 Task: Research Airbnb accommodation in Yaizu, Japan from 5th December, 2023 to 12th December, 2023 for 2 adults.  With 1  bedroom having 1 bed and 1 bathroom. Property type can be hotel. Amenities needed are: washing machine. Look for 5 properties as per requirement.
Action: Mouse moved to (428, 67)
Screenshot: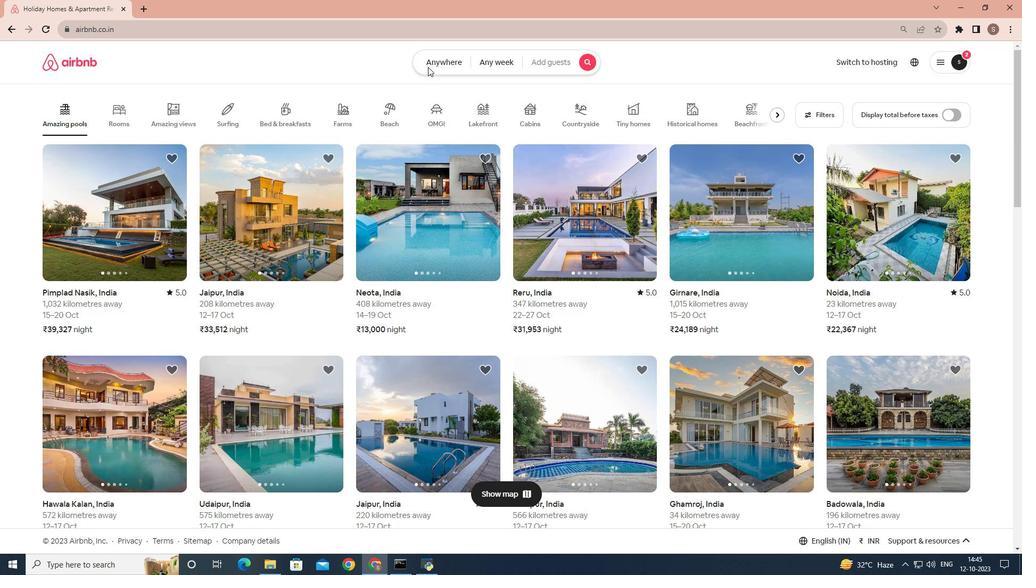 
Action: Mouse pressed left at (428, 67)
Screenshot: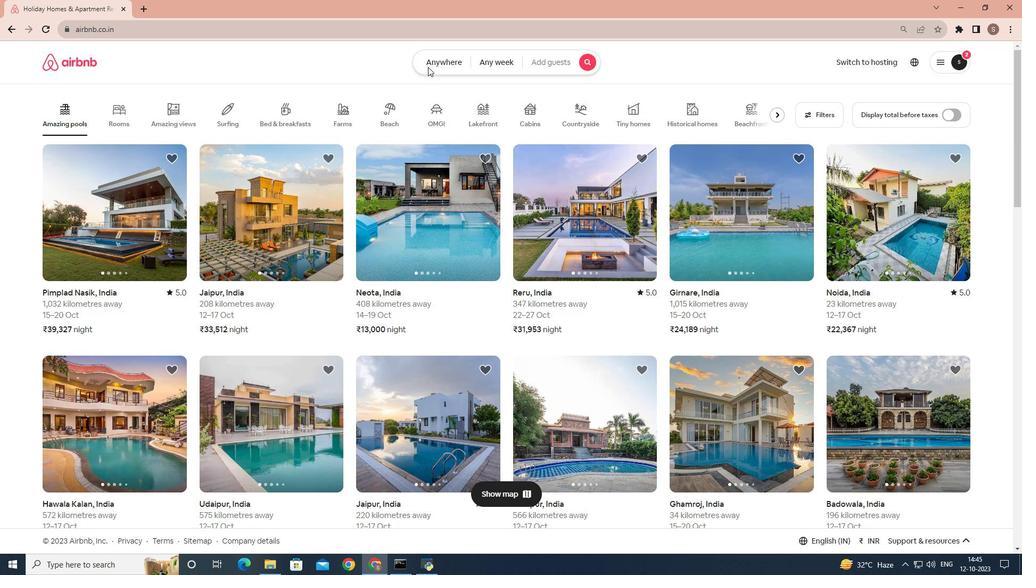 
Action: Mouse moved to (371, 104)
Screenshot: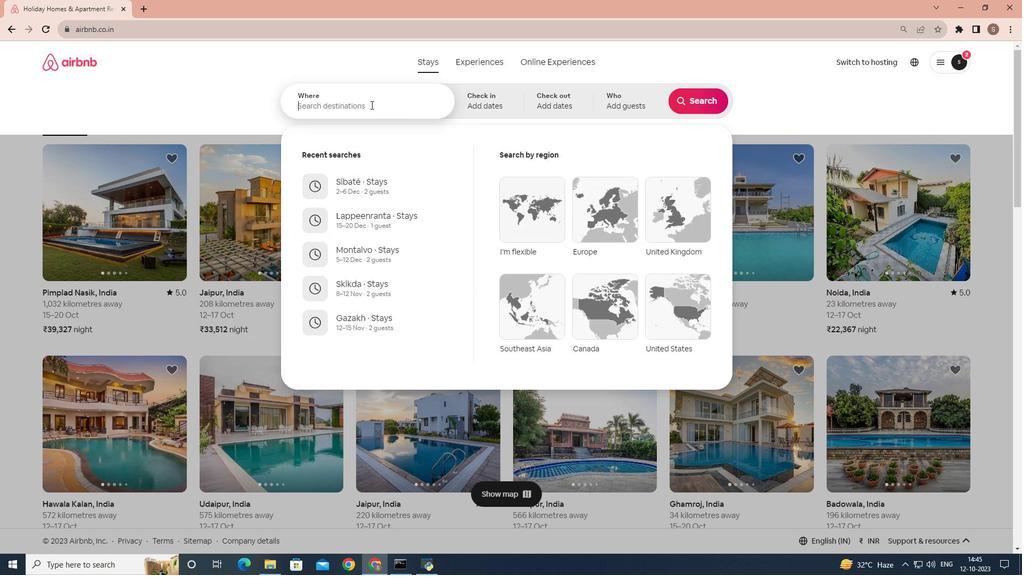 
Action: Mouse pressed left at (371, 104)
Screenshot: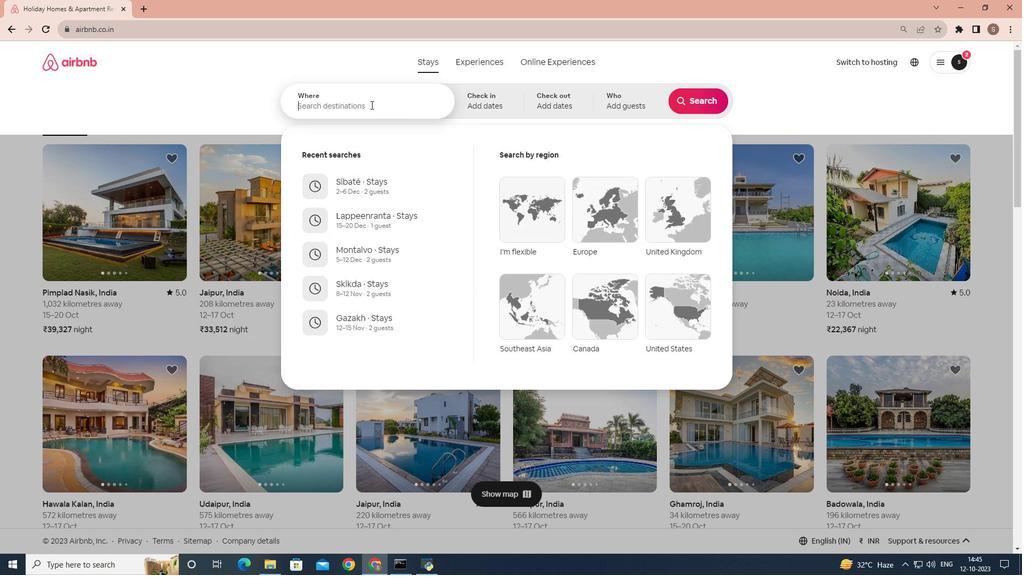 
Action: Key pressed <Key.shift>Yaizu,<Key.space><Key.shift>Japan
Screenshot: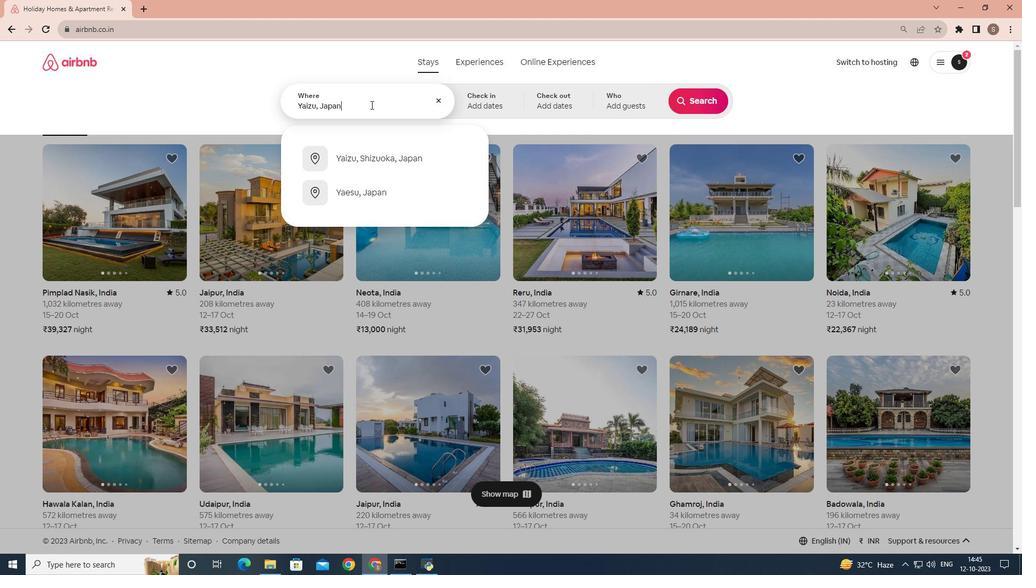 
Action: Mouse moved to (499, 102)
Screenshot: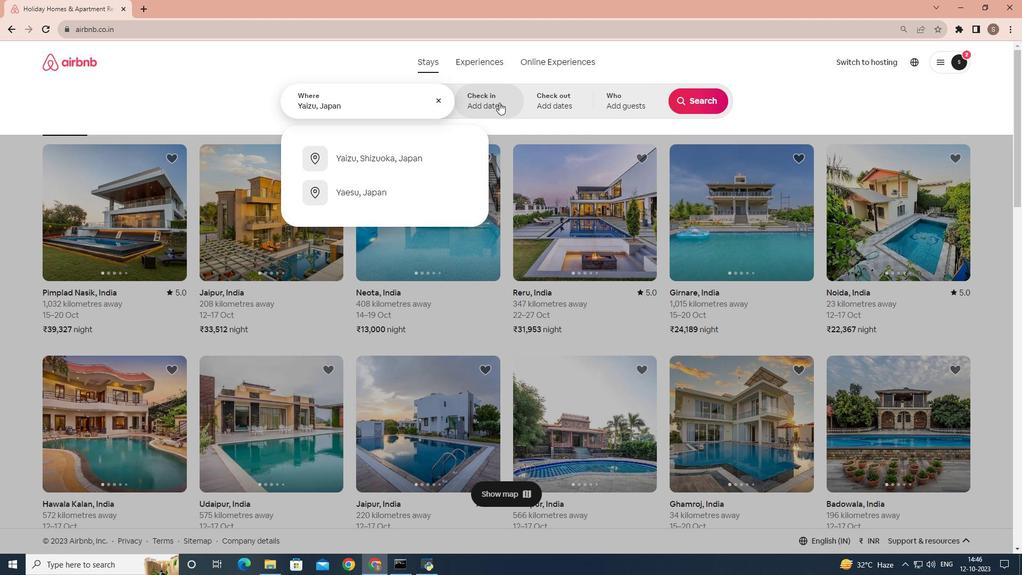 
Action: Mouse pressed left at (499, 102)
Screenshot: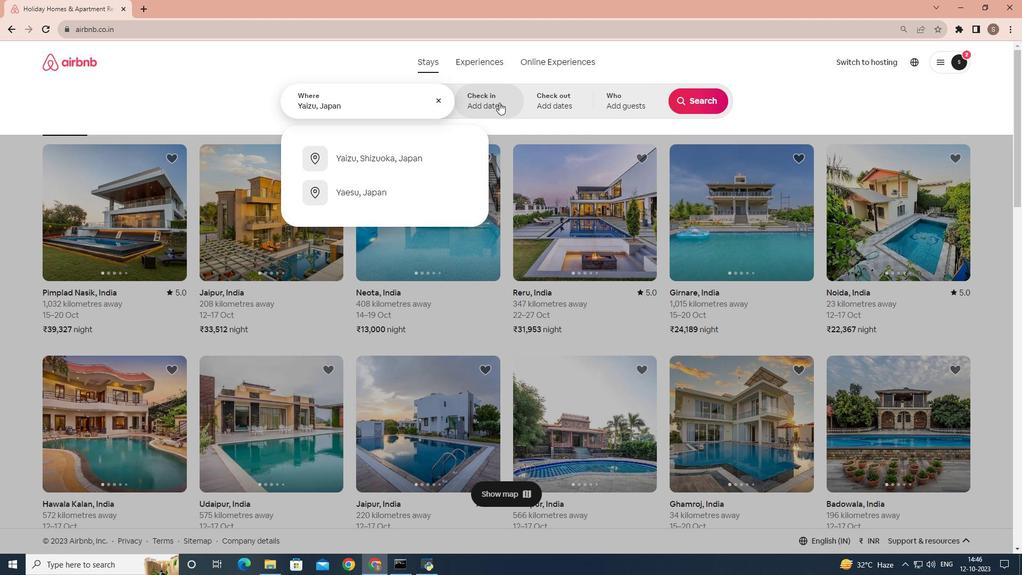 
Action: Mouse moved to (697, 187)
Screenshot: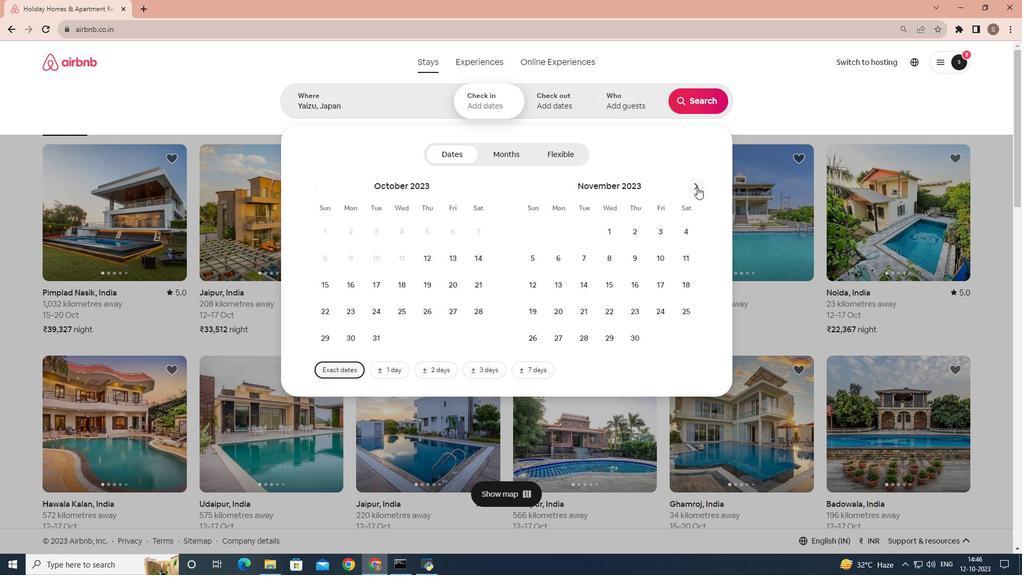 
Action: Mouse pressed left at (697, 187)
Screenshot: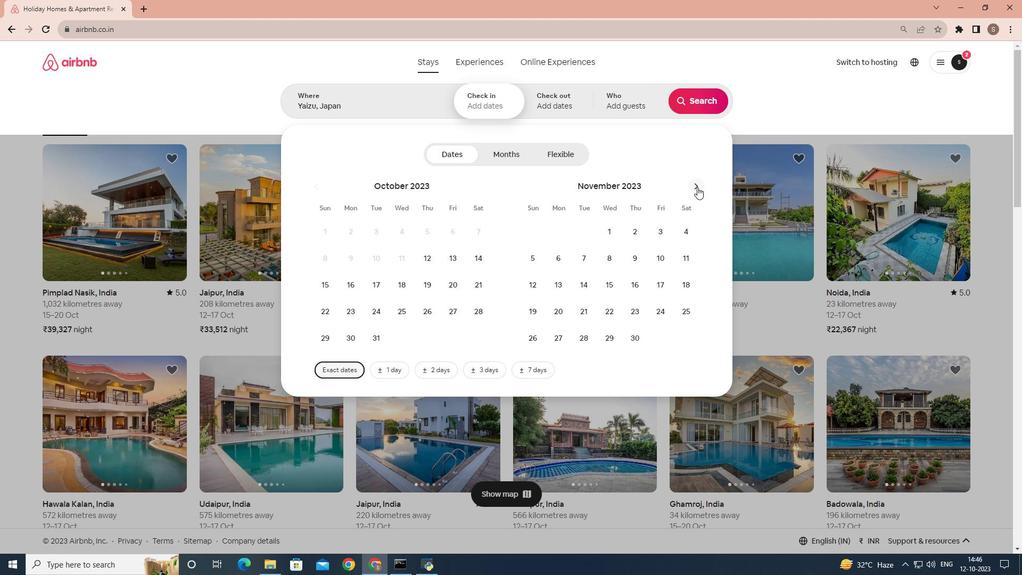 
Action: Mouse moved to (584, 258)
Screenshot: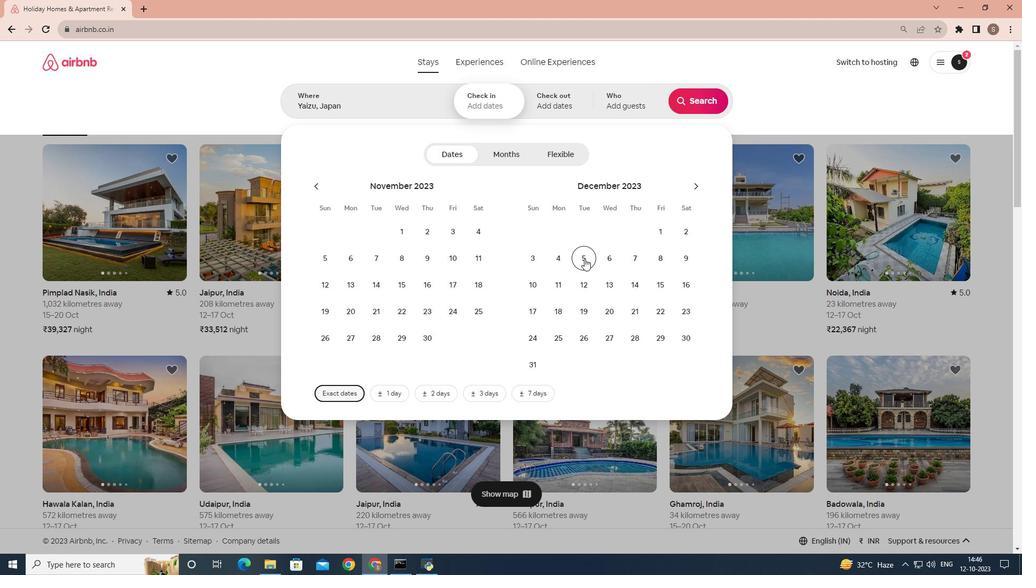 
Action: Mouse pressed left at (584, 258)
Screenshot: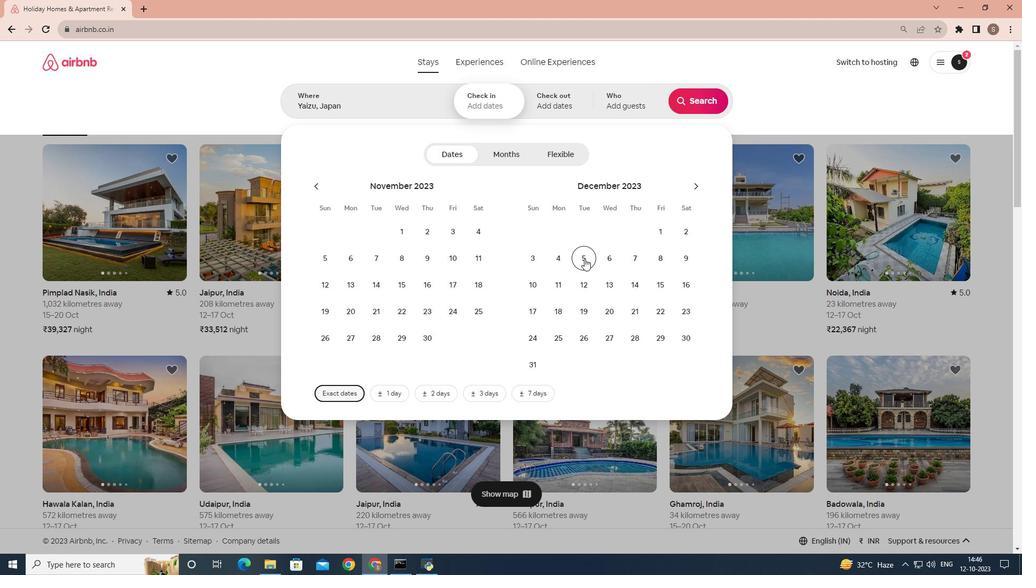 
Action: Mouse moved to (584, 279)
Screenshot: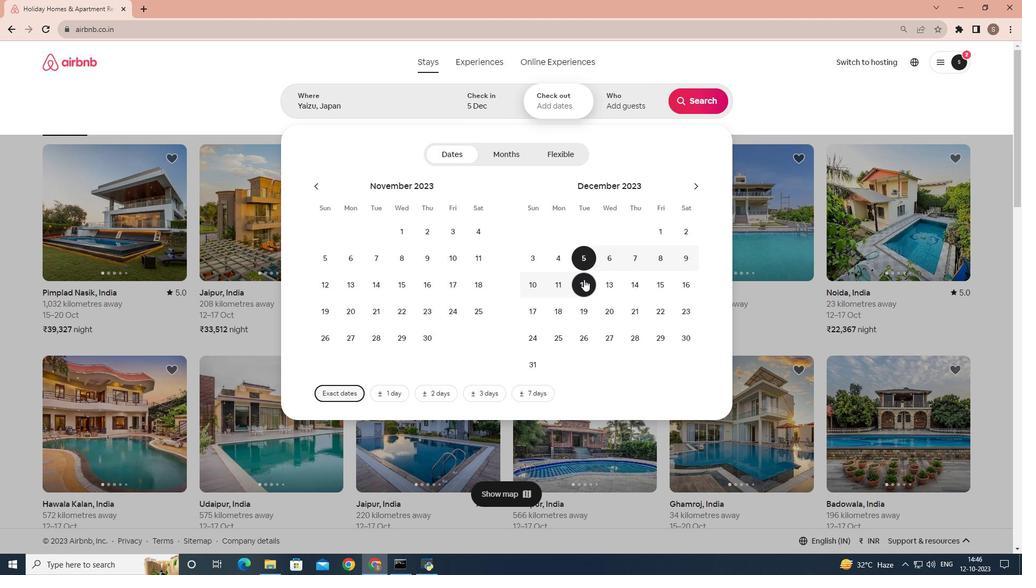 
Action: Mouse pressed left at (584, 279)
Screenshot: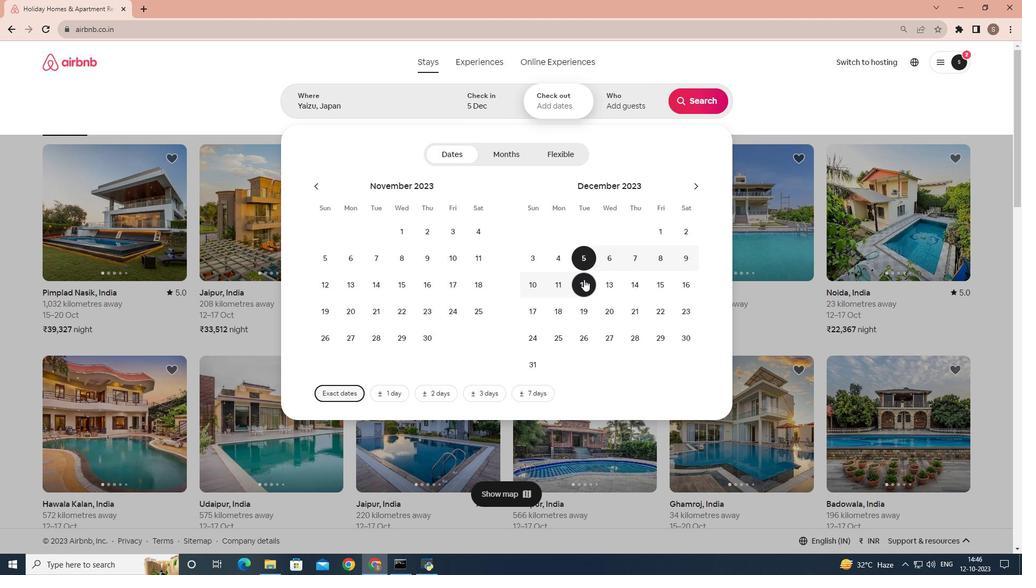 
Action: Mouse moved to (612, 103)
Screenshot: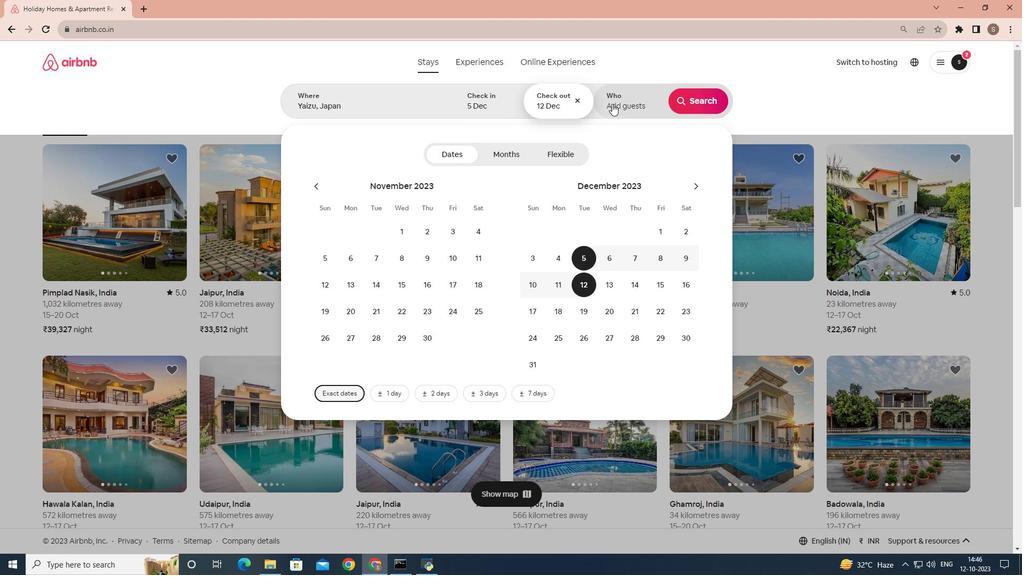 
Action: Mouse pressed left at (612, 103)
Screenshot: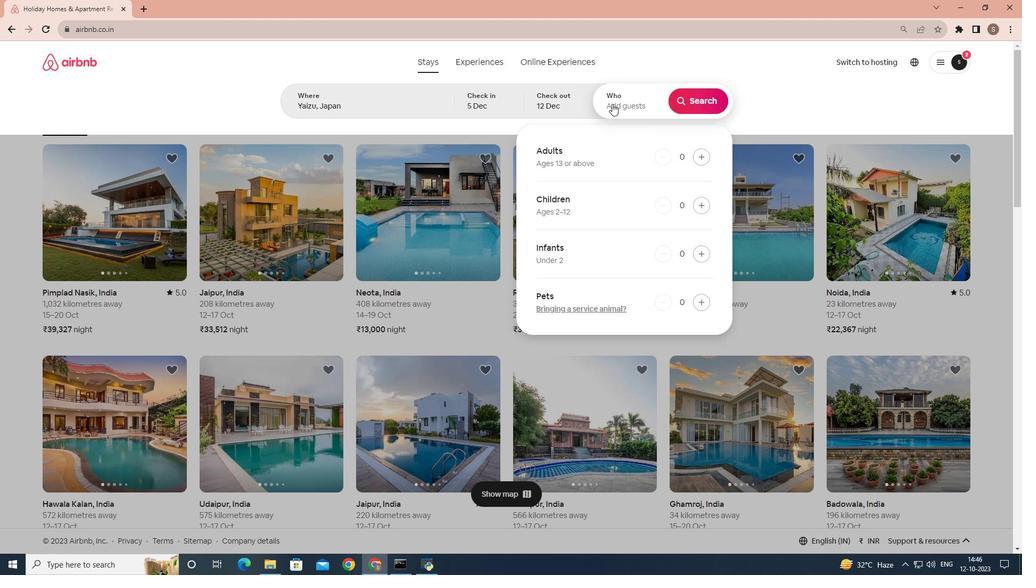 
Action: Mouse moved to (707, 156)
Screenshot: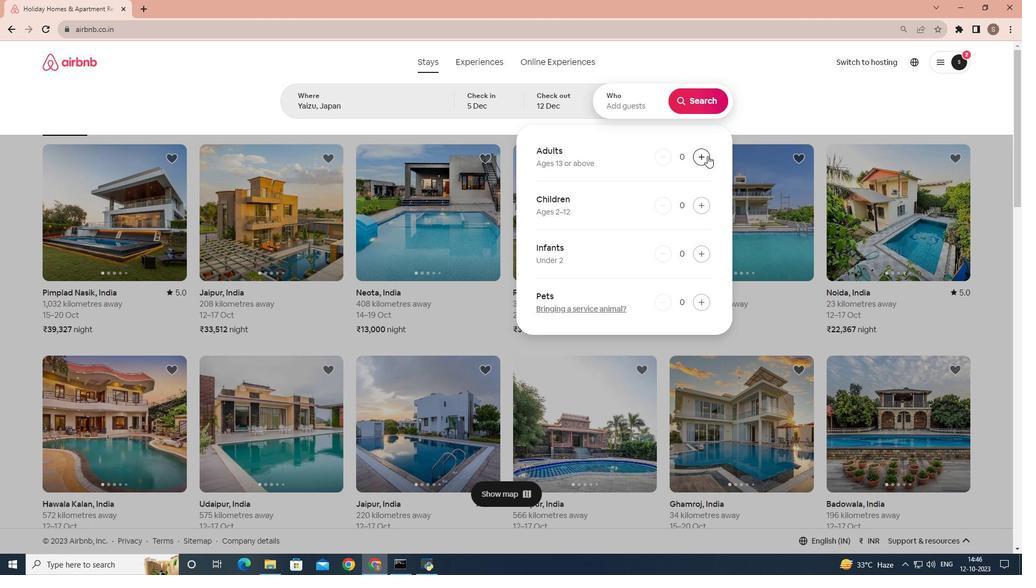 
Action: Mouse pressed left at (707, 156)
Screenshot: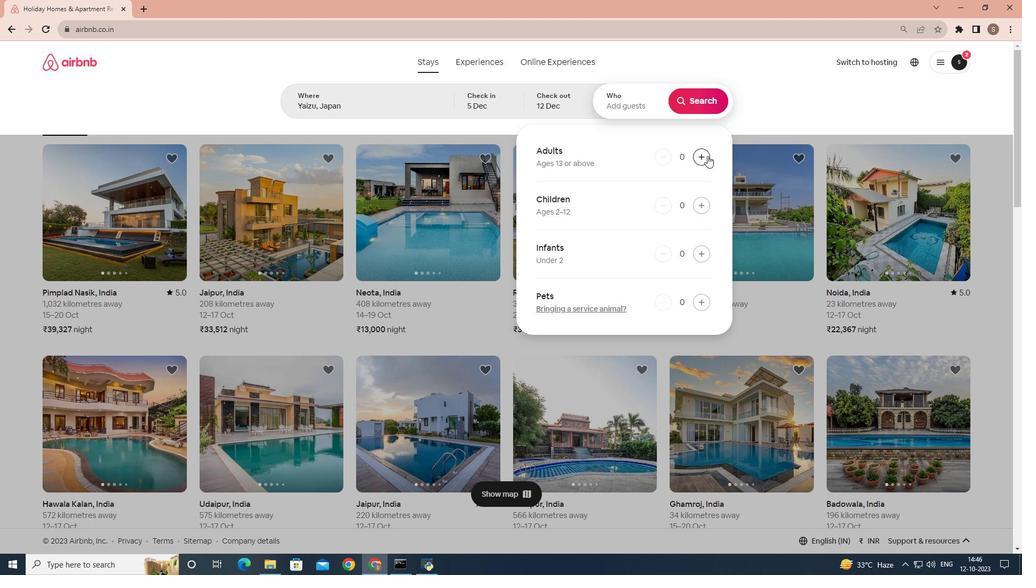 
Action: Mouse pressed left at (707, 156)
Screenshot: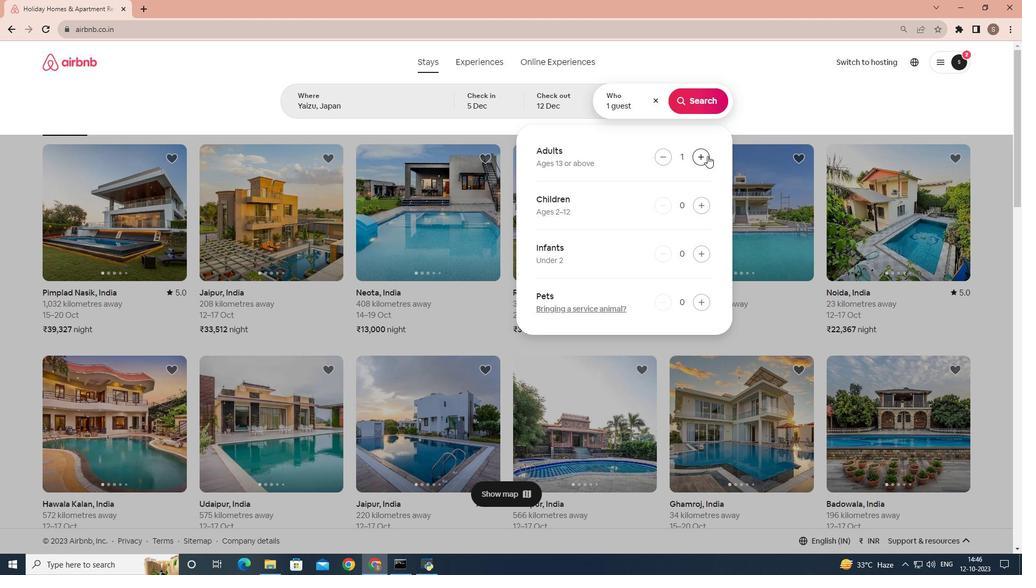 
Action: Mouse moved to (710, 89)
Screenshot: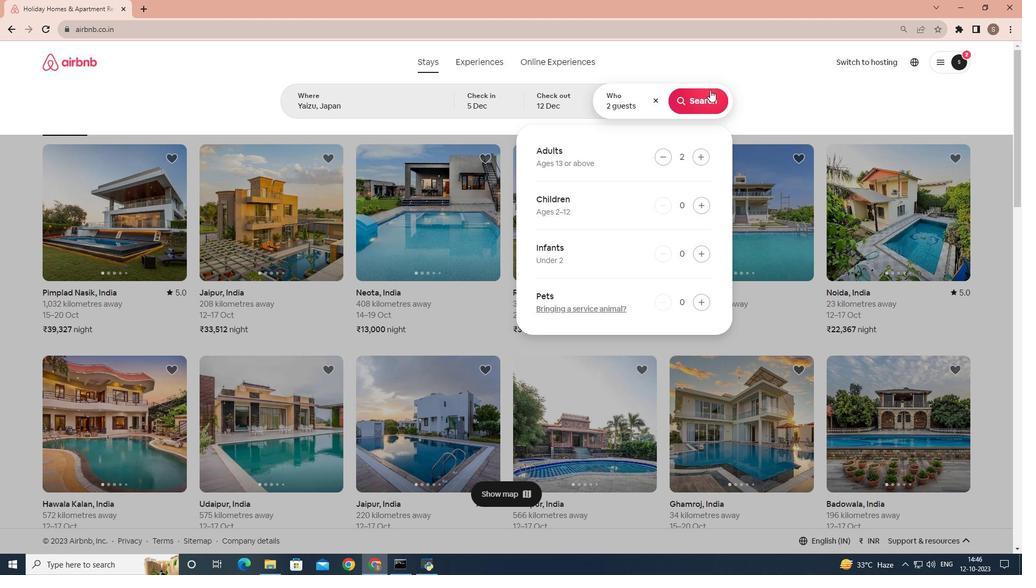 
Action: Mouse pressed left at (710, 89)
Screenshot: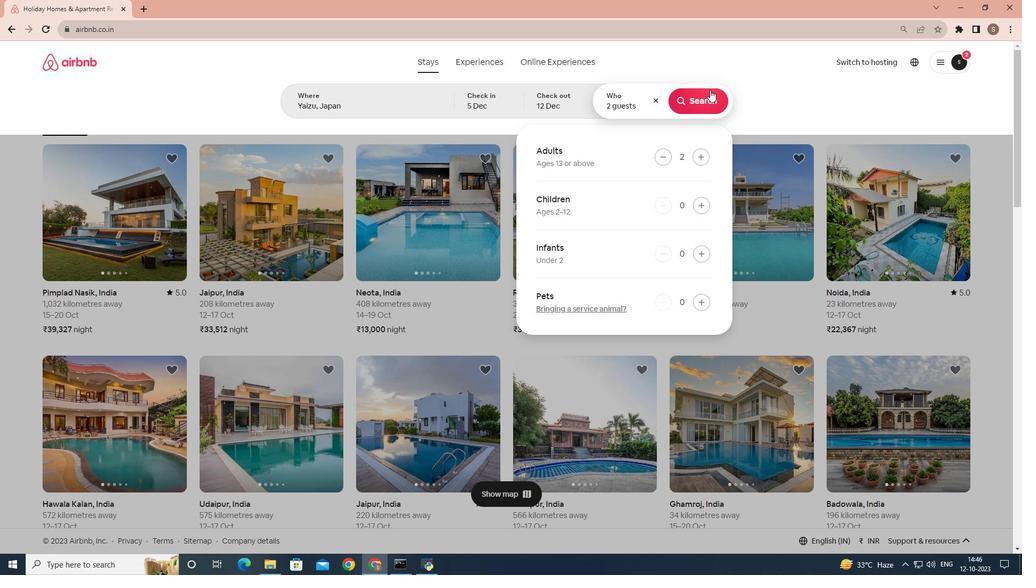 
Action: Mouse moved to (864, 101)
Screenshot: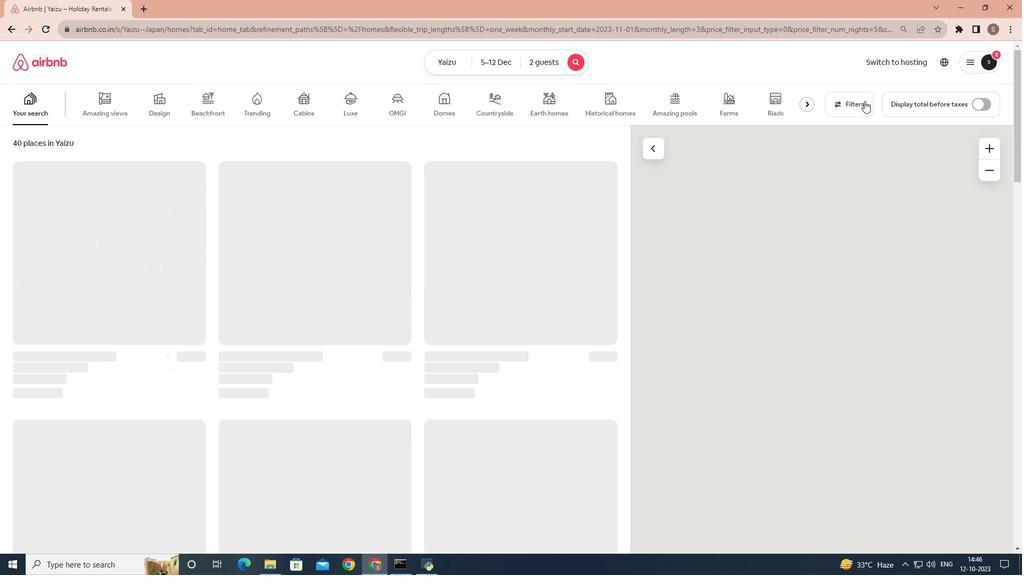 
Action: Mouse pressed left at (864, 101)
Screenshot: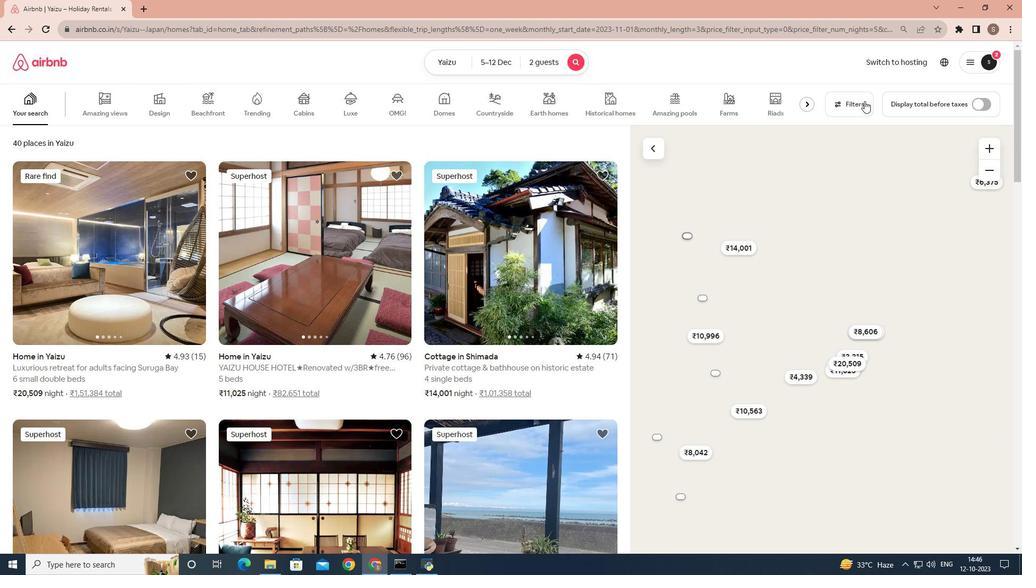 
Action: Mouse pressed left at (864, 101)
Screenshot: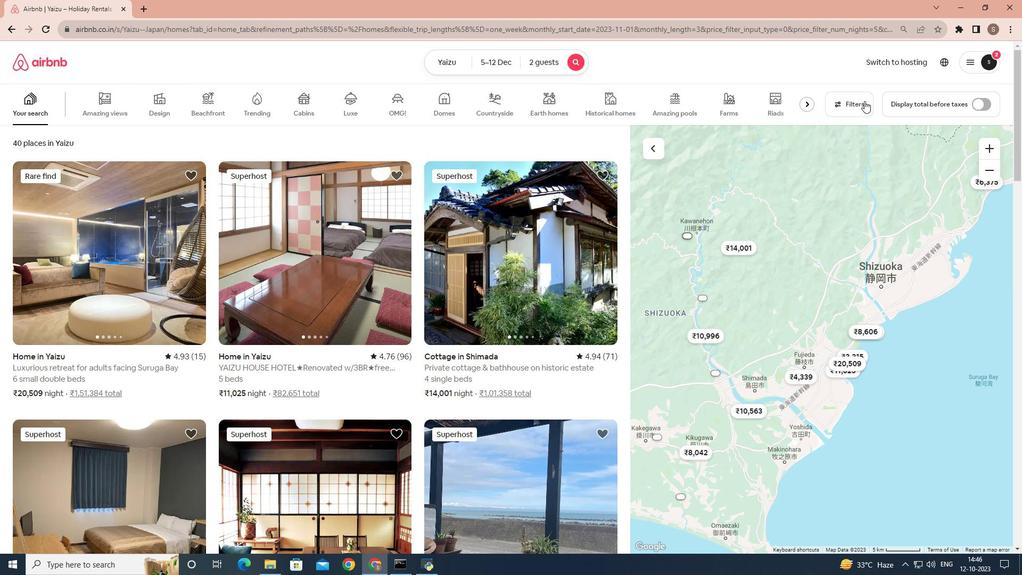 
Action: Mouse moved to (486, 432)
Screenshot: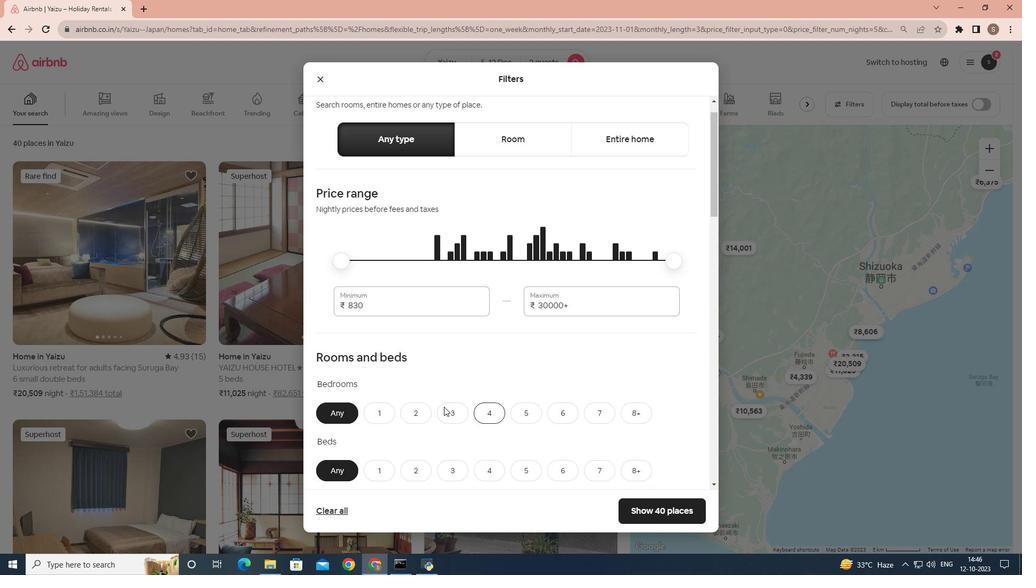 
Action: Mouse scrolled (486, 432) with delta (0, 0)
Screenshot: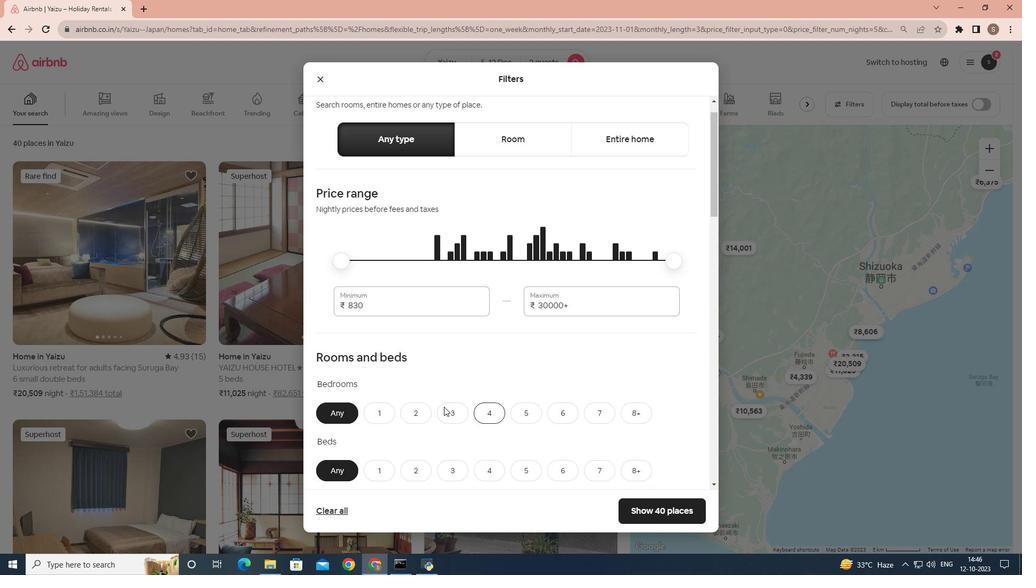 
Action: Mouse moved to (474, 429)
Screenshot: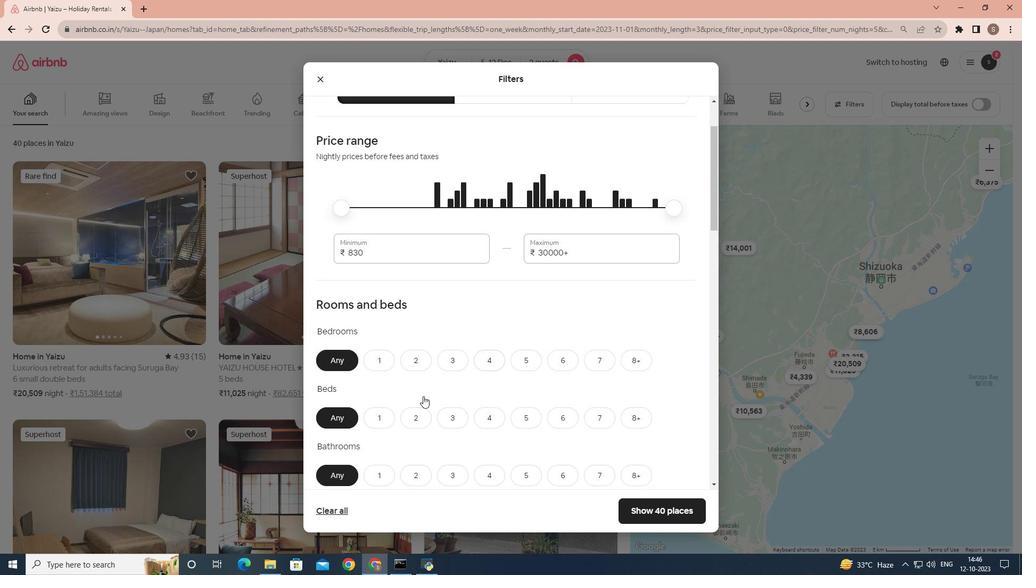 
Action: Mouse scrolled (474, 429) with delta (0, 0)
Screenshot: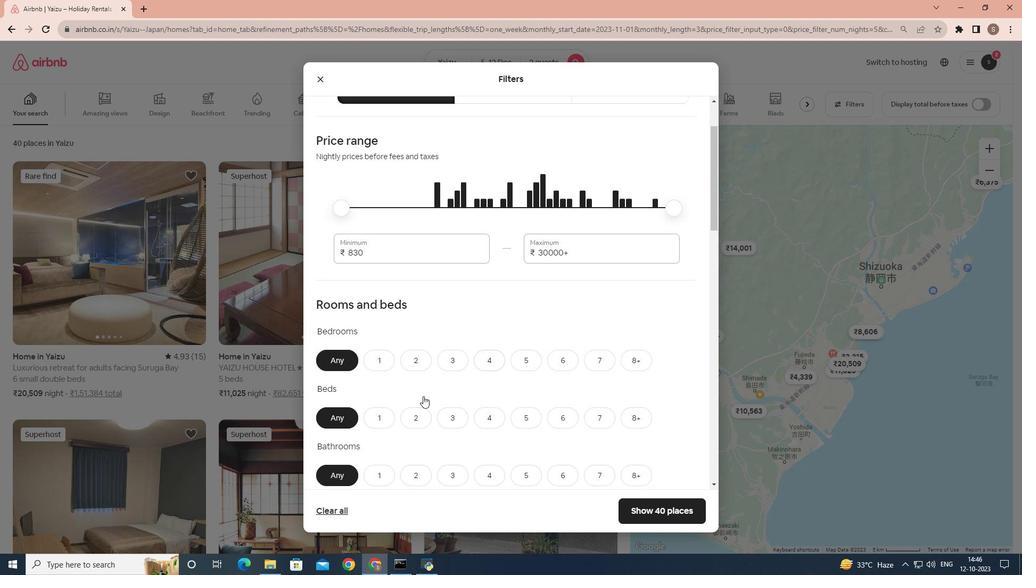 
Action: Mouse moved to (386, 340)
Screenshot: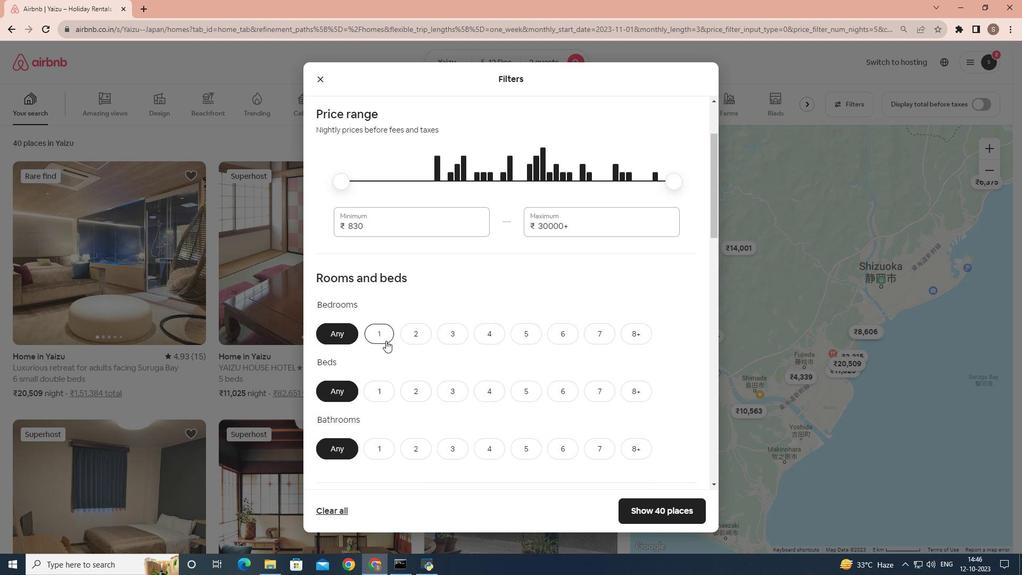 
Action: Mouse pressed left at (386, 340)
Screenshot: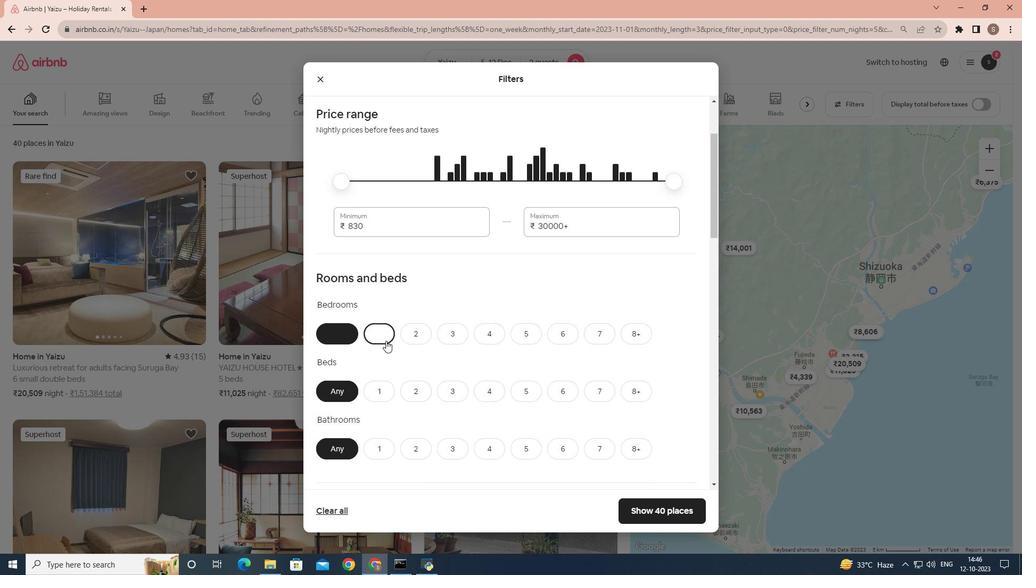 
Action: Mouse scrolled (386, 340) with delta (0, 0)
Screenshot: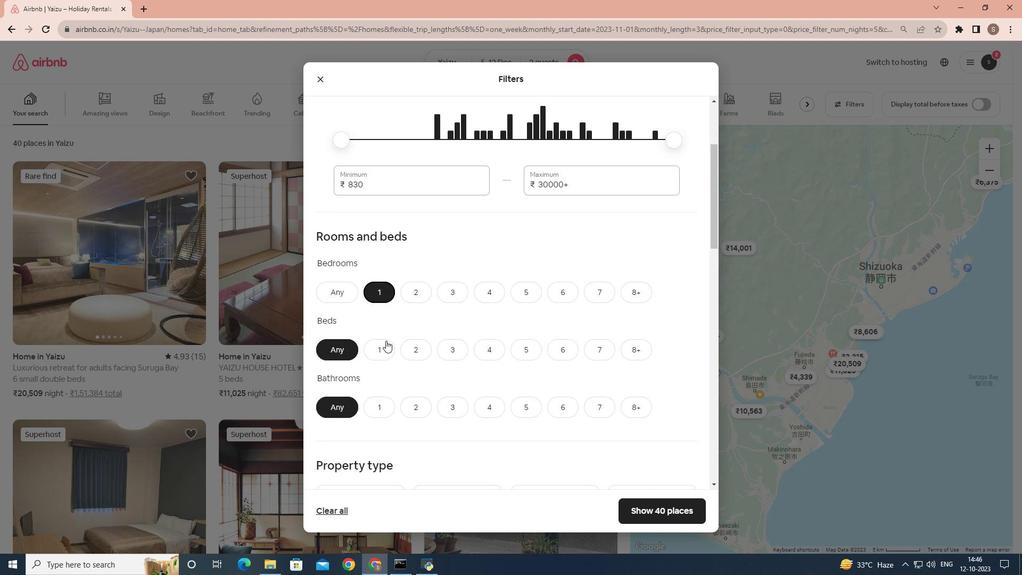 
Action: Mouse moved to (382, 338)
Screenshot: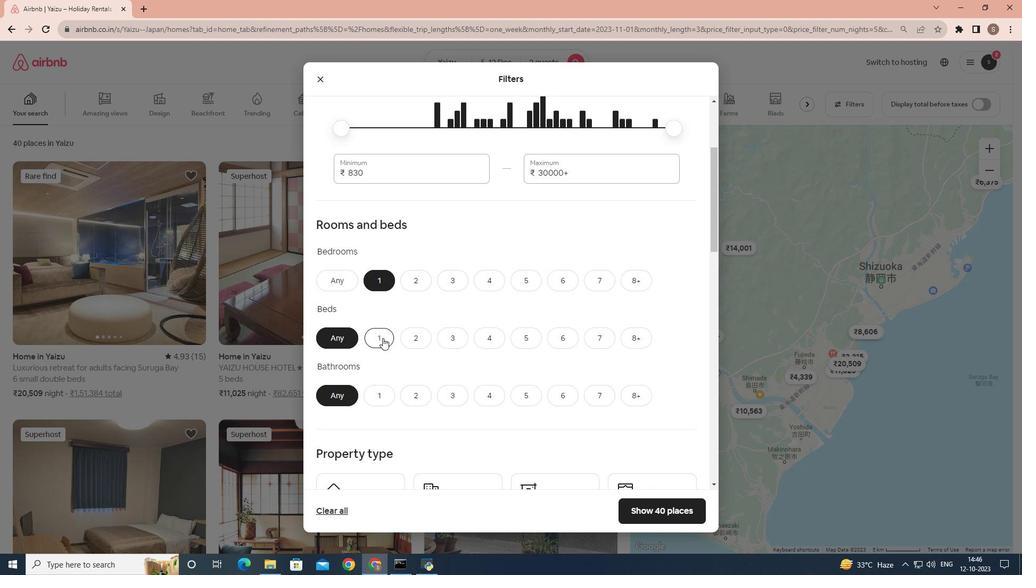 
Action: Mouse pressed left at (382, 338)
Screenshot: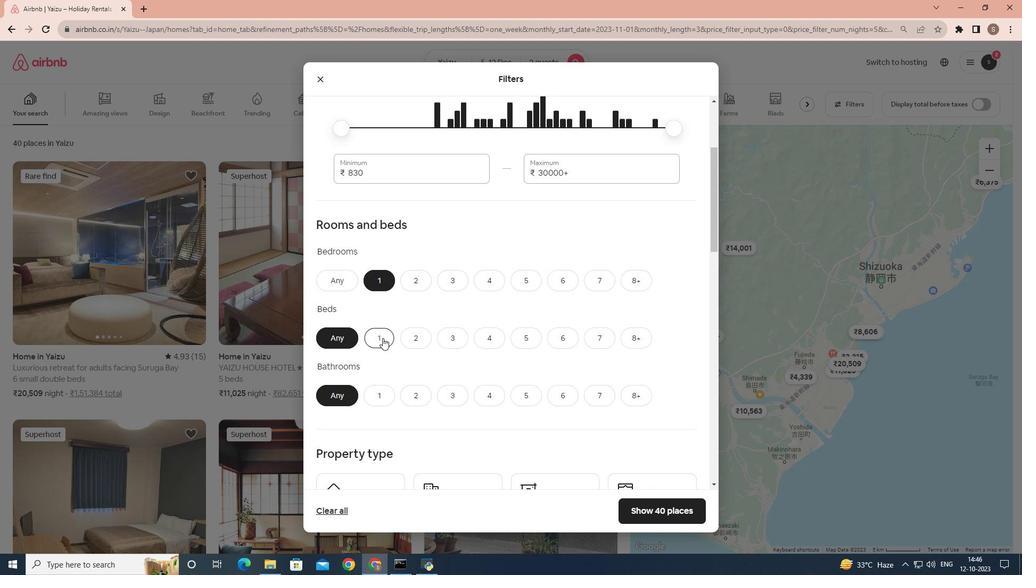 
Action: Mouse moved to (392, 333)
Screenshot: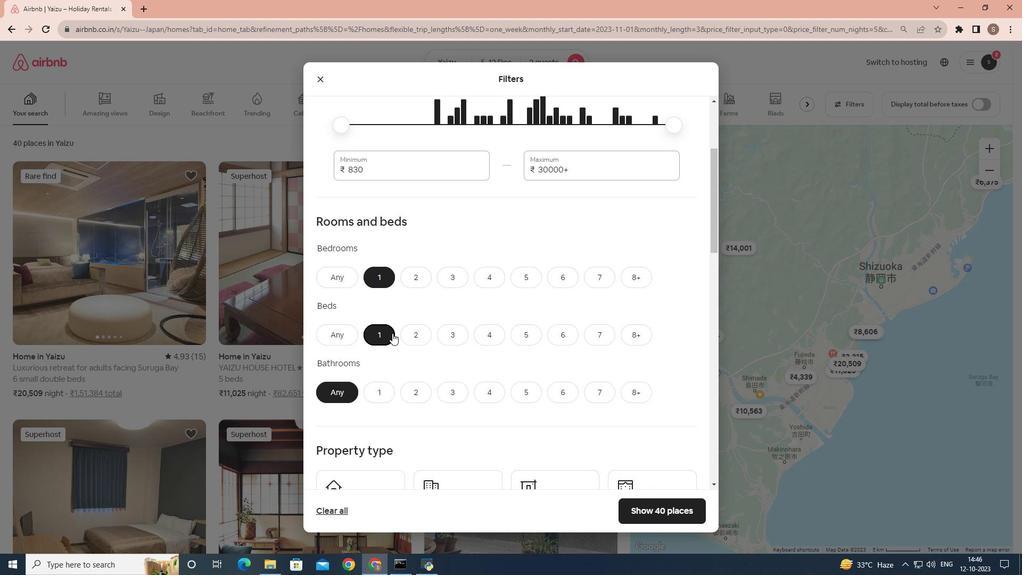 
Action: Mouse scrolled (392, 332) with delta (0, 0)
Screenshot: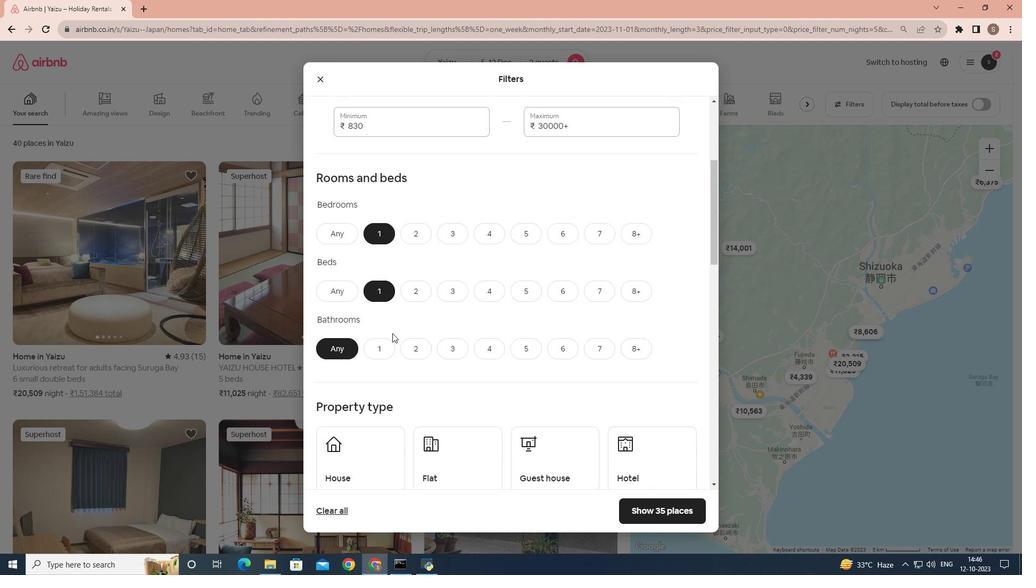 
Action: Mouse moved to (375, 349)
Screenshot: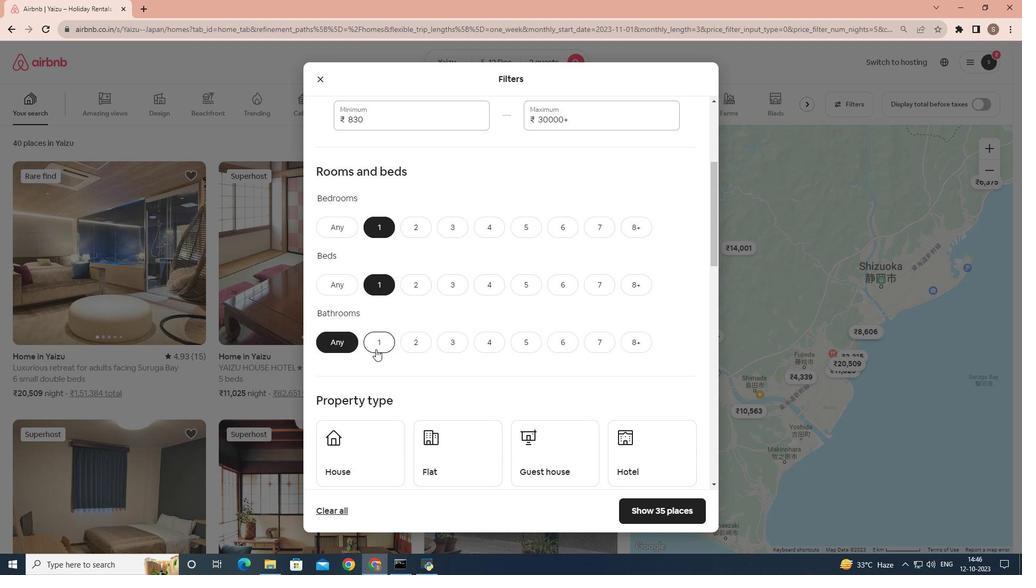 
Action: Mouse pressed left at (375, 349)
Screenshot: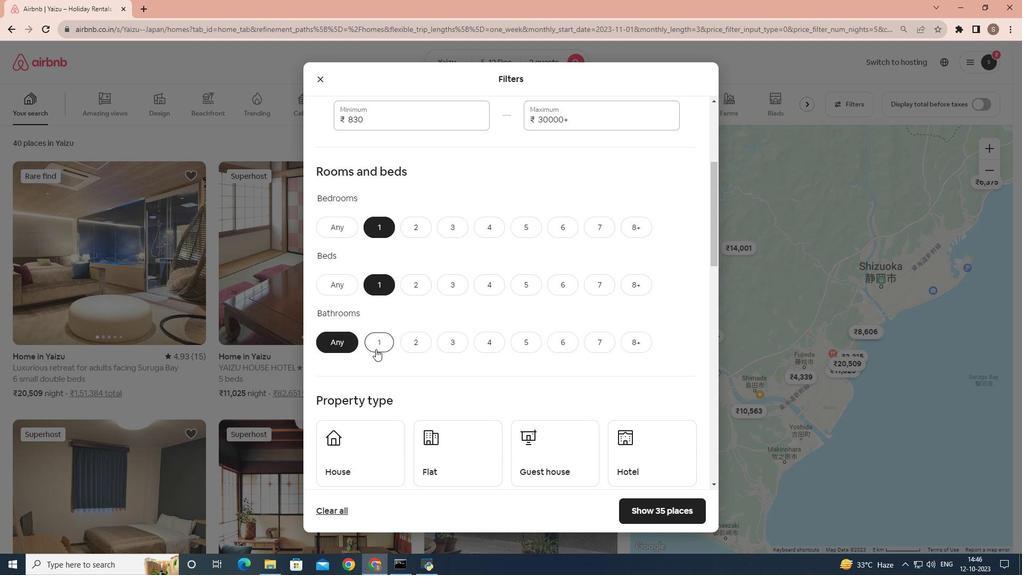 
Action: Mouse moved to (438, 340)
Screenshot: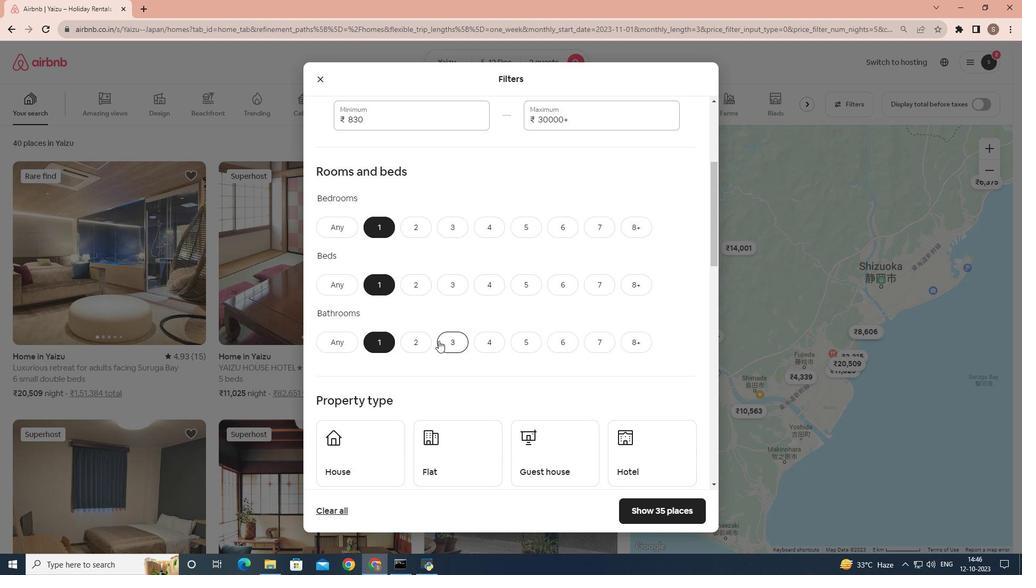 
Action: Mouse scrolled (438, 340) with delta (0, 0)
Screenshot: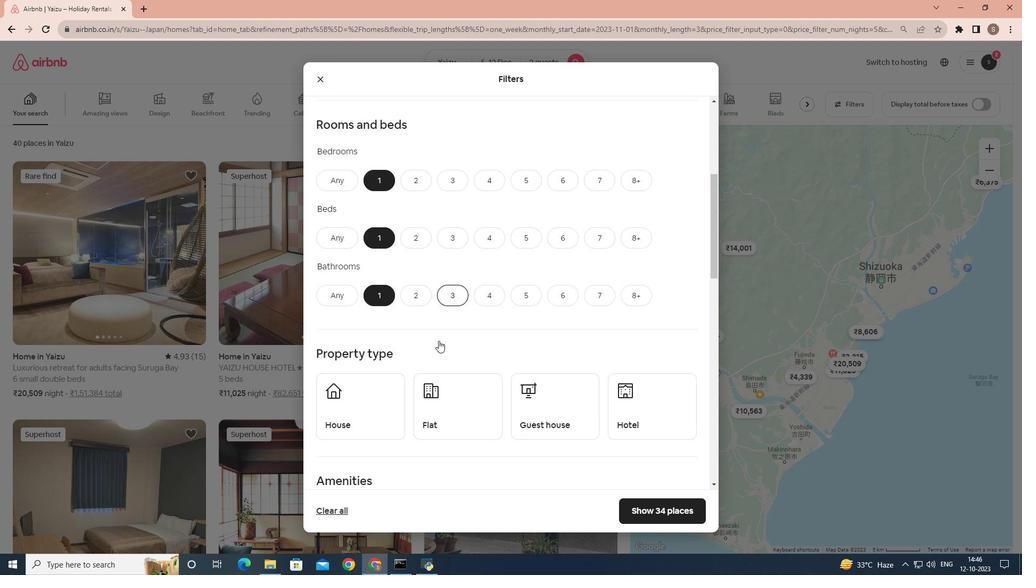 
Action: Mouse scrolled (438, 340) with delta (0, 0)
Screenshot: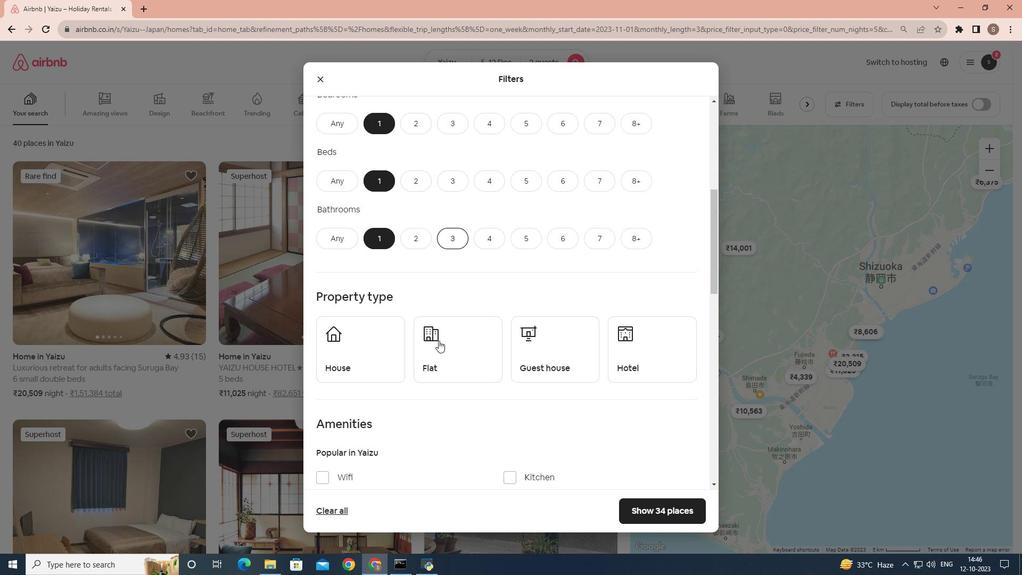 
Action: Mouse moved to (635, 348)
Screenshot: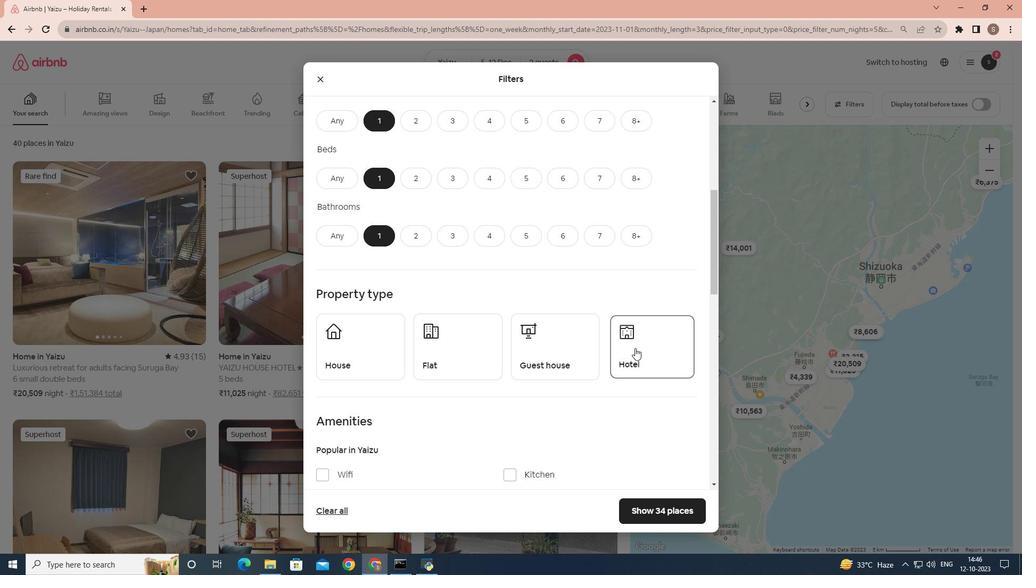 
Action: Mouse pressed left at (635, 348)
Screenshot: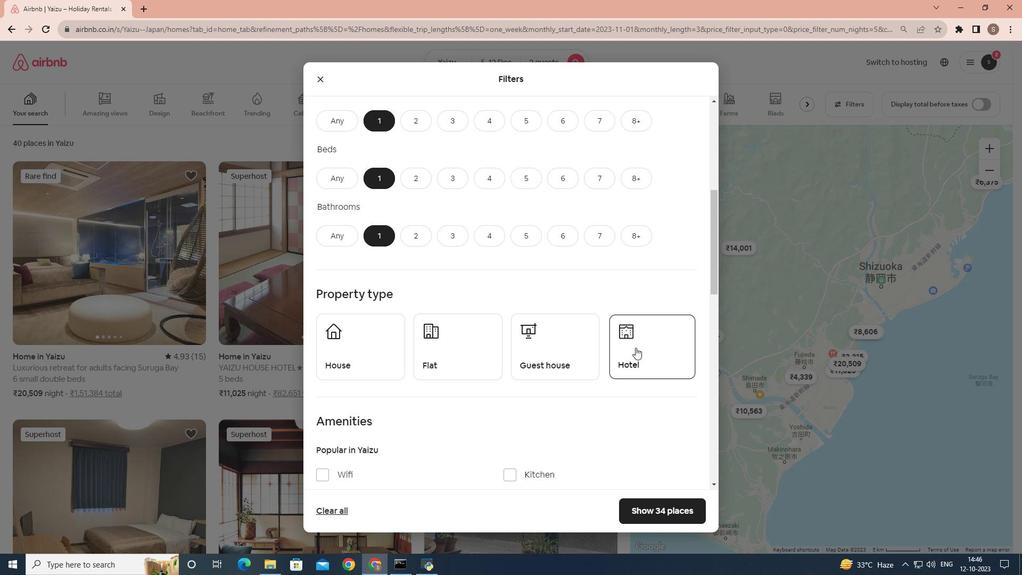 
Action: Mouse moved to (499, 344)
Screenshot: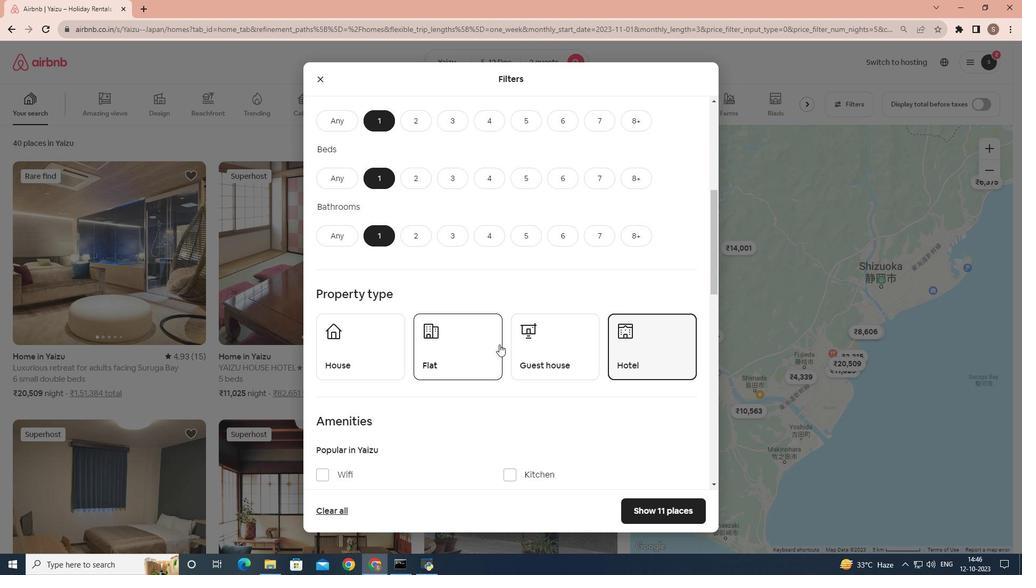 
Action: Mouse scrolled (499, 343) with delta (0, 0)
Screenshot: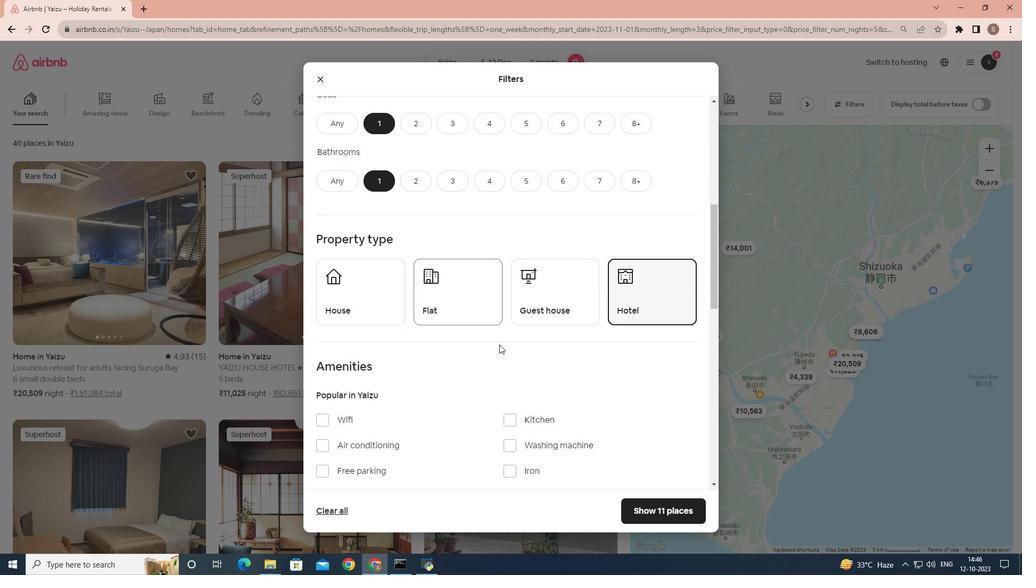 
Action: Mouse scrolled (499, 343) with delta (0, 0)
Screenshot: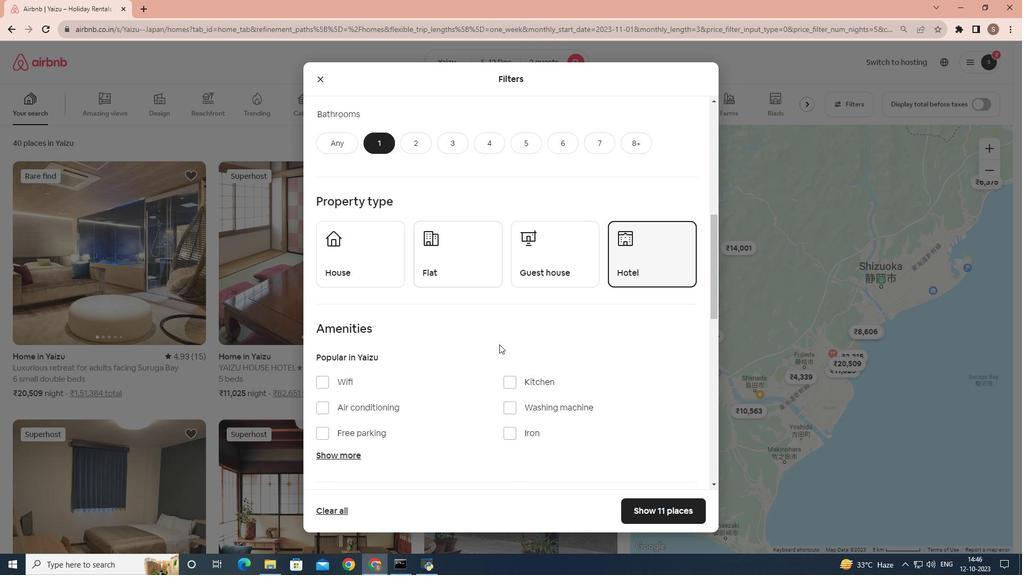 
Action: Mouse scrolled (499, 343) with delta (0, 0)
Screenshot: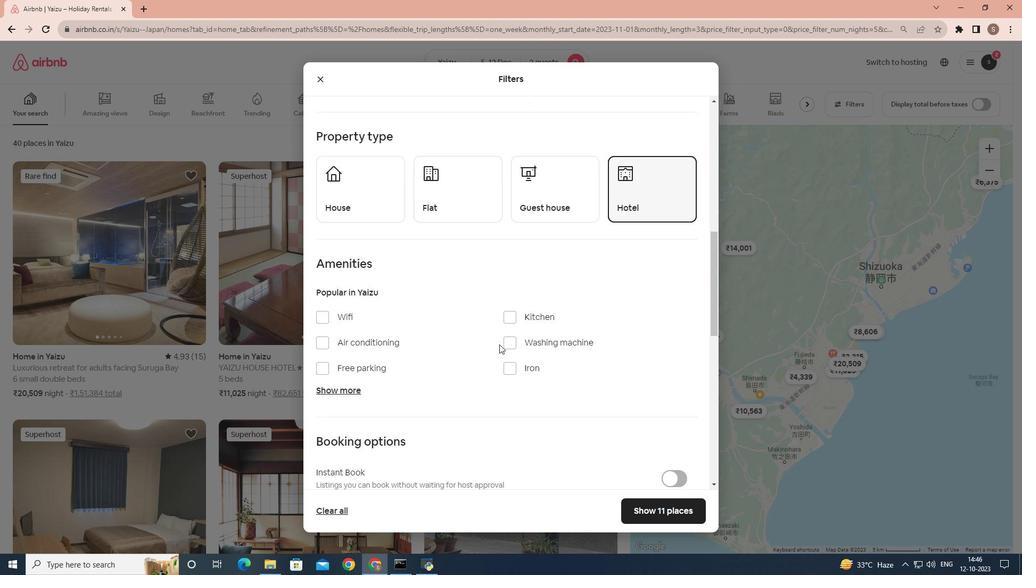 
Action: Mouse moved to (515, 338)
Screenshot: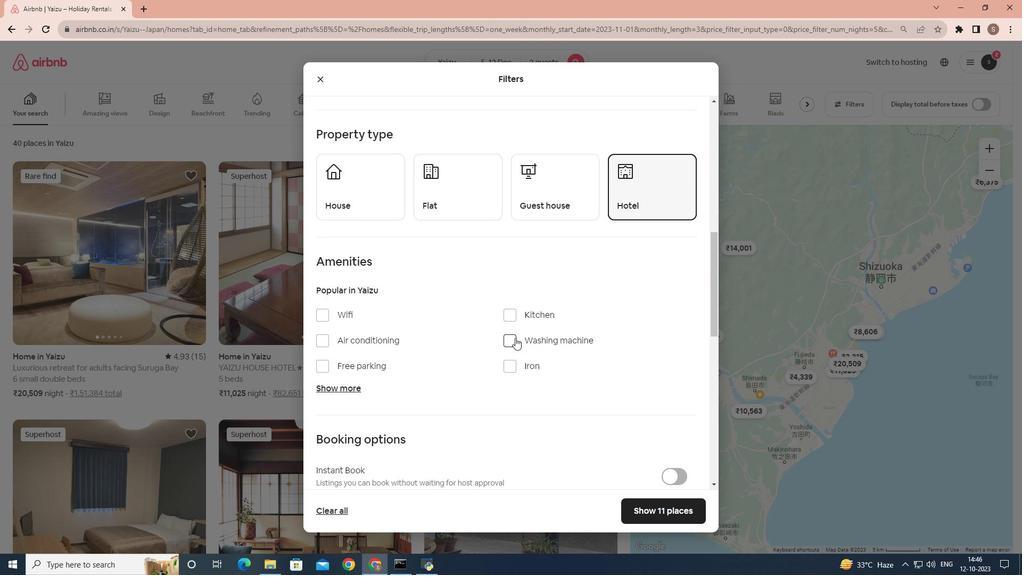 
Action: Mouse pressed left at (515, 338)
Screenshot: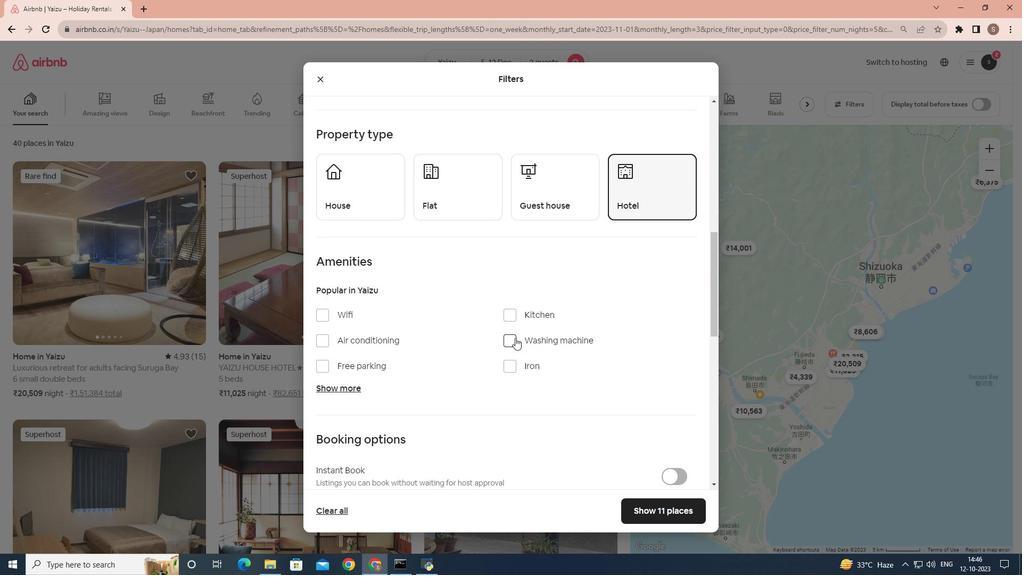 
Action: Mouse moved to (672, 508)
Screenshot: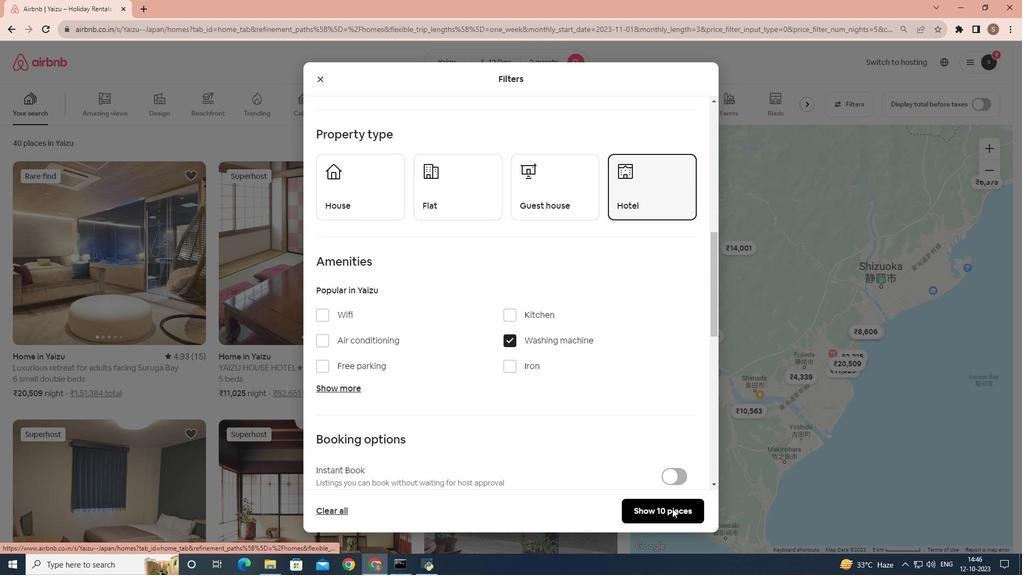 
Action: Mouse pressed left at (672, 508)
Screenshot: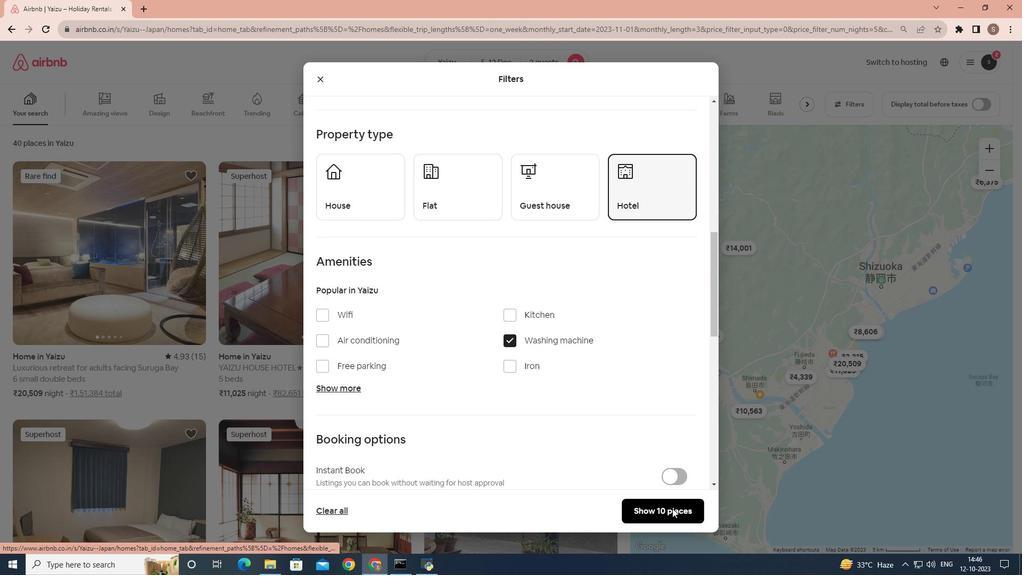 
Action: Mouse moved to (136, 307)
Screenshot: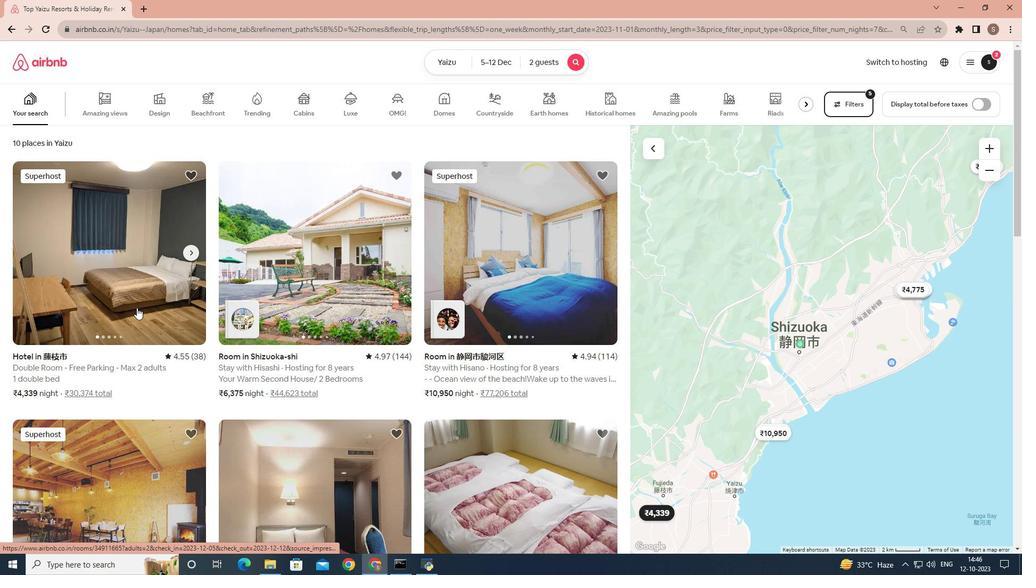 
Action: Mouse pressed left at (136, 307)
Screenshot: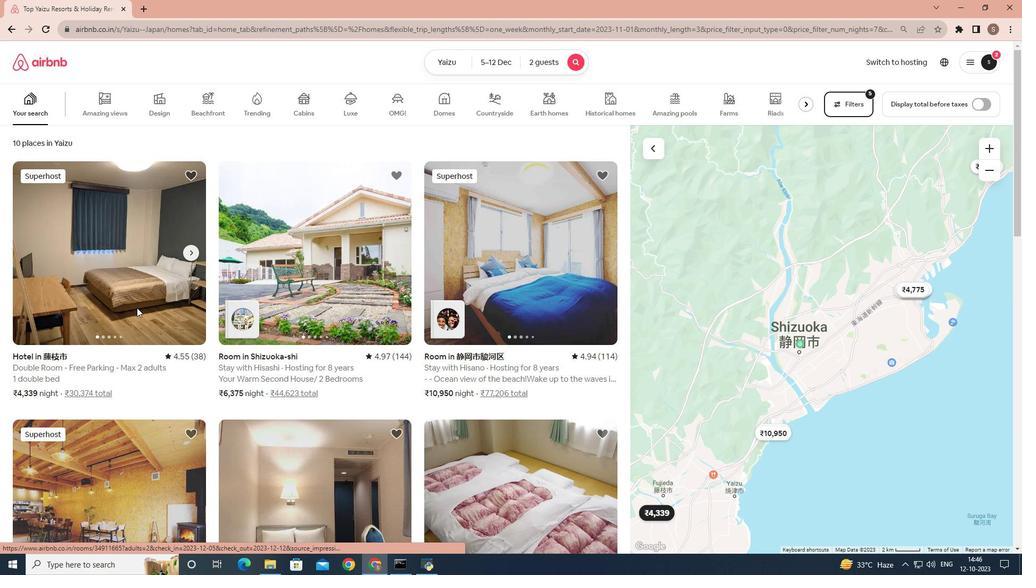 
Action: Mouse moved to (729, 391)
Screenshot: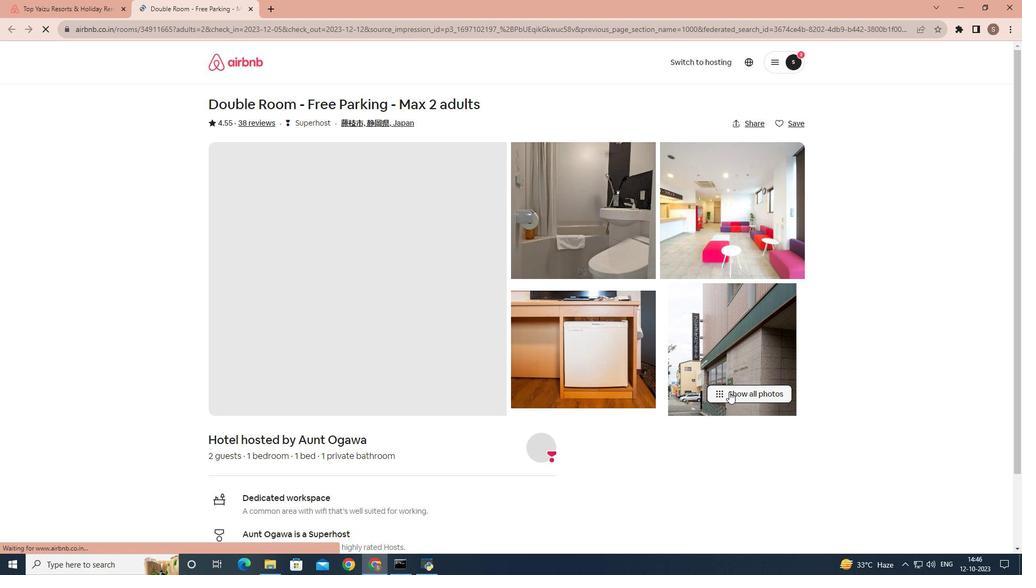 
Action: Mouse pressed left at (729, 391)
Screenshot: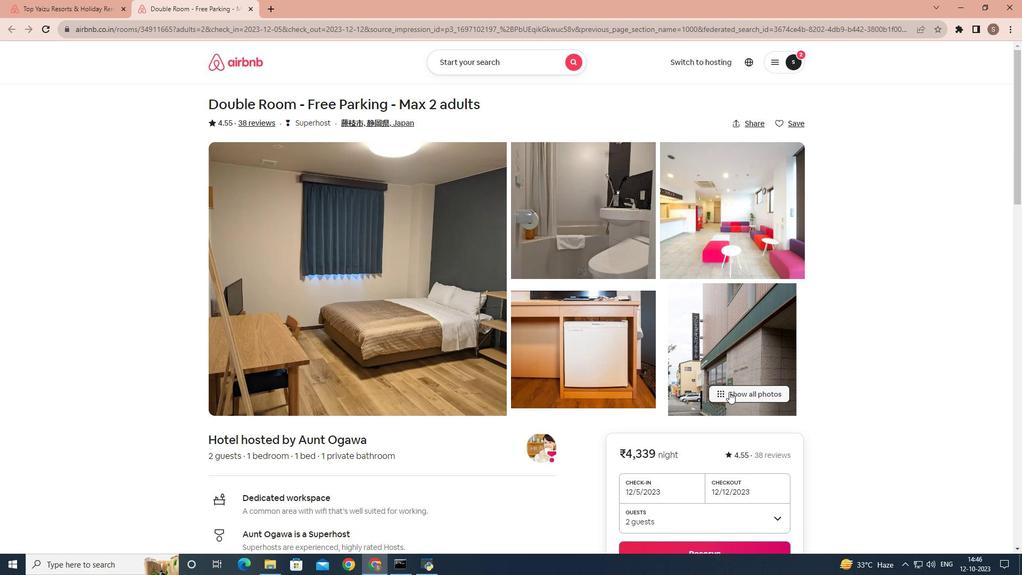 
Action: Mouse moved to (691, 353)
Screenshot: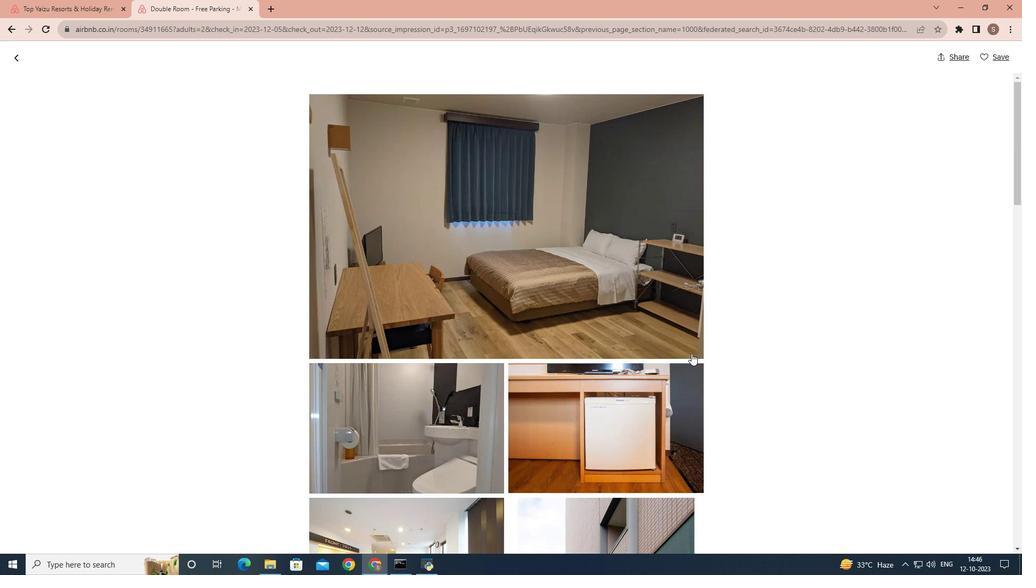 
Action: Mouse scrolled (691, 353) with delta (0, 0)
Screenshot: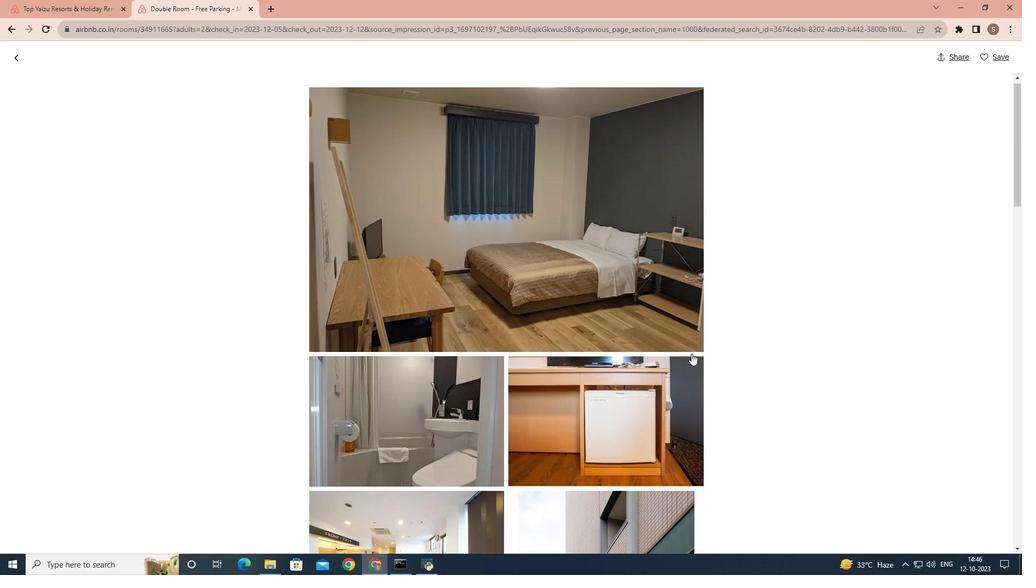 
Action: Mouse scrolled (691, 353) with delta (0, 0)
Screenshot: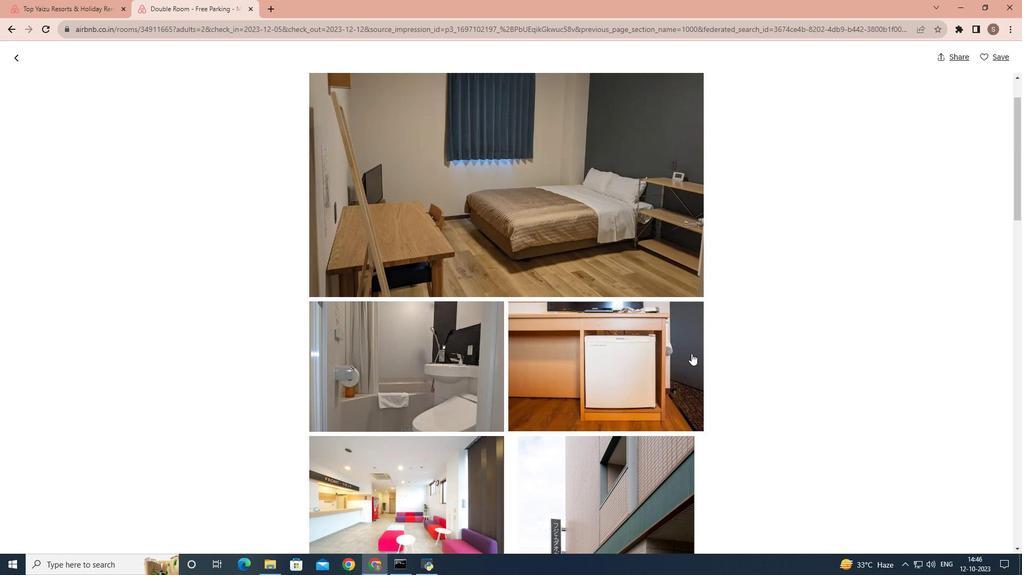 
Action: Mouse scrolled (691, 353) with delta (0, 0)
Screenshot: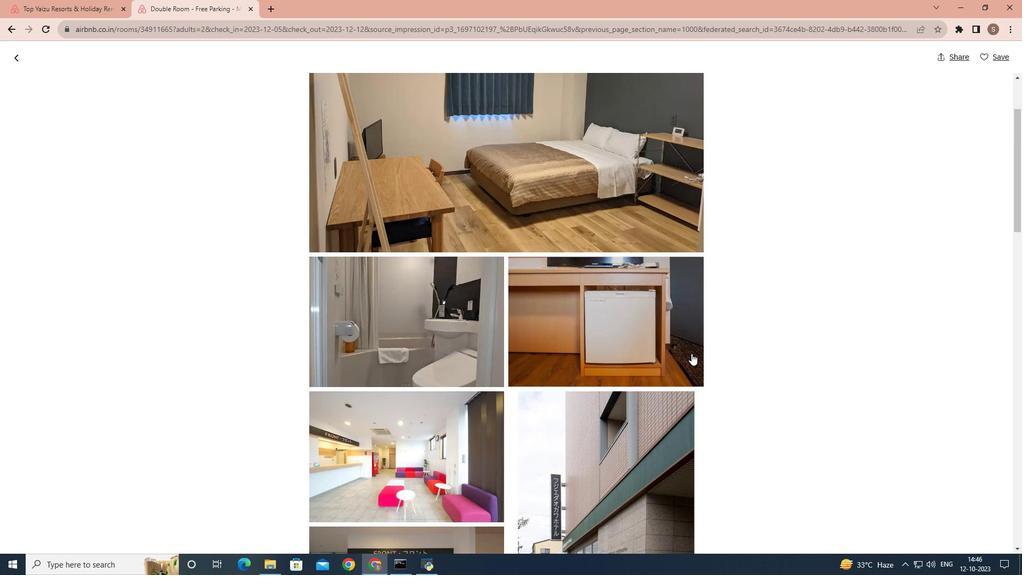 
Action: Mouse scrolled (691, 353) with delta (0, 0)
Screenshot: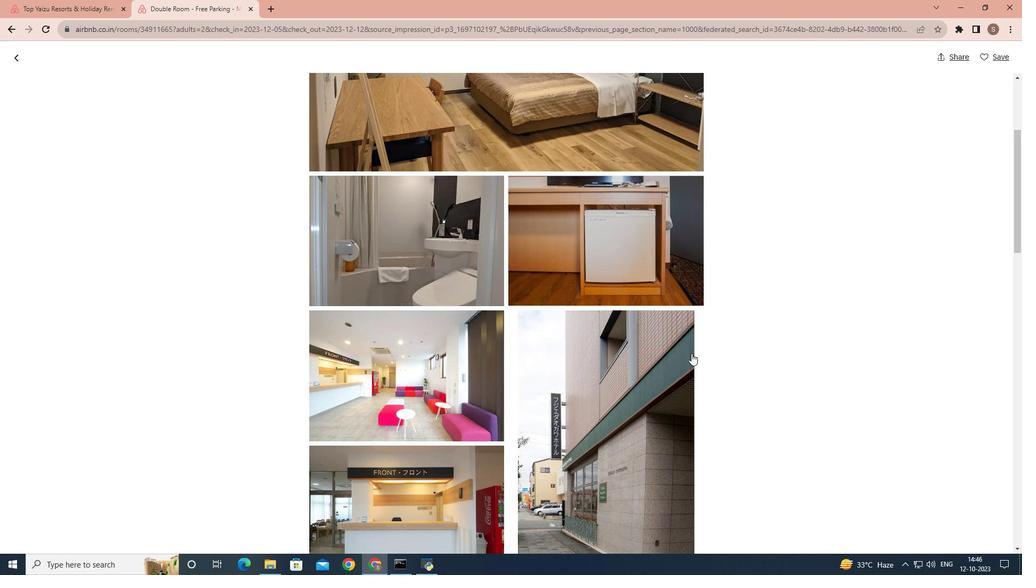 
Action: Mouse scrolled (691, 353) with delta (0, 0)
Screenshot: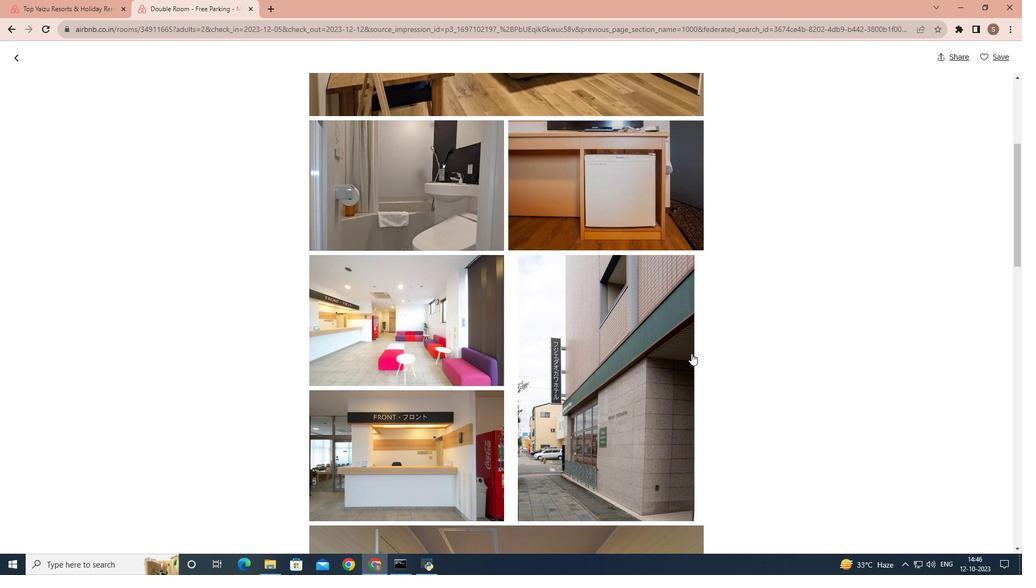 
Action: Mouse scrolled (691, 353) with delta (0, 0)
Screenshot: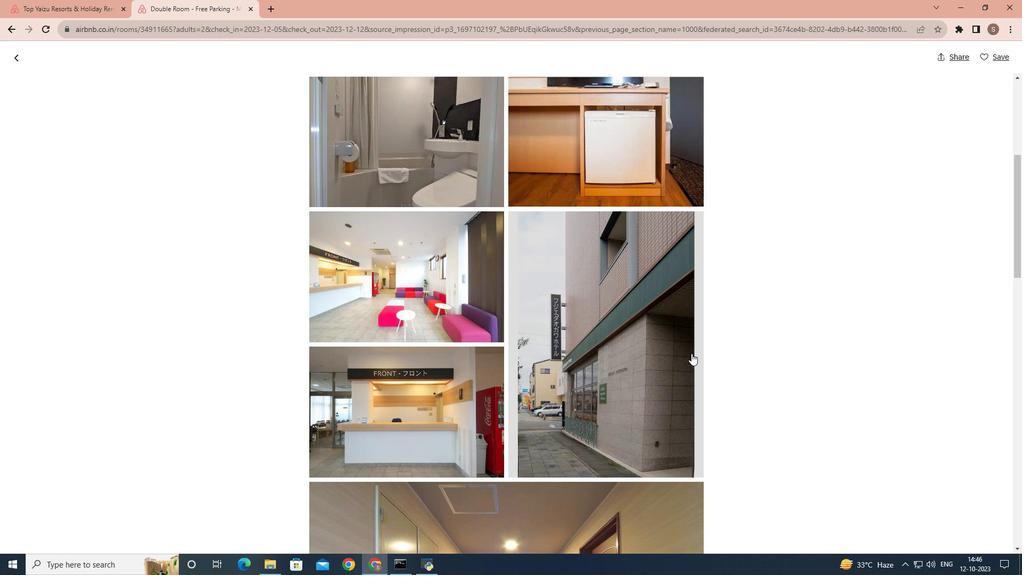 
Action: Mouse scrolled (691, 353) with delta (0, 0)
Screenshot: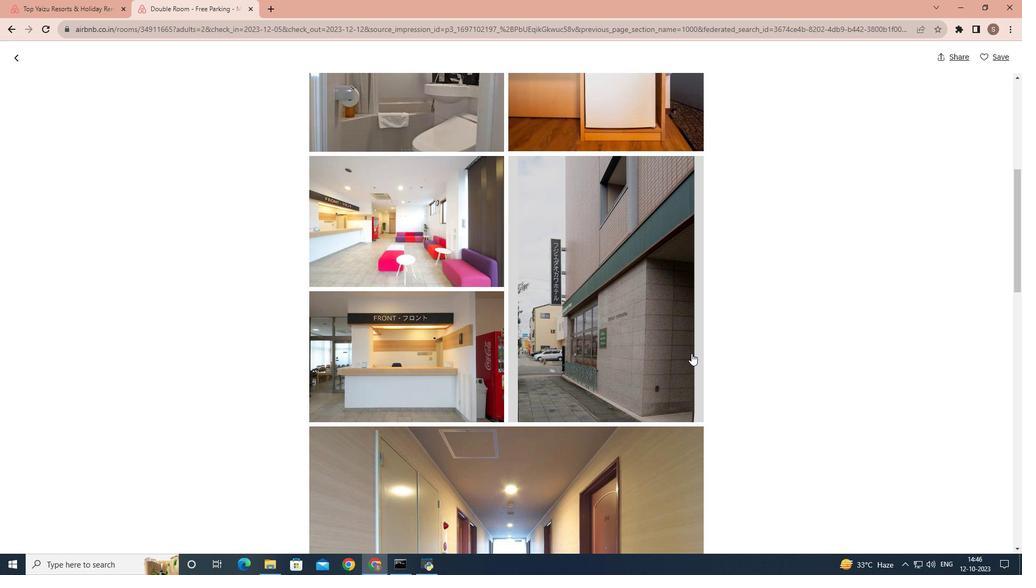 
Action: Mouse scrolled (691, 353) with delta (0, 0)
Screenshot: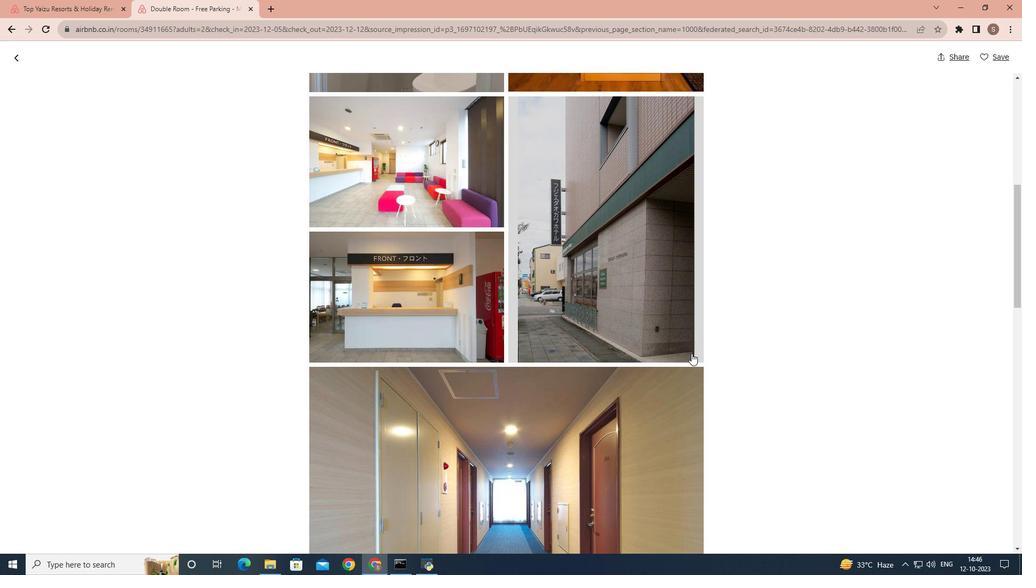 
Action: Mouse scrolled (691, 353) with delta (0, 0)
Screenshot: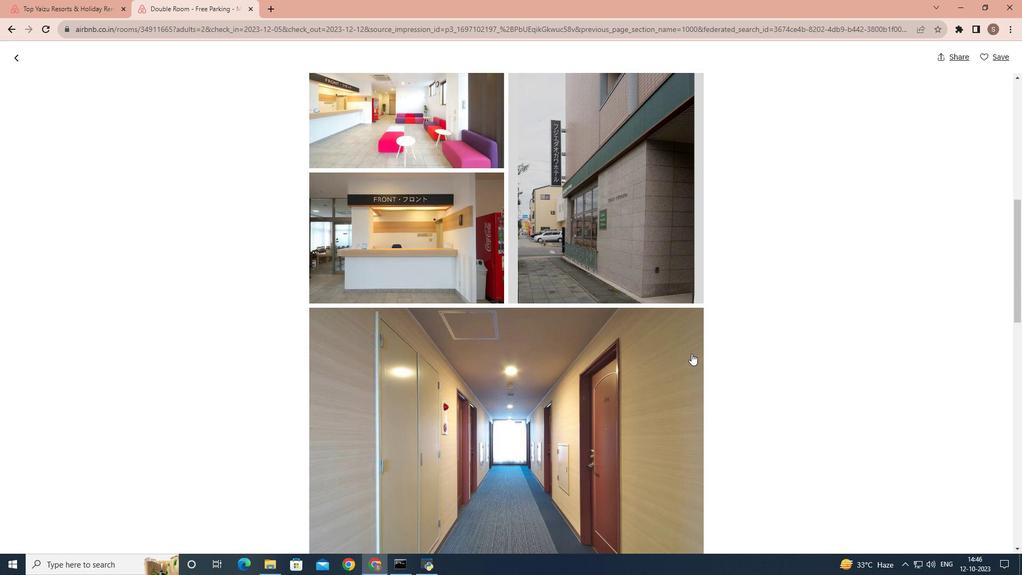 
Action: Mouse scrolled (691, 353) with delta (0, 0)
Screenshot: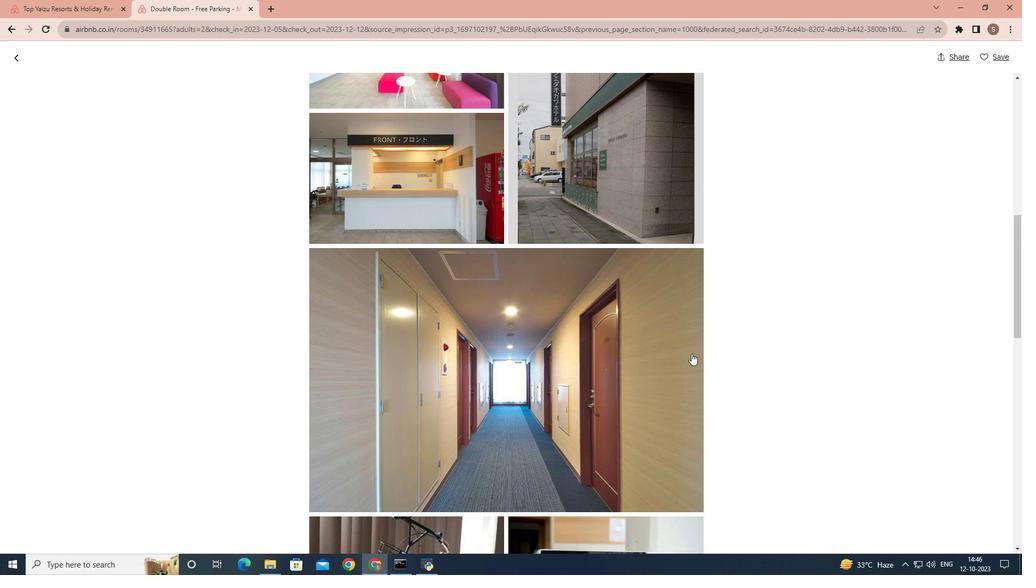 
Action: Mouse scrolled (691, 353) with delta (0, 0)
Screenshot: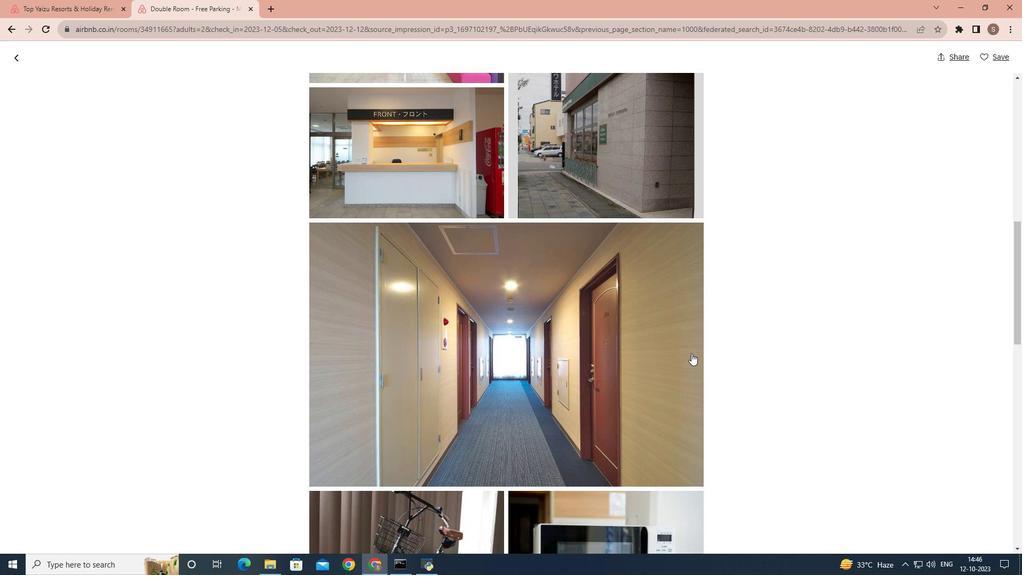 
Action: Mouse scrolled (691, 353) with delta (0, 0)
Screenshot: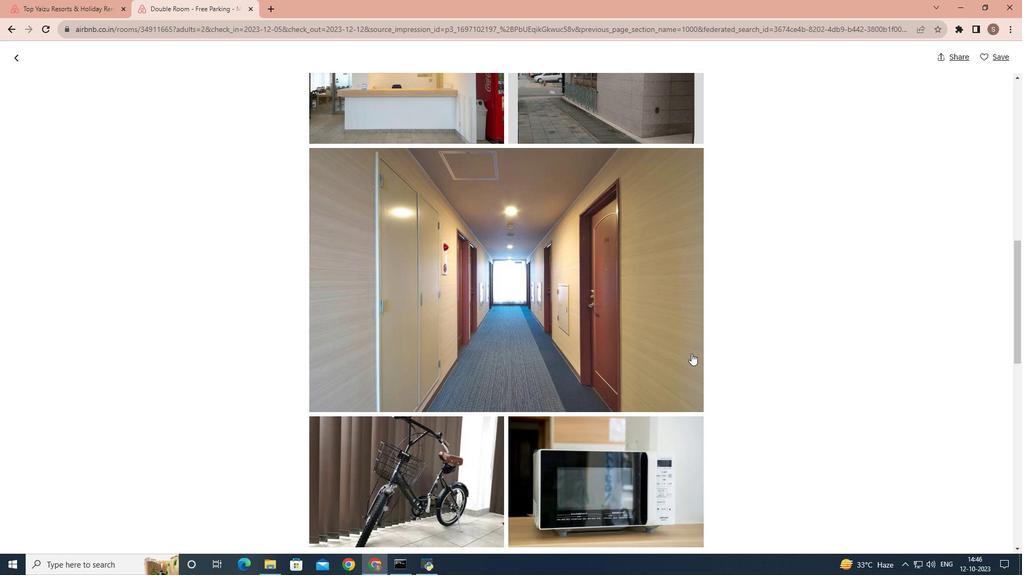 
Action: Mouse scrolled (691, 353) with delta (0, 0)
Screenshot: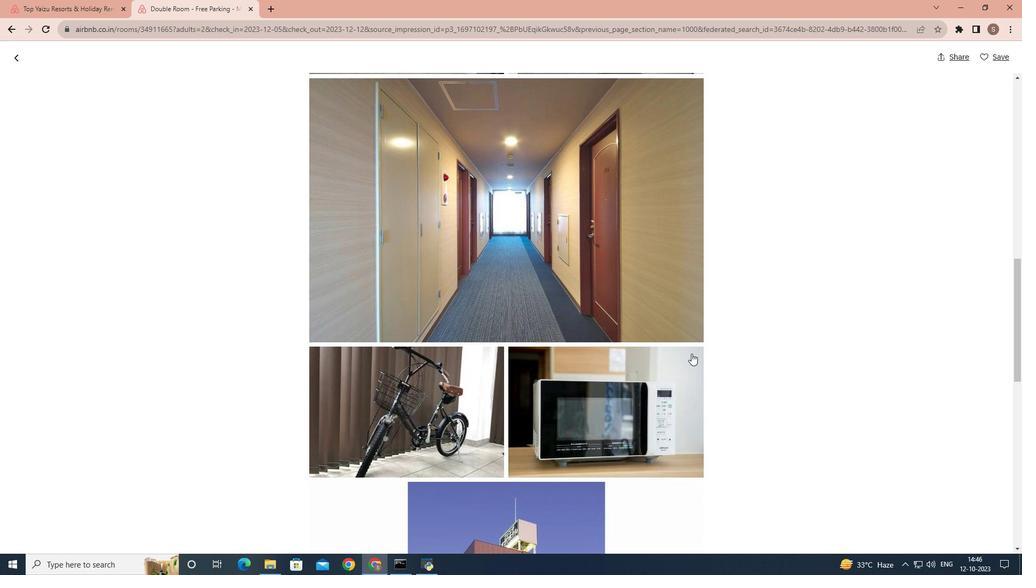 
Action: Mouse scrolled (691, 353) with delta (0, 0)
Screenshot: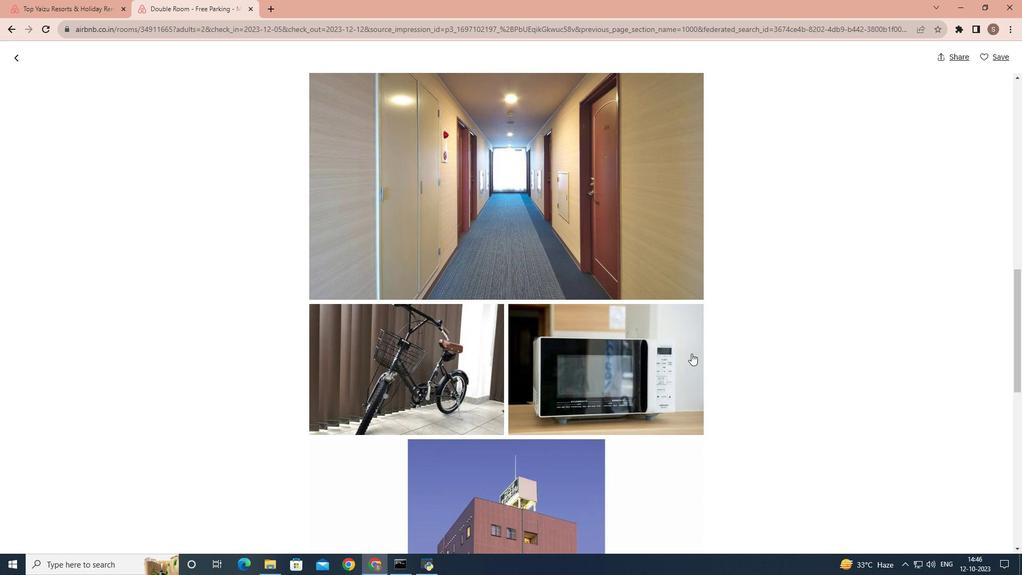 
Action: Mouse scrolled (691, 353) with delta (0, 0)
Screenshot: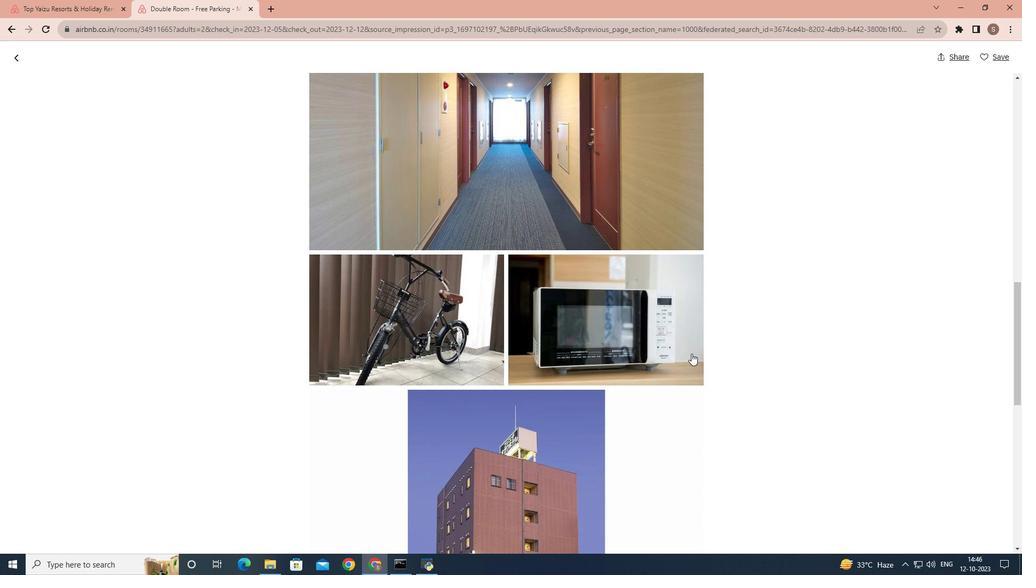 
Action: Mouse scrolled (691, 353) with delta (0, 0)
Screenshot: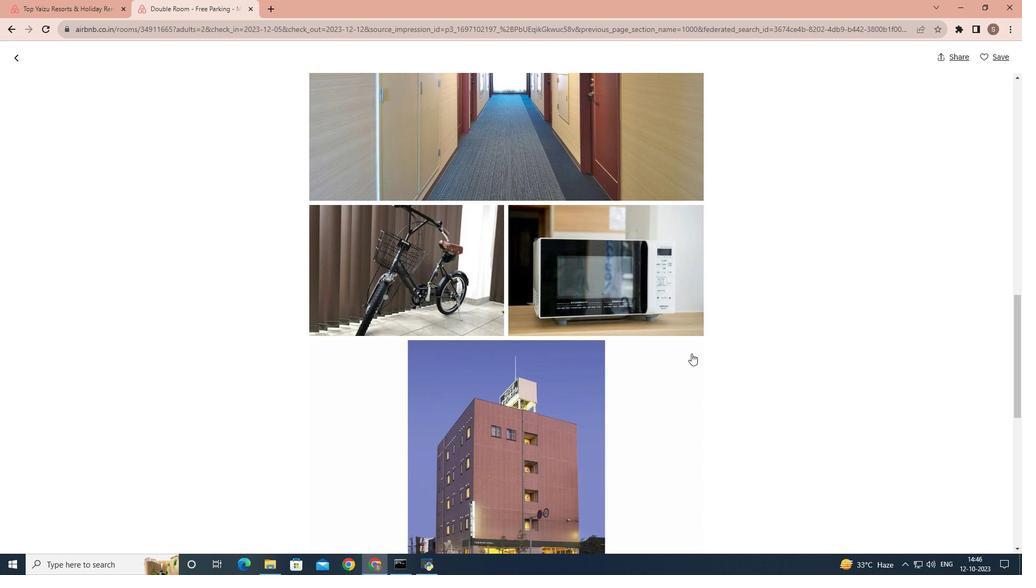 
Action: Mouse scrolled (691, 353) with delta (0, 0)
Screenshot: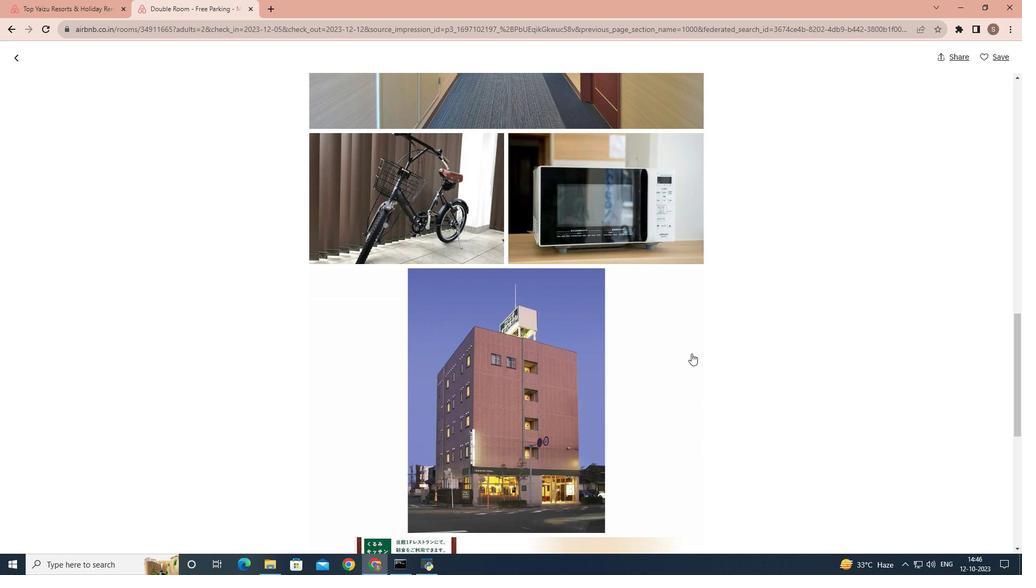 
Action: Mouse scrolled (691, 353) with delta (0, 0)
Screenshot: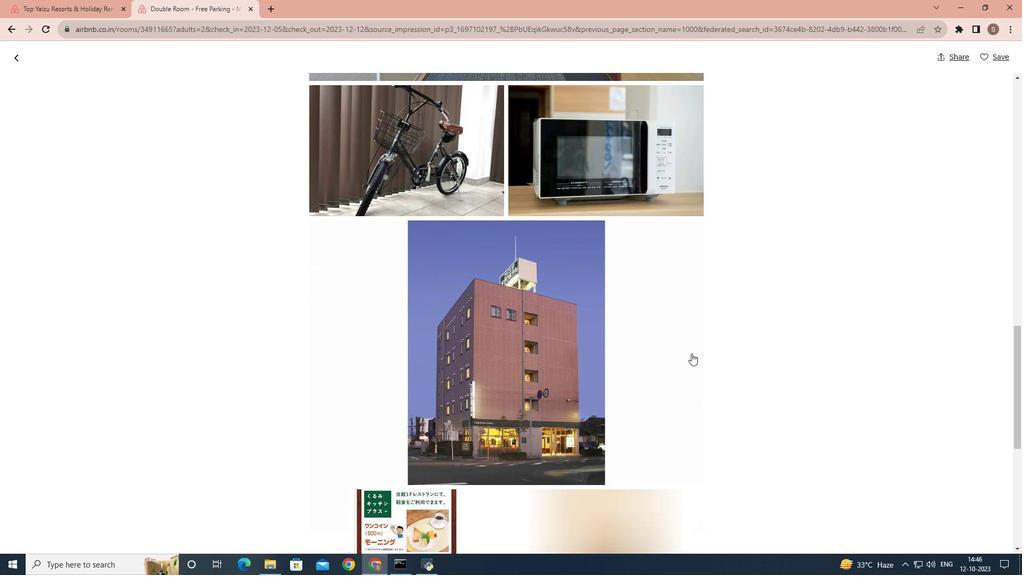 
Action: Mouse scrolled (691, 353) with delta (0, 0)
Screenshot: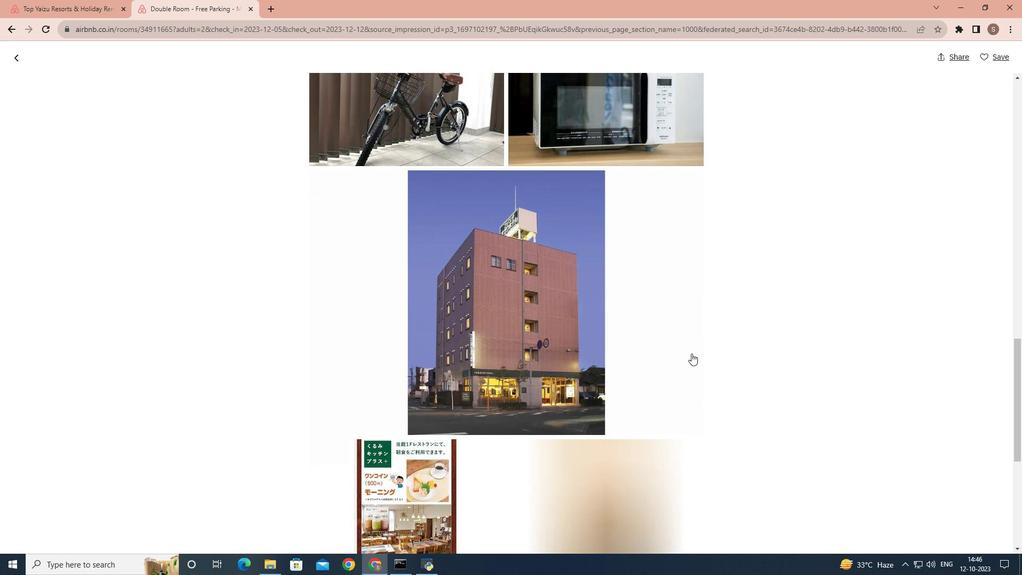 
Action: Mouse scrolled (691, 353) with delta (0, 0)
Screenshot: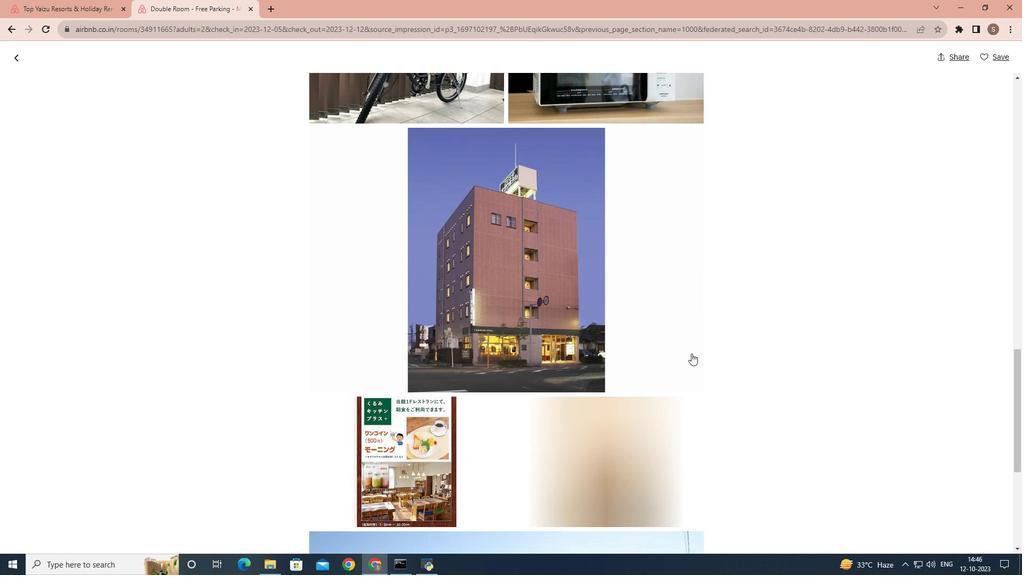 
Action: Mouse scrolled (691, 353) with delta (0, 0)
Screenshot: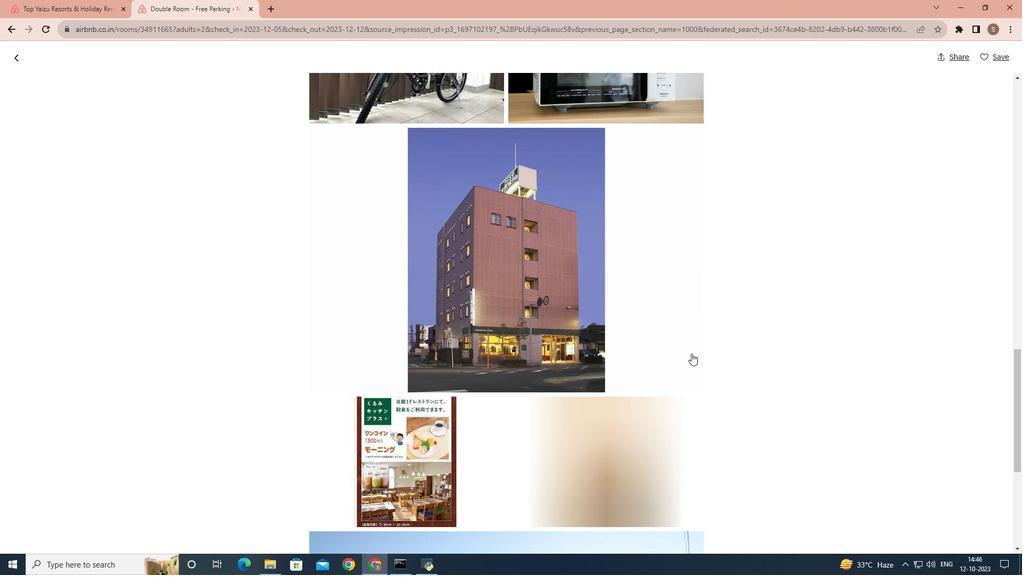 
Action: Mouse scrolled (691, 353) with delta (0, 0)
Screenshot: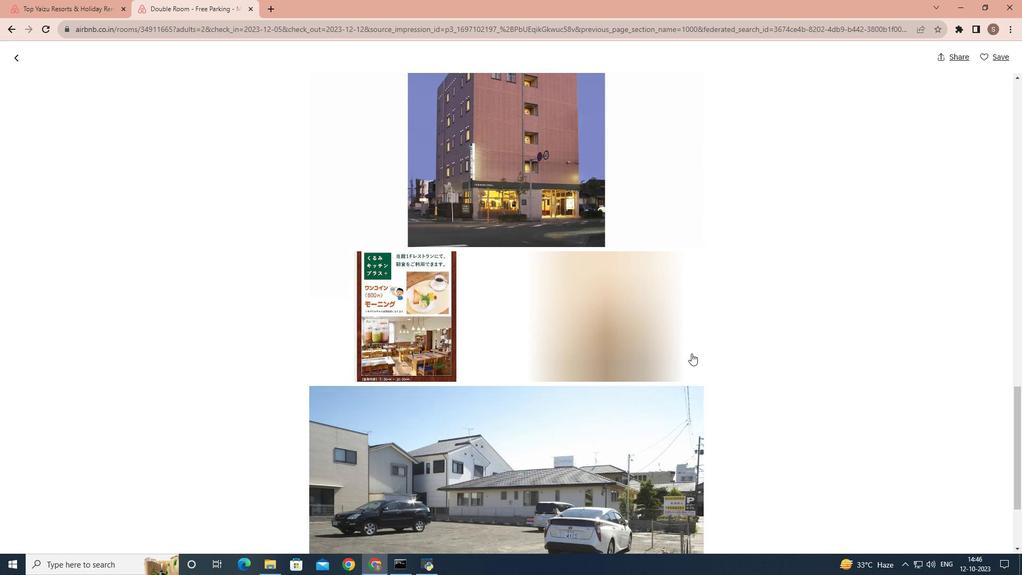 
Action: Mouse scrolled (691, 353) with delta (0, 0)
Screenshot: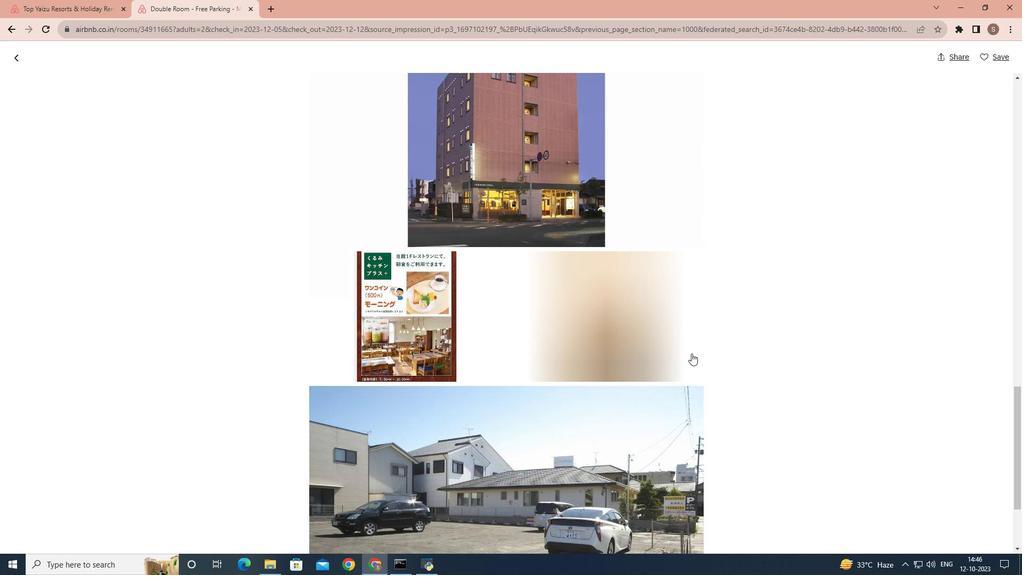
Action: Mouse scrolled (691, 353) with delta (0, 0)
Screenshot: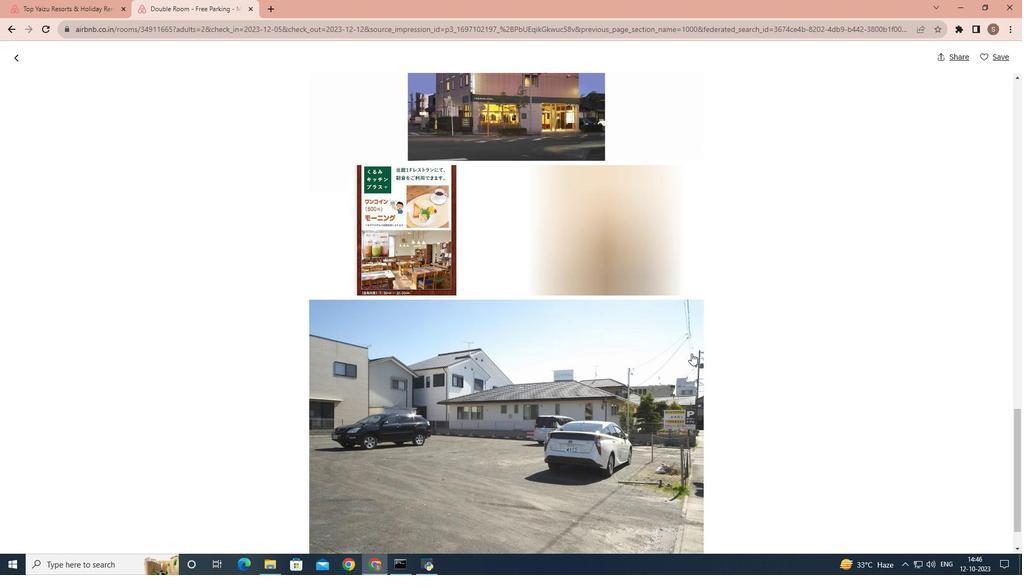 
Action: Mouse scrolled (691, 353) with delta (0, 0)
Screenshot: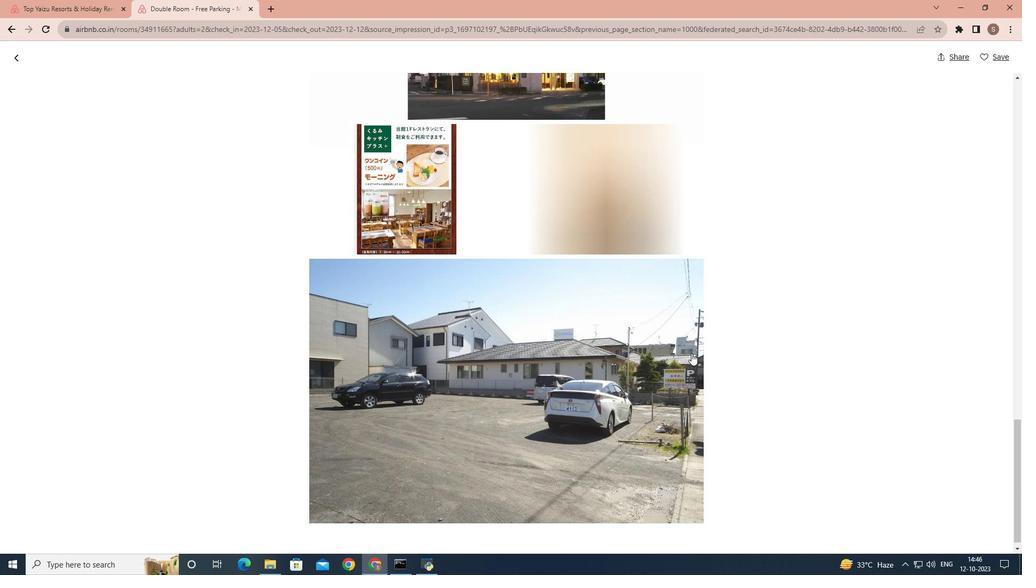 
Action: Mouse scrolled (691, 353) with delta (0, 0)
Screenshot: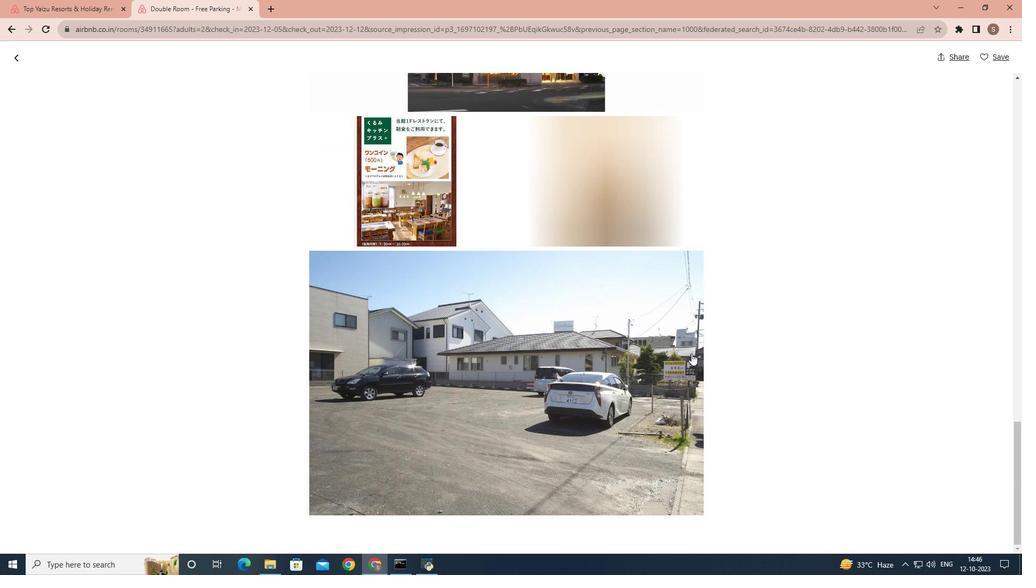 
Action: Mouse scrolled (691, 353) with delta (0, 0)
Screenshot: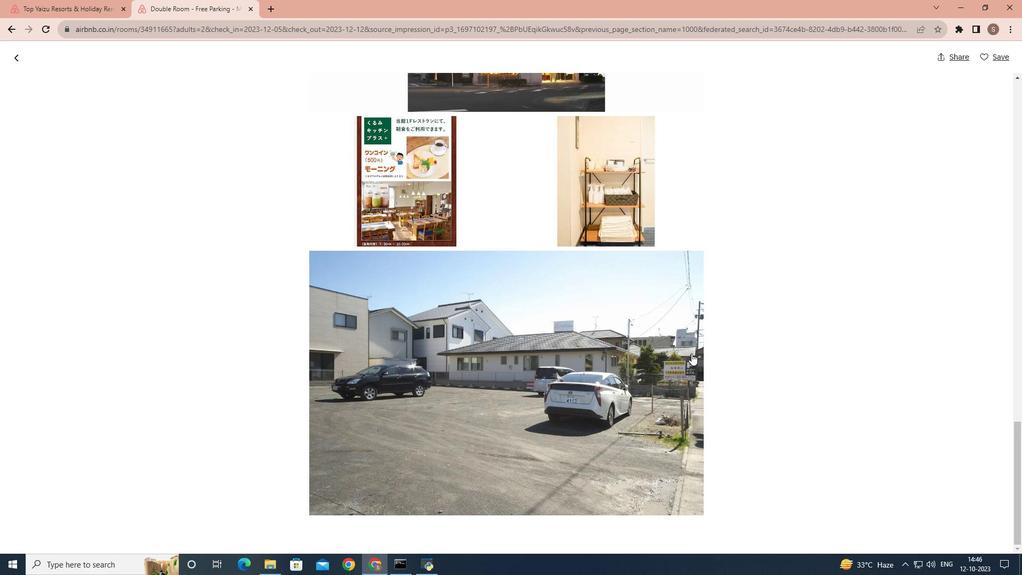 
Action: Mouse scrolled (691, 353) with delta (0, 0)
Screenshot: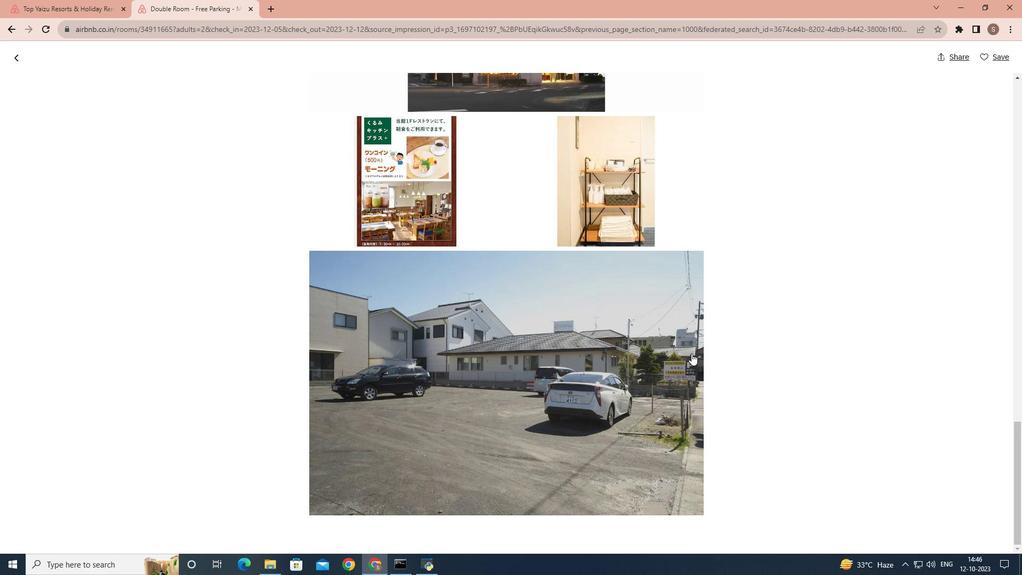 
Action: Mouse scrolled (691, 353) with delta (0, 0)
Screenshot: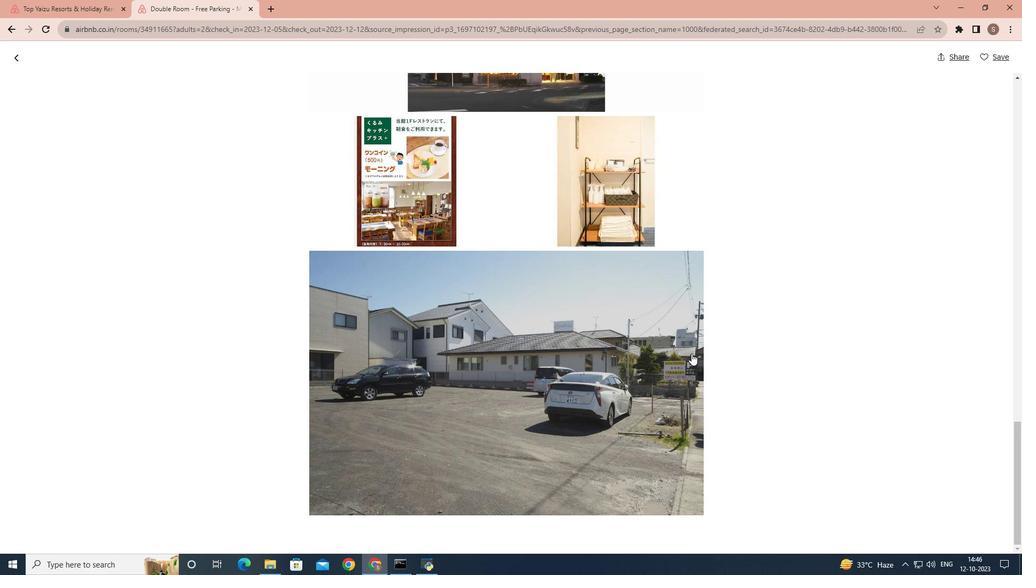 
Action: Mouse scrolled (691, 353) with delta (0, 0)
Screenshot: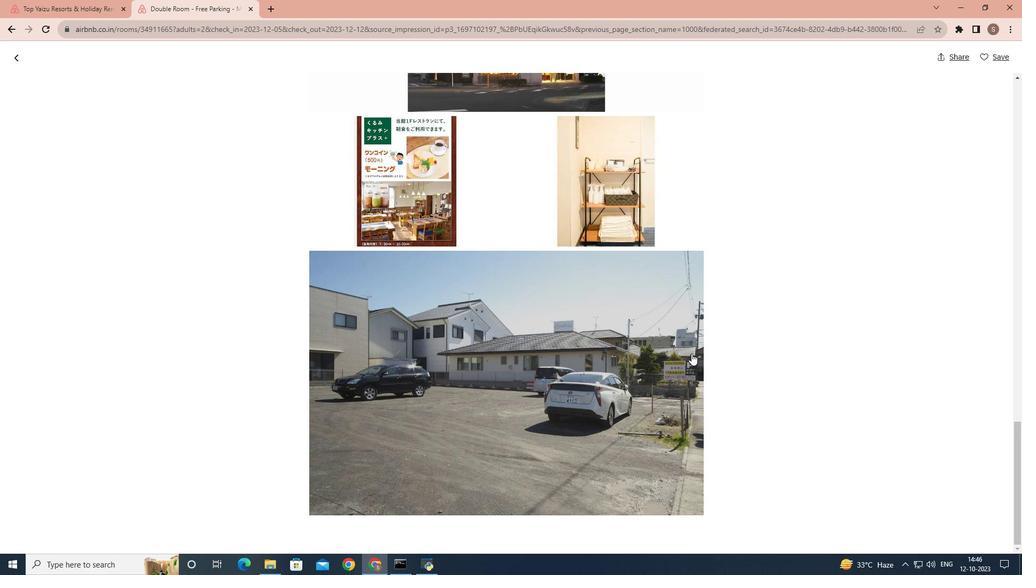 
Action: Mouse scrolled (691, 353) with delta (0, 0)
Screenshot: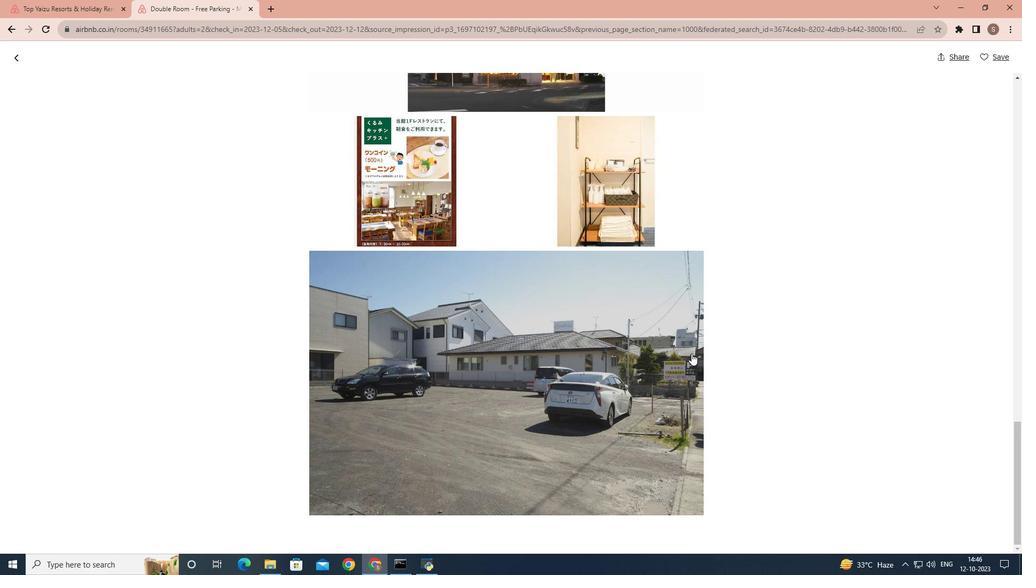
Action: Mouse scrolled (691, 353) with delta (0, 0)
Screenshot: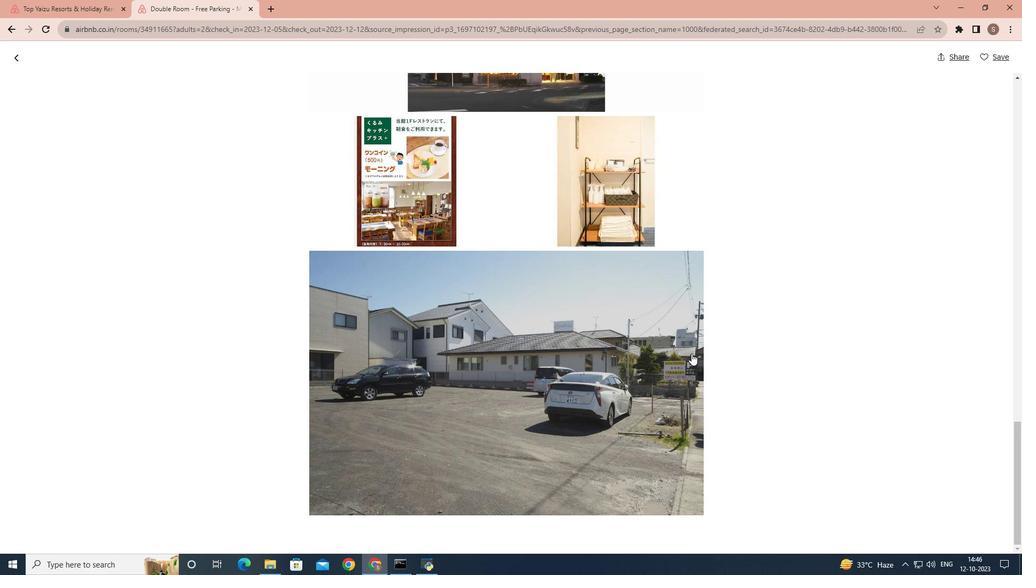 
Action: Mouse scrolled (691, 353) with delta (0, 0)
Screenshot: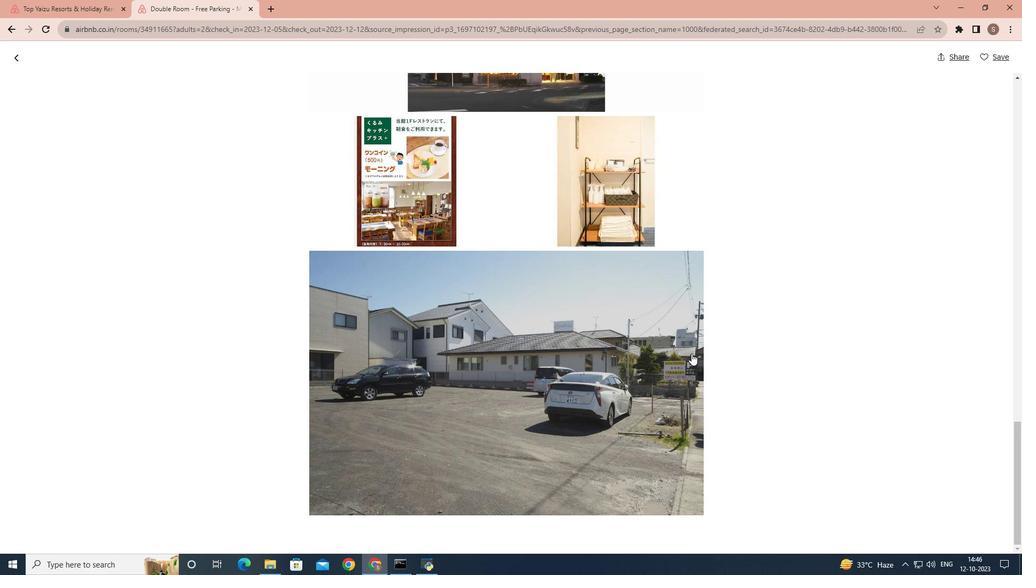 
Action: Mouse scrolled (691, 353) with delta (0, 0)
Screenshot: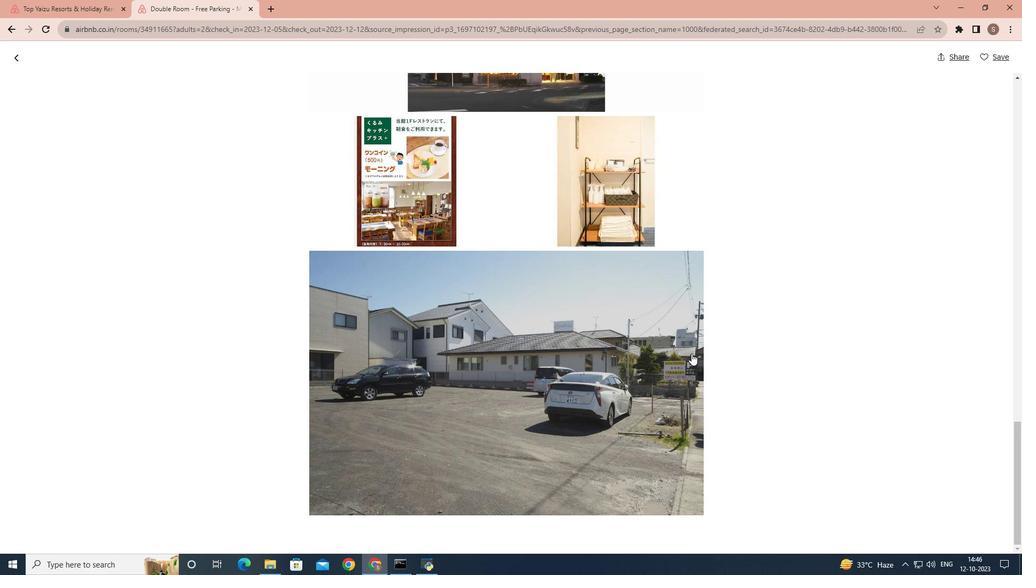 
Action: Mouse scrolled (691, 353) with delta (0, 0)
Screenshot: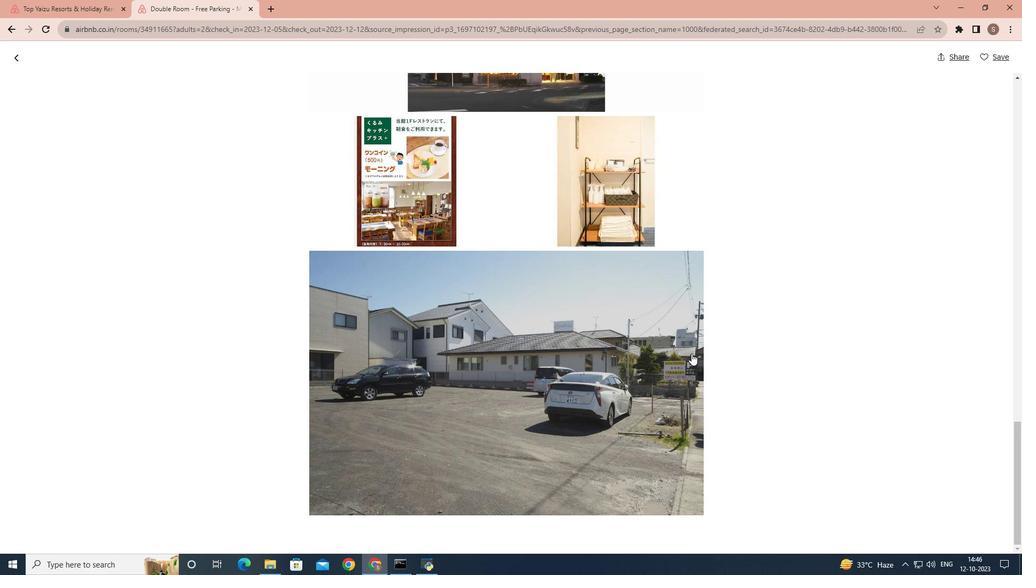 
Action: Mouse scrolled (691, 353) with delta (0, 0)
Screenshot: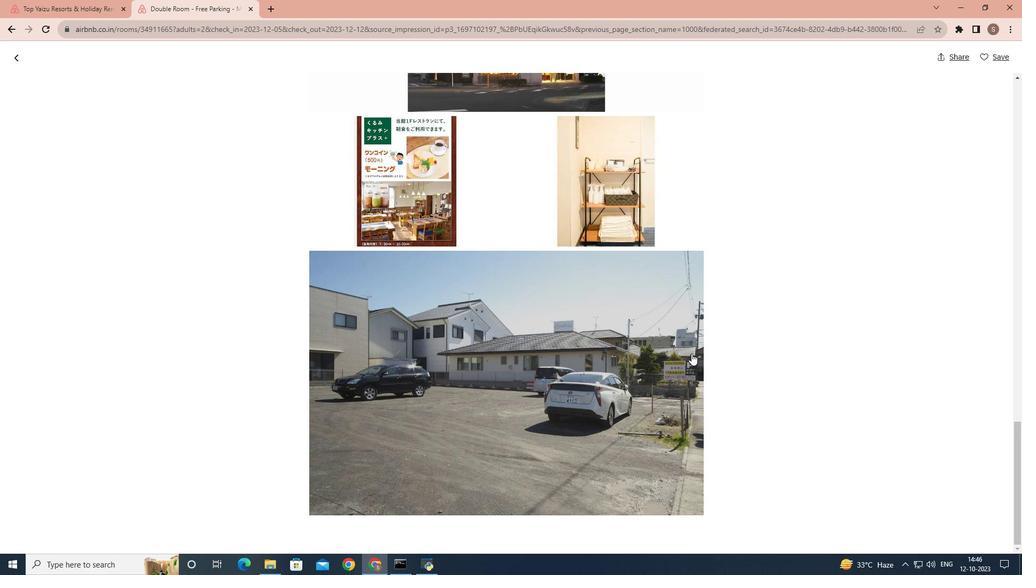 
Action: Mouse scrolled (691, 353) with delta (0, 0)
Screenshot: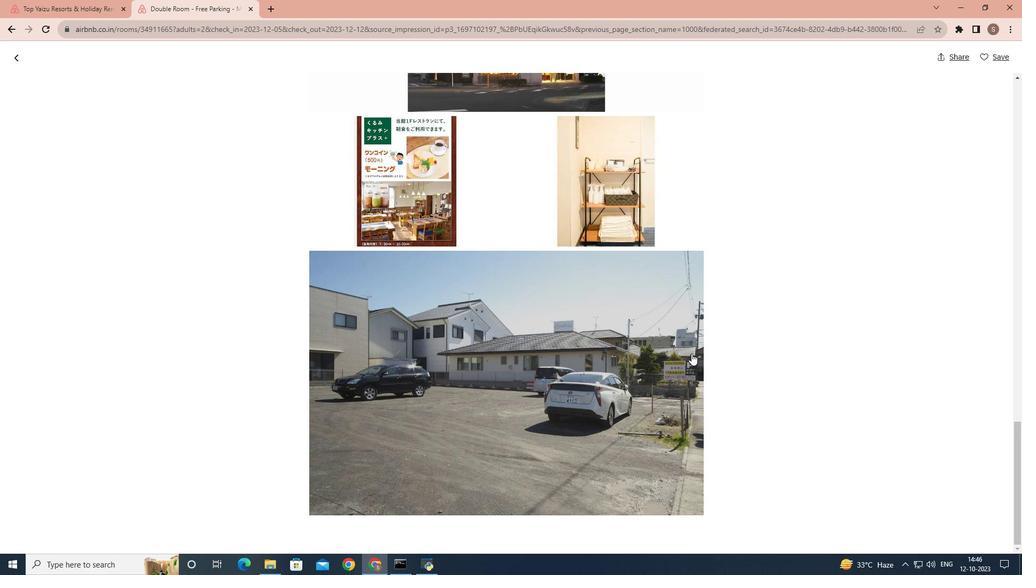 
Action: Mouse scrolled (691, 353) with delta (0, 0)
Screenshot: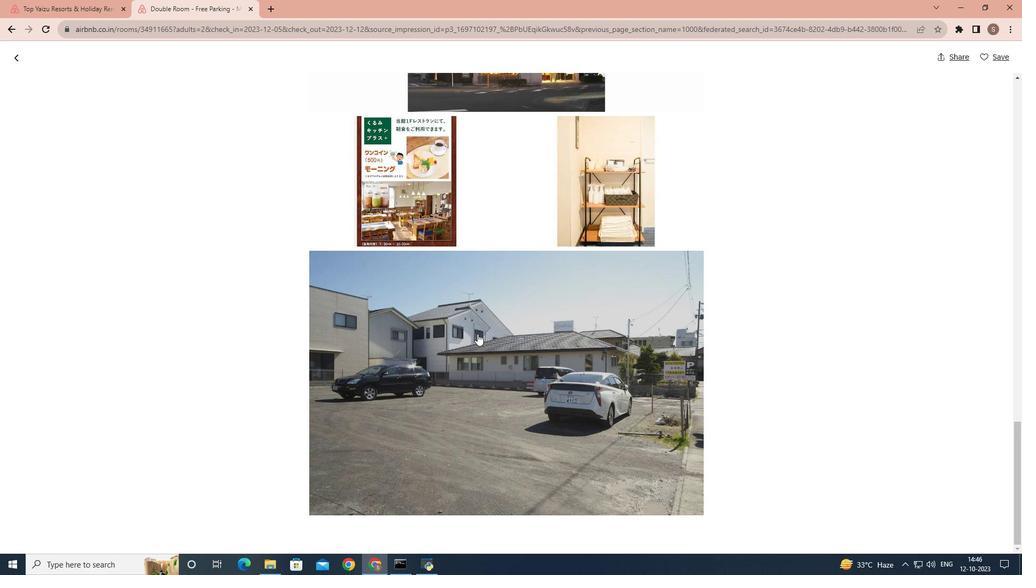 
Action: Mouse moved to (20, 53)
Screenshot: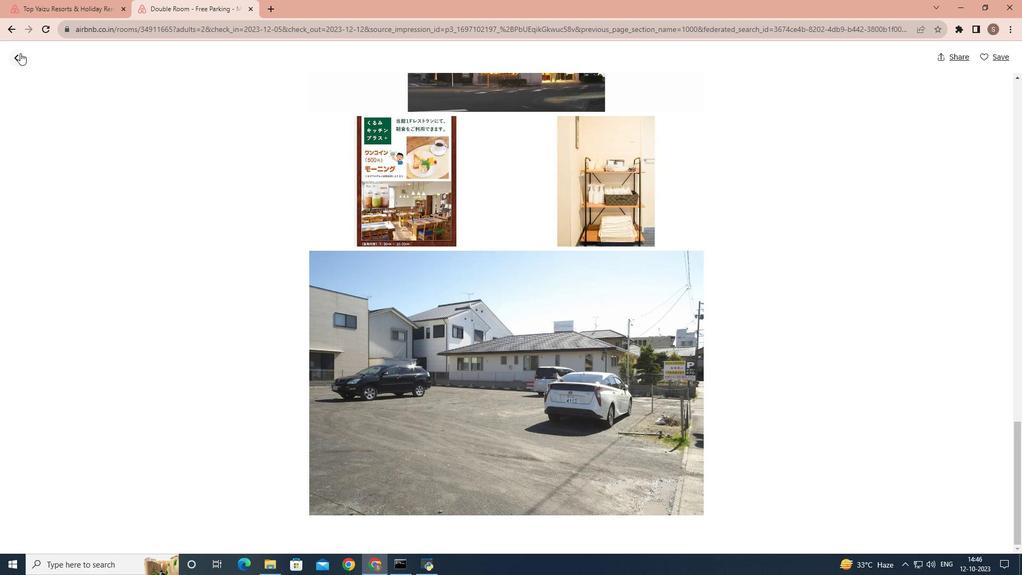 
Action: Mouse pressed left at (20, 53)
Screenshot: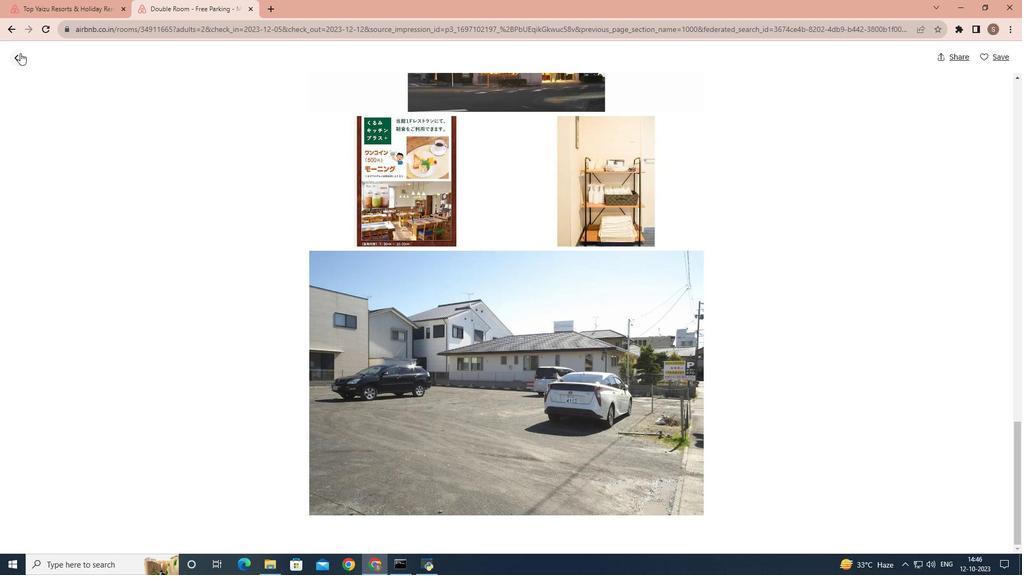 
Action: Mouse moved to (546, 332)
Screenshot: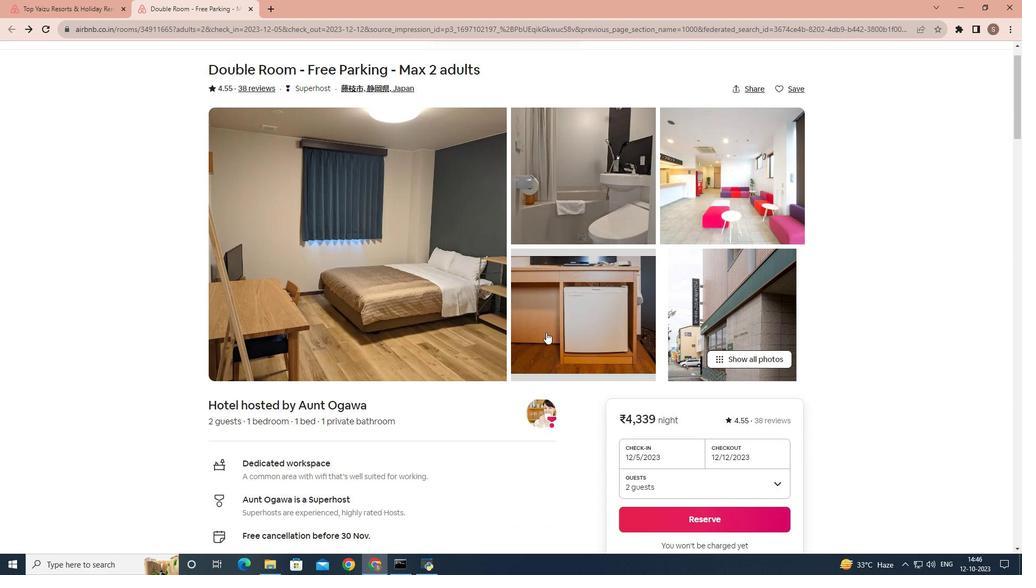 
Action: Mouse scrolled (546, 331) with delta (0, 0)
Screenshot: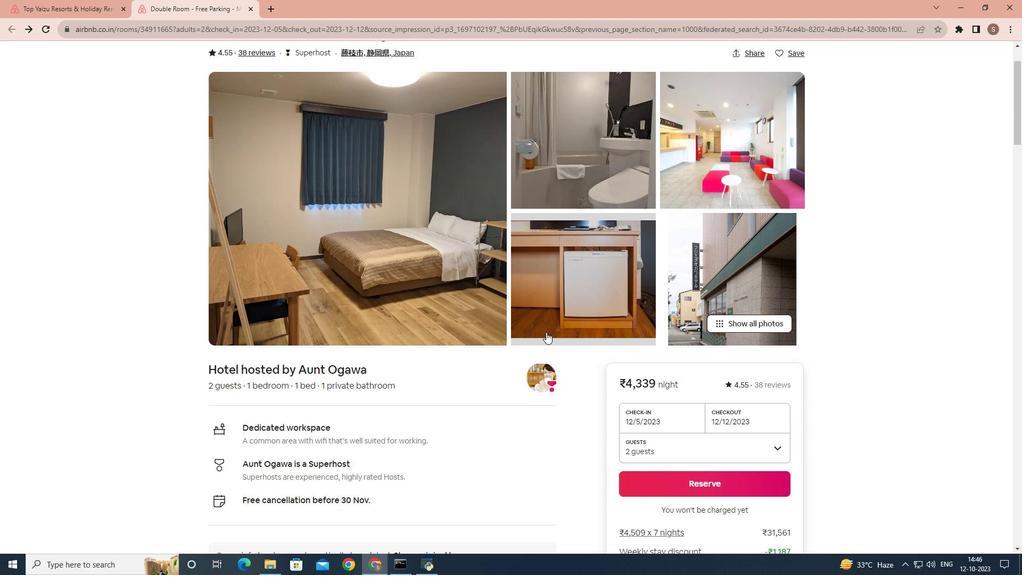 
Action: Mouse scrolled (546, 331) with delta (0, 0)
Screenshot: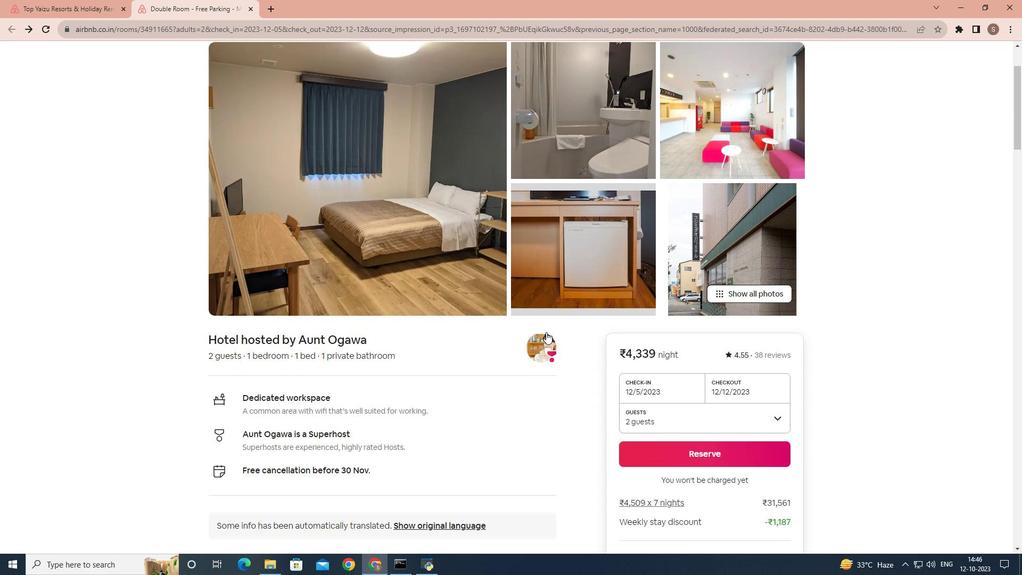 
Action: Mouse scrolled (546, 331) with delta (0, 0)
Screenshot: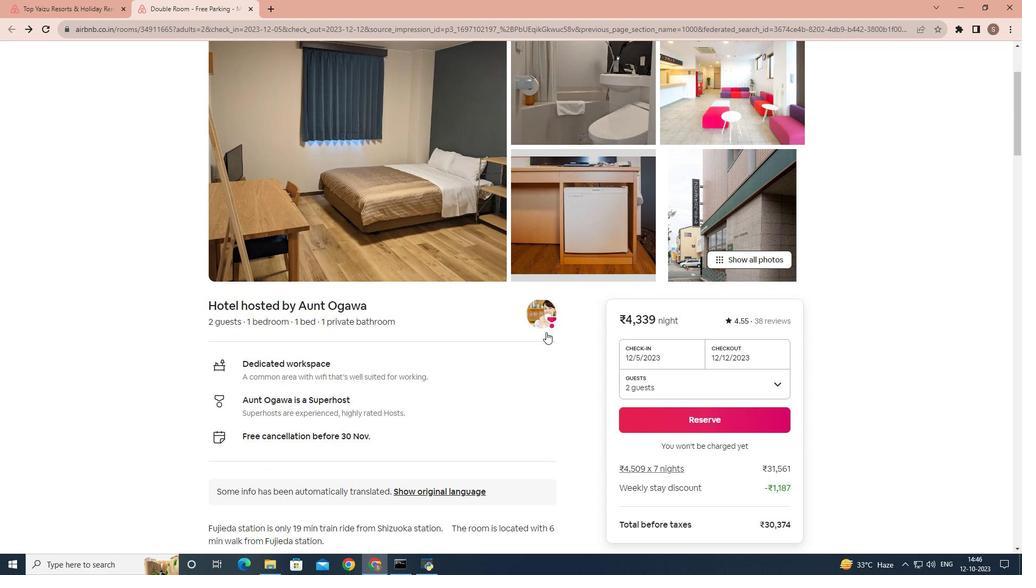 
Action: Mouse scrolled (546, 331) with delta (0, 0)
Screenshot: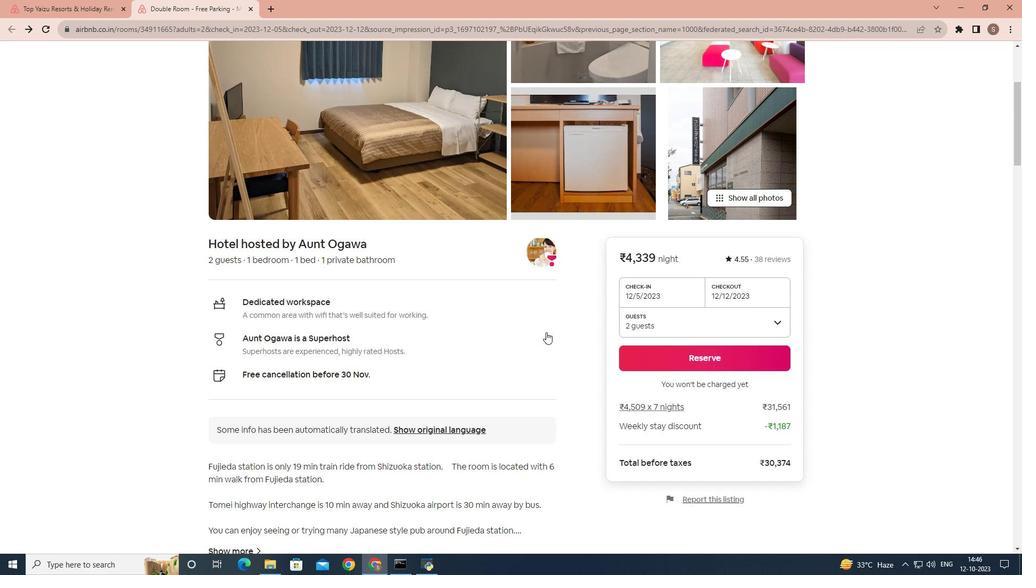 
Action: Mouse moved to (513, 345)
Screenshot: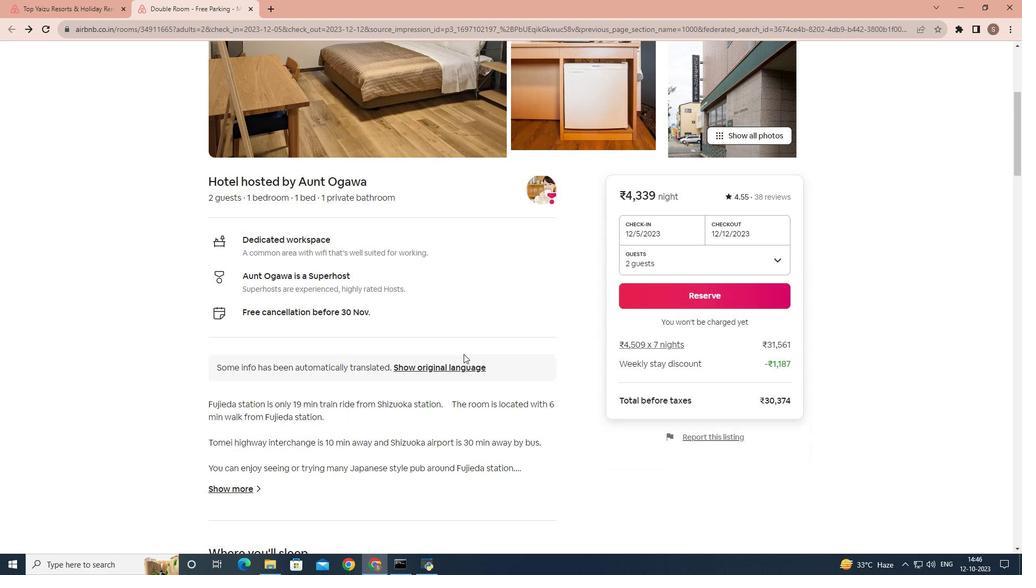 
Action: Mouse scrolled (513, 344) with delta (0, 0)
Screenshot: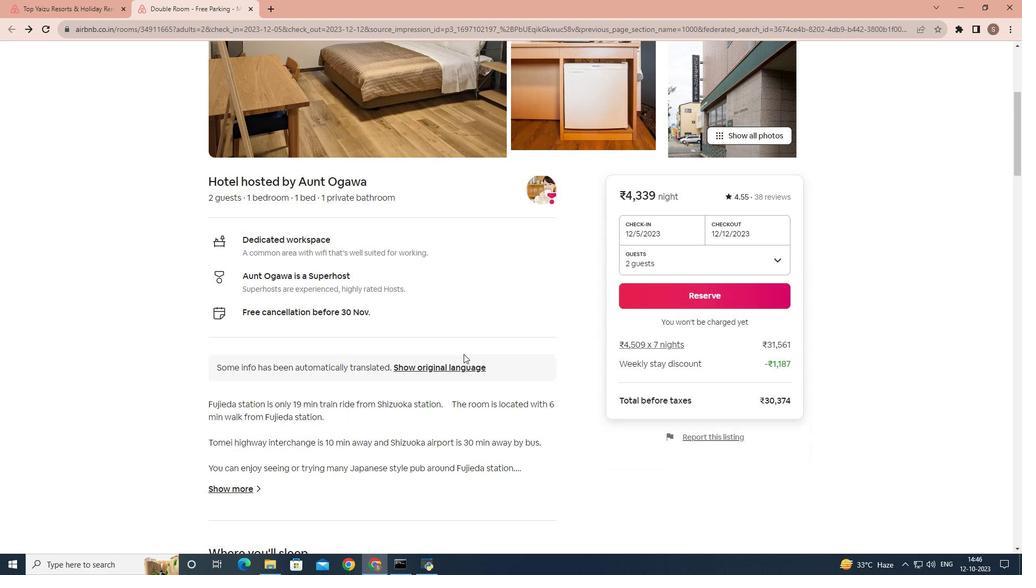 
Action: Mouse moved to (500, 349)
Screenshot: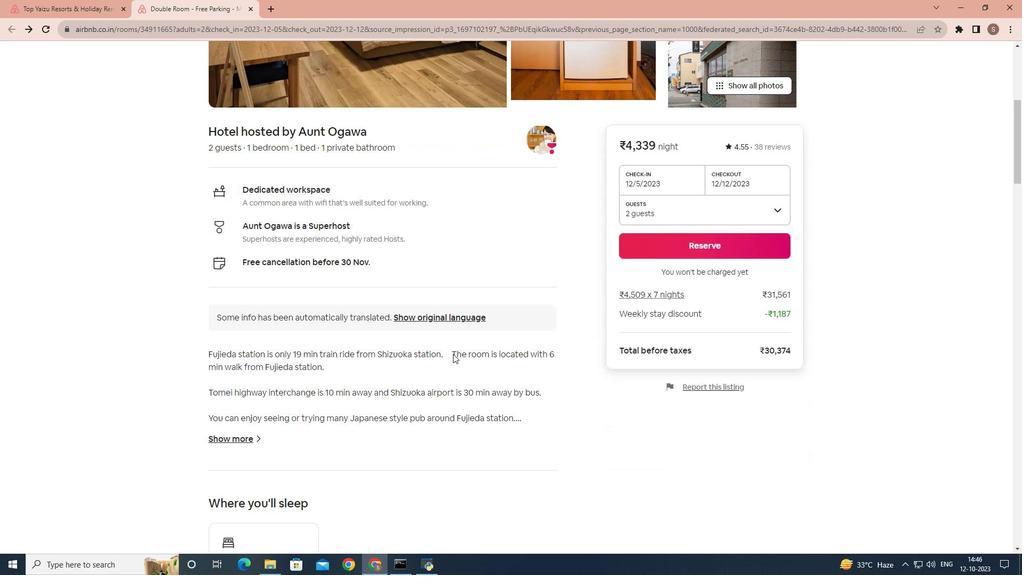 
Action: Mouse scrolled (500, 348) with delta (0, 0)
Screenshot: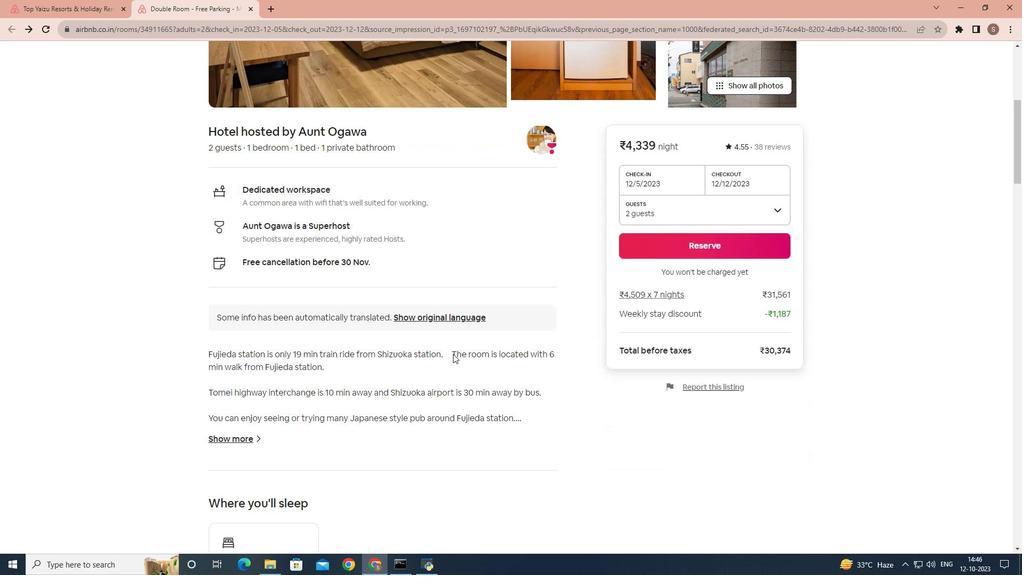 
Action: Mouse moved to (423, 356)
Screenshot: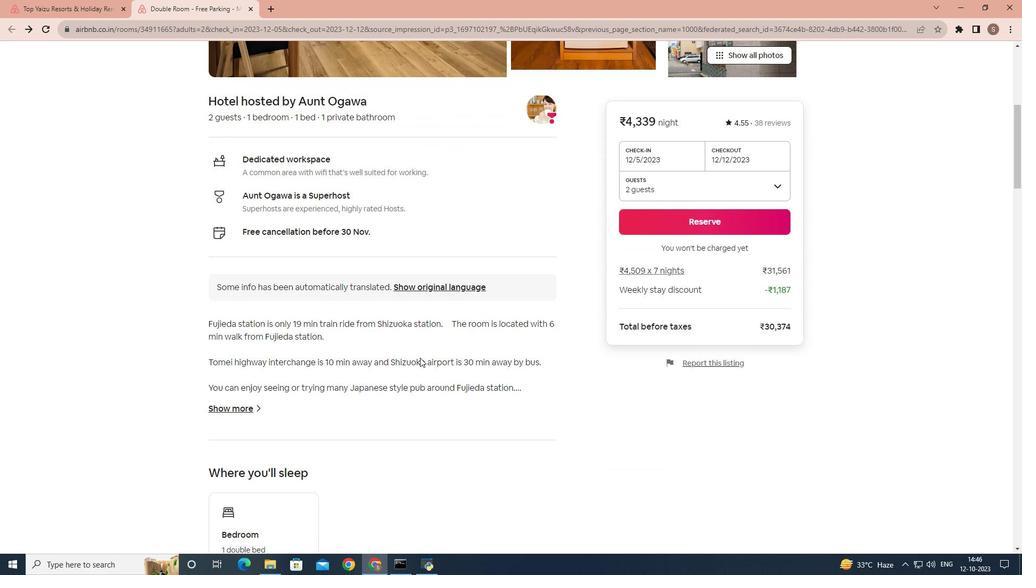 
Action: Mouse scrolled (423, 356) with delta (0, 0)
Screenshot: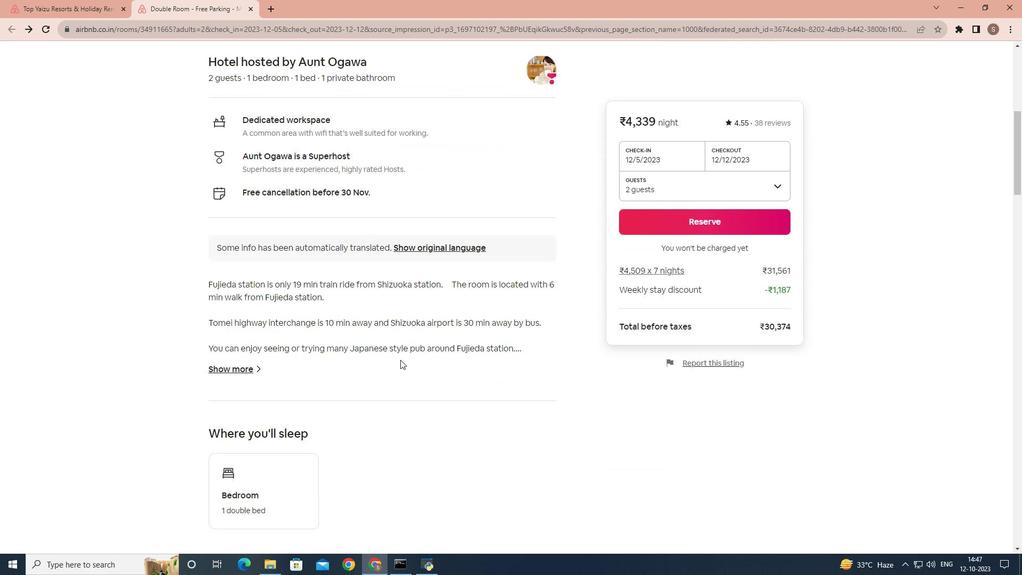 
Action: Mouse moved to (422, 357)
Screenshot: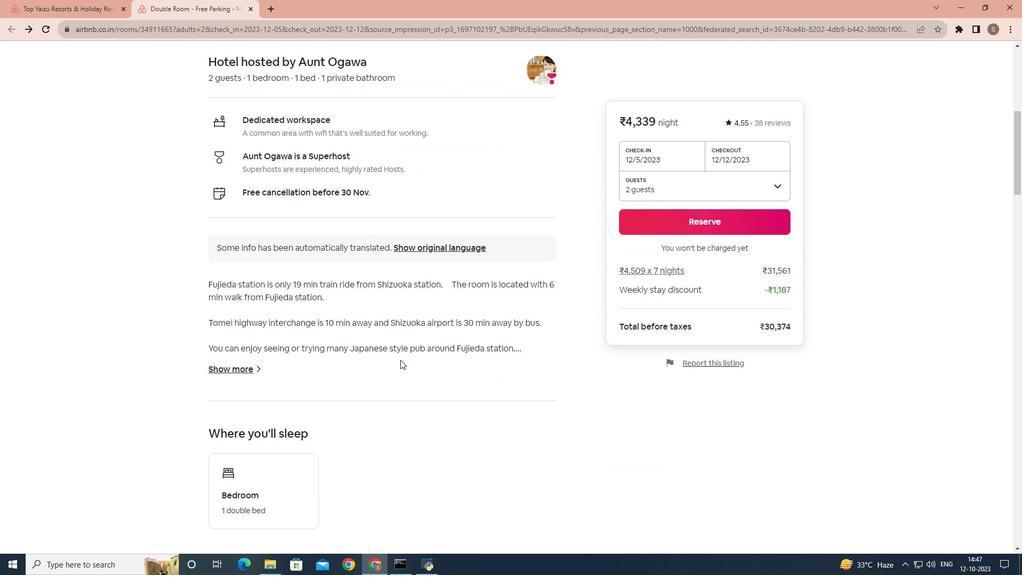 
Action: Mouse scrolled (422, 356) with delta (0, 0)
Screenshot: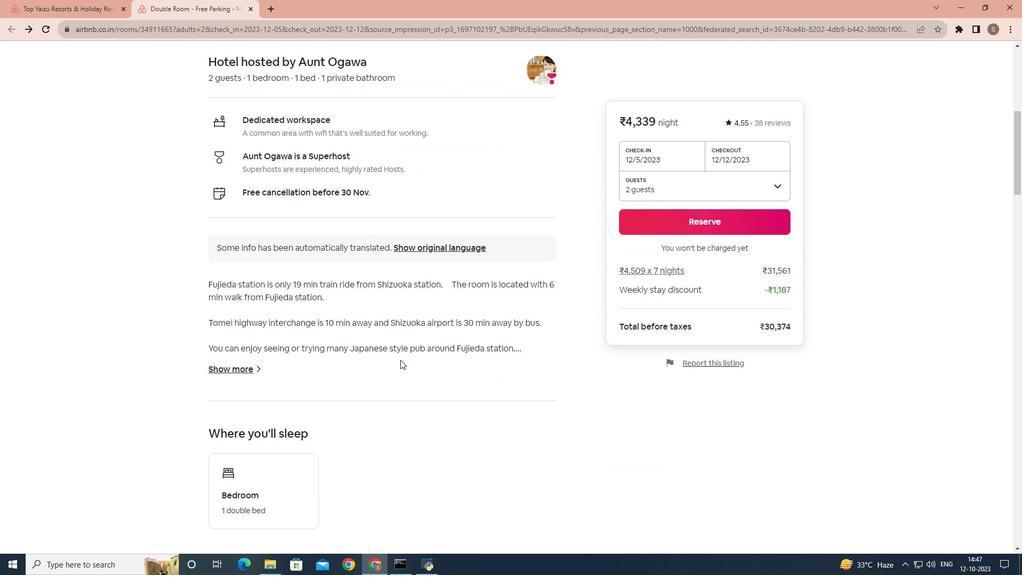 
Action: Mouse moved to (233, 323)
Screenshot: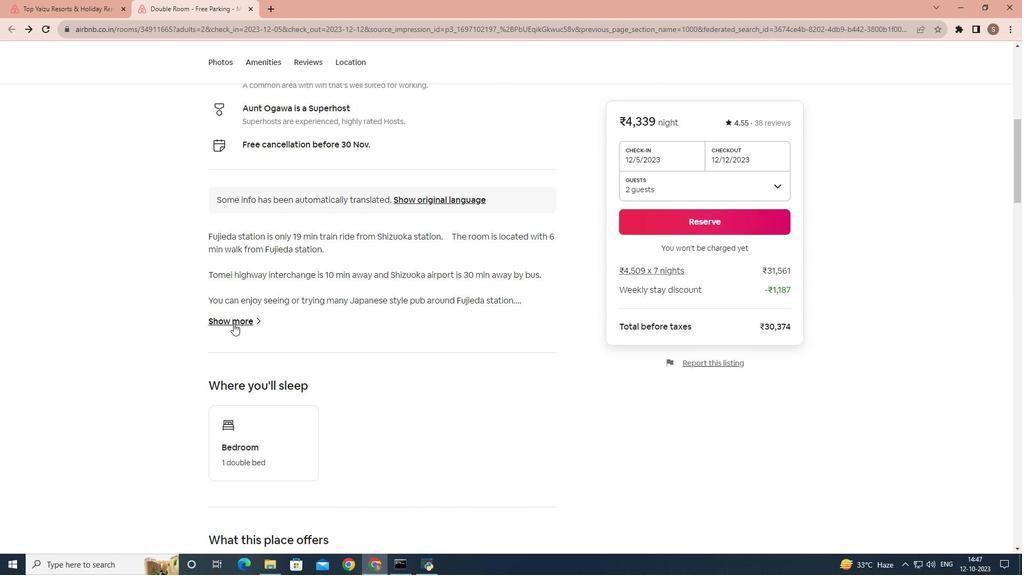 
Action: Mouse pressed left at (233, 323)
Screenshot: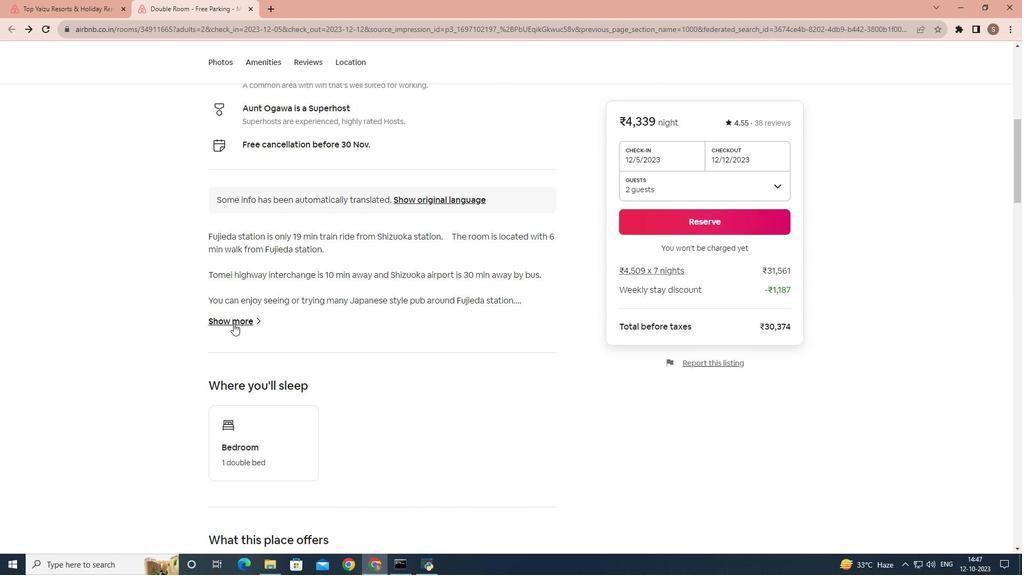 
Action: Mouse moved to (448, 349)
Screenshot: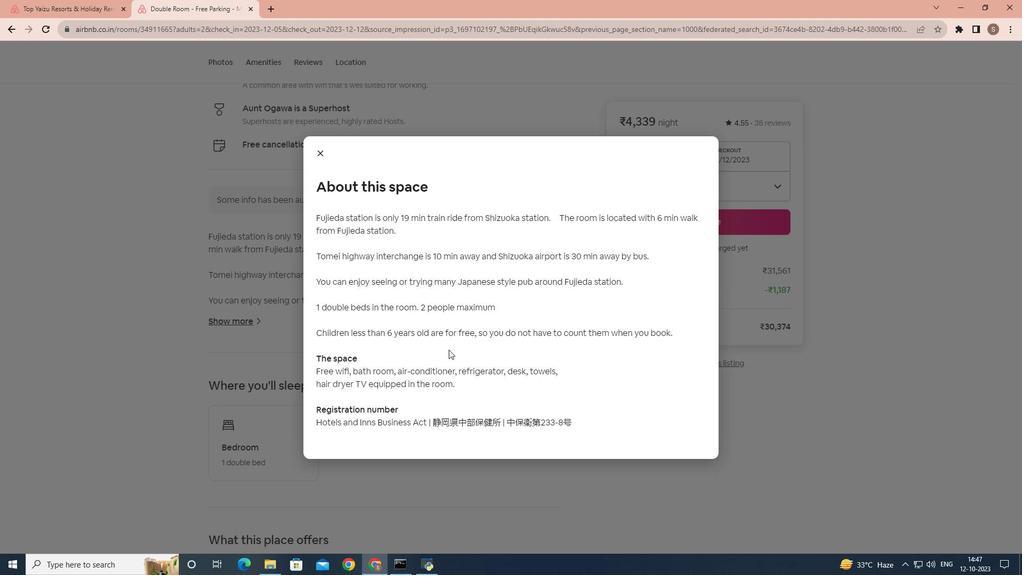
Action: Mouse scrolled (448, 349) with delta (0, 0)
Screenshot: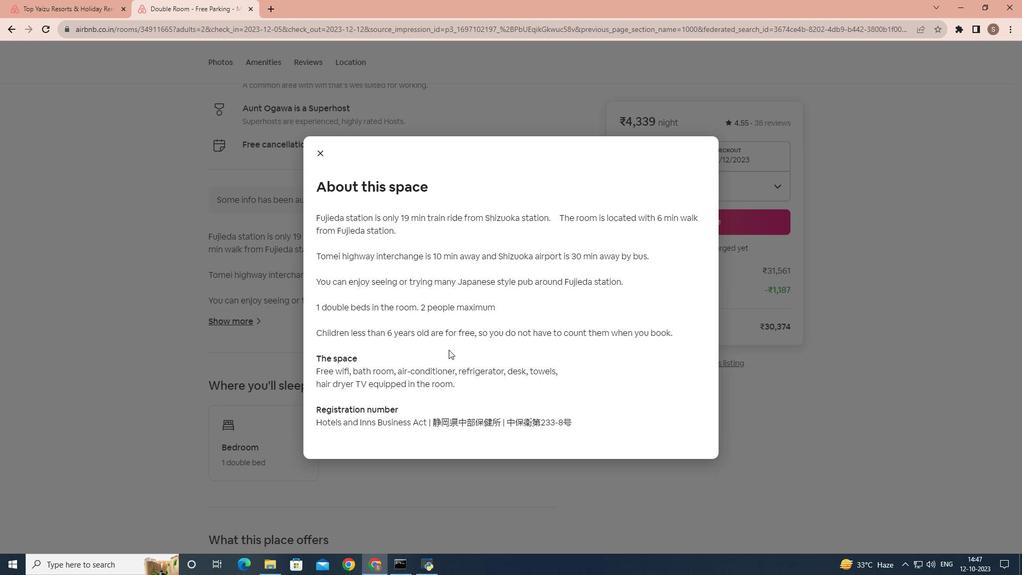 
Action: Mouse scrolled (448, 349) with delta (0, 0)
Screenshot: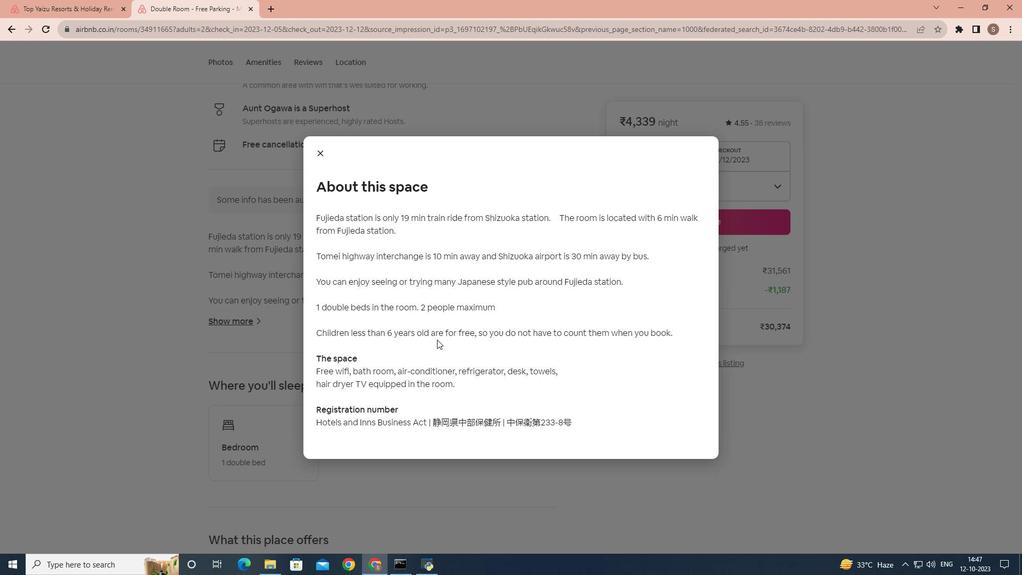 
Action: Mouse moved to (318, 154)
Screenshot: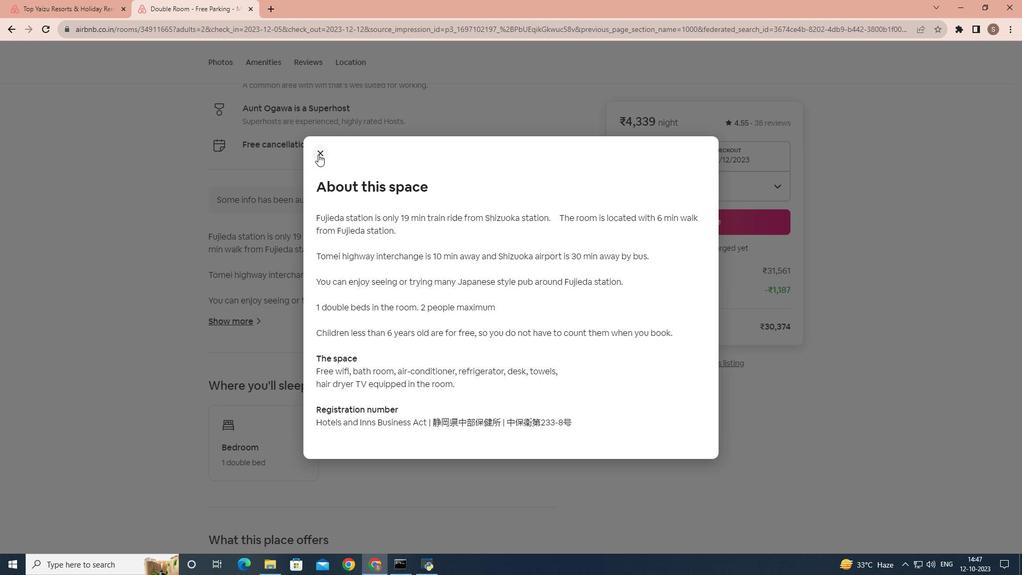 
Action: Mouse pressed left at (318, 154)
Screenshot: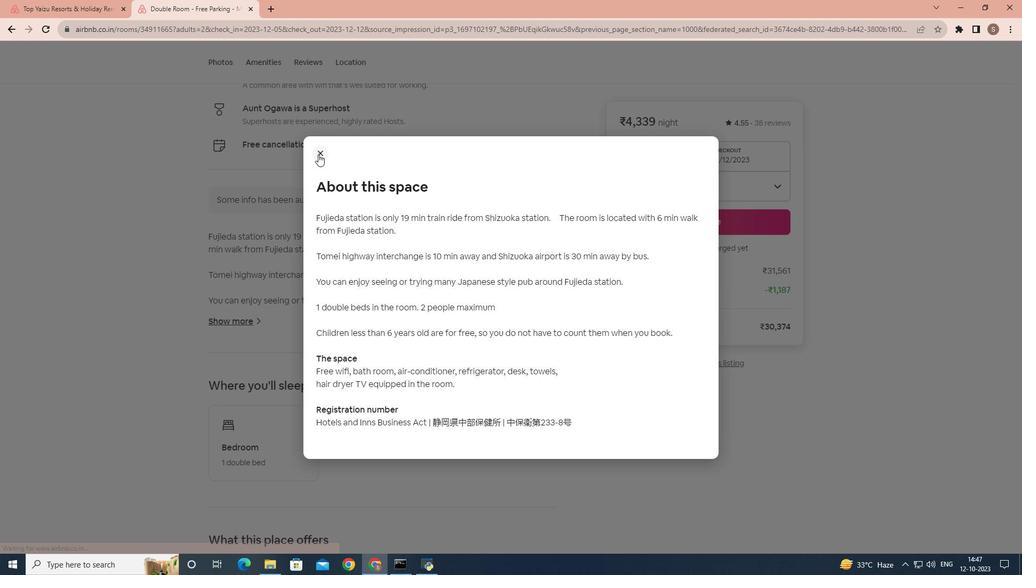 
Action: Mouse moved to (419, 408)
Screenshot: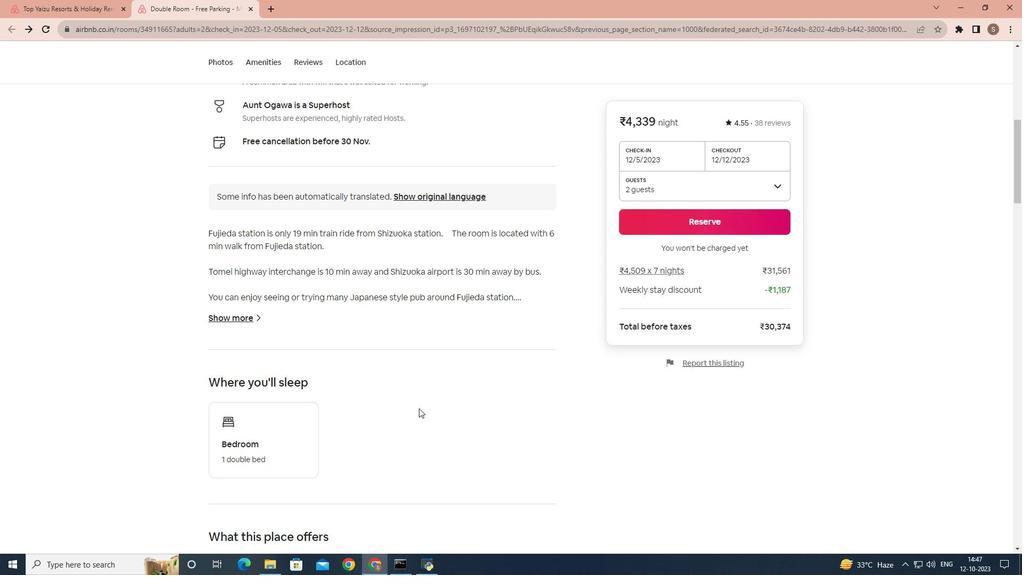 
Action: Mouse scrolled (419, 407) with delta (0, 0)
Screenshot: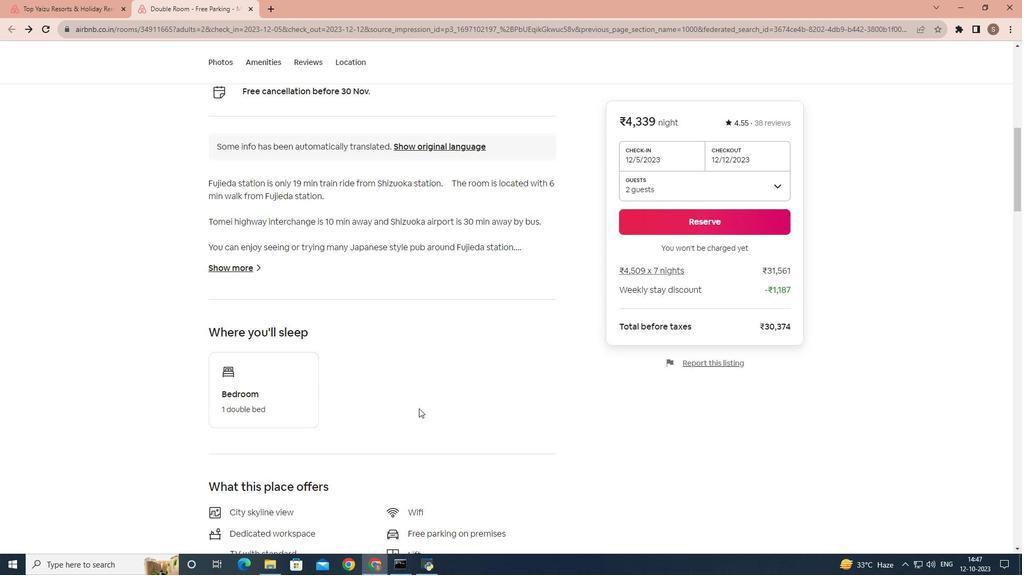 
Action: Mouse scrolled (419, 407) with delta (0, 0)
Screenshot: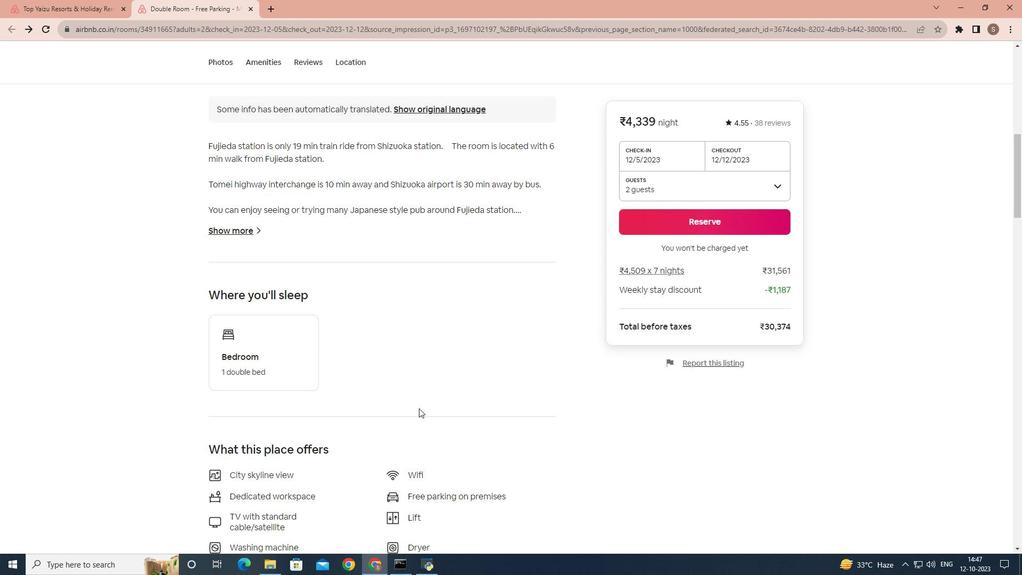 
Action: Mouse scrolled (419, 407) with delta (0, 0)
Screenshot: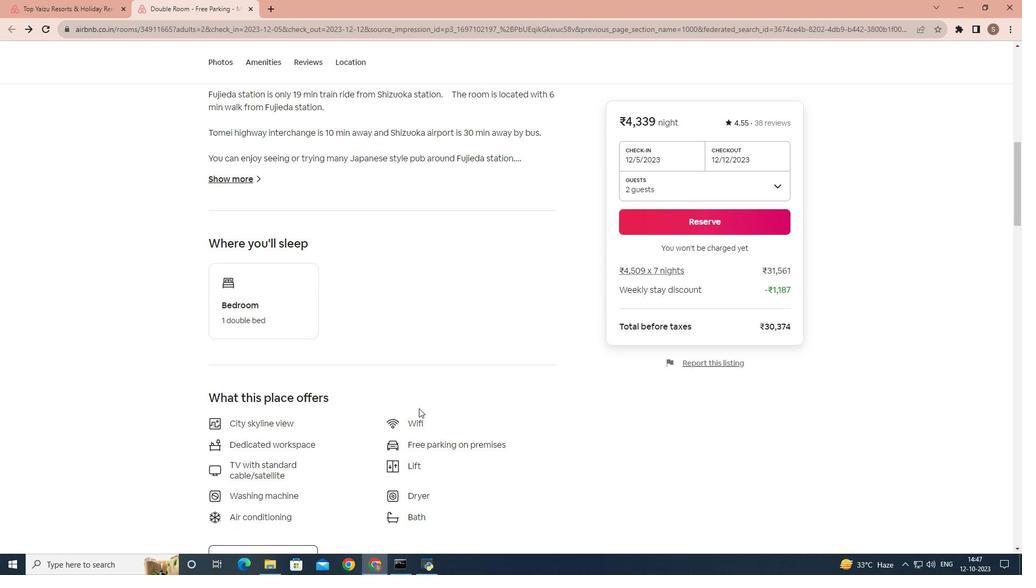 
Action: Mouse moved to (401, 414)
Screenshot: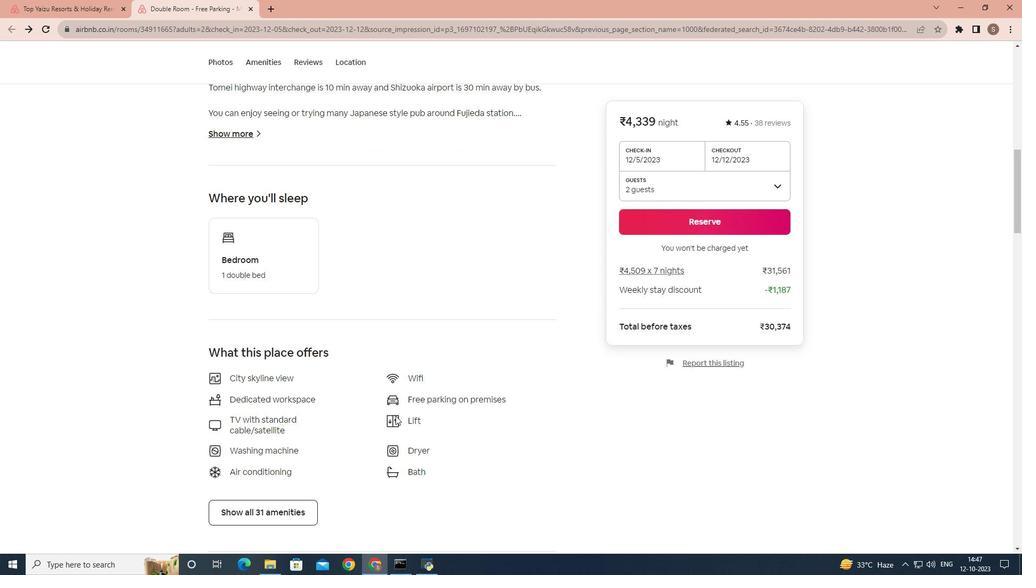 
Action: Mouse scrolled (401, 414) with delta (0, 0)
Screenshot: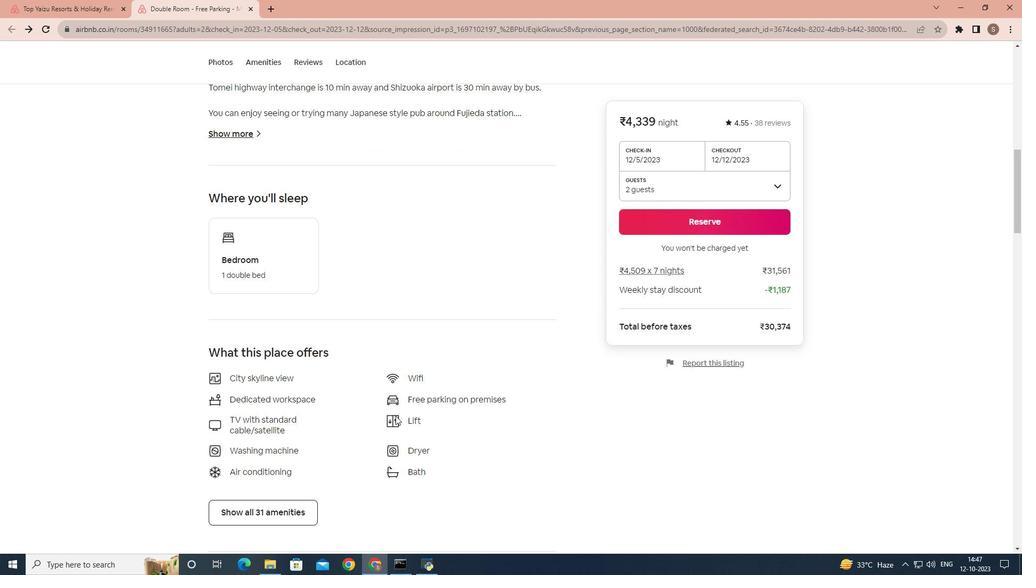 
Action: Mouse moved to (400, 414)
Screenshot: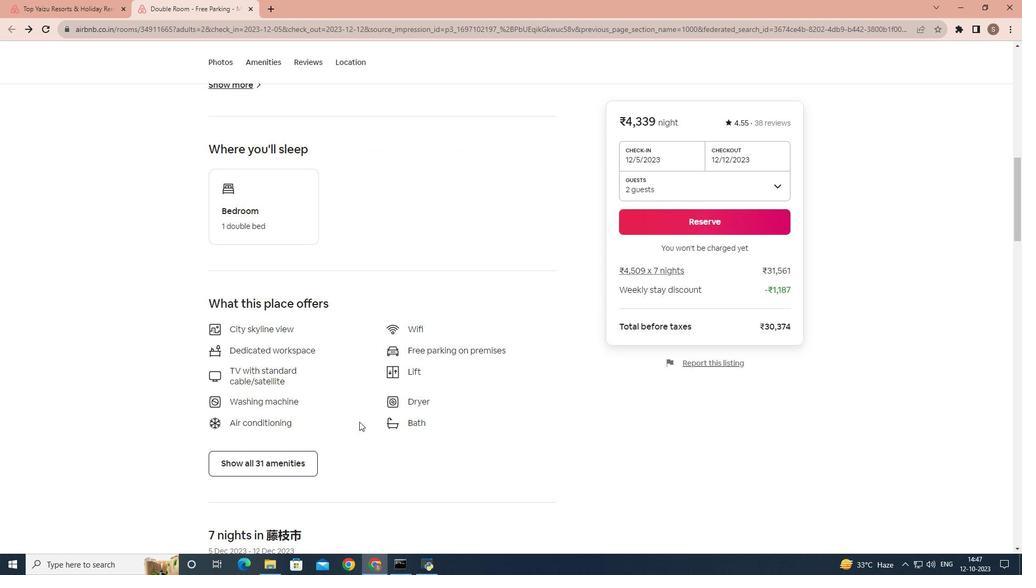 
Action: Mouse scrolled (400, 414) with delta (0, 0)
Screenshot: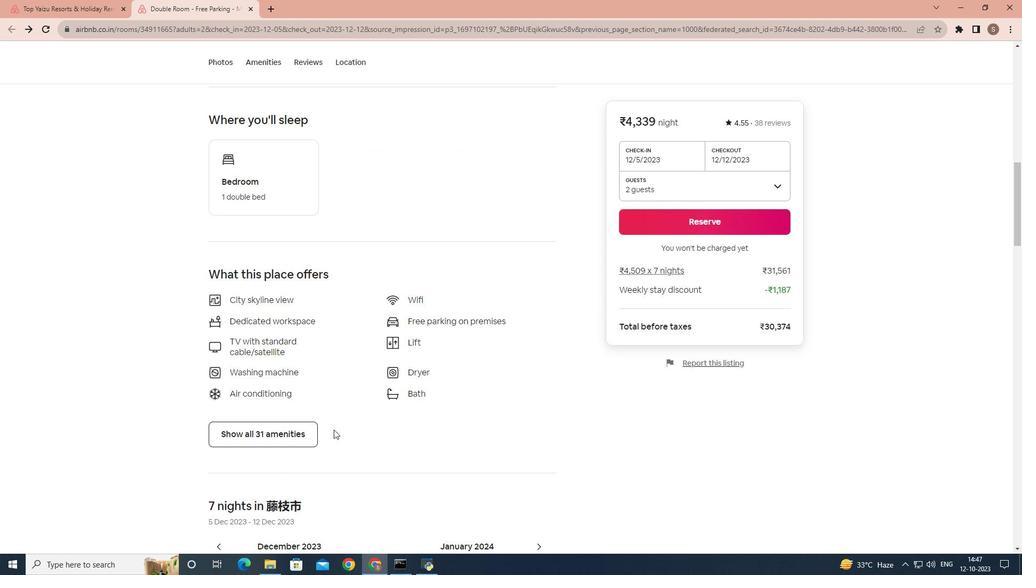 
Action: Mouse moved to (304, 430)
Screenshot: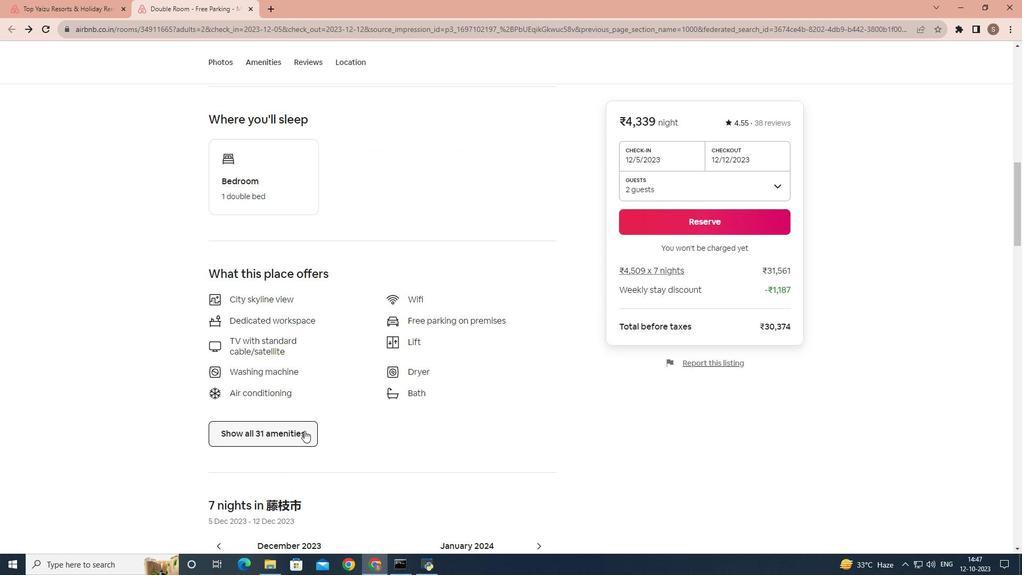 
Action: Mouse pressed left at (304, 430)
Screenshot: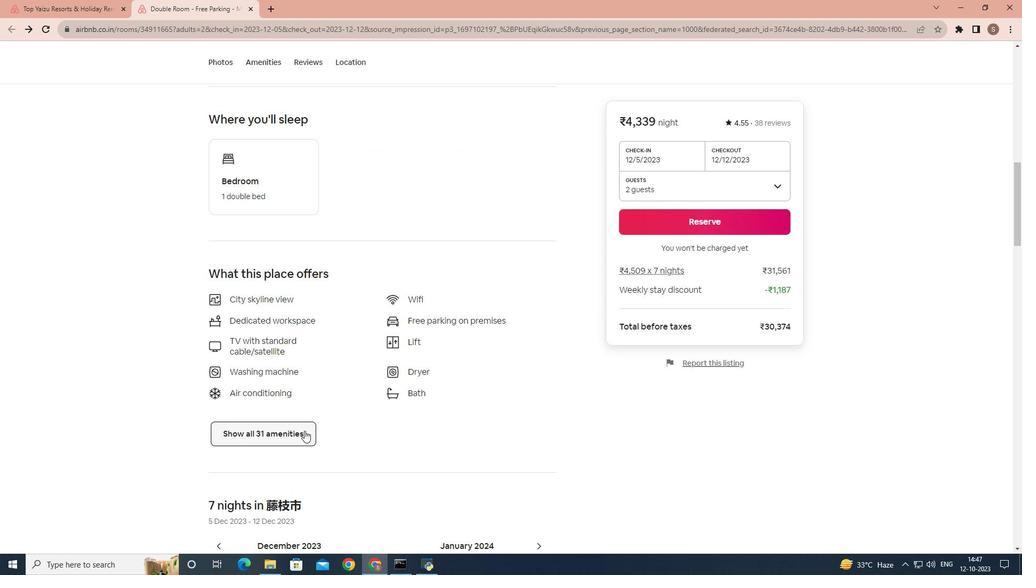 
Action: Mouse moved to (466, 403)
Screenshot: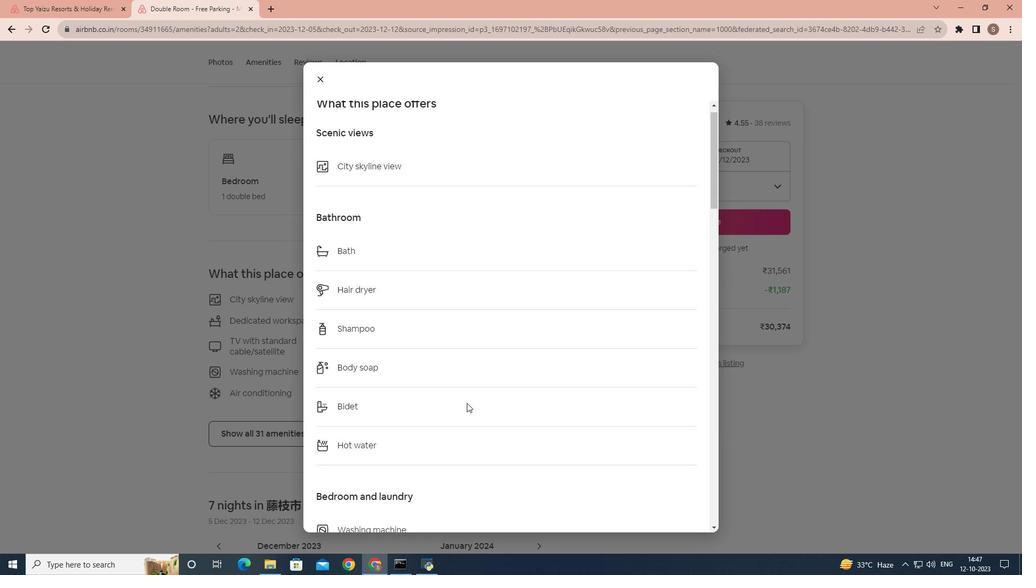 
Action: Mouse scrolled (466, 402) with delta (0, 0)
Screenshot: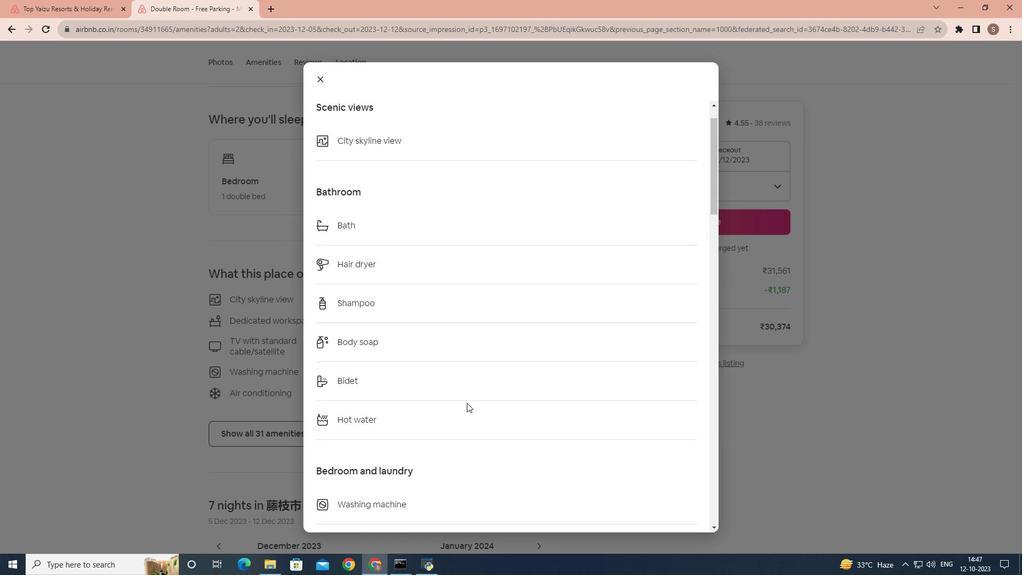 
Action: Mouse scrolled (466, 402) with delta (0, 0)
Screenshot: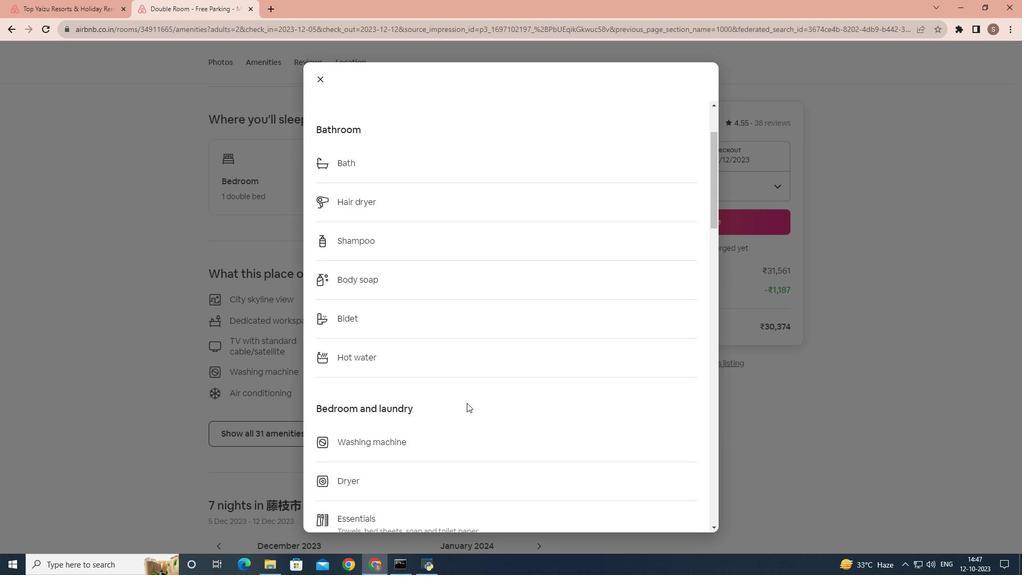 
Action: Mouse scrolled (466, 402) with delta (0, 0)
Screenshot: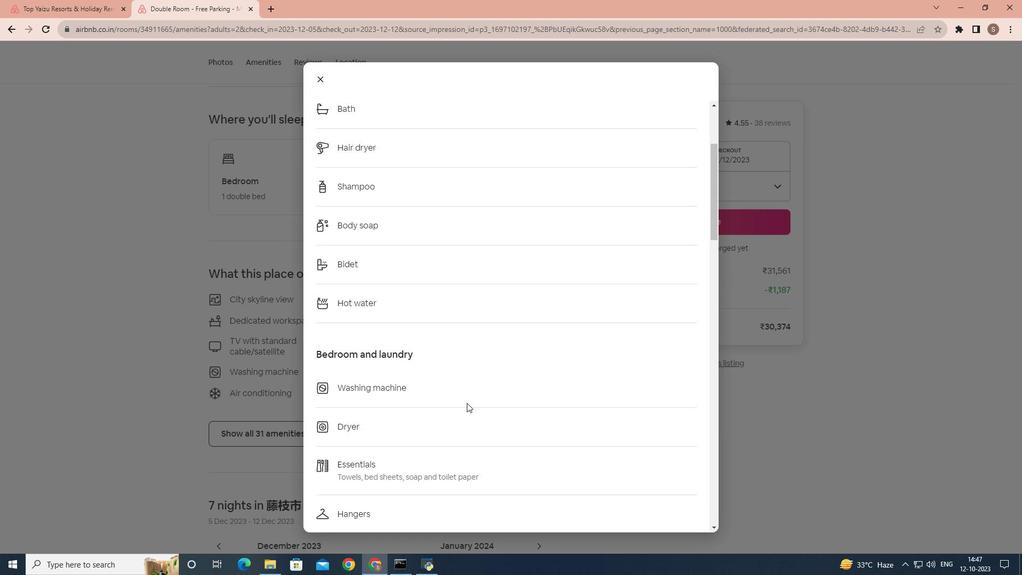 
Action: Mouse scrolled (466, 402) with delta (0, 0)
Screenshot: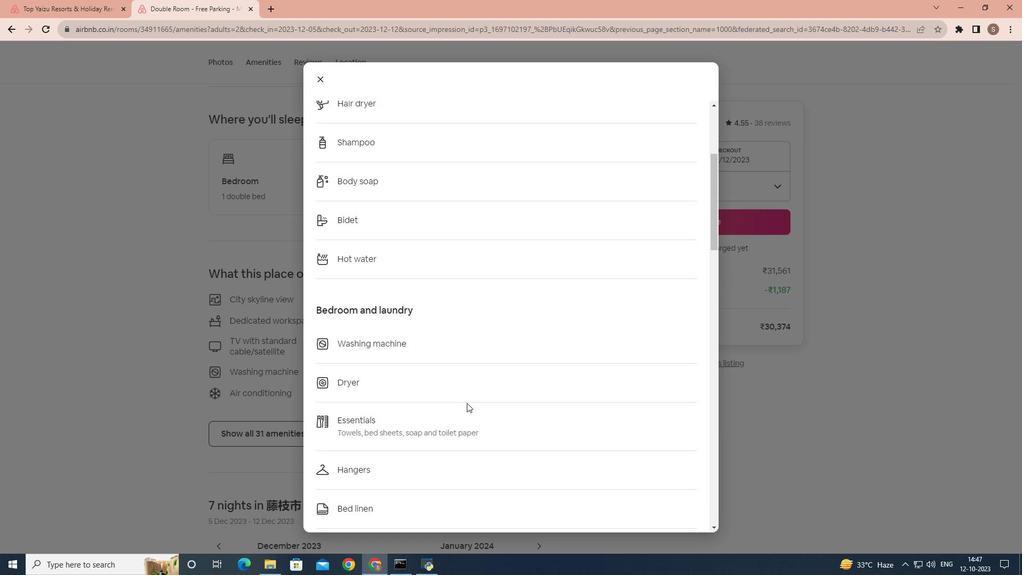 
Action: Mouse scrolled (466, 402) with delta (0, 0)
Screenshot: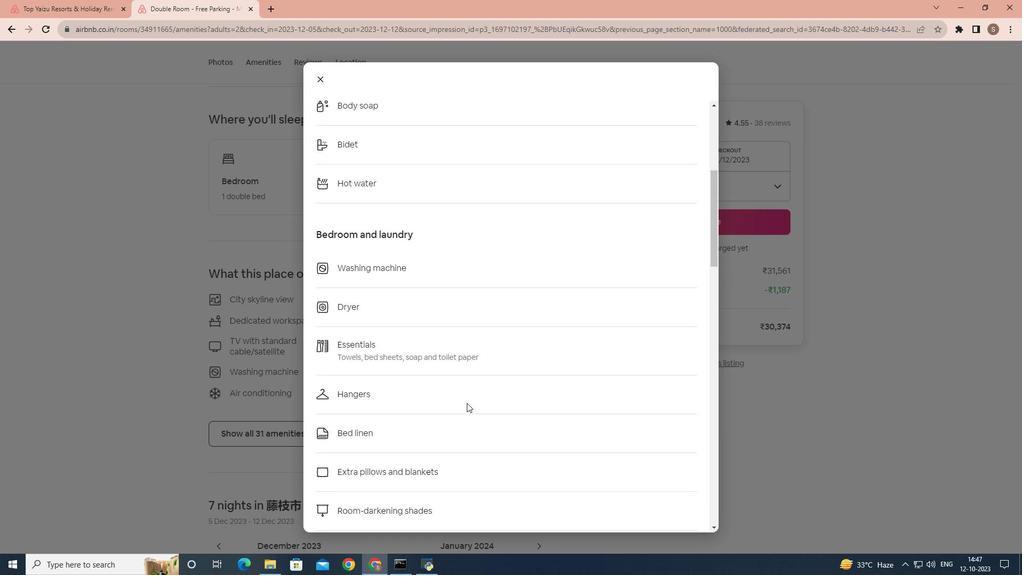 
Action: Mouse scrolled (466, 402) with delta (0, 0)
Screenshot: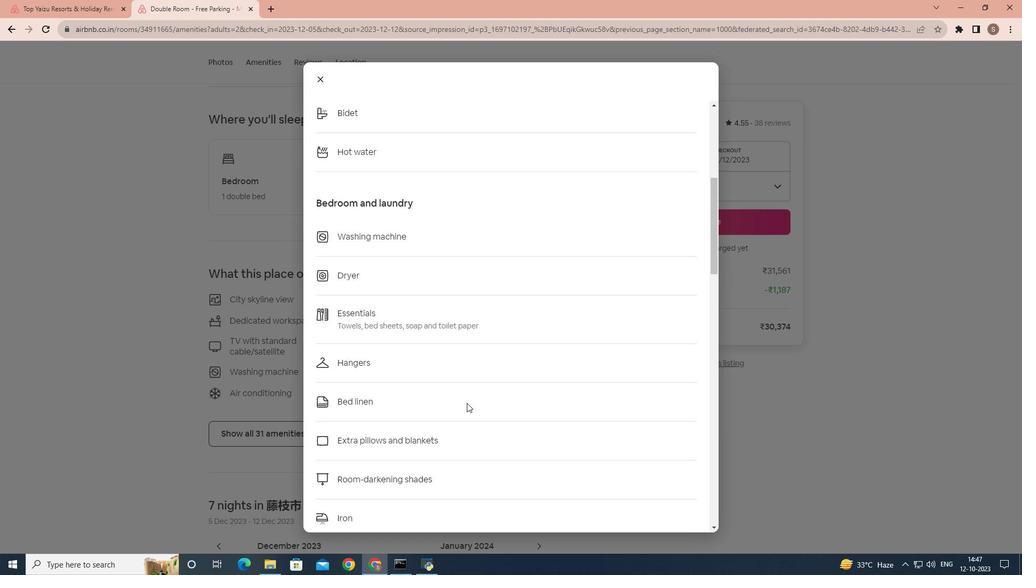 
Action: Mouse scrolled (466, 402) with delta (0, 0)
Screenshot: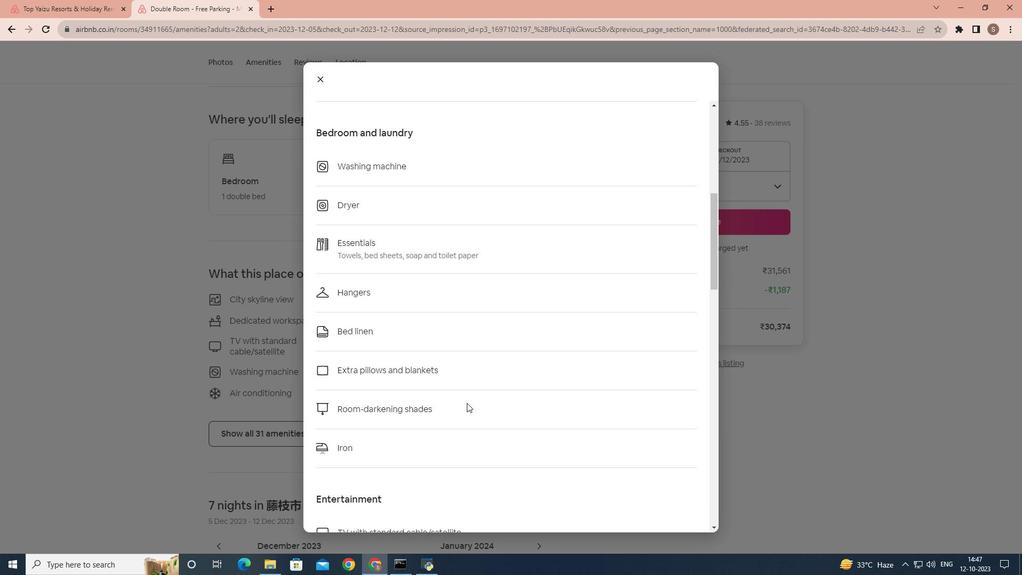 
Action: Mouse scrolled (466, 402) with delta (0, 0)
Screenshot: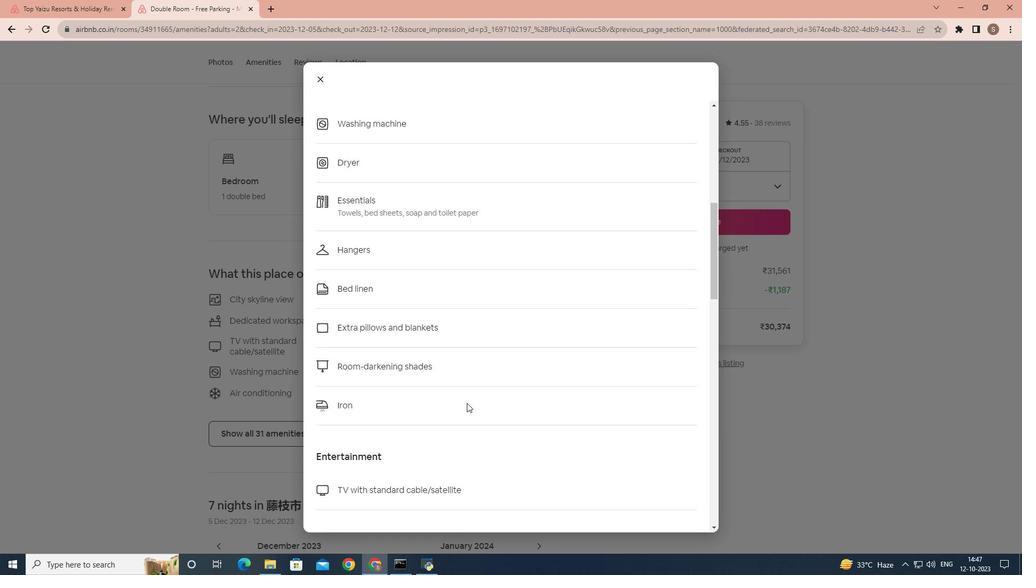 
Action: Mouse scrolled (466, 402) with delta (0, 0)
Screenshot: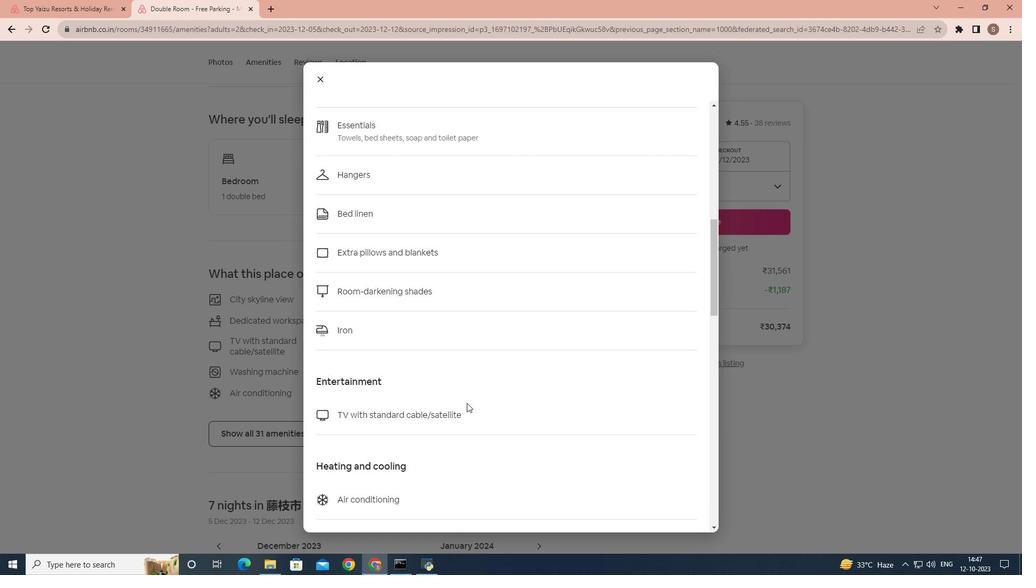 
Action: Mouse scrolled (466, 402) with delta (0, 0)
Screenshot: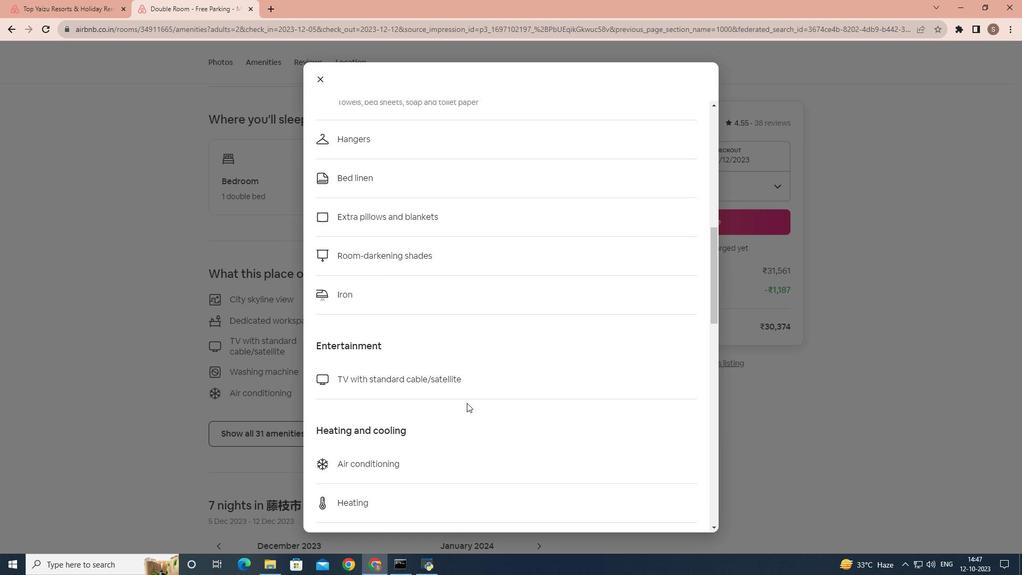 
Action: Mouse scrolled (466, 402) with delta (0, 0)
Screenshot: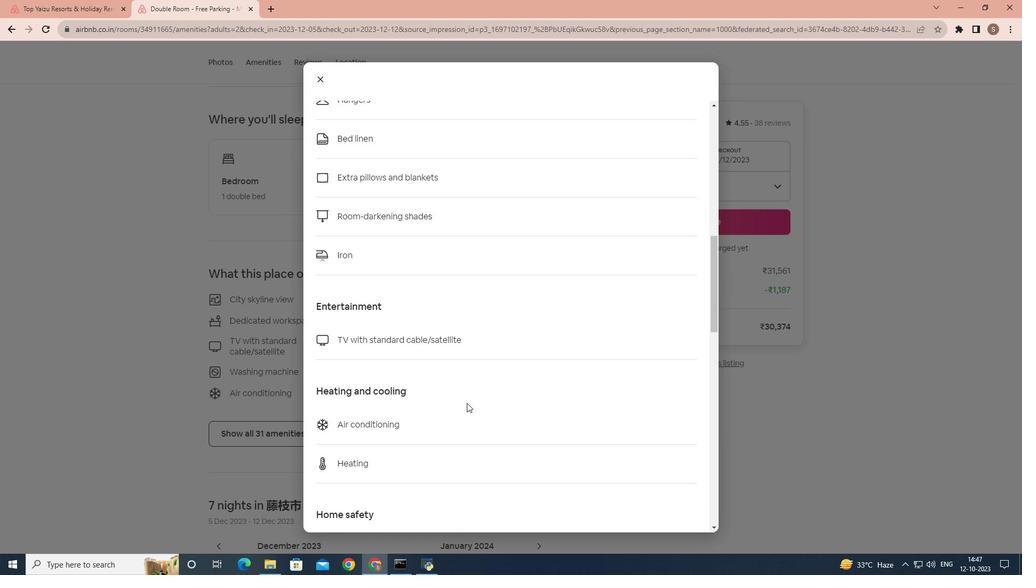 
Action: Mouse scrolled (466, 402) with delta (0, 0)
Screenshot: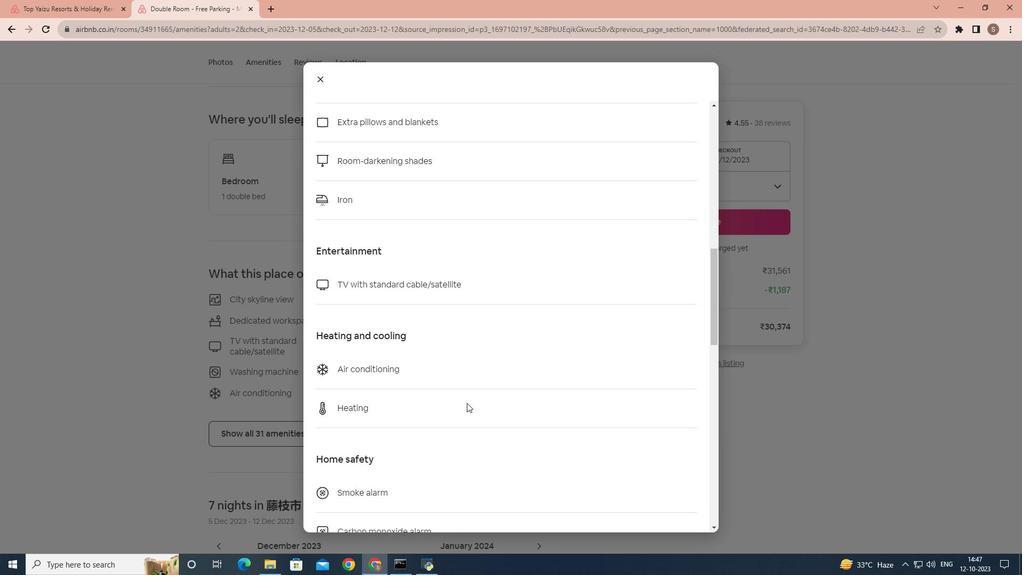 
Action: Mouse scrolled (466, 402) with delta (0, 0)
Screenshot: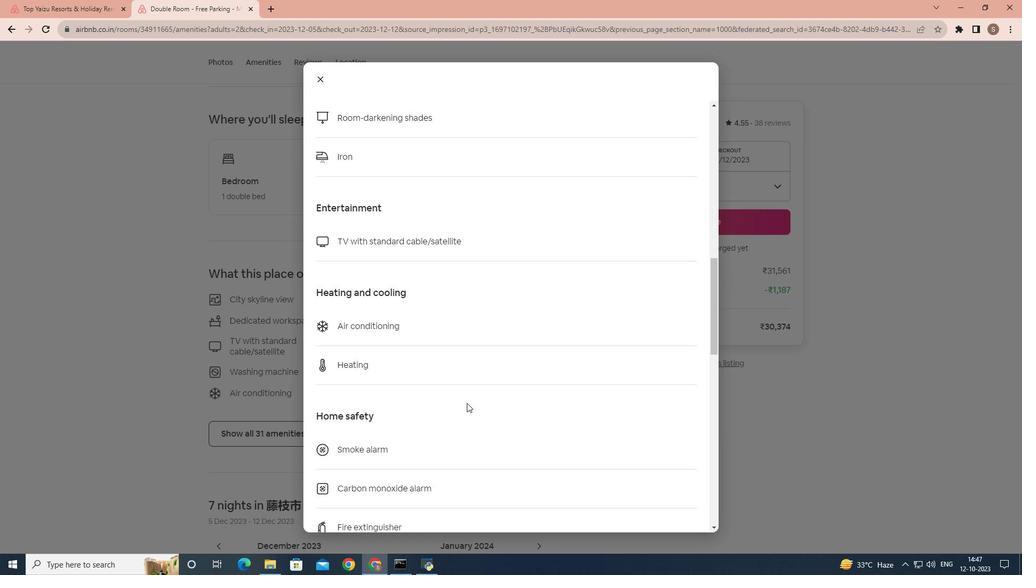 
Action: Mouse scrolled (466, 402) with delta (0, 0)
Screenshot: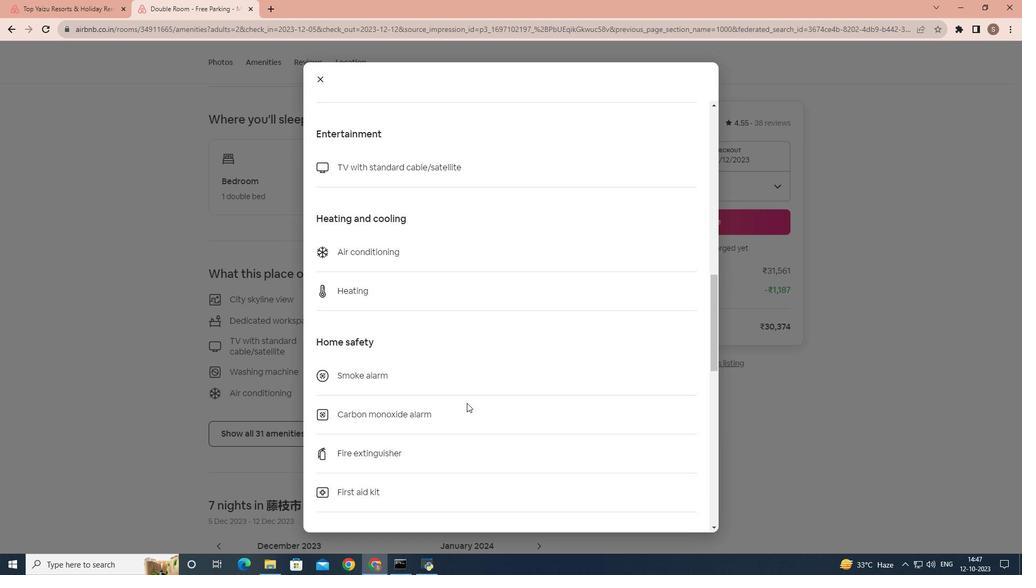 
Action: Mouse scrolled (466, 402) with delta (0, 0)
Screenshot: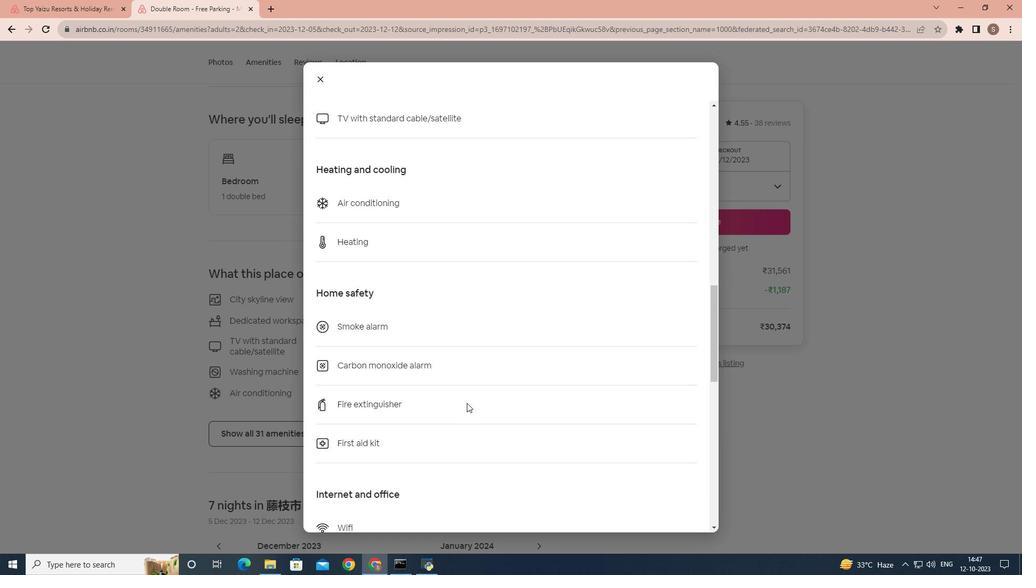 
Action: Mouse scrolled (466, 402) with delta (0, 0)
Screenshot: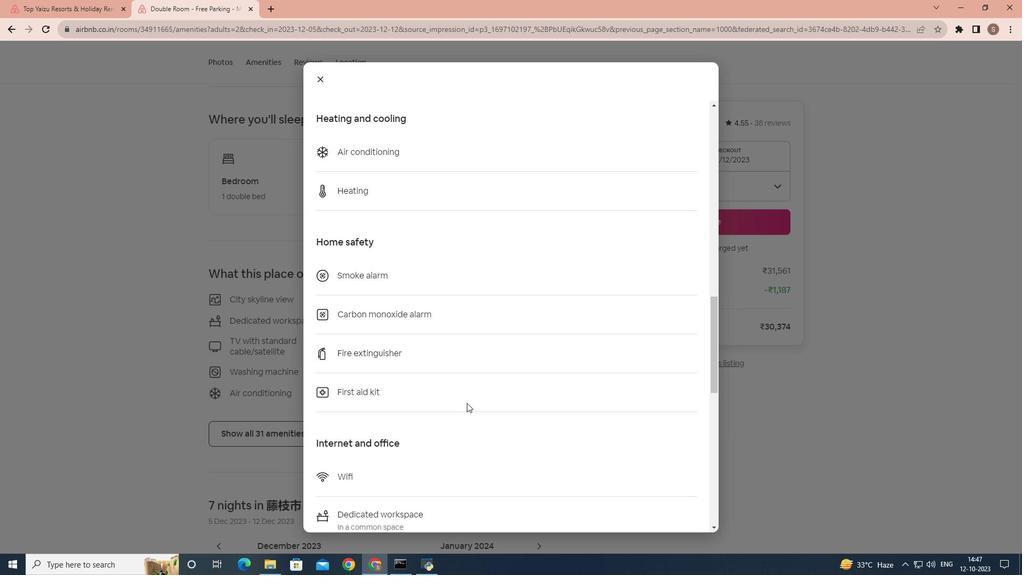 
Action: Mouse scrolled (466, 402) with delta (0, 0)
Screenshot: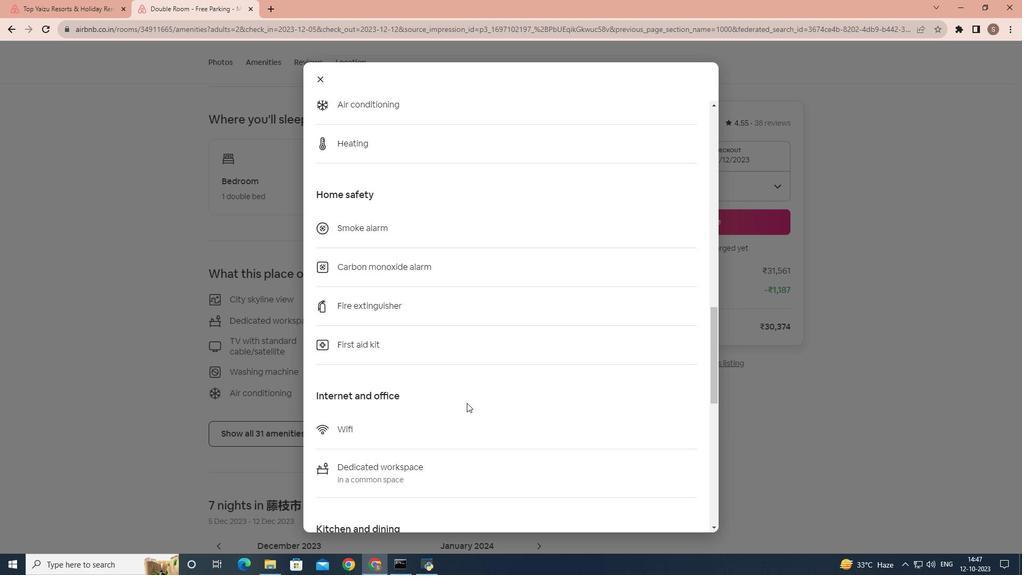 
Action: Mouse scrolled (466, 402) with delta (0, 0)
Screenshot: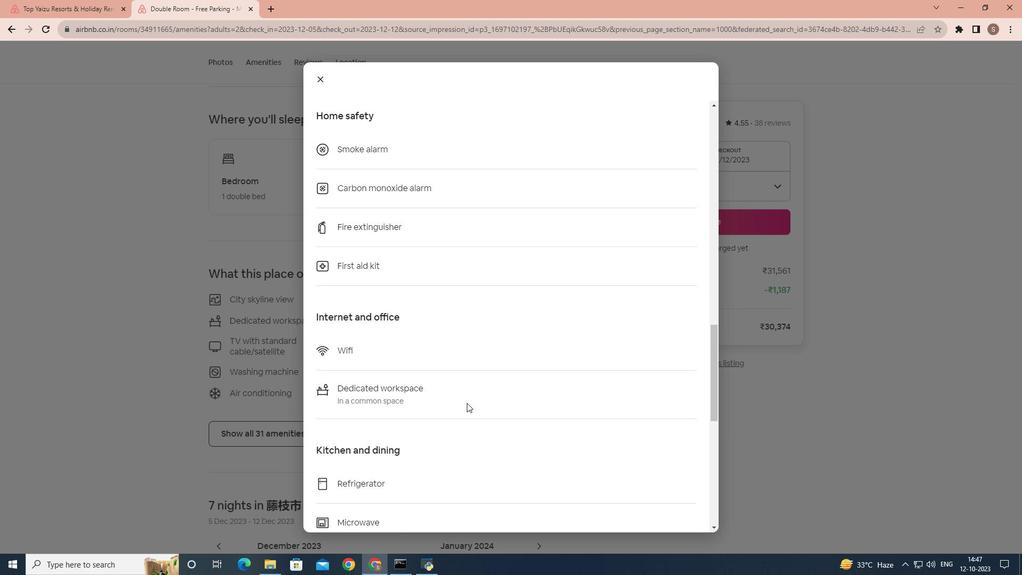 
Action: Mouse scrolled (466, 402) with delta (0, 0)
Screenshot: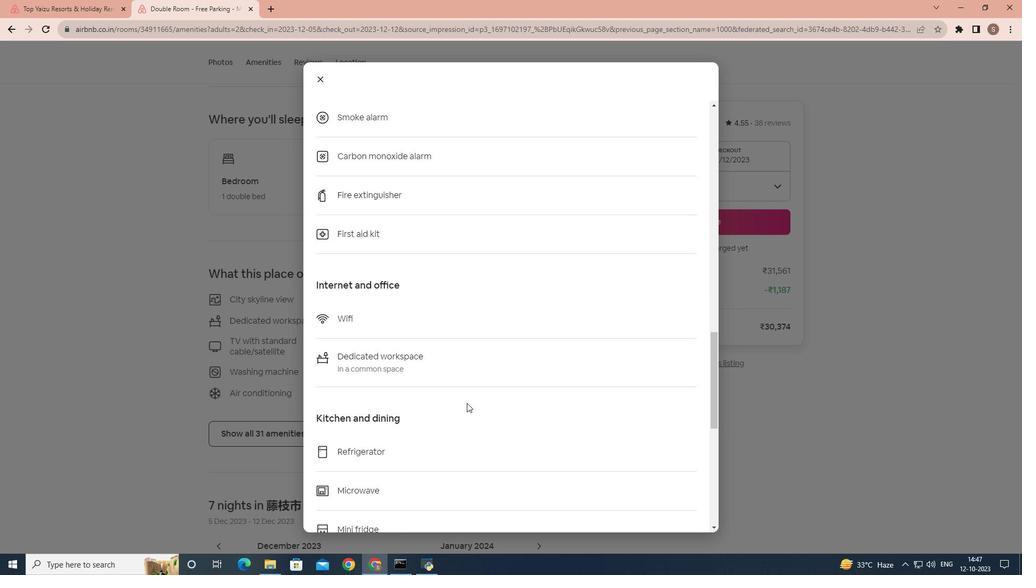 
Action: Mouse scrolled (466, 402) with delta (0, 0)
Screenshot: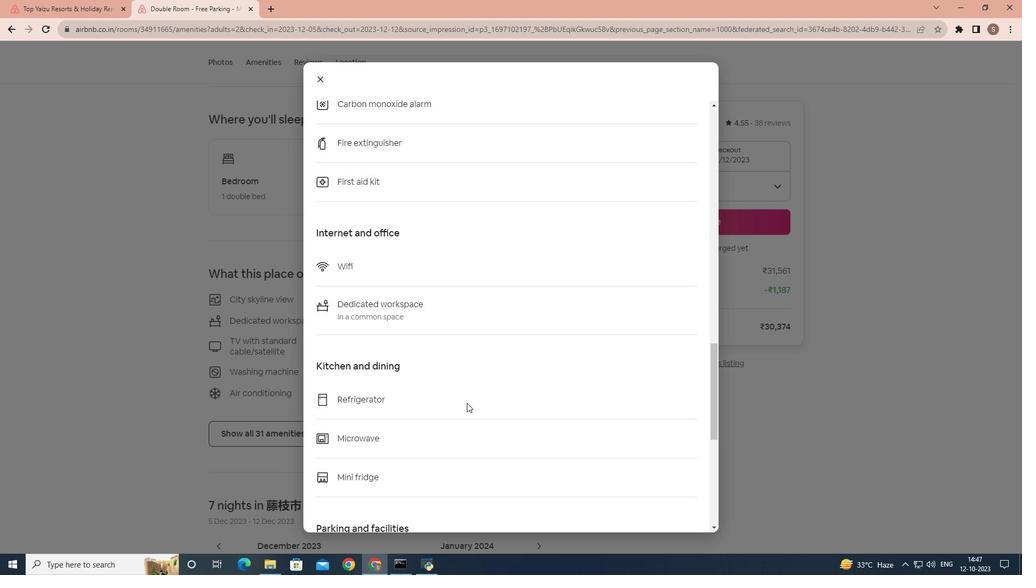 
Action: Mouse scrolled (466, 402) with delta (0, 0)
Screenshot: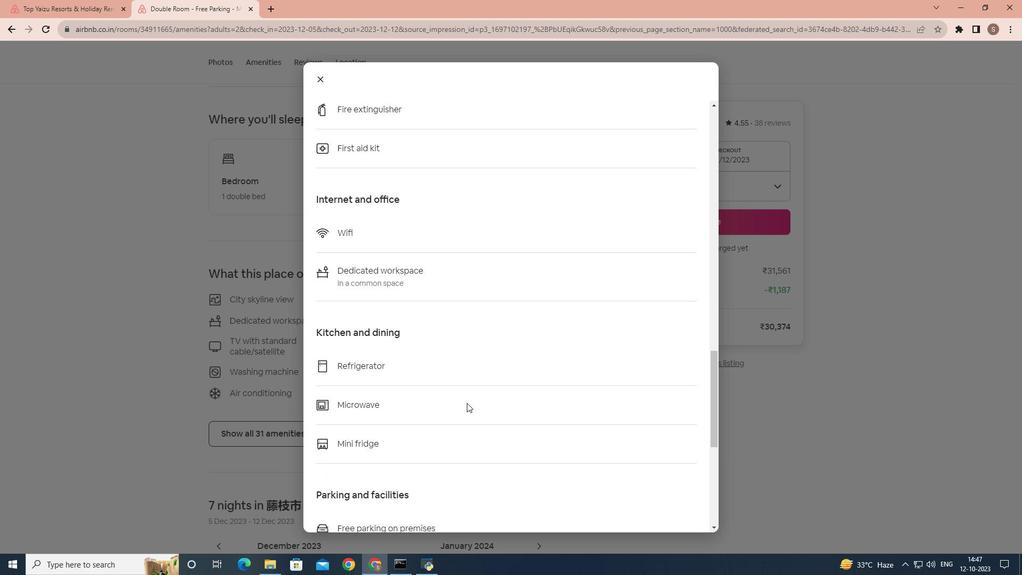 
Action: Mouse scrolled (466, 402) with delta (0, 0)
Screenshot: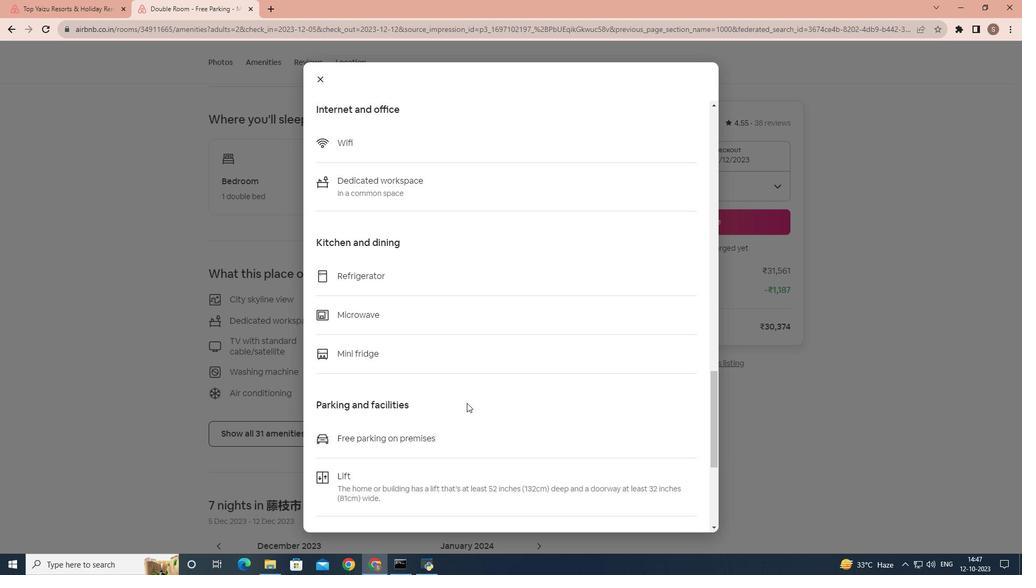 
Action: Mouse scrolled (466, 402) with delta (0, 0)
Screenshot: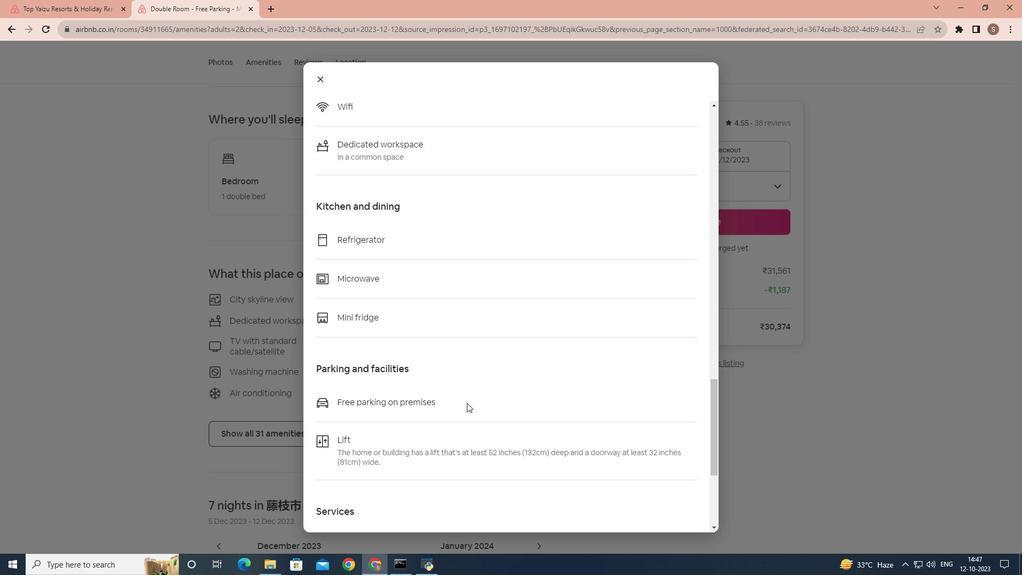 
Action: Mouse scrolled (466, 402) with delta (0, 0)
Screenshot: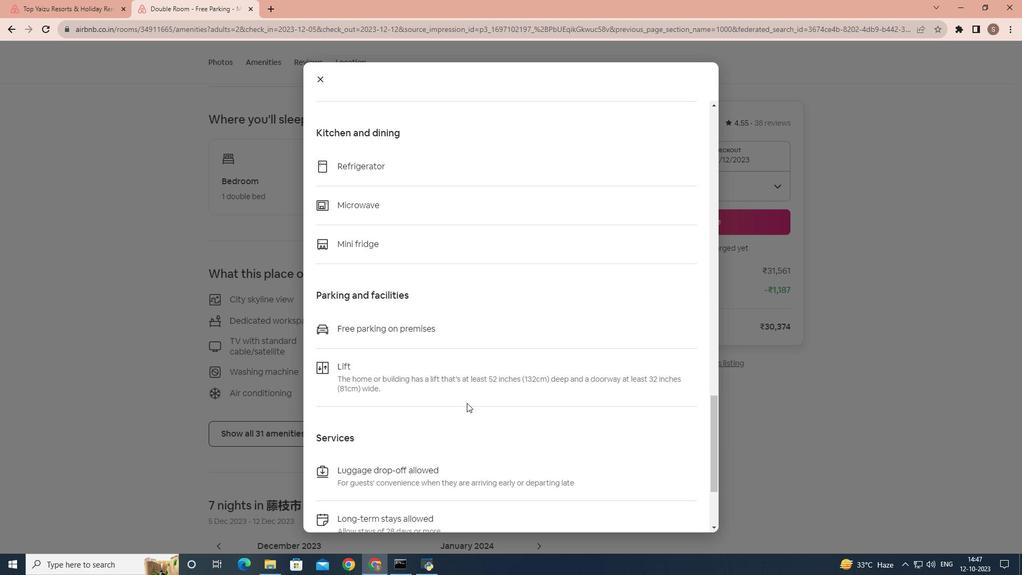 
Action: Mouse scrolled (466, 402) with delta (0, 0)
Screenshot: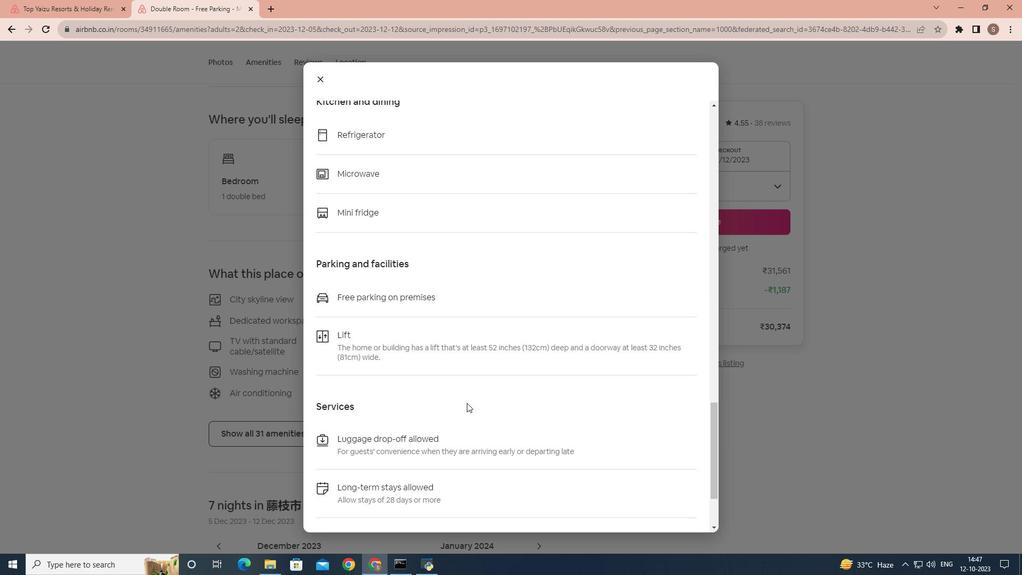 
Action: Mouse scrolled (466, 402) with delta (0, 0)
Screenshot: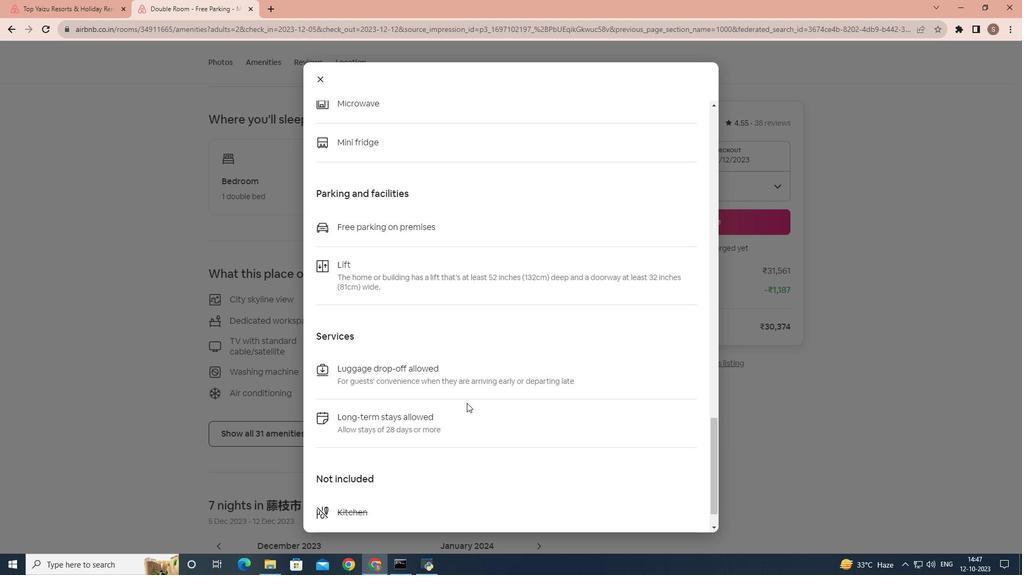 
Action: Mouse scrolled (466, 402) with delta (0, 0)
Screenshot: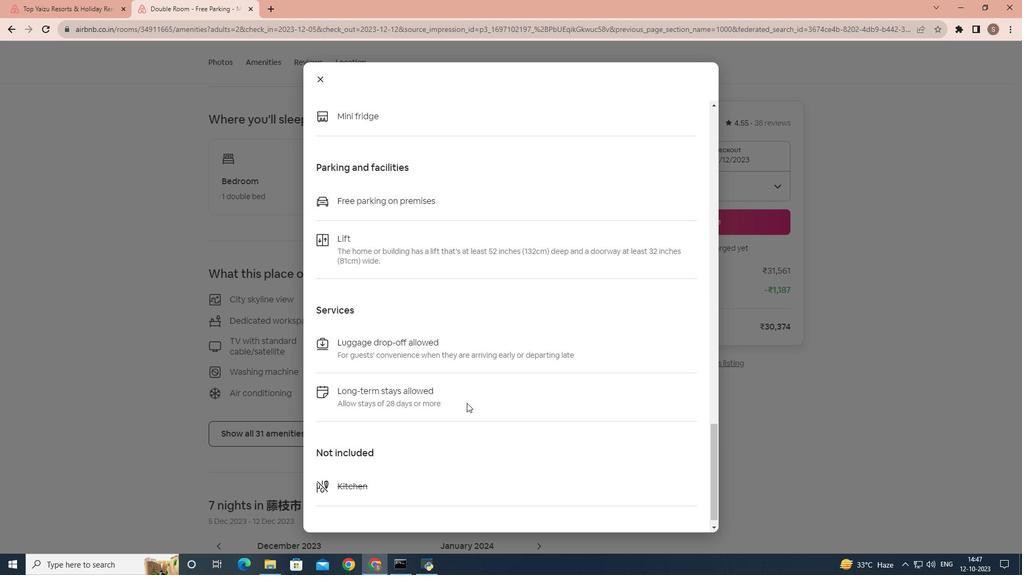
Action: Mouse scrolled (466, 402) with delta (0, 0)
Screenshot: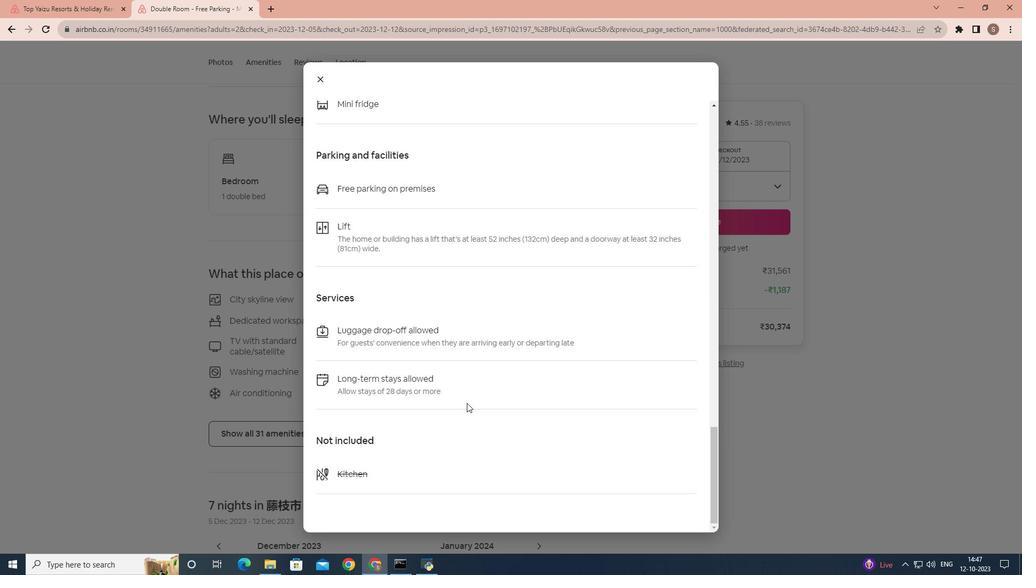 
Action: Mouse scrolled (466, 402) with delta (0, 0)
Screenshot: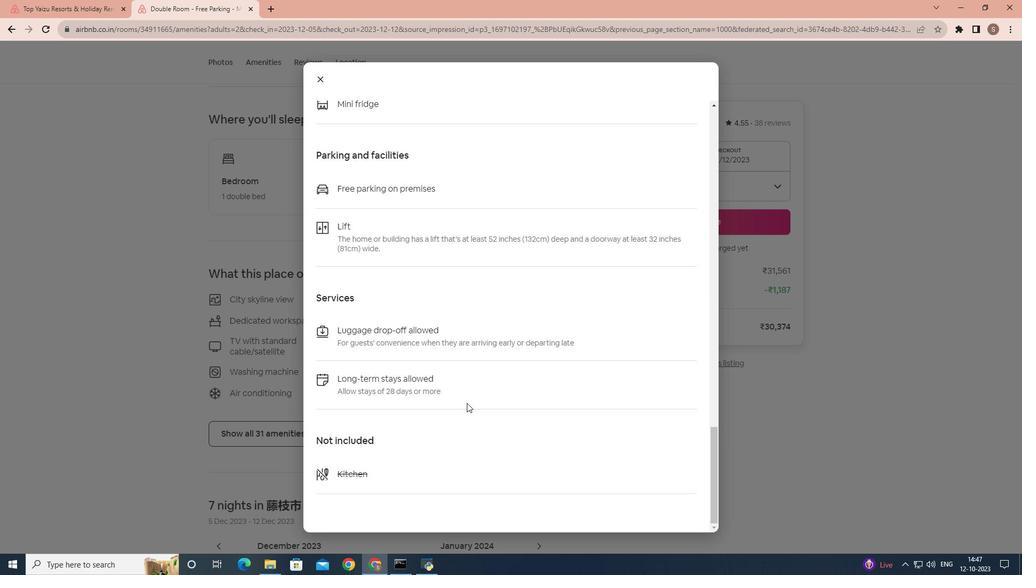 
Action: Mouse scrolled (466, 402) with delta (0, 0)
Screenshot: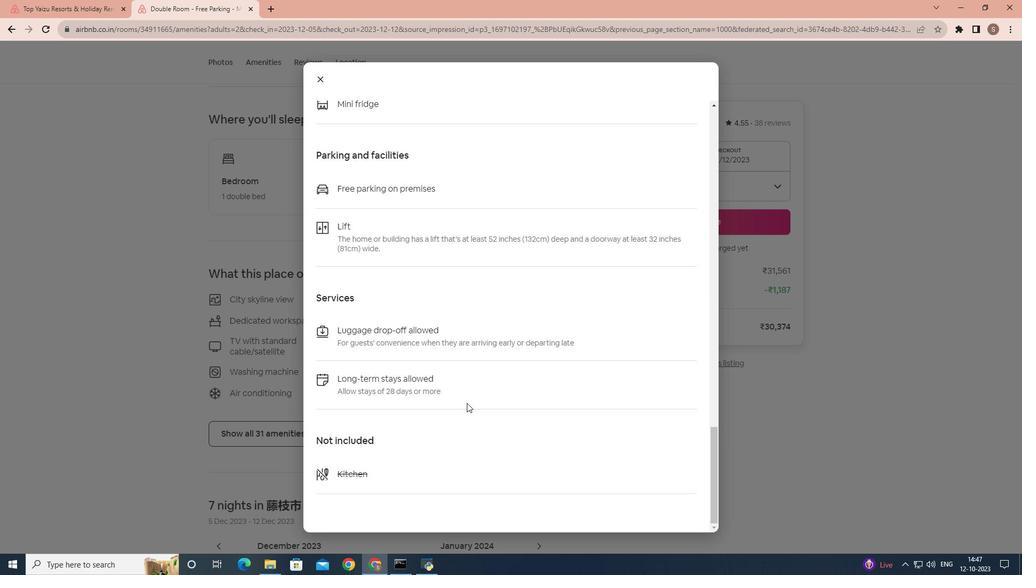 
Action: Mouse scrolled (466, 402) with delta (0, 0)
Screenshot: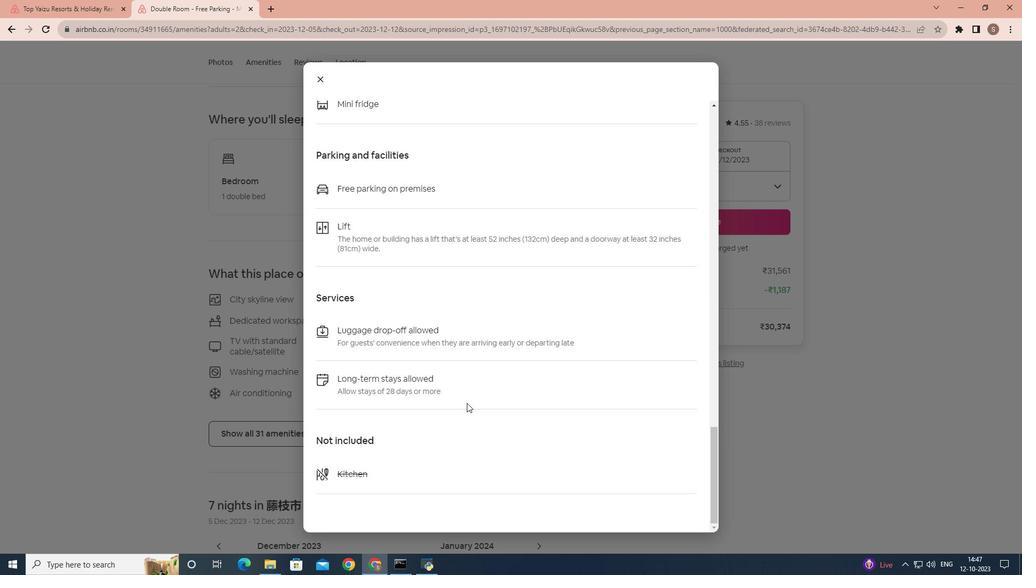 
Action: Mouse scrolled (466, 402) with delta (0, 0)
Screenshot: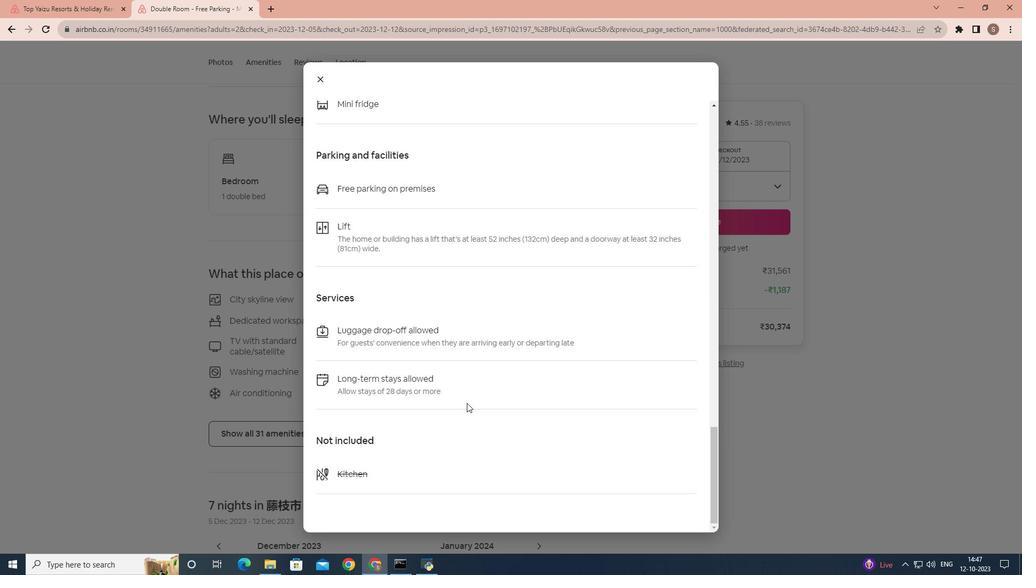 
Action: Mouse scrolled (466, 402) with delta (0, 0)
Screenshot: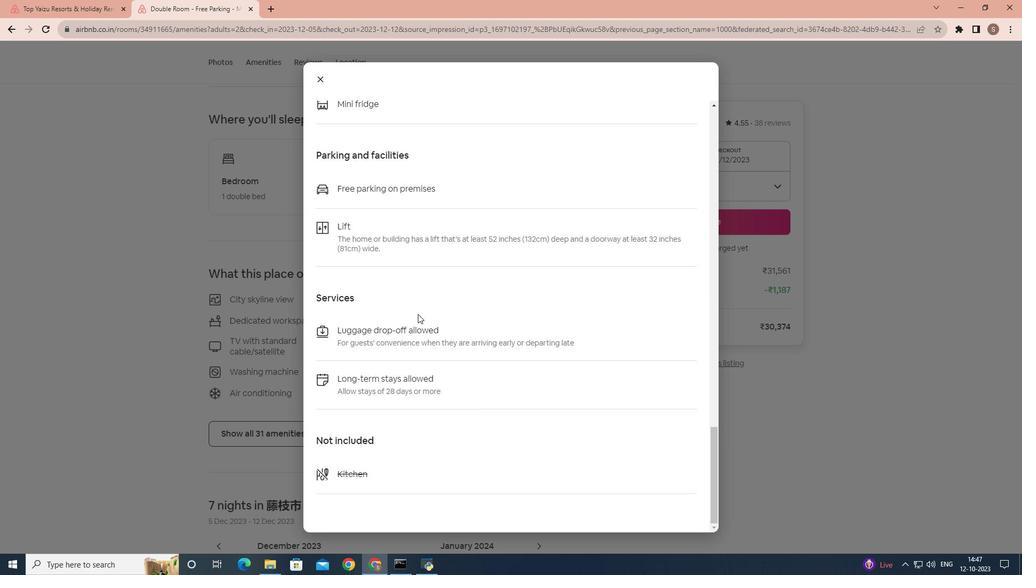 
Action: Mouse moved to (324, 76)
Screenshot: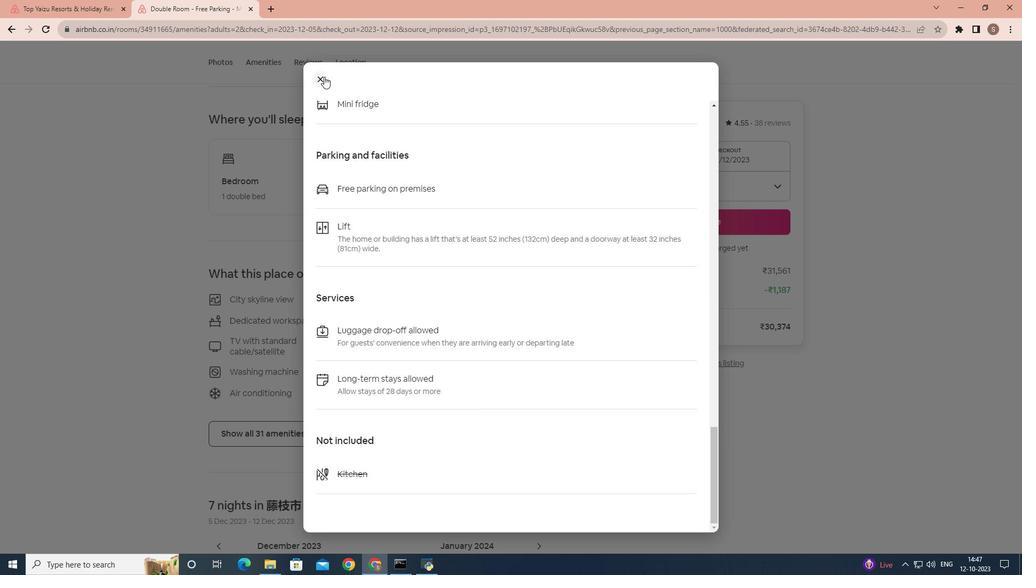 
Action: Mouse pressed left at (324, 76)
Screenshot: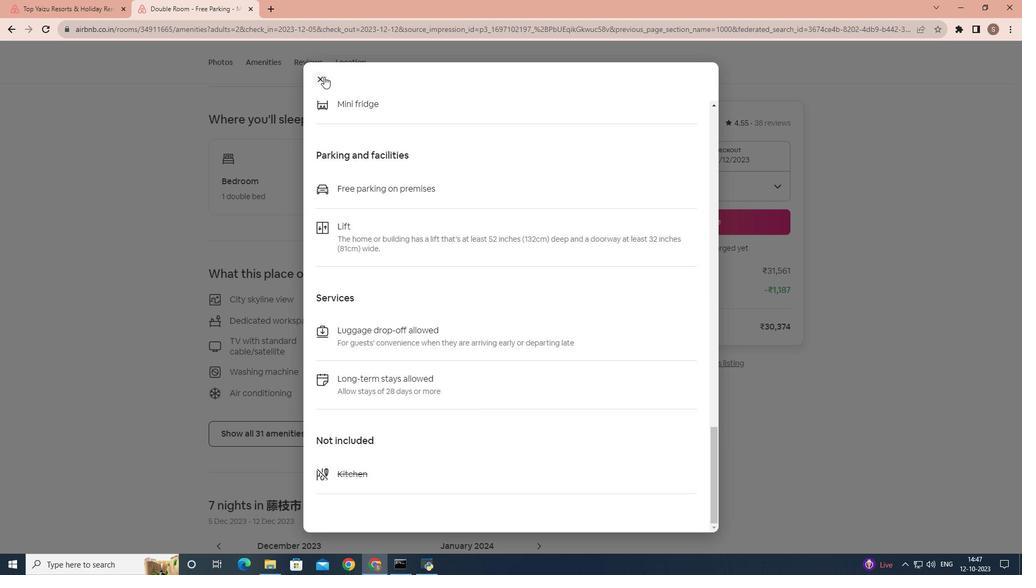 
Action: Mouse moved to (411, 323)
Screenshot: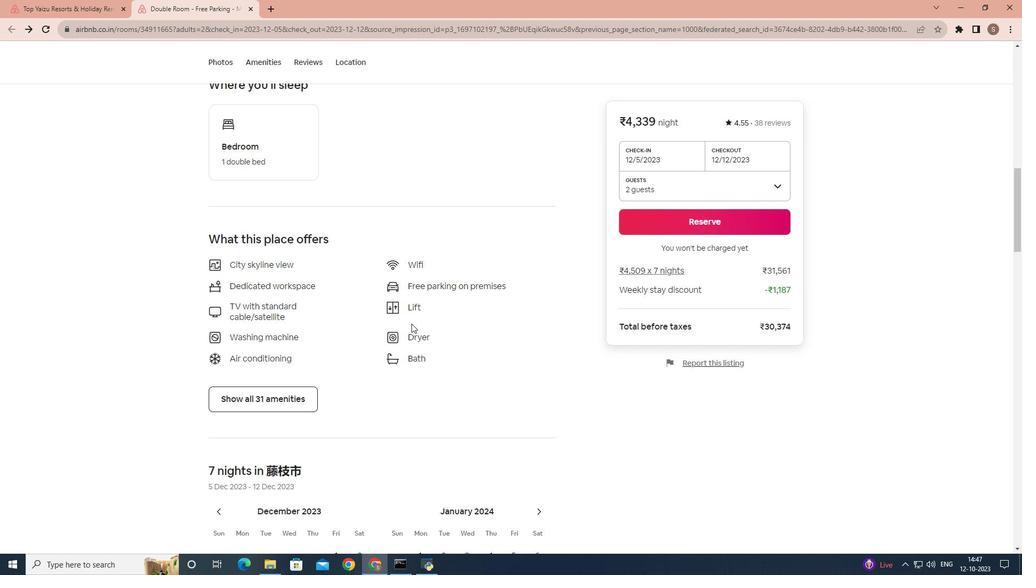 
Action: Mouse scrolled (411, 323) with delta (0, 0)
Screenshot: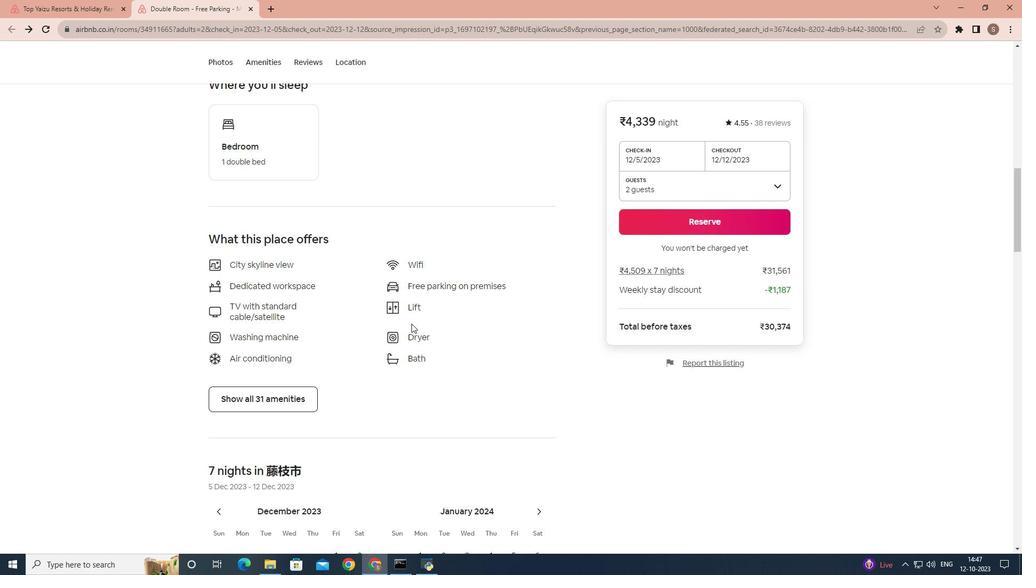 
Action: Mouse scrolled (411, 323) with delta (0, 0)
Screenshot: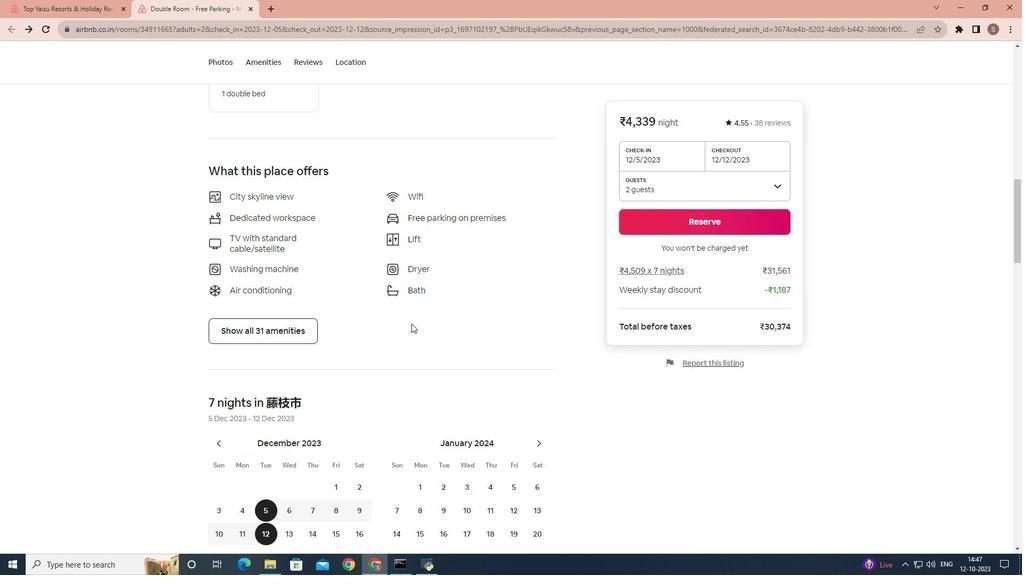 
Action: Mouse scrolled (411, 323) with delta (0, 0)
Screenshot: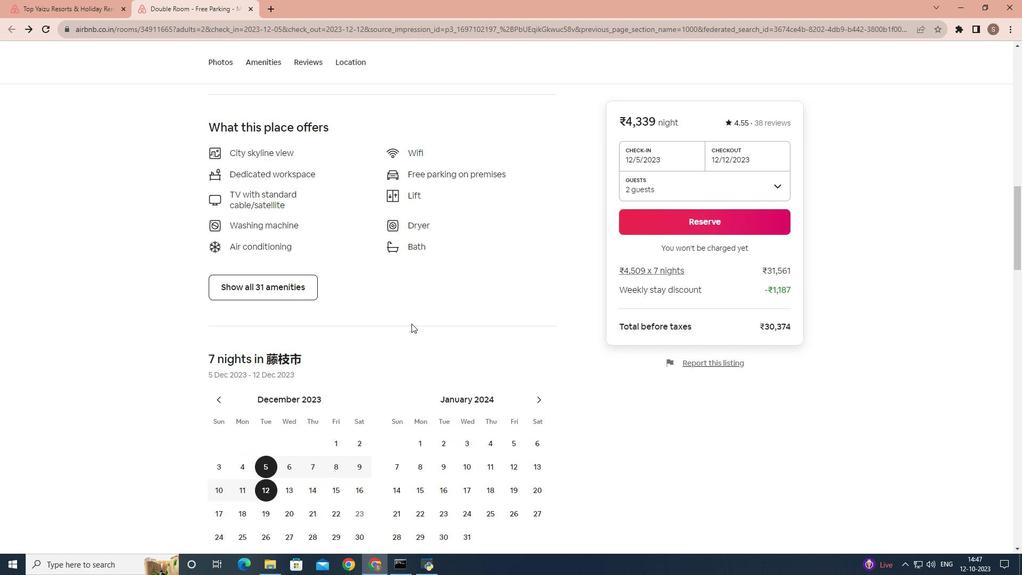 
Action: Mouse scrolled (411, 323) with delta (0, 0)
Screenshot: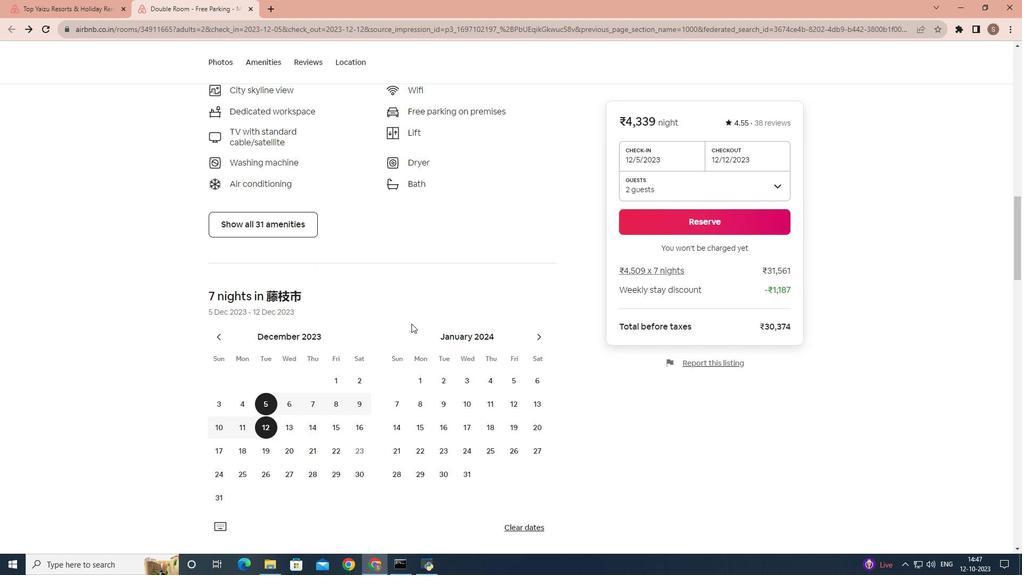 
Action: Mouse scrolled (411, 323) with delta (0, 0)
Screenshot: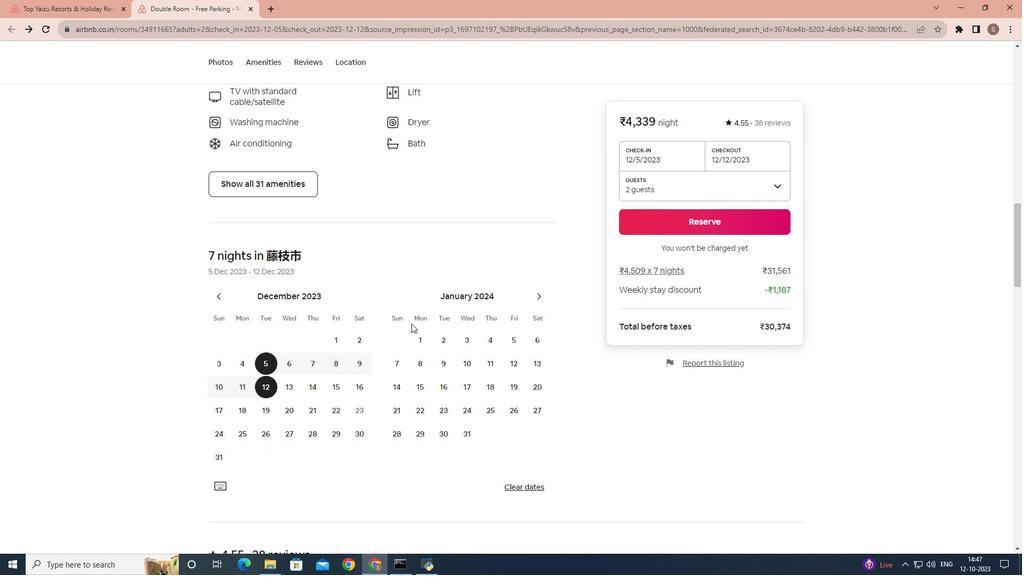 
Action: Mouse scrolled (411, 323) with delta (0, 0)
Screenshot: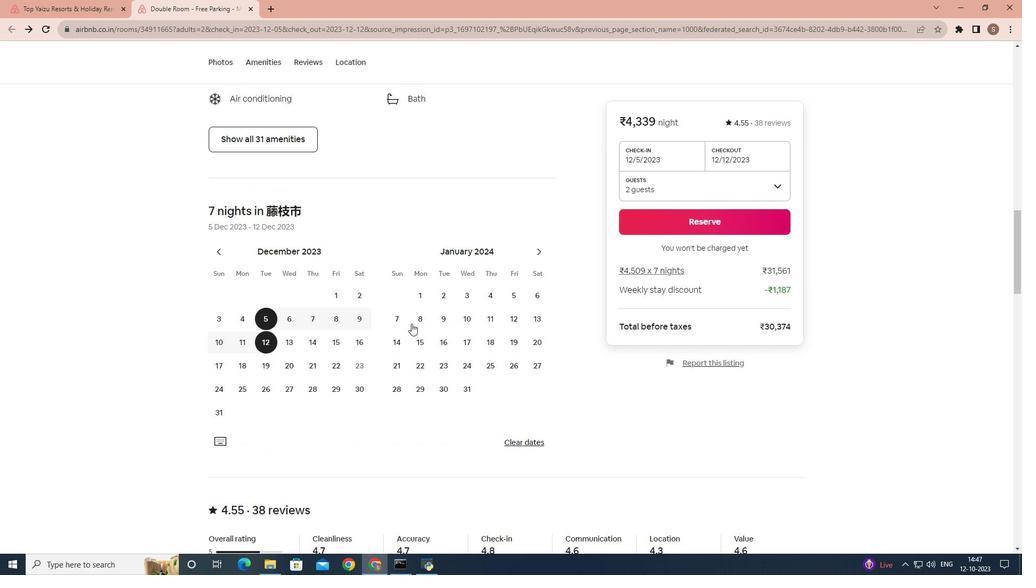 
Action: Mouse scrolled (411, 323) with delta (0, 0)
Screenshot: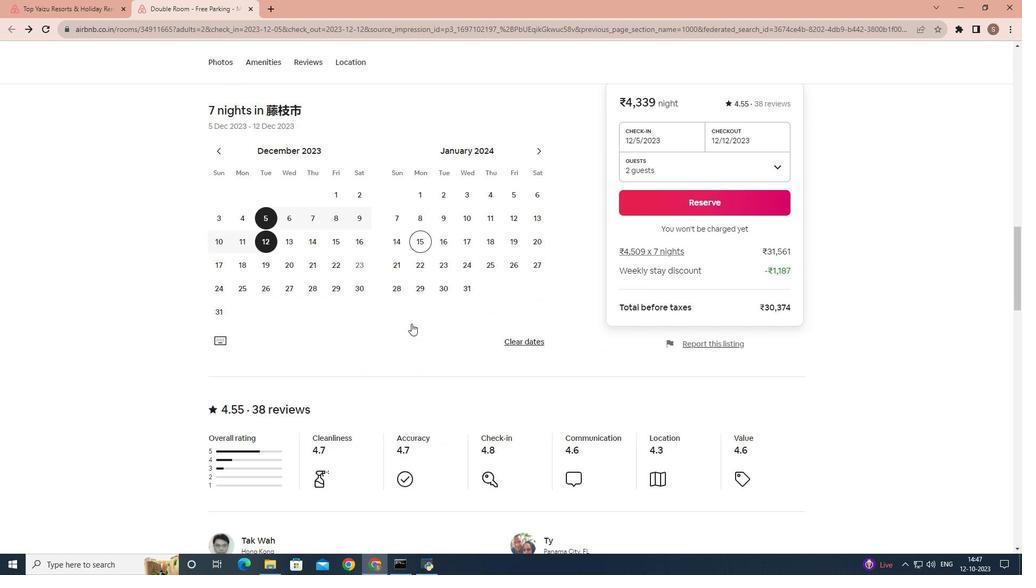 
Action: Mouse scrolled (411, 323) with delta (0, 0)
Screenshot: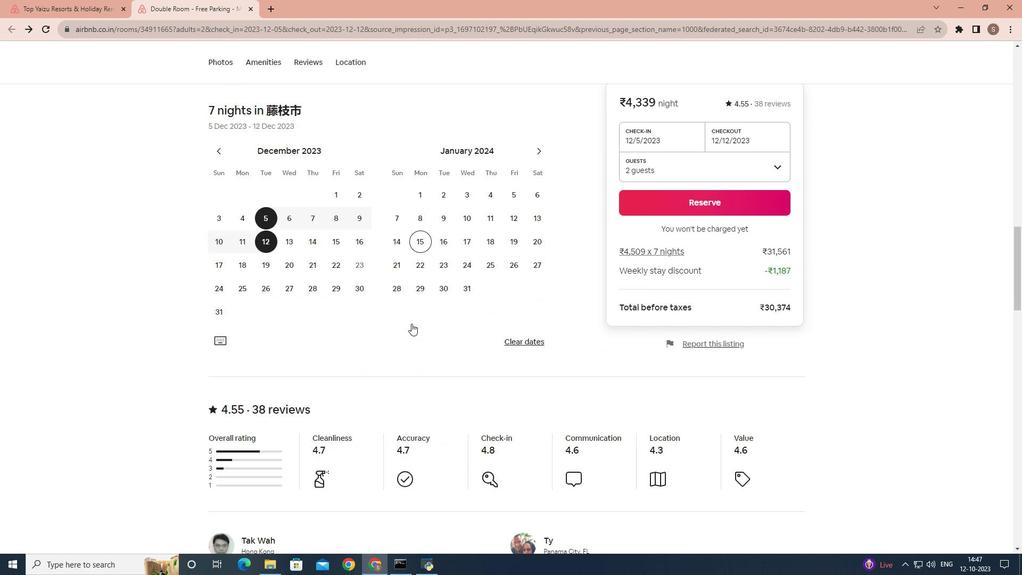 
Action: Mouse scrolled (411, 323) with delta (0, 0)
Screenshot: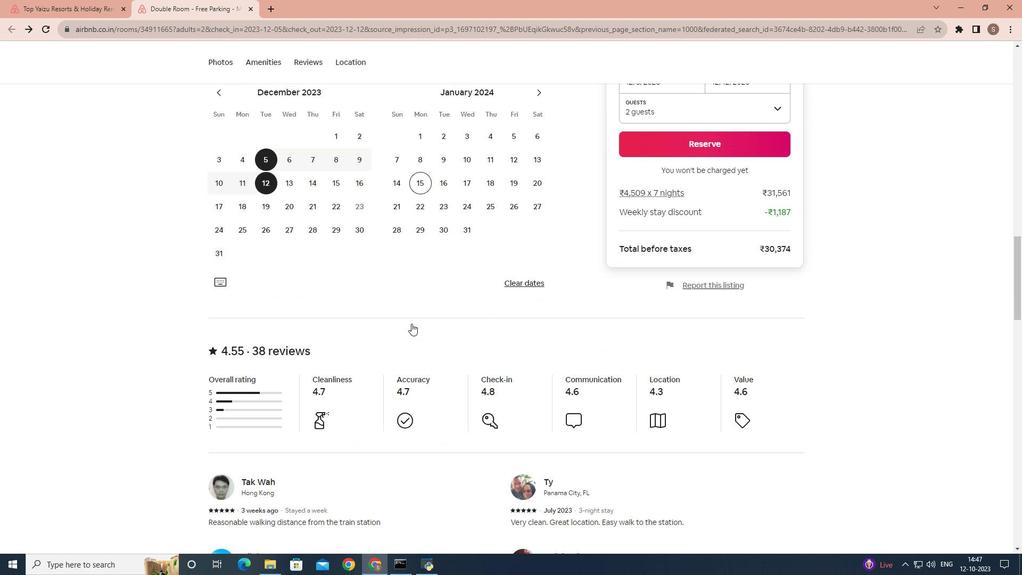 
Action: Mouse scrolled (411, 323) with delta (0, 0)
Screenshot: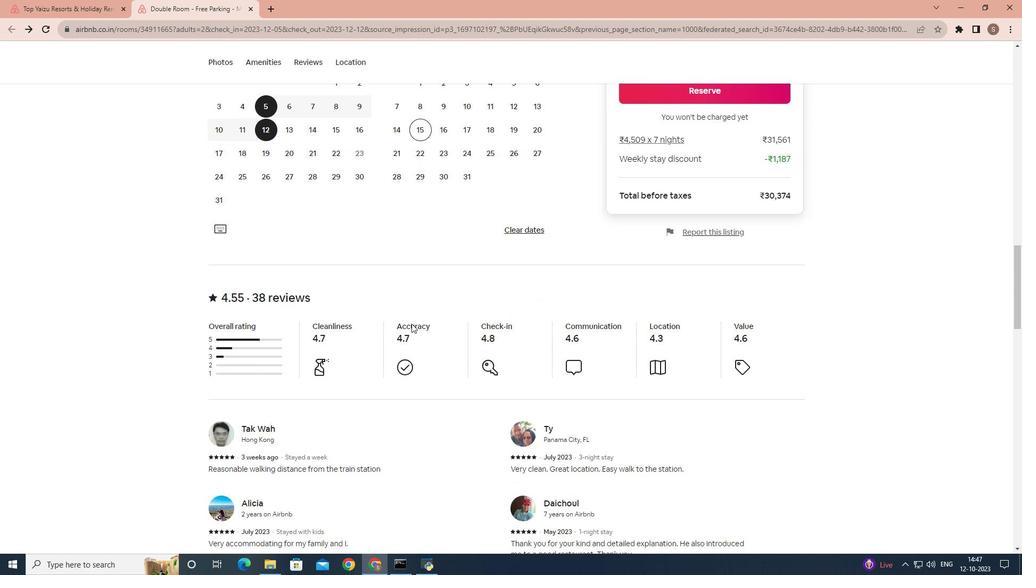 
Action: Mouse scrolled (411, 323) with delta (0, 0)
Screenshot: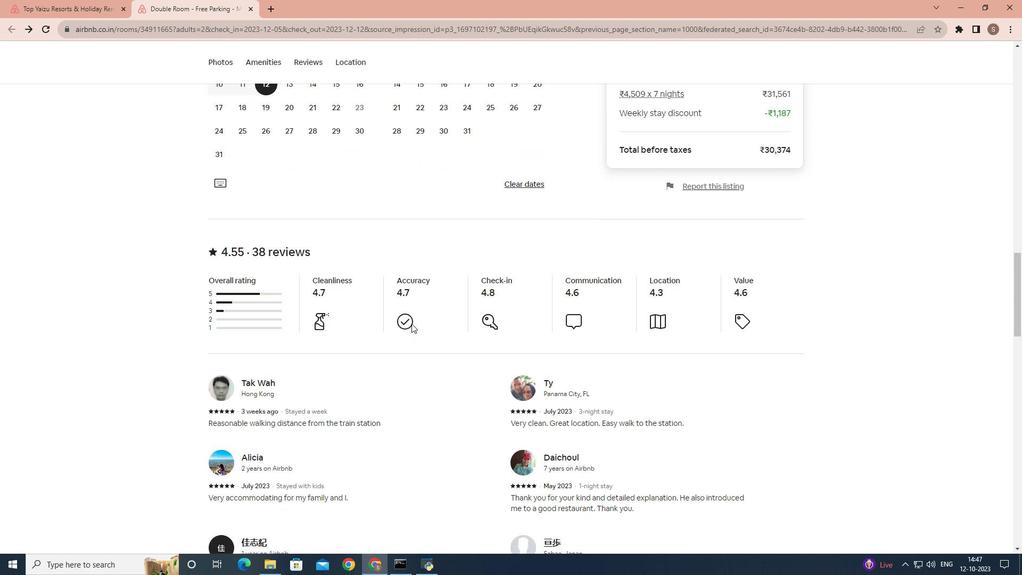 
Action: Mouse scrolled (411, 323) with delta (0, 0)
Screenshot: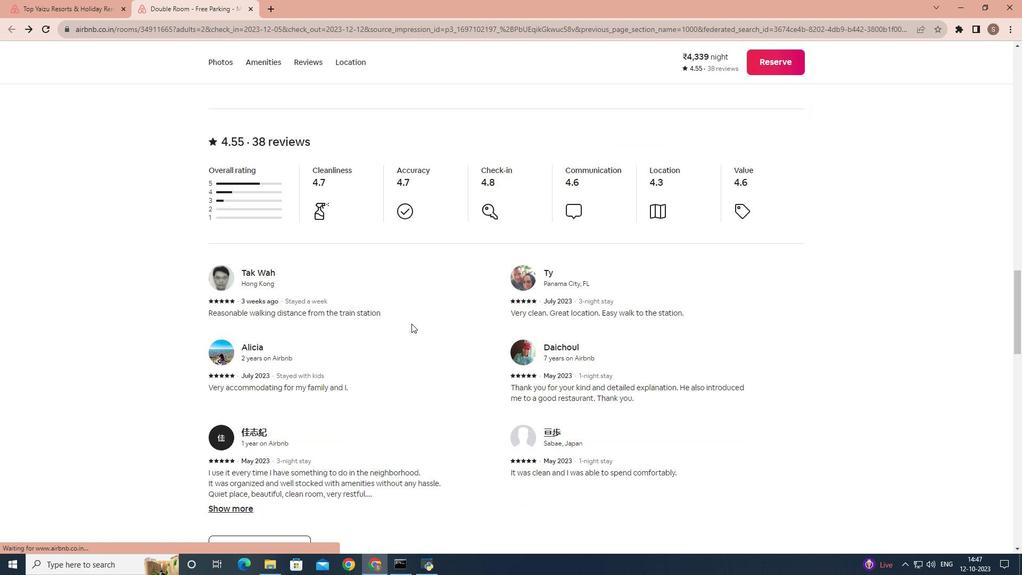 
Action: Mouse scrolled (411, 323) with delta (0, 0)
Screenshot: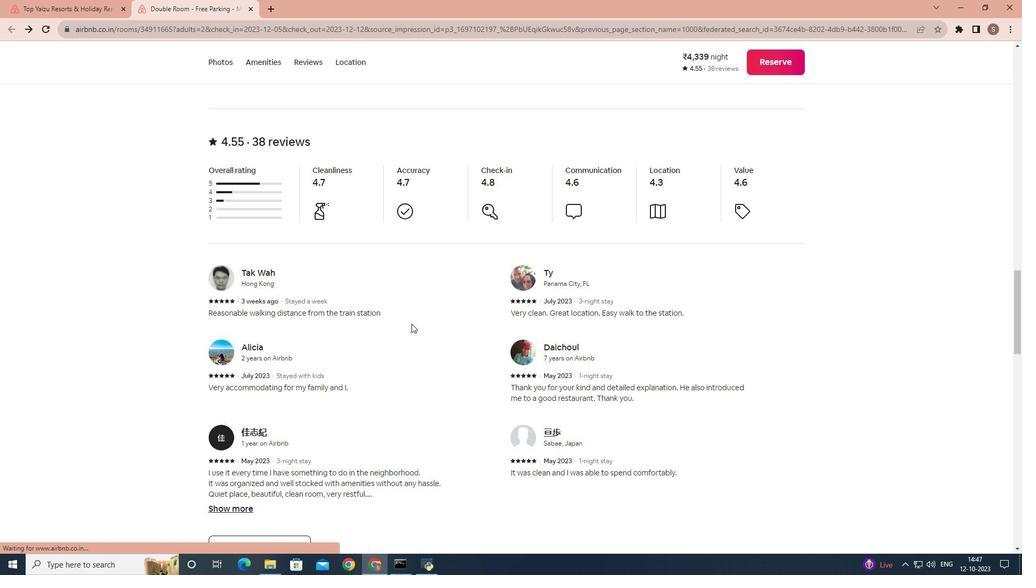 
Action: Mouse scrolled (411, 323) with delta (0, 0)
Screenshot: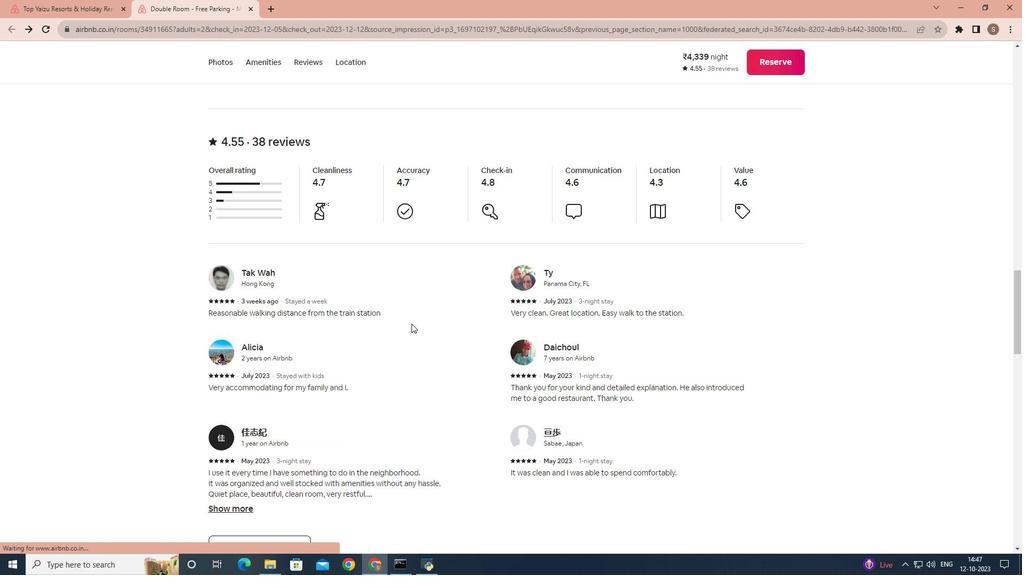 
Action: Mouse scrolled (411, 323) with delta (0, 0)
Screenshot: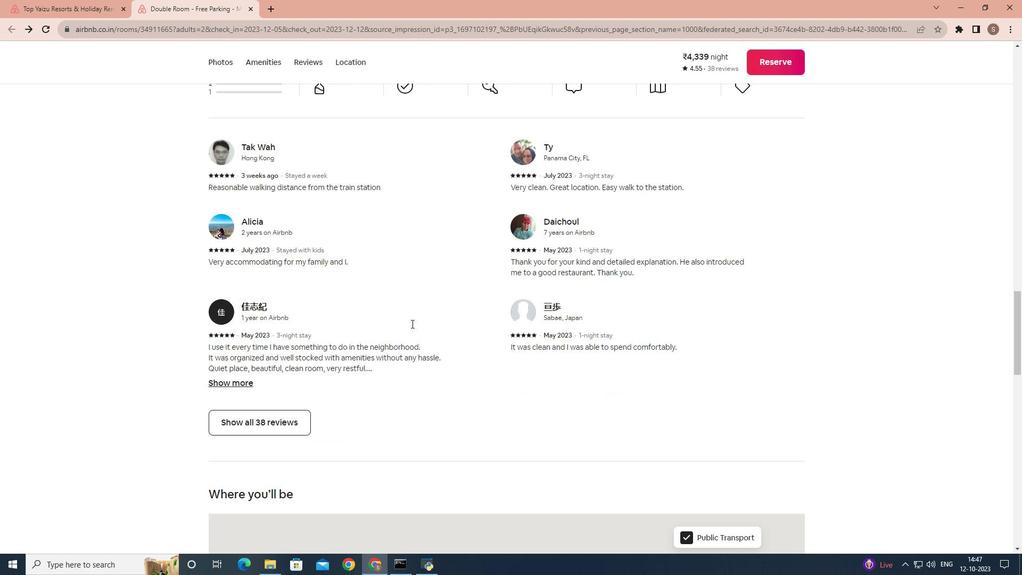 
Action: Mouse scrolled (411, 323) with delta (0, 0)
Screenshot: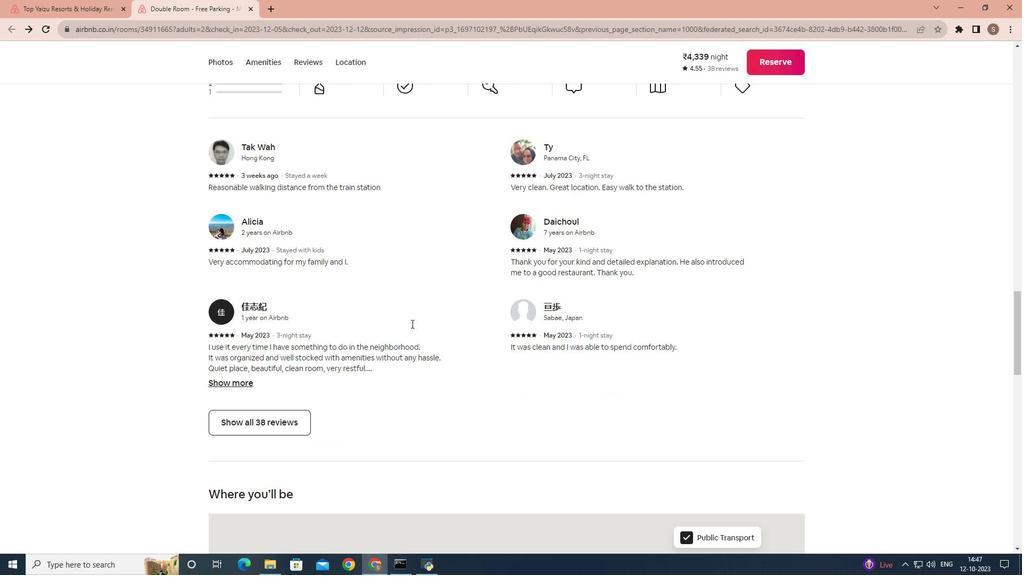 
Action: Mouse moved to (272, 362)
Screenshot: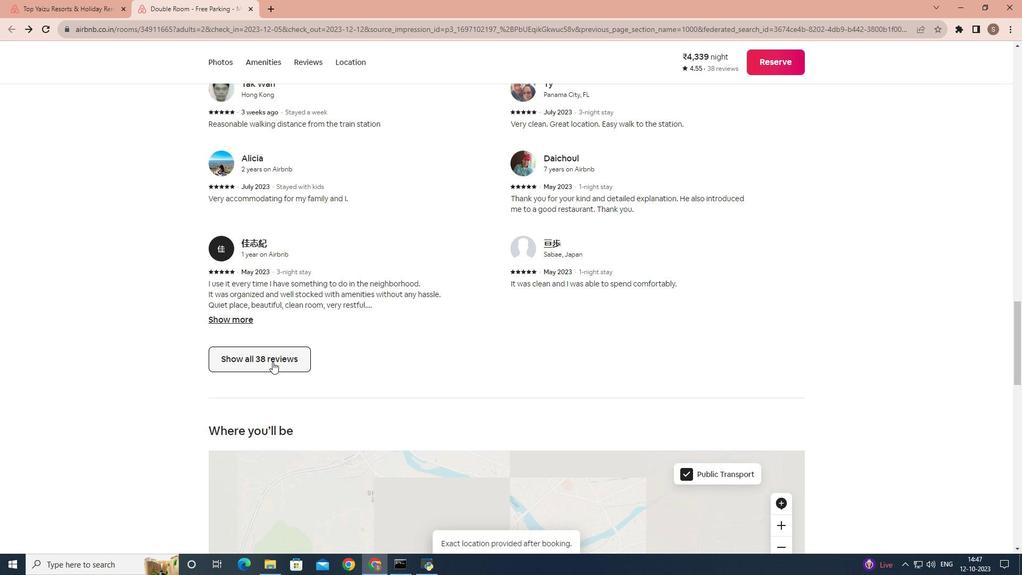 
Action: Mouse pressed left at (272, 362)
Screenshot: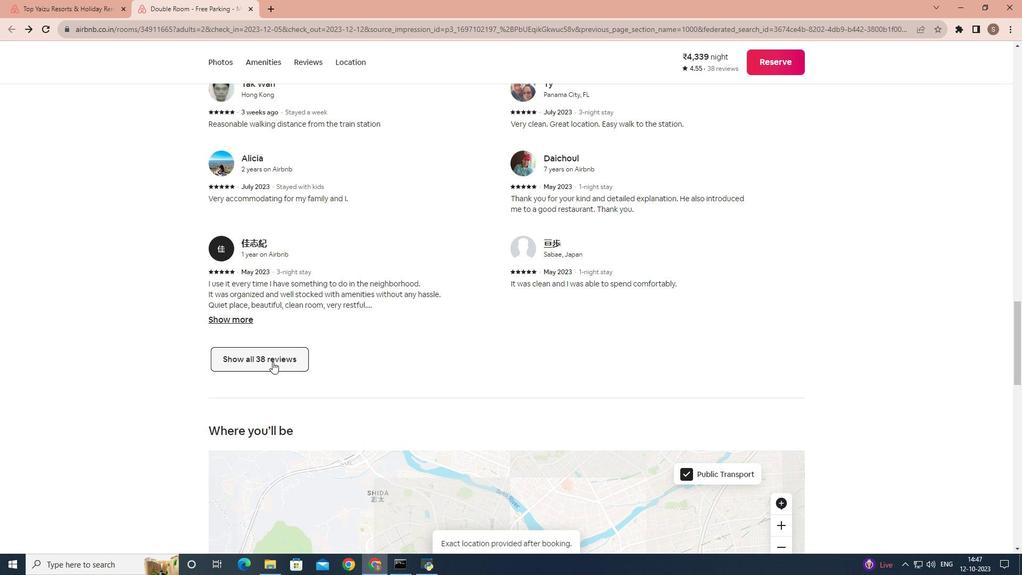 
Action: Mouse moved to (486, 336)
Screenshot: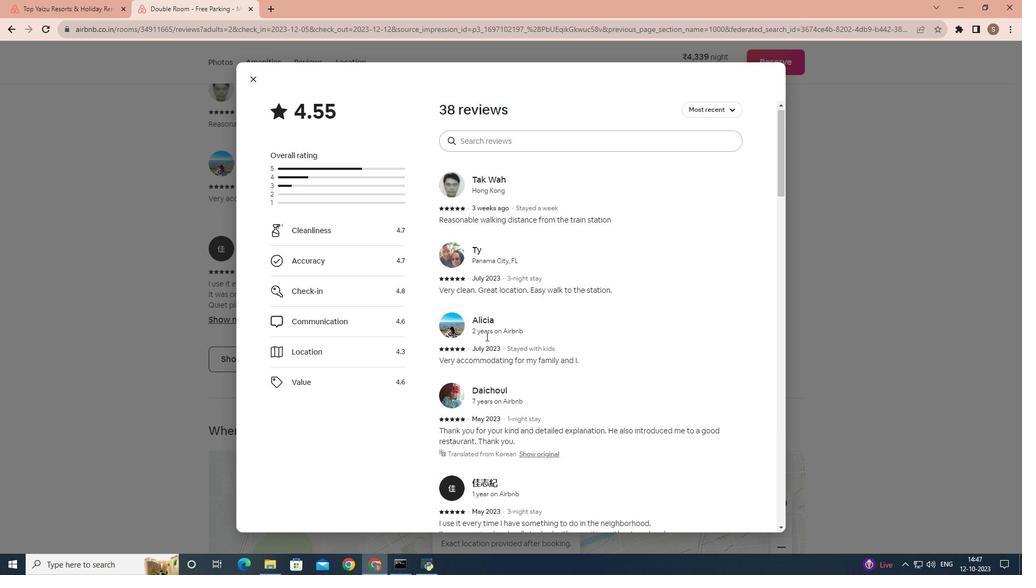 
Action: Mouse scrolled (486, 335) with delta (0, 0)
Screenshot: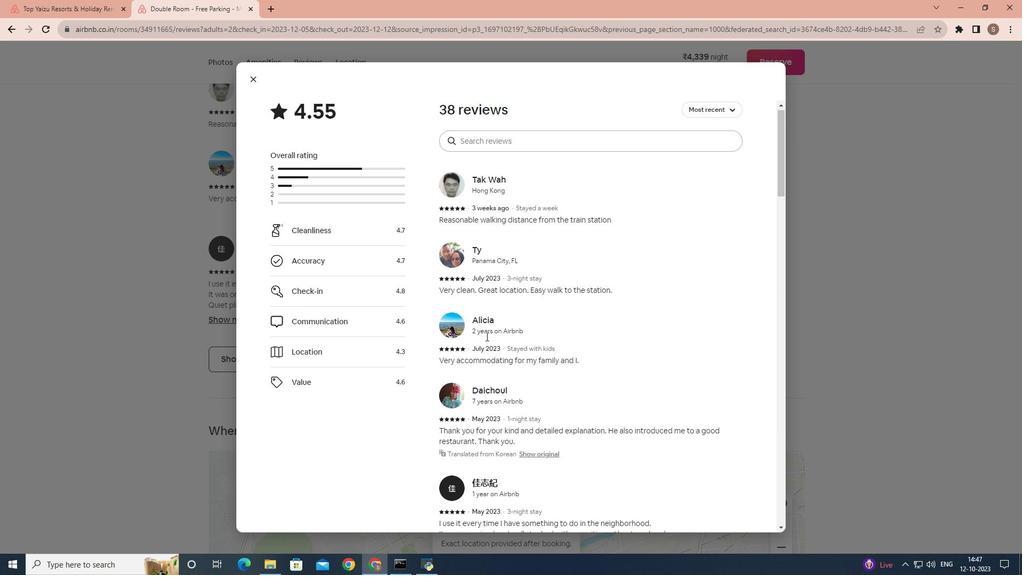 
Action: Mouse scrolled (486, 335) with delta (0, 0)
Screenshot: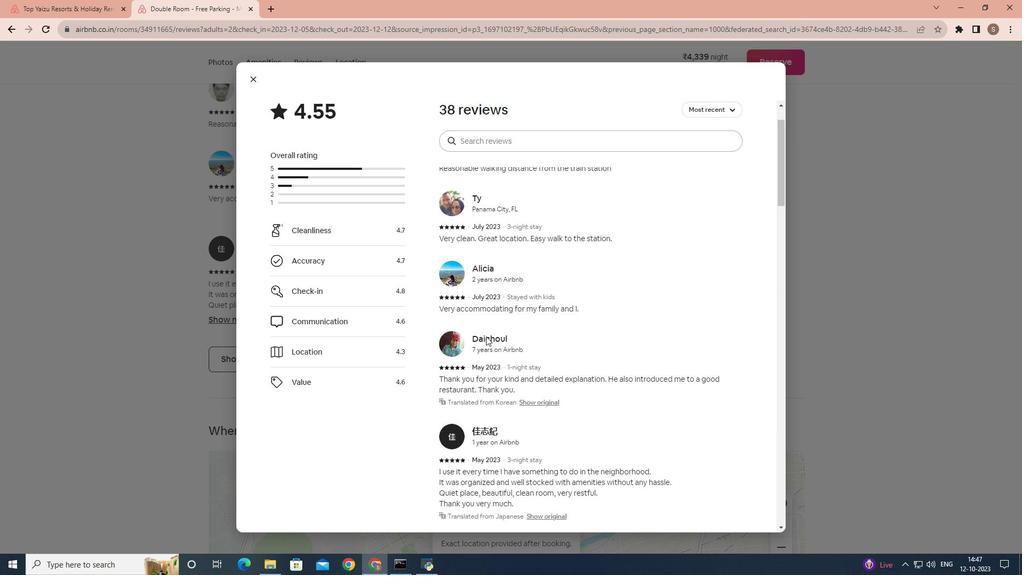 
Action: Mouse scrolled (486, 335) with delta (0, 0)
Screenshot: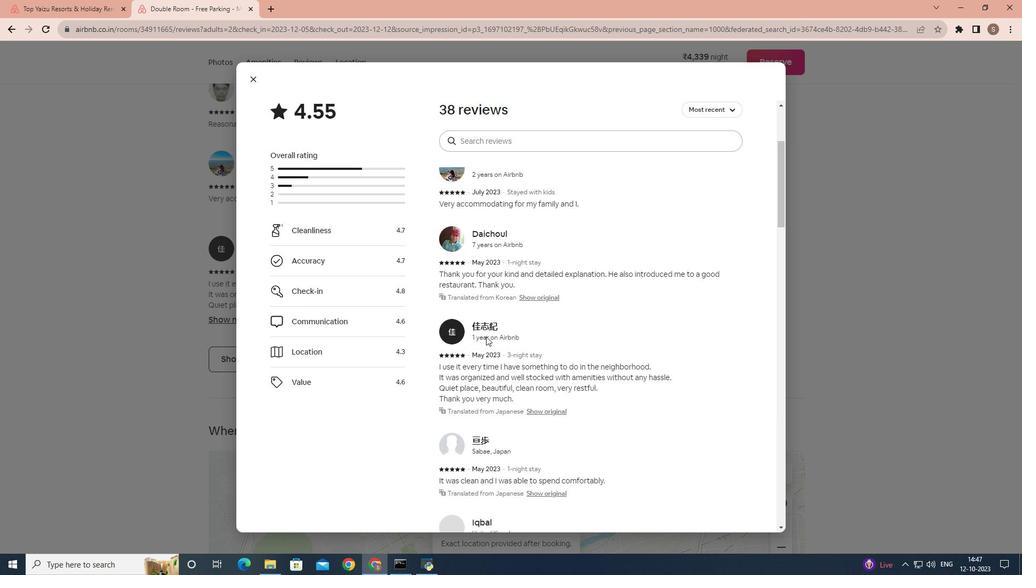 
Action: Mouse scrolled (486, 335) with delta (0, 0)
Screenshot: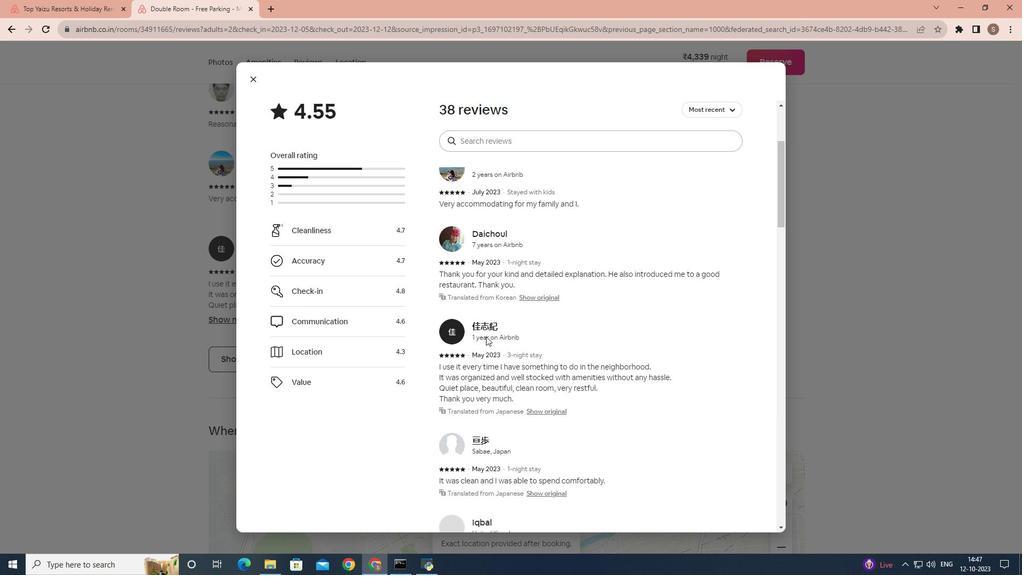 
Action: Mouse scrolled (486, 335) with delta (0, 0)
Screenshot: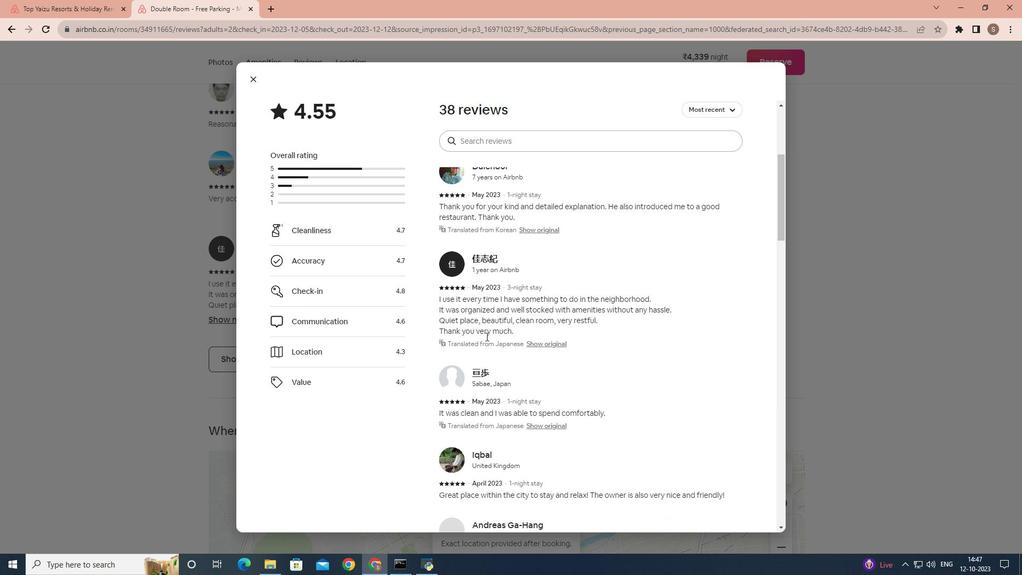 
Action: Mouse scrolled (486, 335) with delta (0, 0)
Screenshot: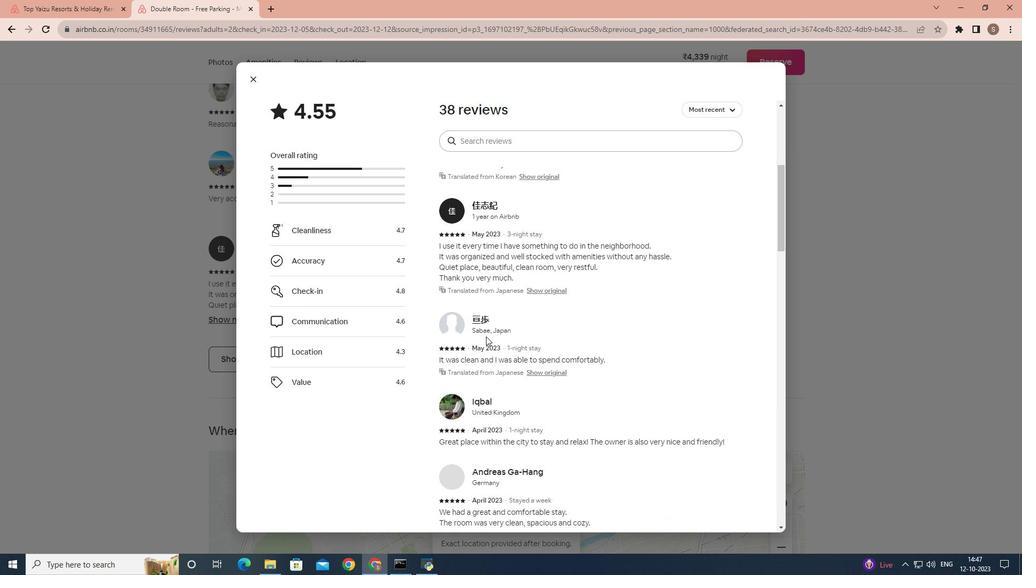 
Action: Mouse scrolled (486, 335) with delta (0, 0)
Screenshot: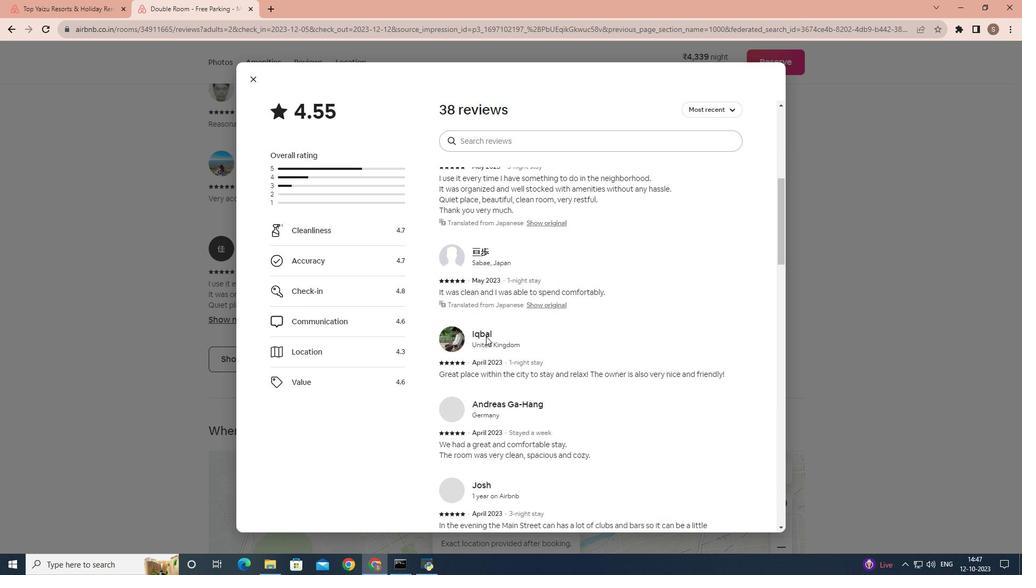 
Action: Mouse scrolled (486, 335) with delta (0, 0)
Screenshot: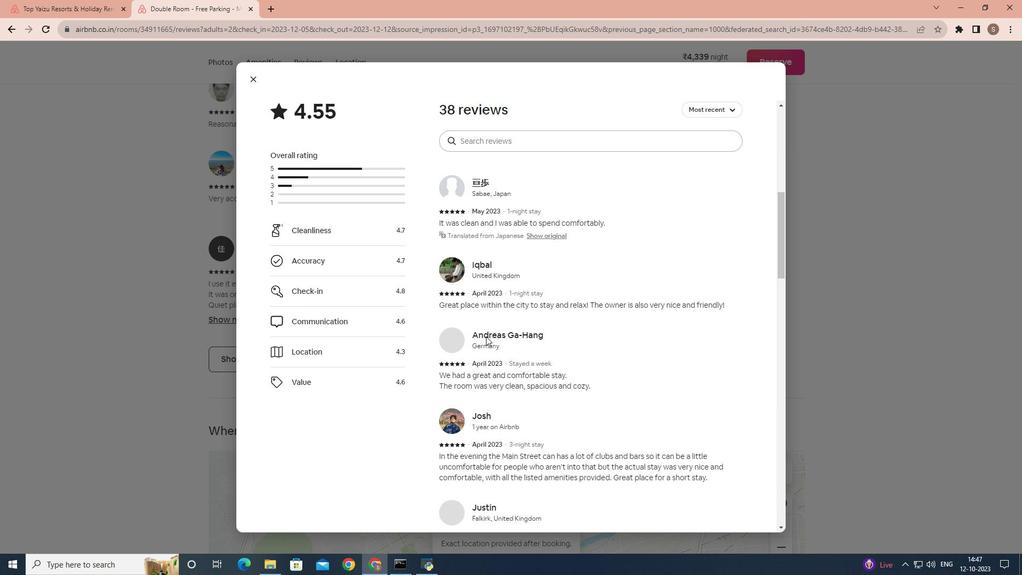 
Action: Mouse scrolled (486, 335) with delta (0, 0)
Screenshot: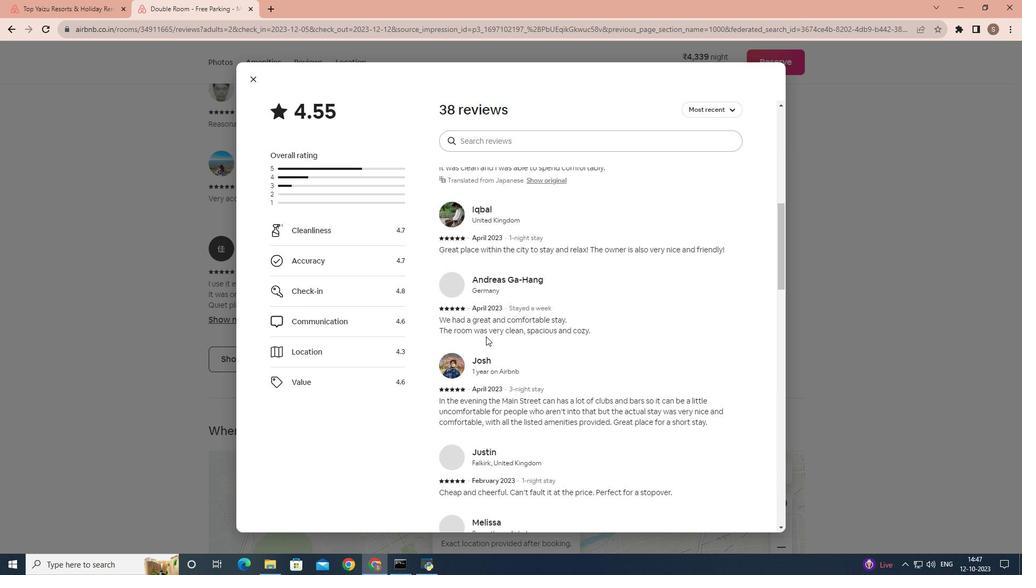 
Action: Mouse scrolled (486, 335) with delta (0, 0)
Screenshot: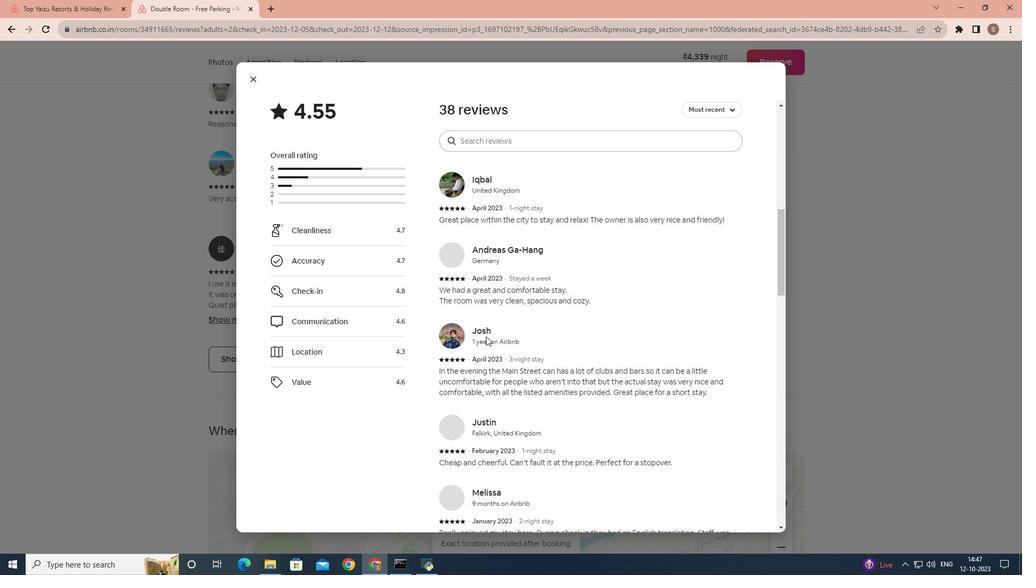 
Action: Mouse scrolled (486, 335) with delta (0, 0)
Screenshot: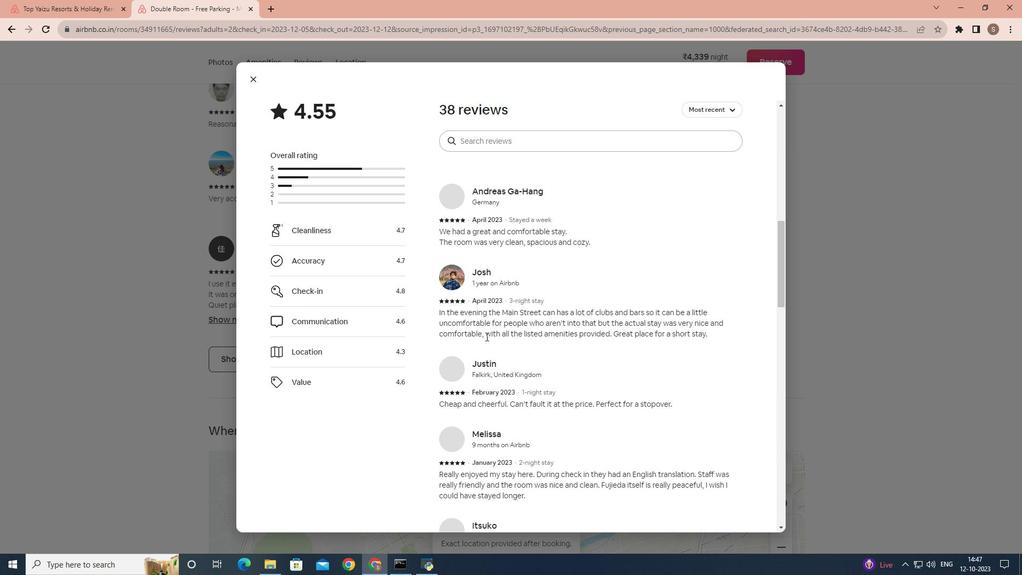 
Action: Mouse scrolled (486, 335) with delta (0, 0)
Screenshot: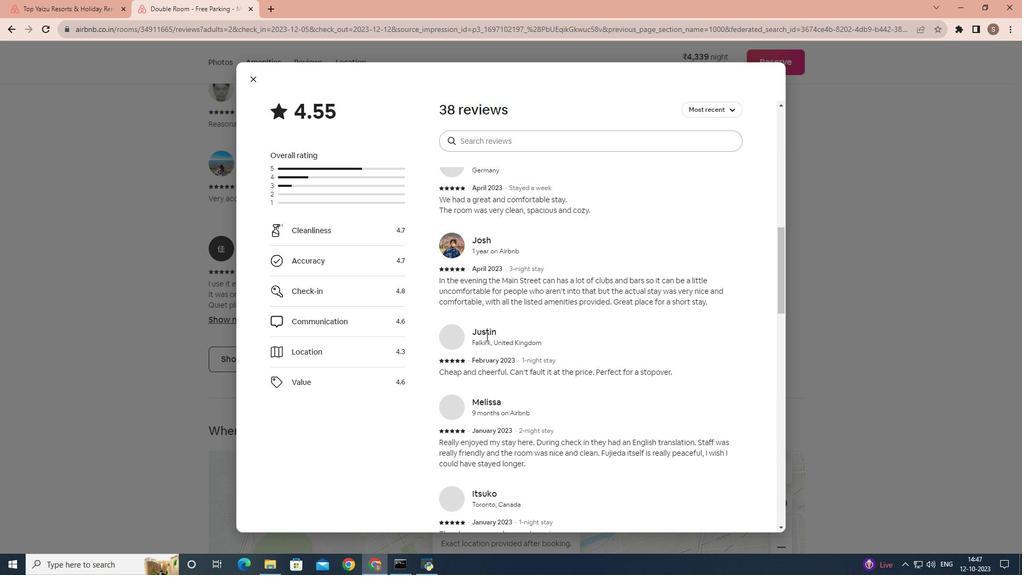 
Action: Mouse scrolled (486, 335) with delta (0, 0)
Screenshot: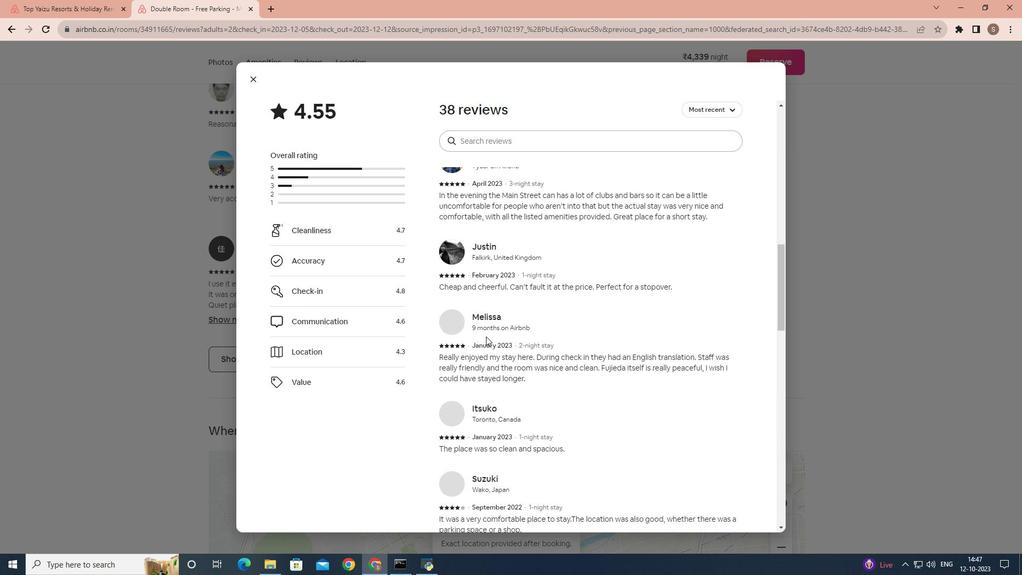 
Action: Mouse scrolled (486, 335) with delta (0, 0)
Screenshot: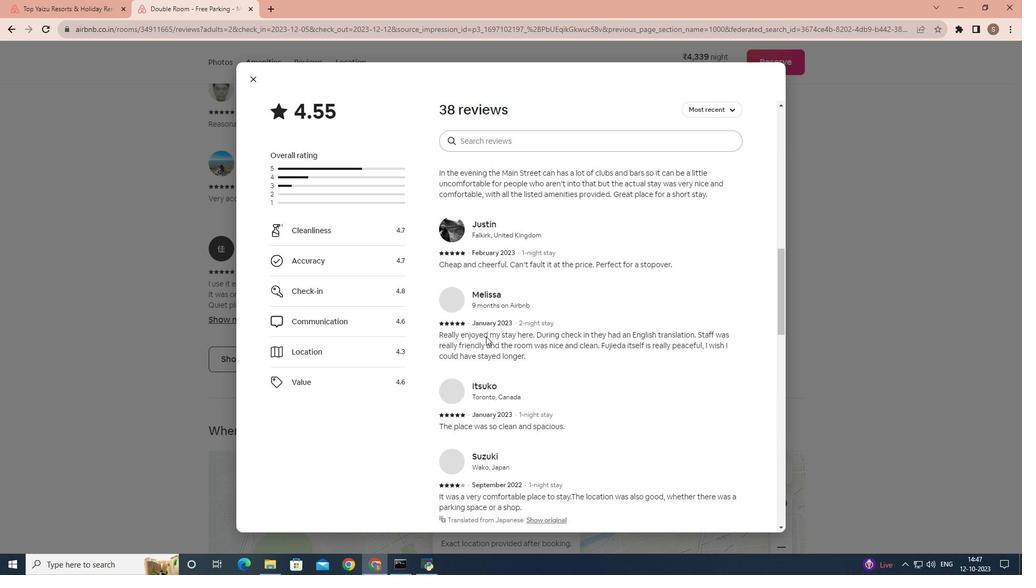 
Action: Mouse scrolled (486, 335) with delta (0, 0)
Screenshot: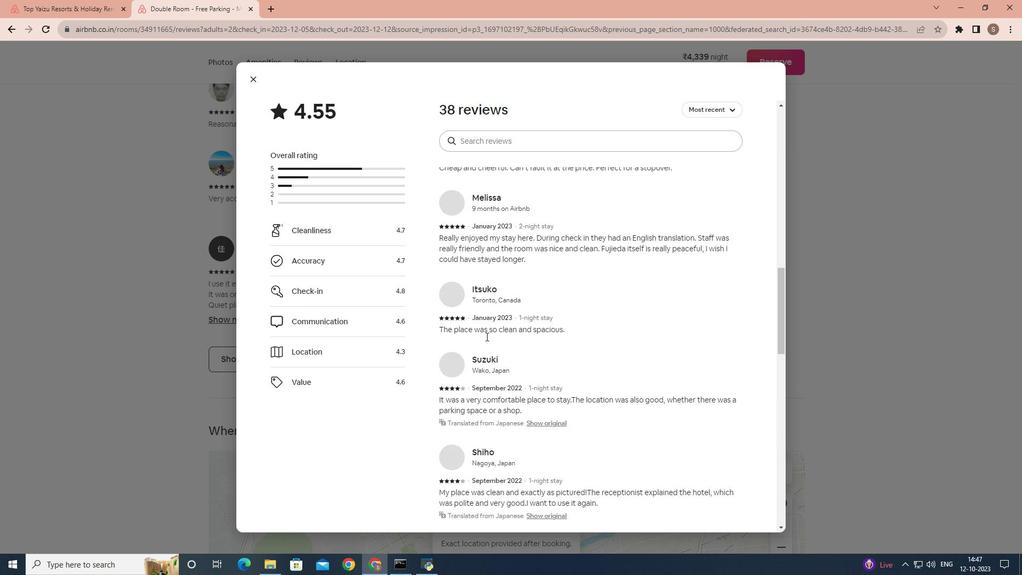
Action: Mouse scrolled (486, 335) with delta (0, 0)
Screenshot: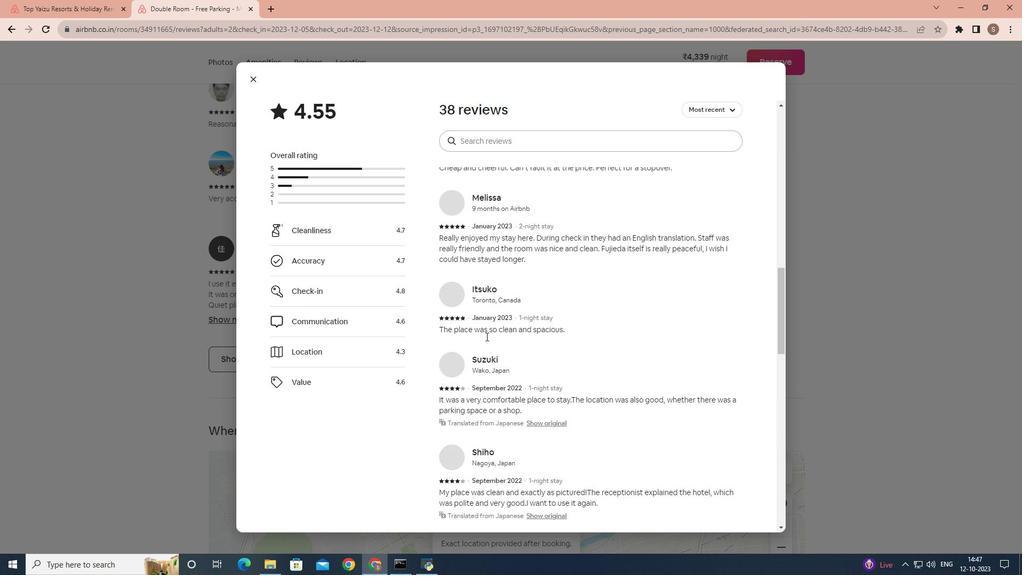 
Action: Mouse scrolled (486, 335) with delta (0, 0)
Screenshot: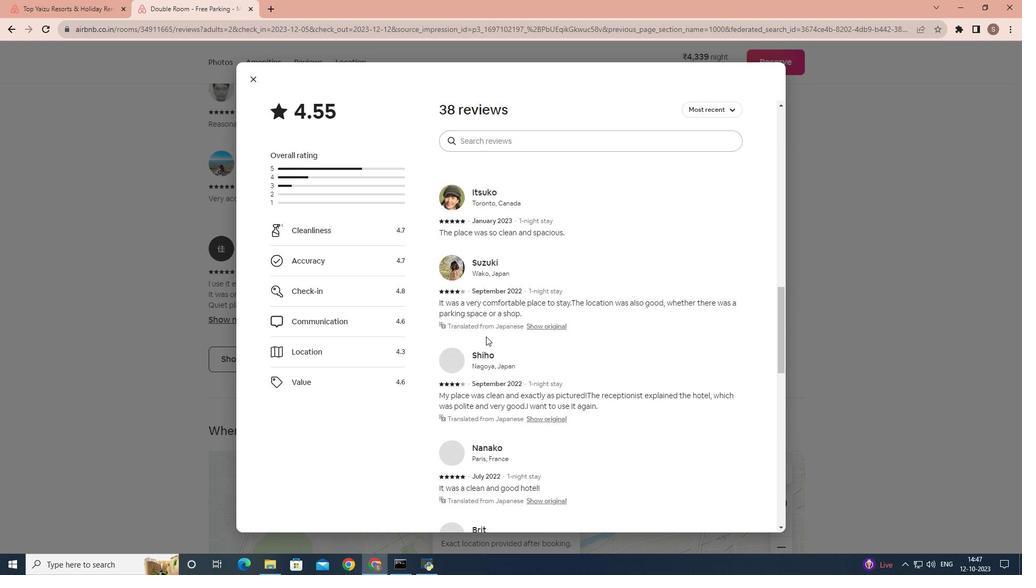 
Action: Mouse scrolled (486, 335) with delta (0, 0)
Screenshot: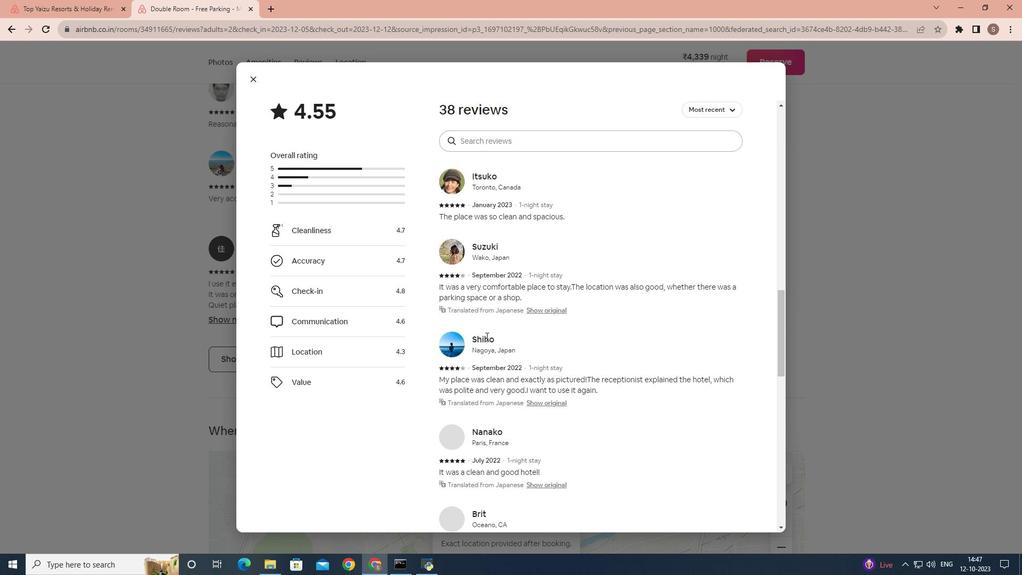 
Action: Mouse scrolled (486, 335) with delta (0, 0)
Screenshot: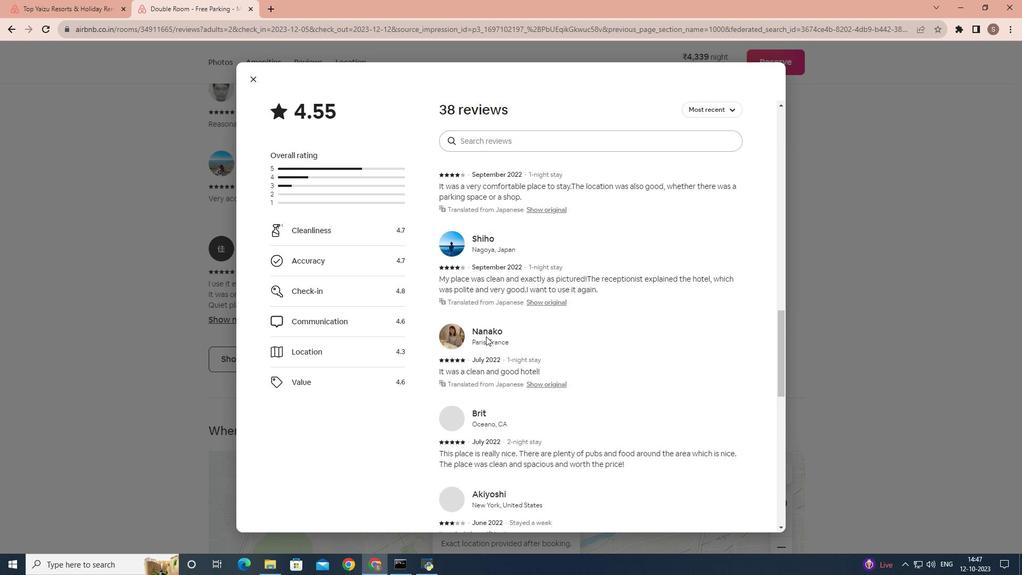 
Action: Mouse scrolled (486, 335) with delta (0, 0)
Screenshot: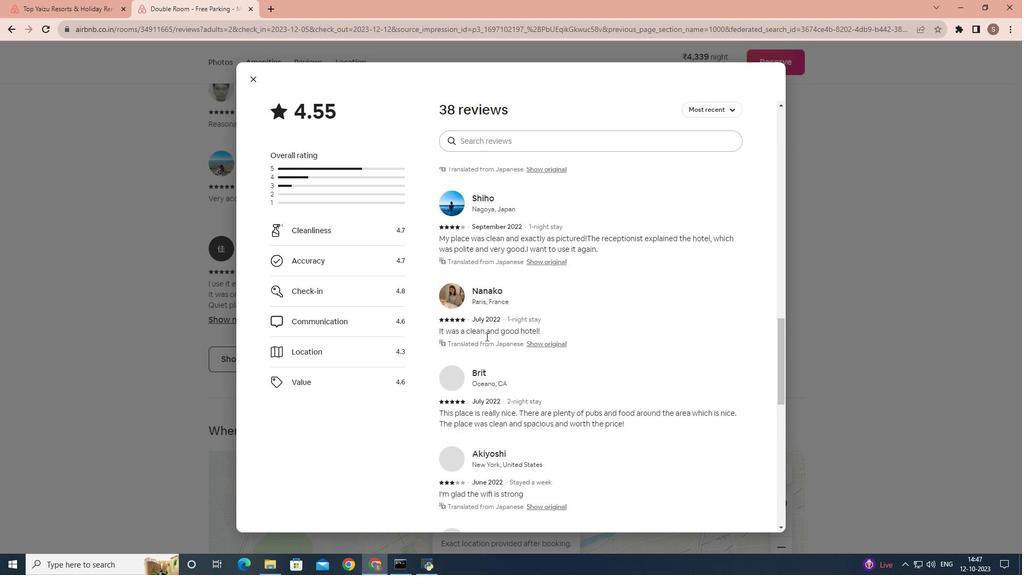 
Action: Mouse scrolled (486, 335) with delta (0, 0)
Screenshot: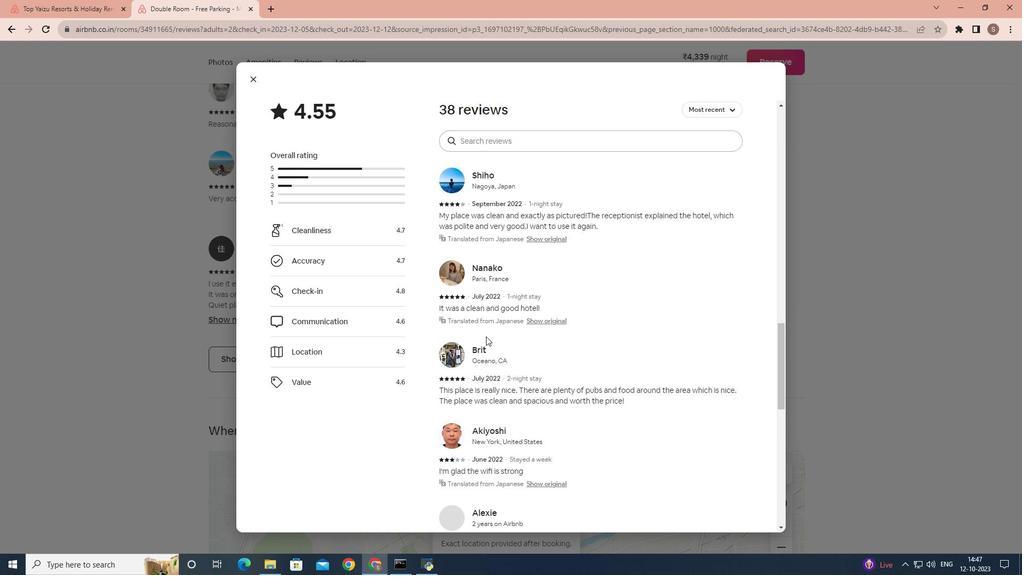 
Action: Mouse scrolled (486, 335) with delta (0, 0)
Screenshot: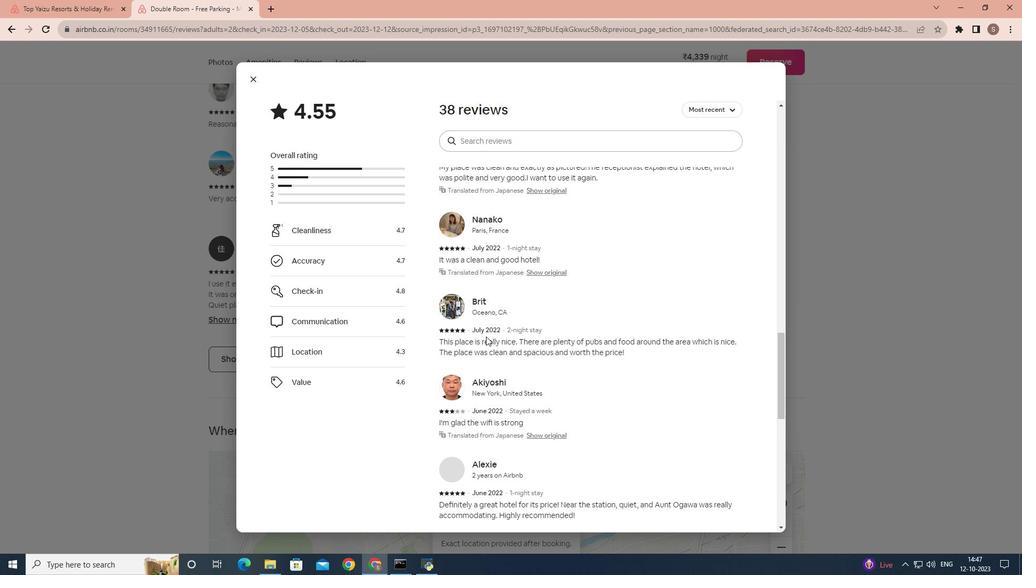 
Action: Mouse scrolled (486, 335) with delta (0, 0)
Screenshot: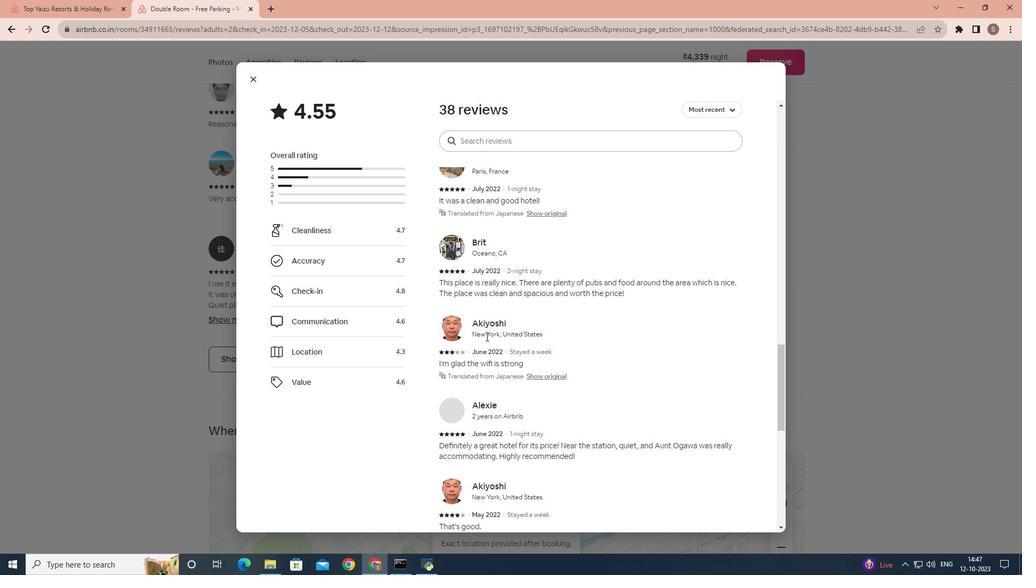 
Action: Mouse scrolled (486, 335) with delta (0, 0)
Screenshot: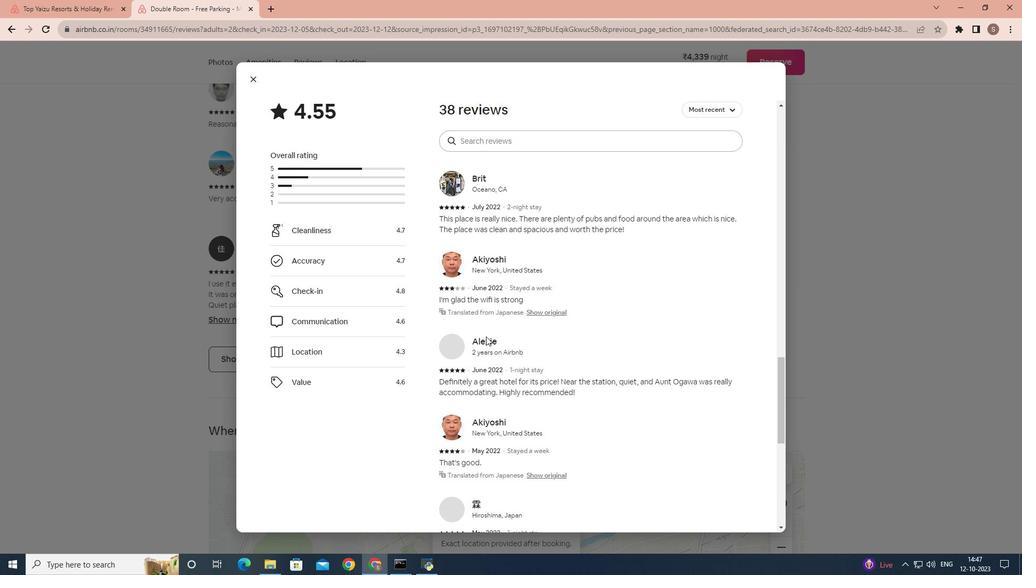 
Action: Mouse scrolled (486, 335) with delta (0, 0)
Screenshot: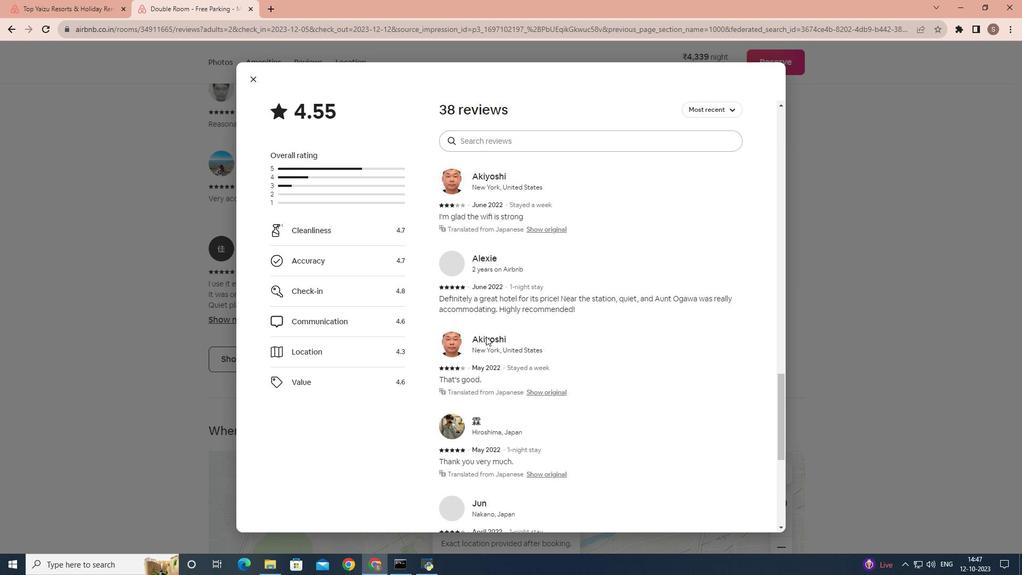 
Action: Mouse scrolled (486, 335) with delta (0, 0)
Screenshot: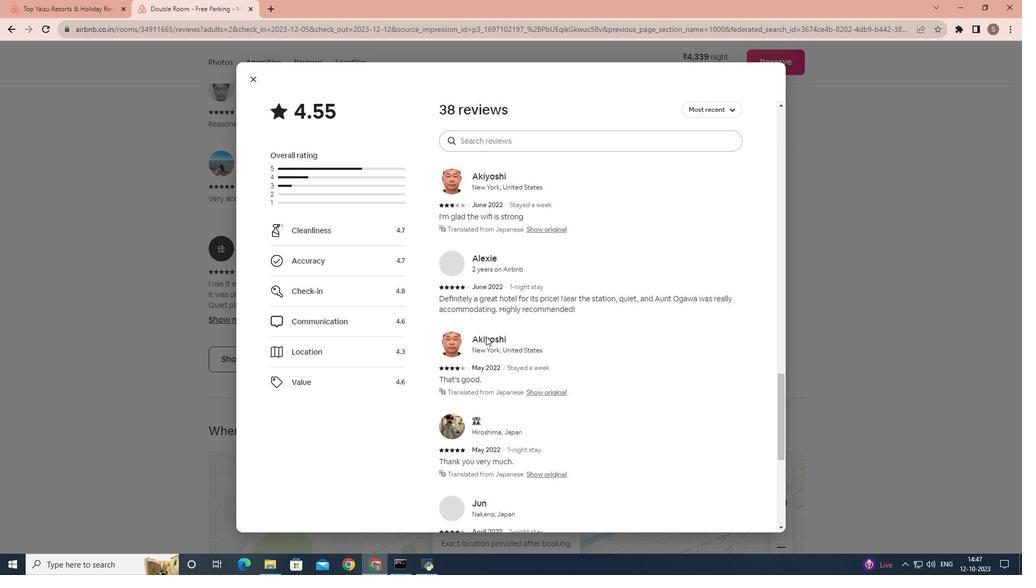 
Action: Mouse scrolled (486, 335) with delta (0, 0)
Screenshot: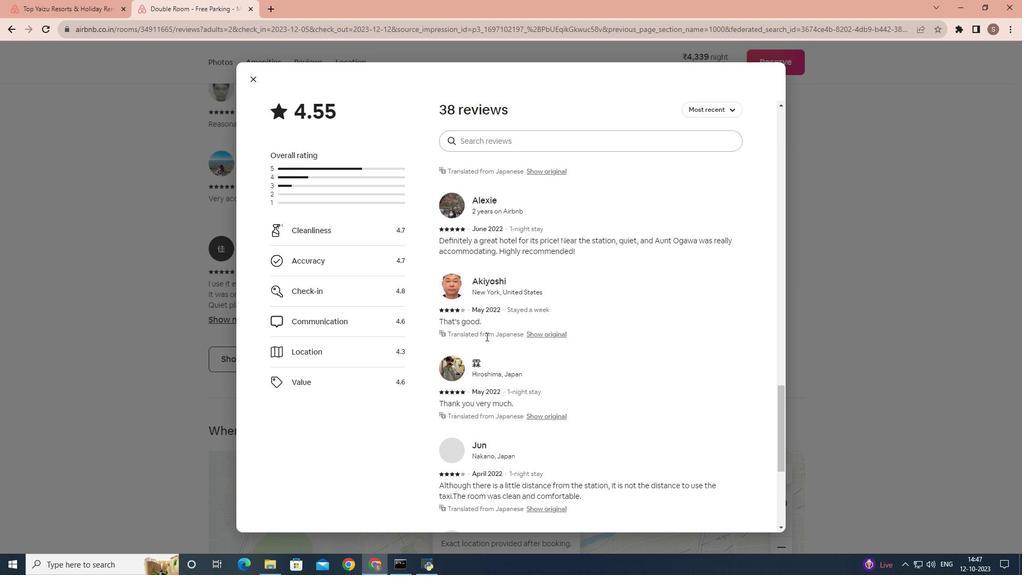 
Action: Mouse scrolled (486, 335) with delta (0, 0)
Screenshot: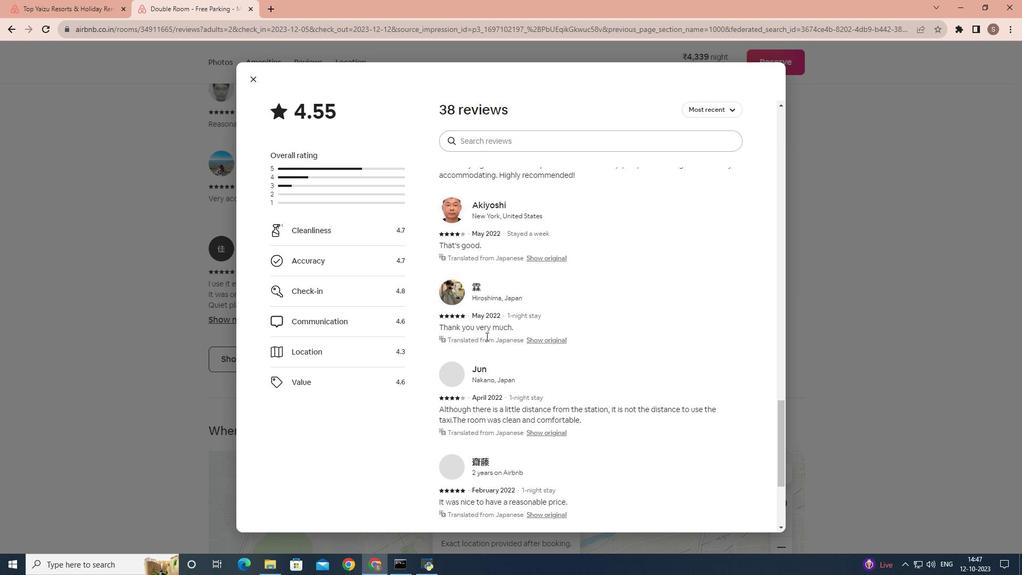 
Action: Mouse scrolled (486, 335) with delta (0, 0)
Screenshot: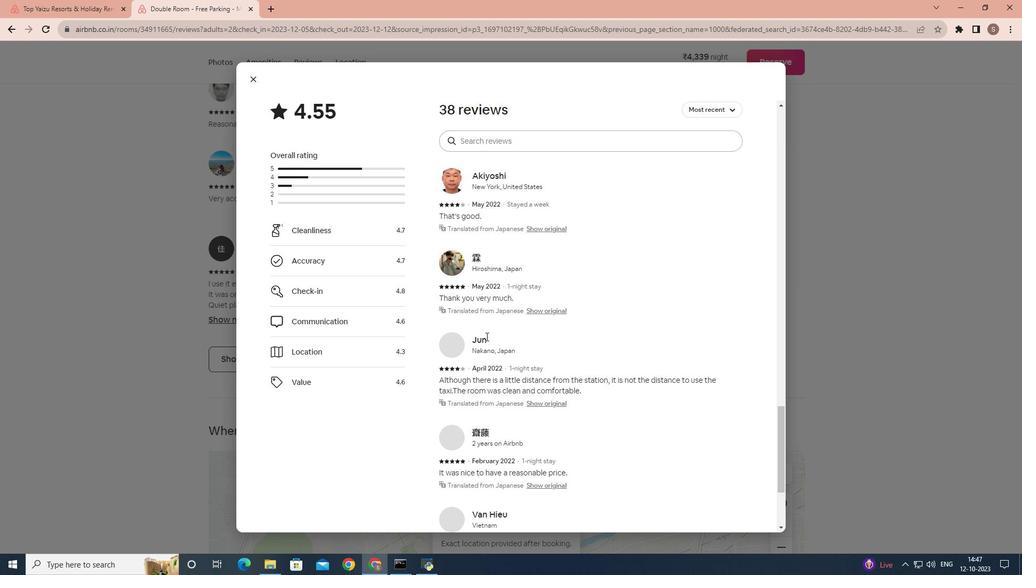 
Action: Mouse scrolled (486, 335) with delta (0, 0)
Screenshot: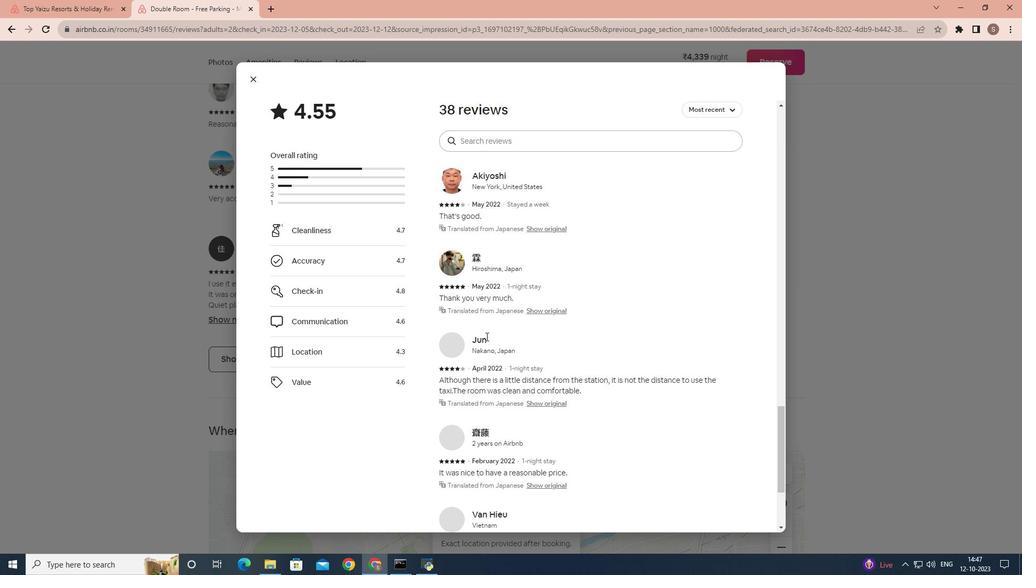 
Action: Mouse scrolled (486, 335) with delta (0, 0)
Screenshot: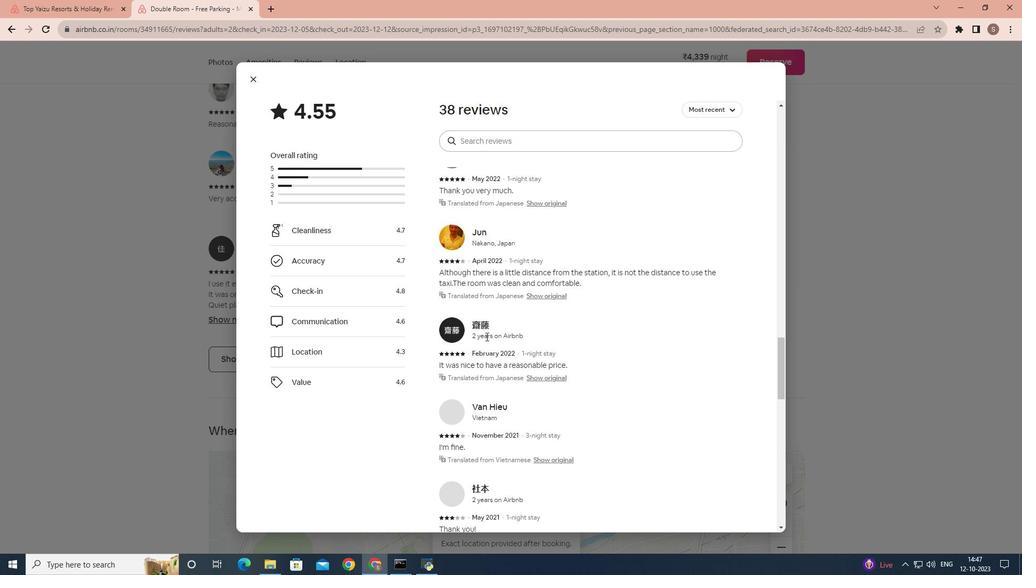 
Action: Mouse scrolled (486, 335) with delta (0, 0)
Screenshot: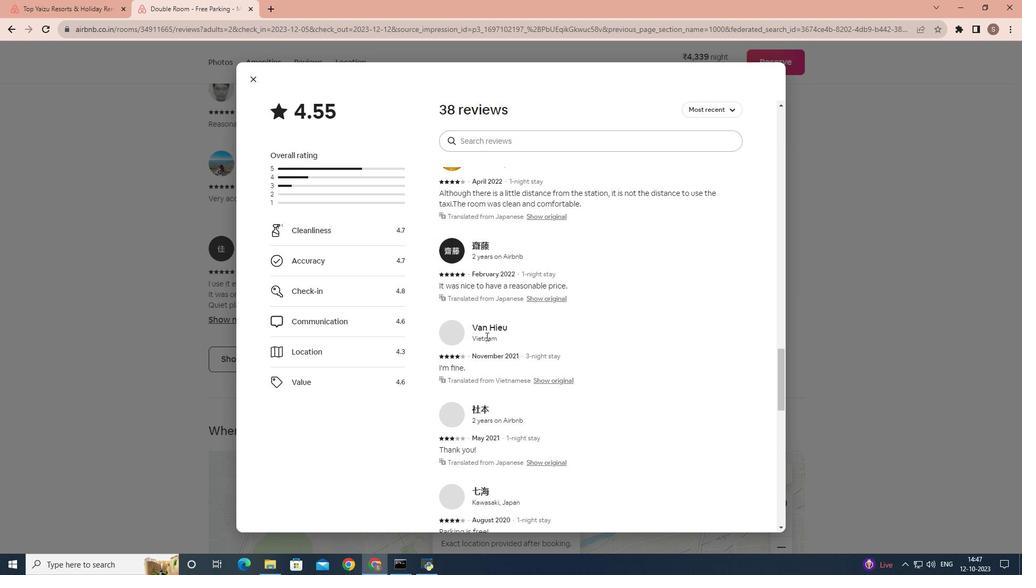 
Action: Mouse scrolled (486, 335) with delta (0, 0)
Screenshot: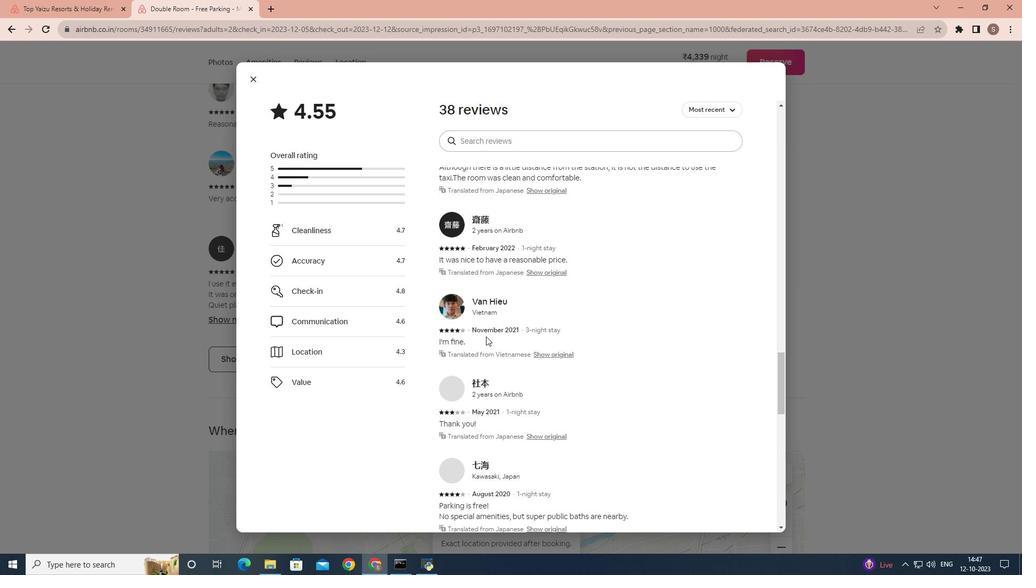 
Action: Mouse scrolled (486, 335) with delta (0, 0)
Screenshot: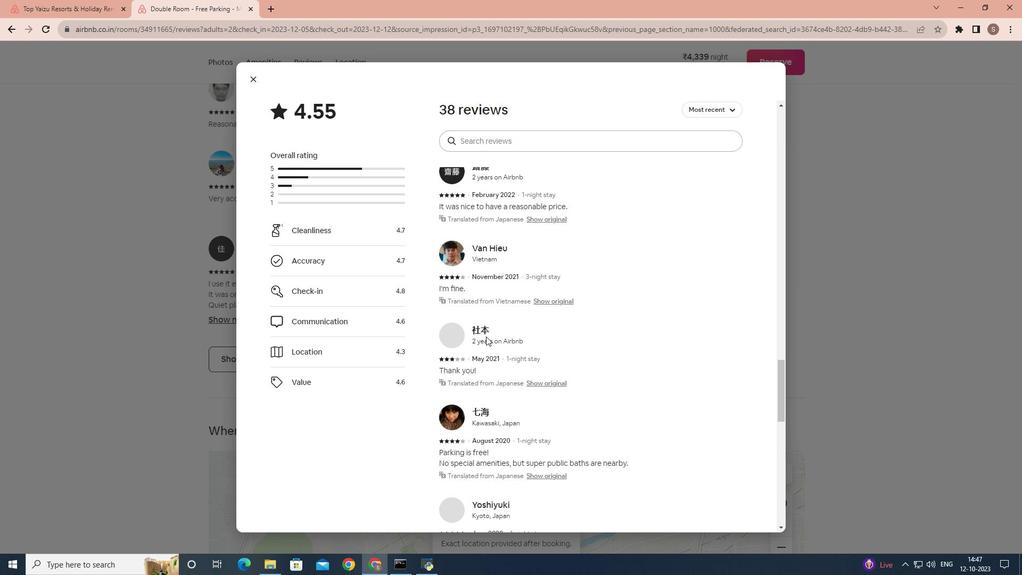 
Action: Mouse scrolled (486, 335) with delta (0, 0)
Screenshot: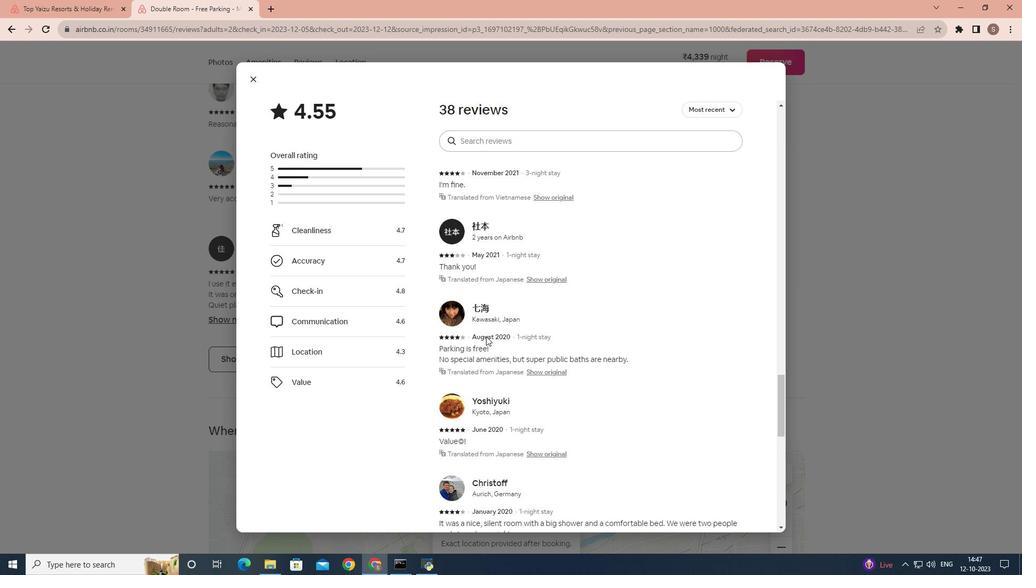 
Action: Mouse scrolled (486, 335) with delta (0, 0)
Screenshot: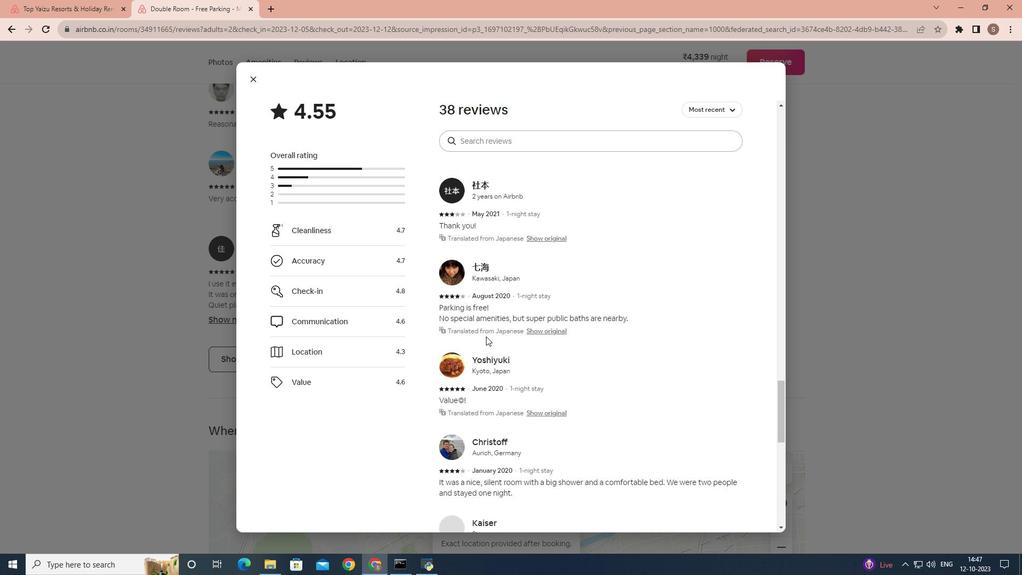 
Action: Mouse scrolled (486, 335) with delta (0, 0)
Screenshot: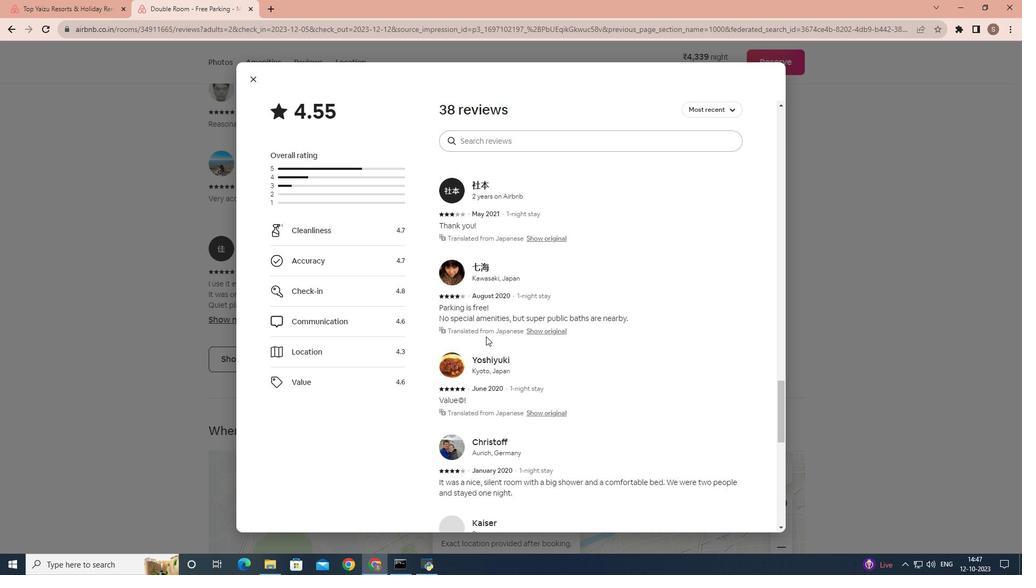 
Action: Mouse scrolled (486, 335) with delta (0, 0)
Screenshot: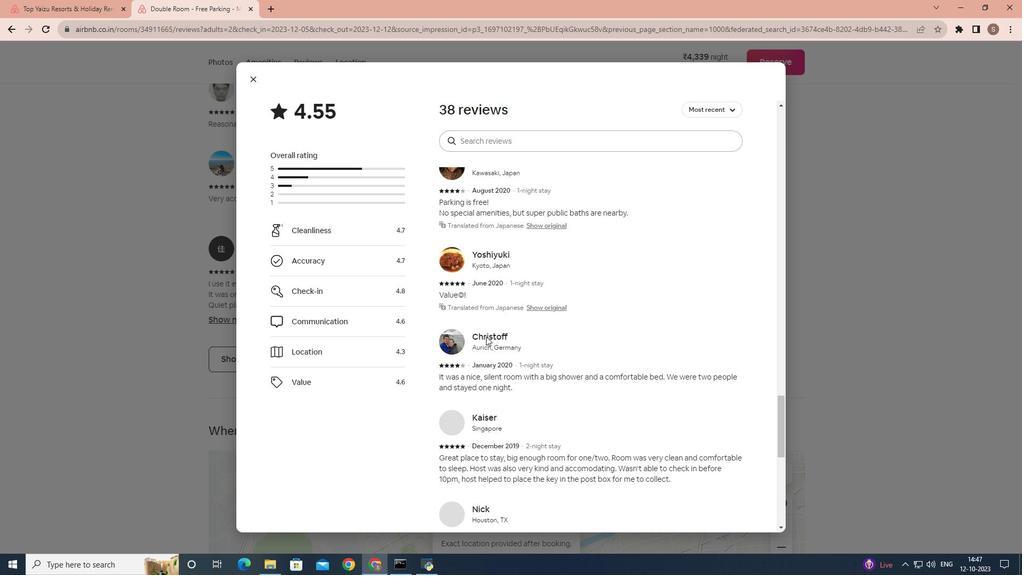 
Action: Mouse scrolled (486, 335) with delta (0, 0)
Screenshot: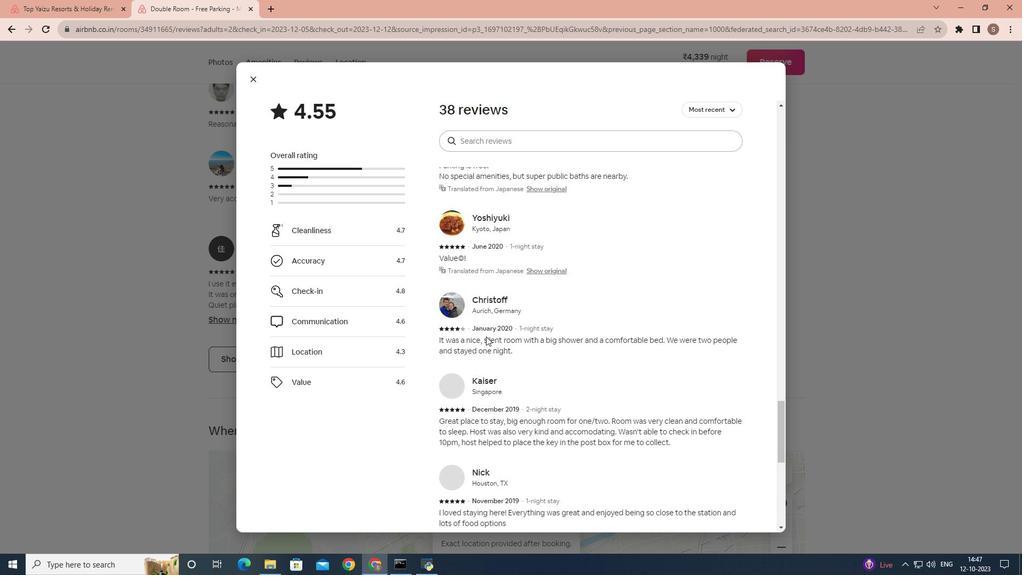
Action: Mouse scrolled (486, 335) with delta (0, 0)
Screenshot: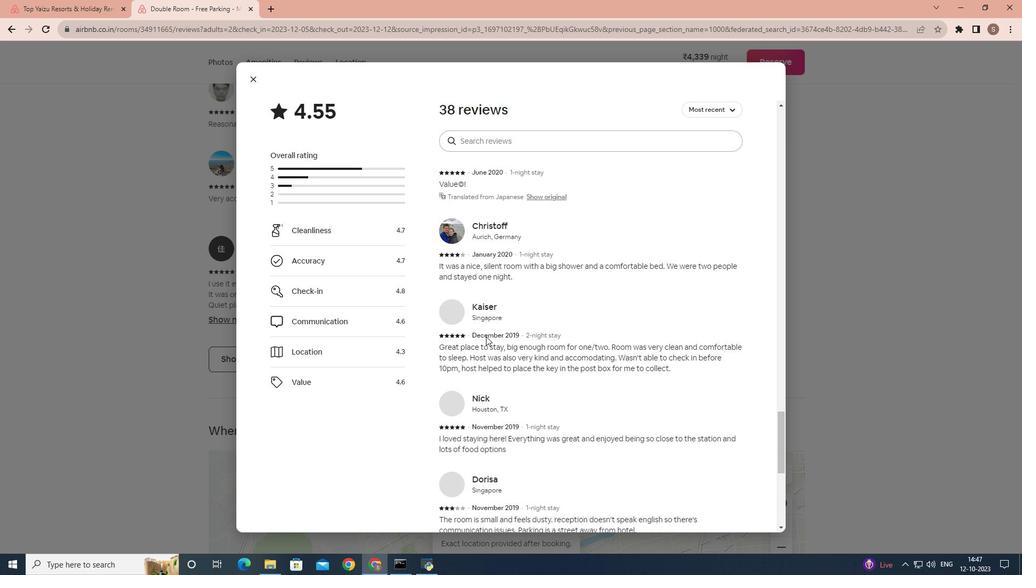 
Action: Mouse scrolled (486, 335) with delta (0, 0)
Screenshot: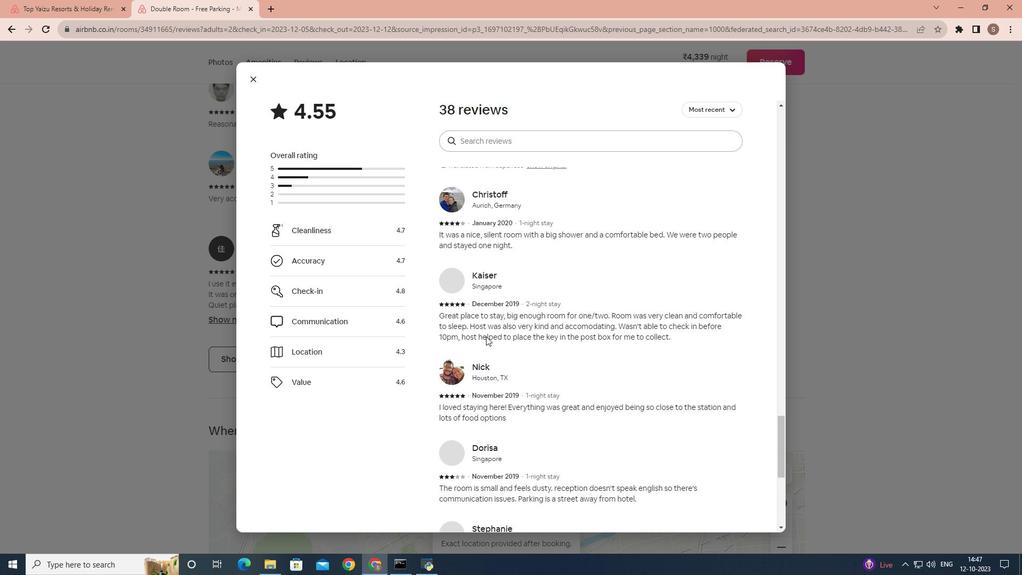 
Action: Mouse scrolled (486, 335) with delta (0, 0)
Screenshot: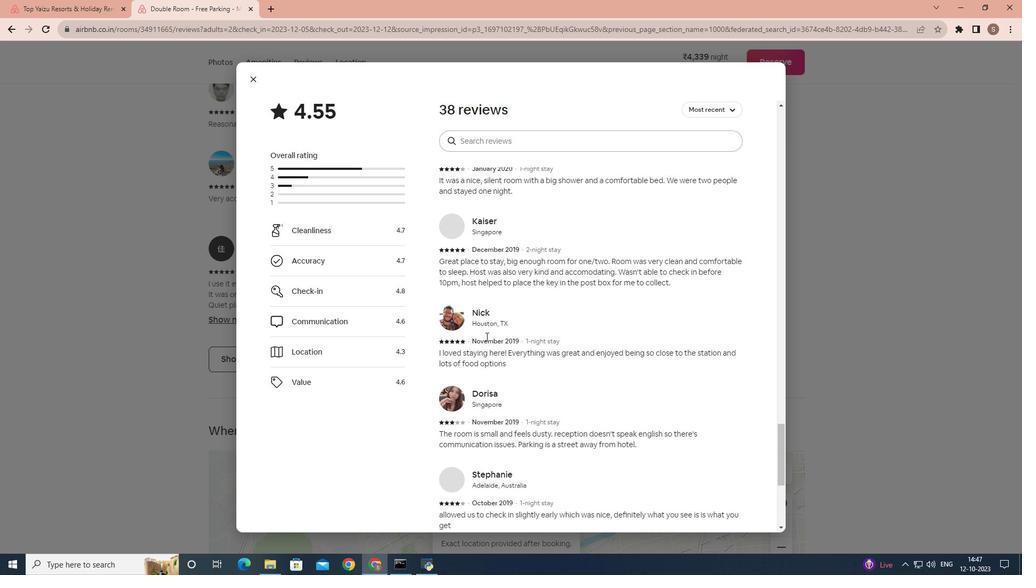 
Action: Mouse scrolled (486, 335) with delta (0, 0)
Screenshot: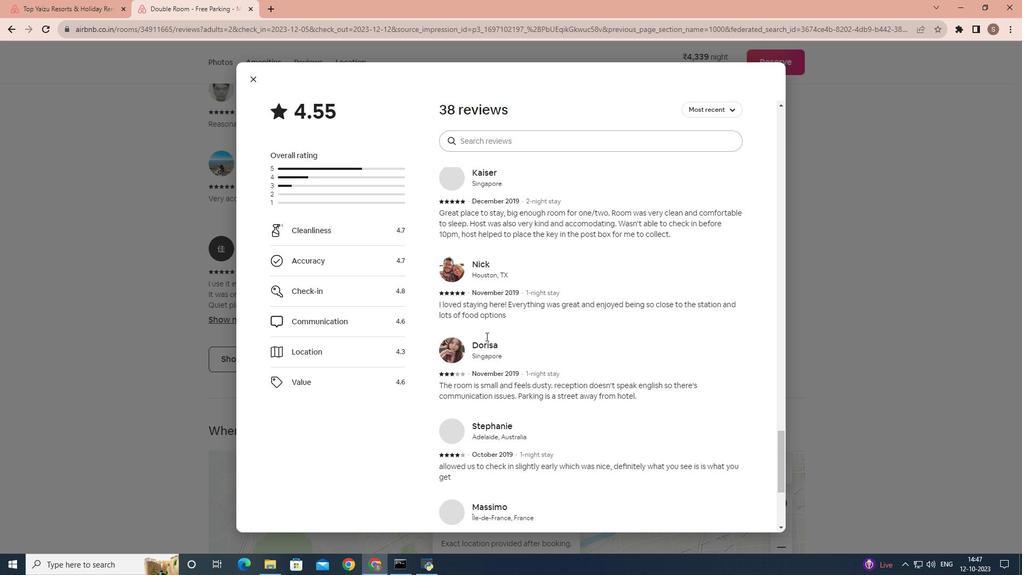 
Action: Mouse scrolled (486, 335) with delta (0, 0)
Screenshot: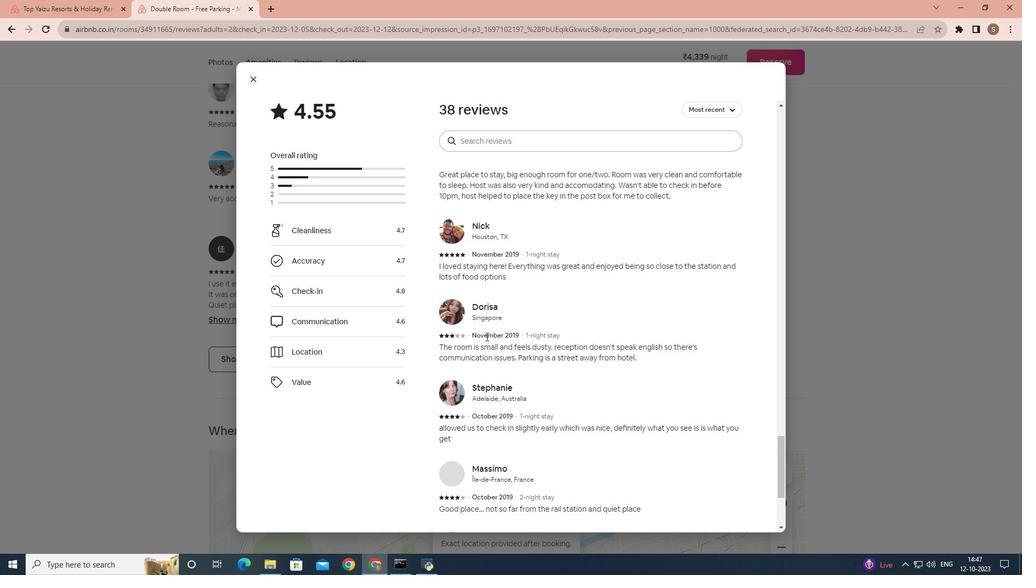 
Action: Mouse scrolled (486, 335) with delta (0, 0)
Screenshot: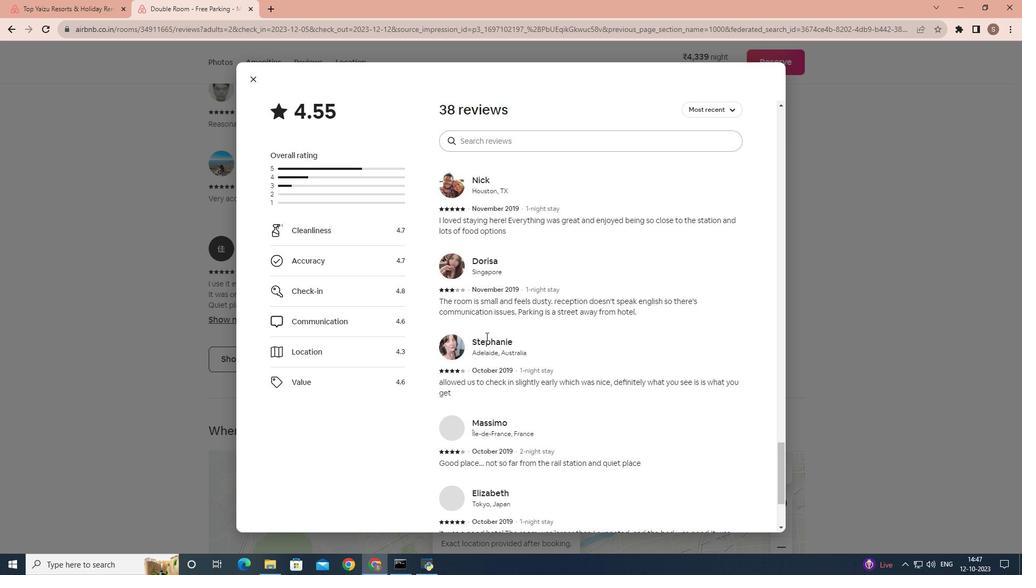 
Action: Mouse scrolled (486, 335) with delta (0, 0)
Screenshot: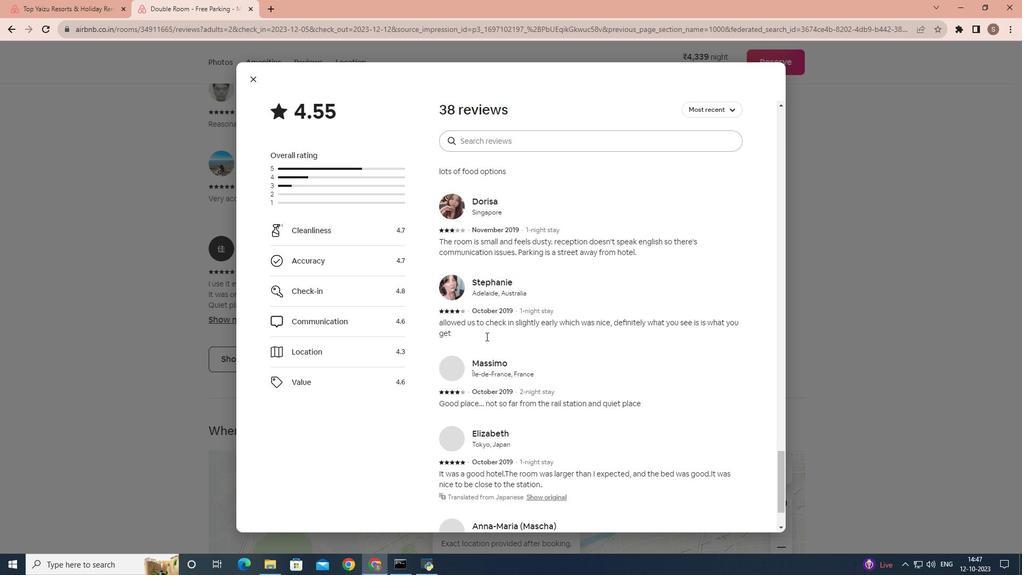 
Action: Mouse scrolled (486, 335) with delta (0, 0)
Screenshot: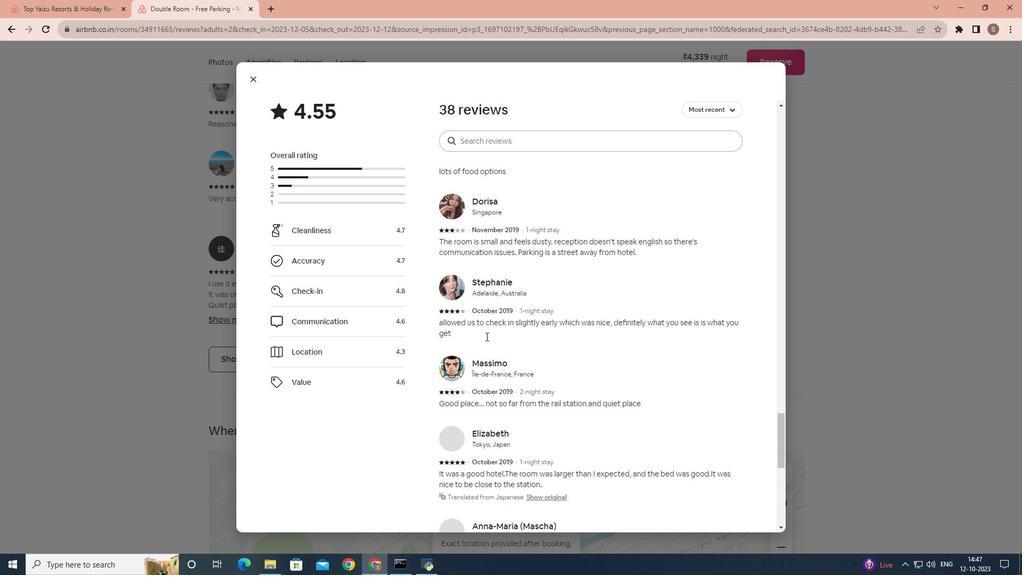 
Action: Mouse scrolled (486, 335) with delta (0, 0)
Screenshot: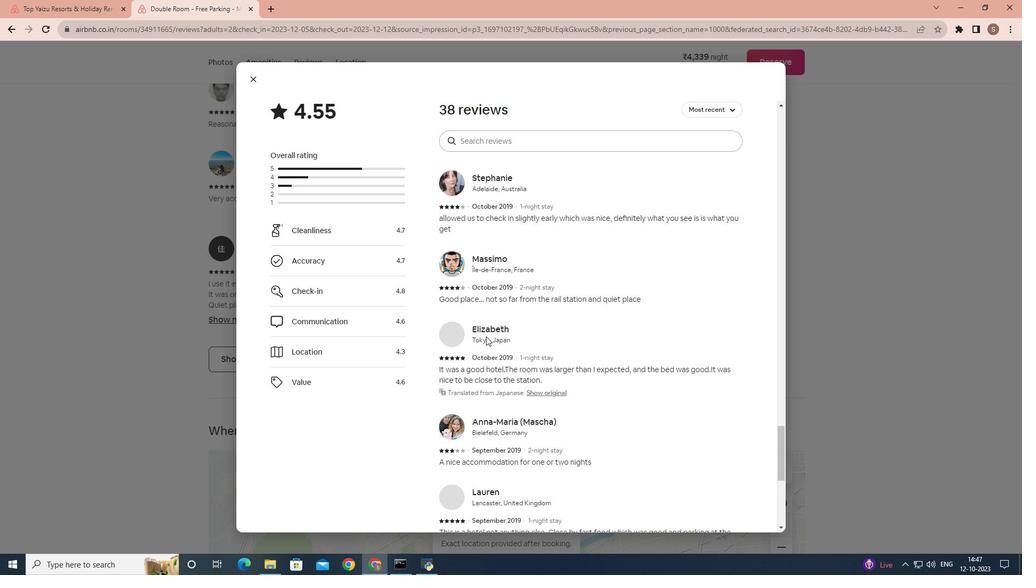 
Action: Mouse scrolled (486, 335) with delta (0, 0)
Screenshot: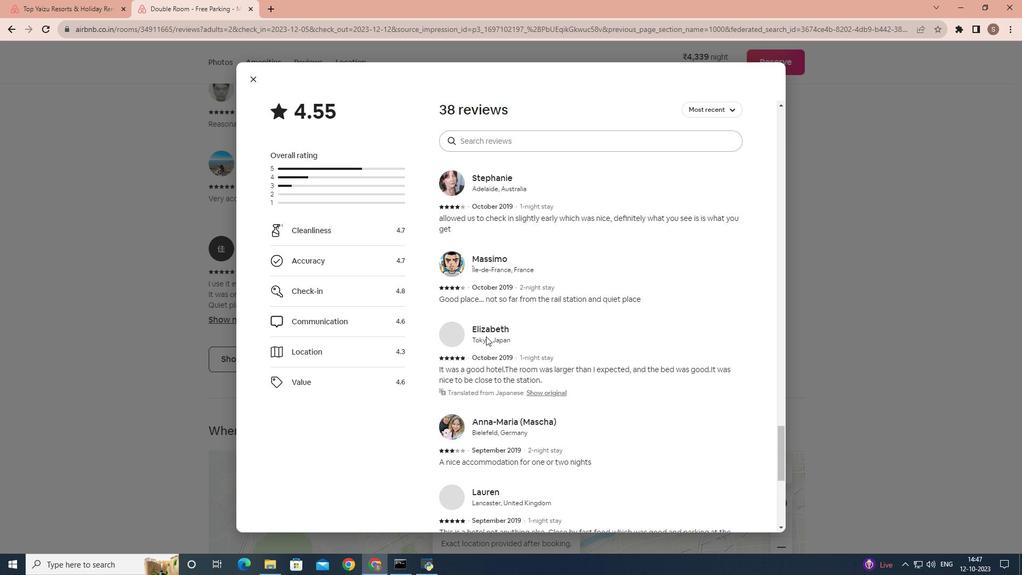 
Action: Mouse scrolled (486, 335) with delta (0, 0)
Screenshot: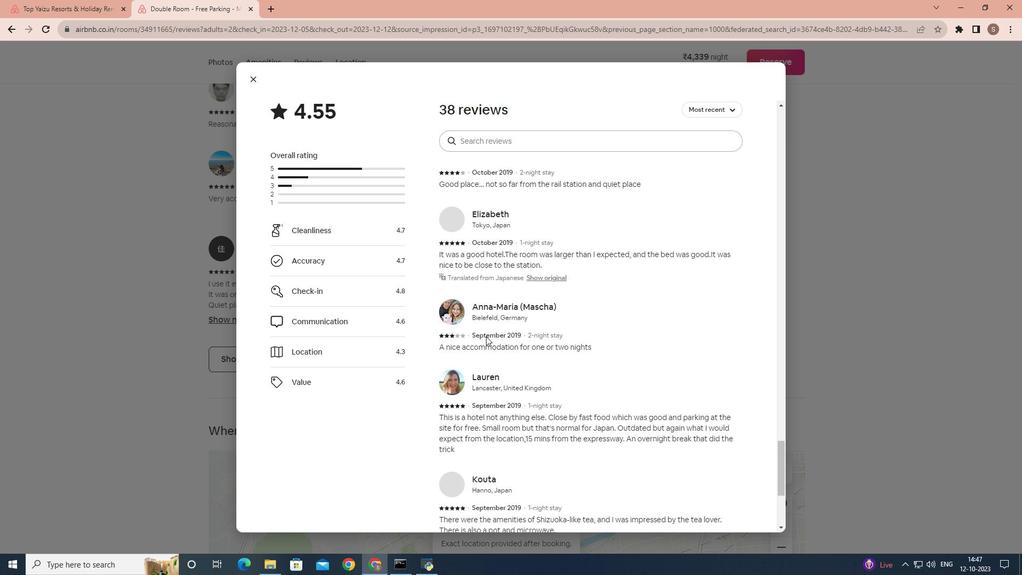 
Action: Mouse scrolled (486, 335) with delta (0, 0)
Screenshot: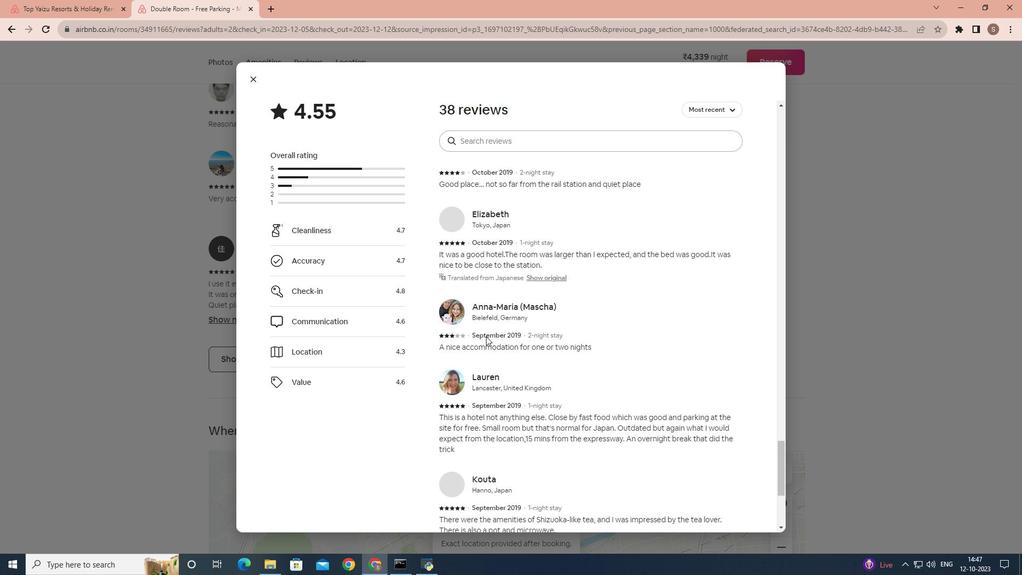
Action: Mouse scrolled (486, 335) with delta (0, 0)
Screenshot: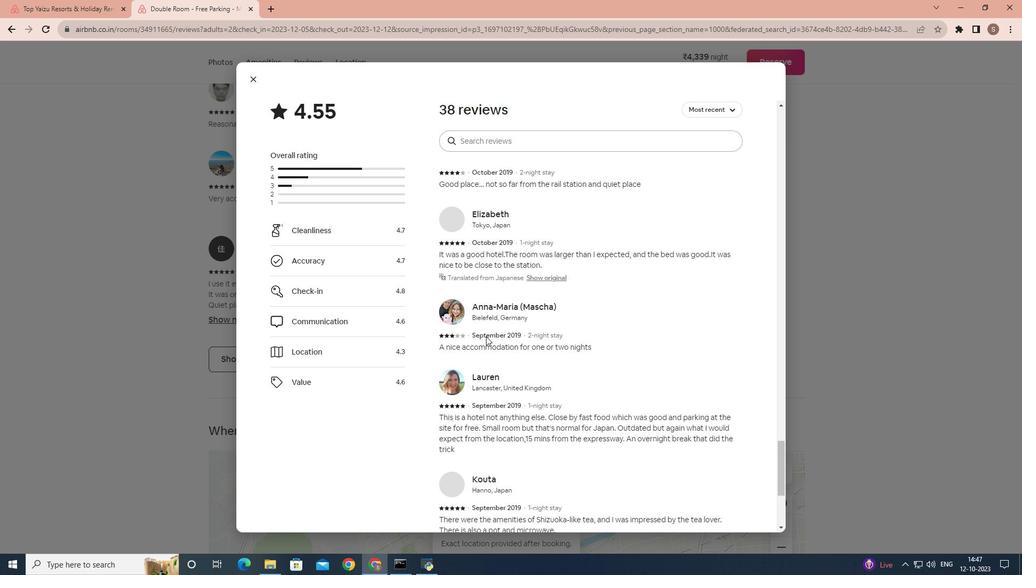 
Action: Mouse scrolled (486, 335) with delta (0, 0)
Screenshot: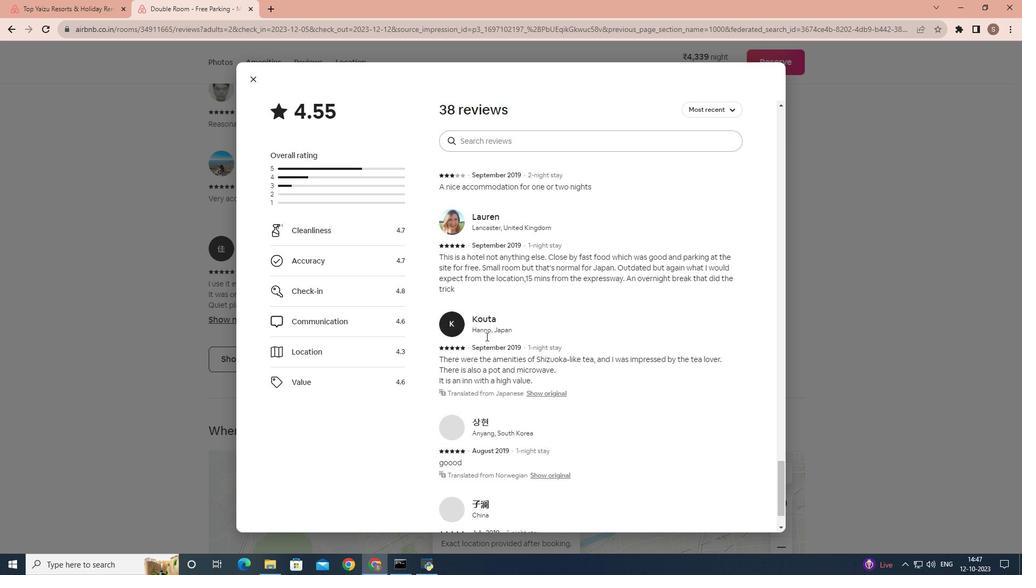 
Action: Mouse scrolled (486, 335) with delta (0, 0)
Screenshot: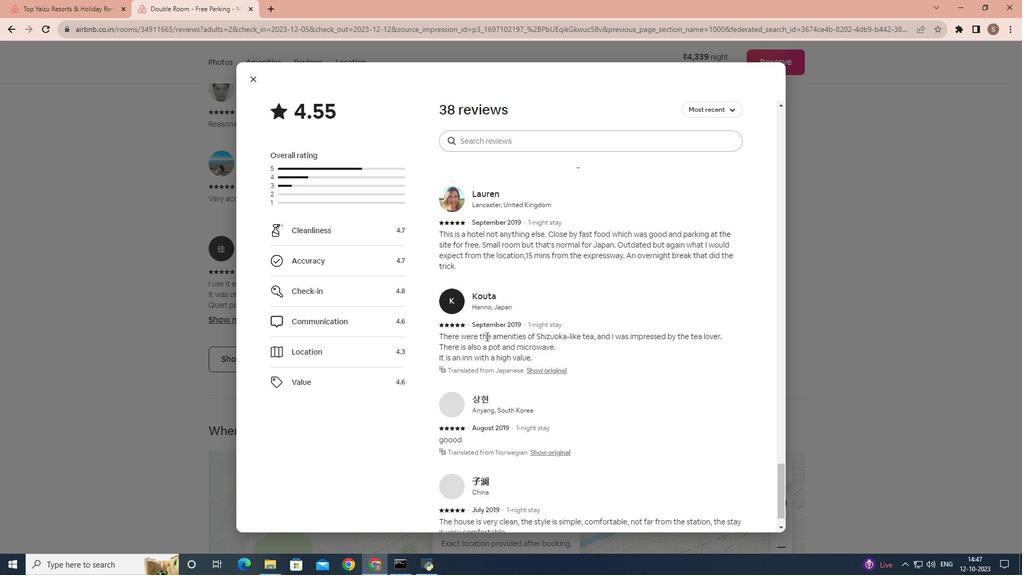 
Action: Mouse scrolled (486, 335) with delta (0, 0)
Screenshot: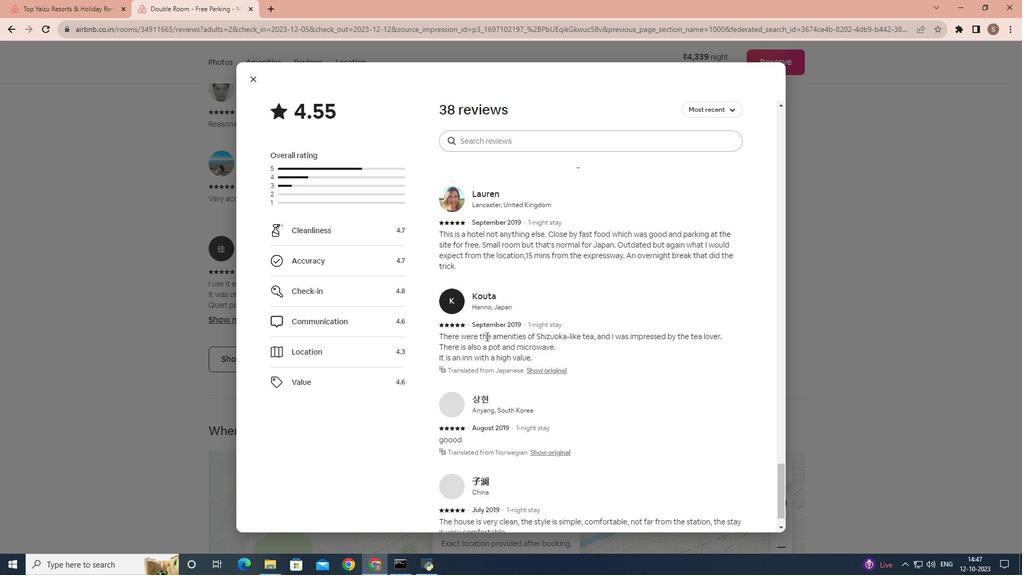 
Action: Mouse scrolled (486, 335) with delta (0, 0)
Screenshot: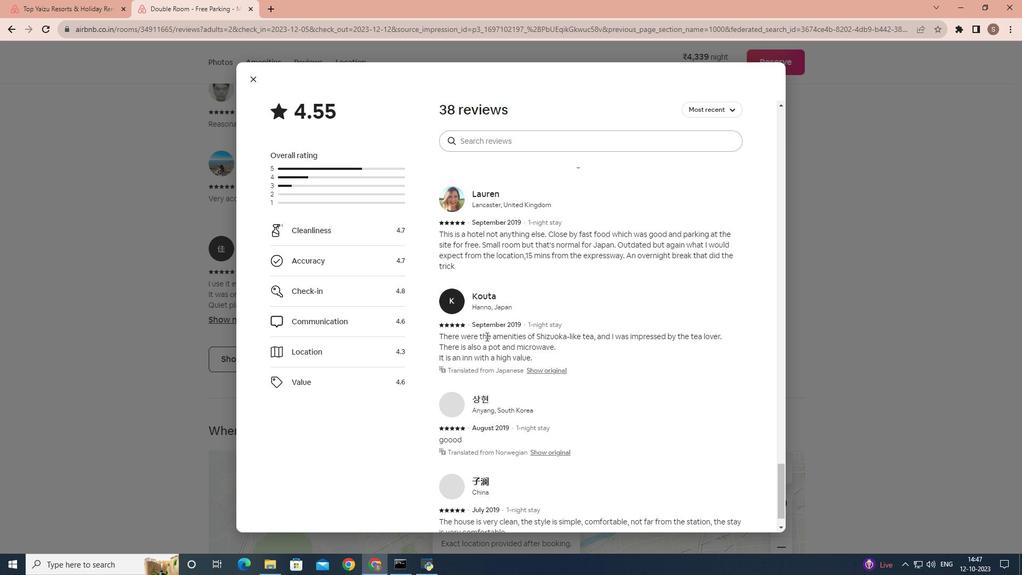 
Action: Mouse scrolled (486, 335) with delta (0, 0)
Screenshot: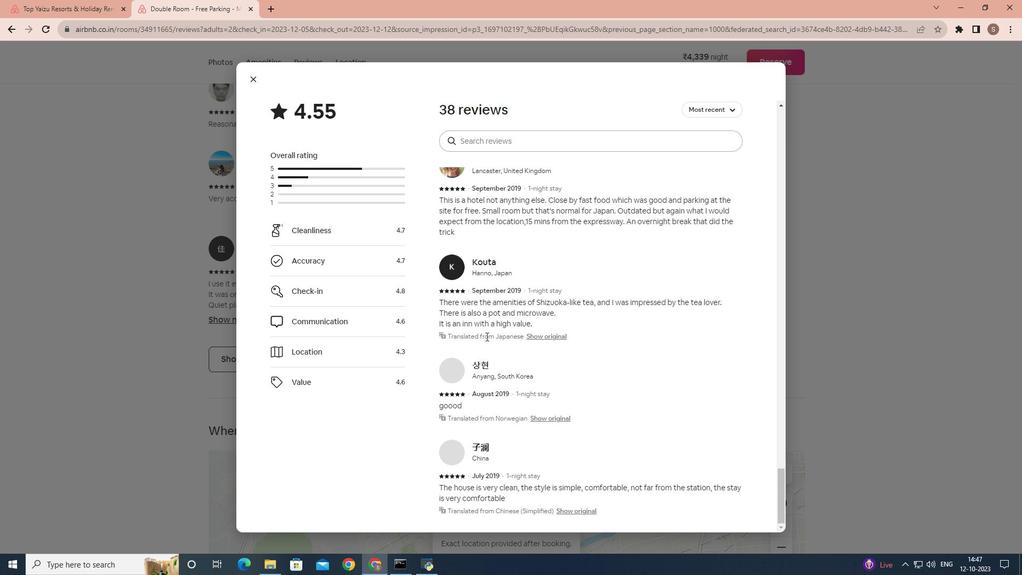 
Action: Mouse scrolled (486, 335) with delta (0, 0)
Screenshot: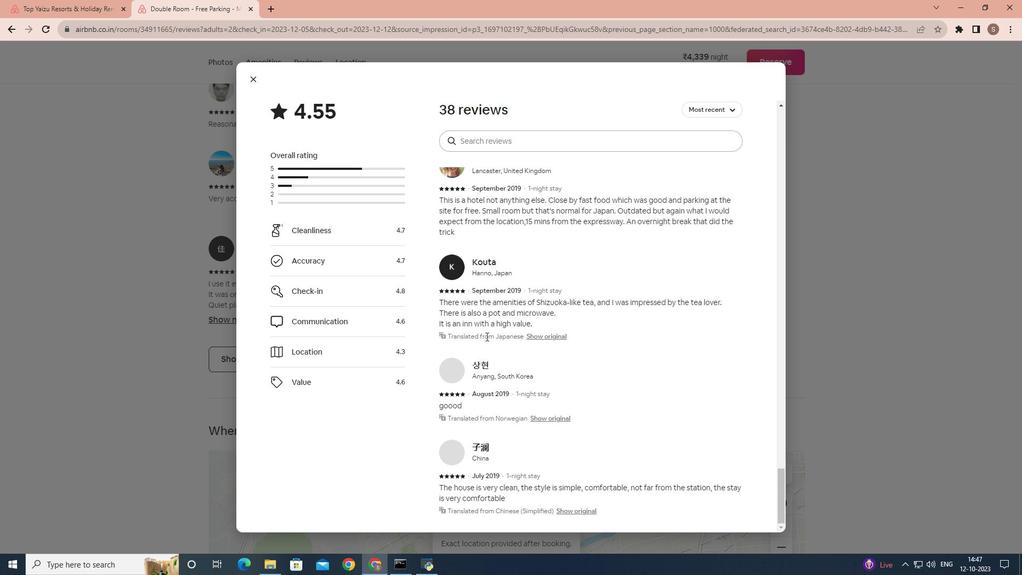 
Action: Mouse scrolled (486, 335) with delta (0, 0)
Screenshot: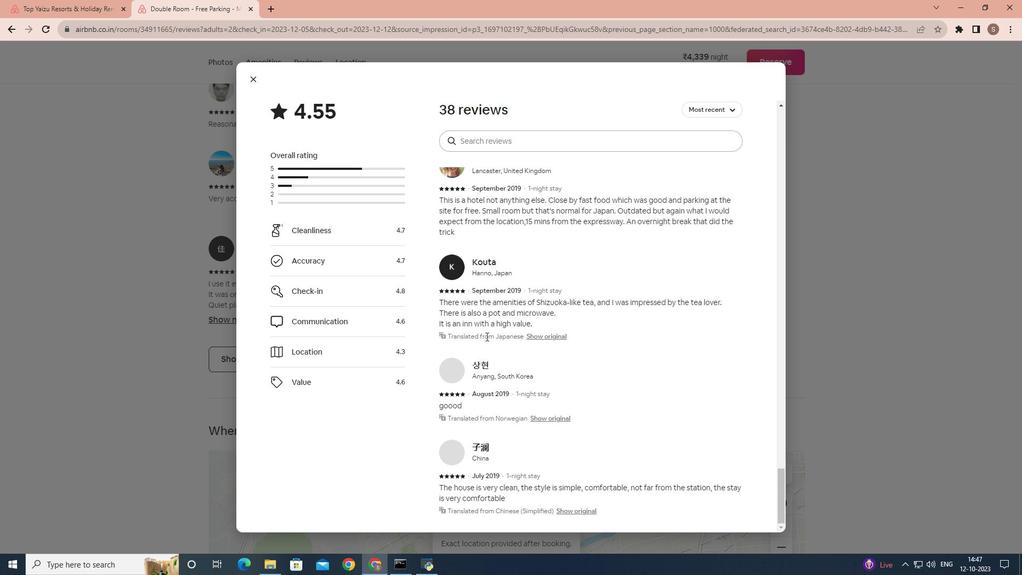 
Action: Mouse moved to (257, 79)
Screenshot: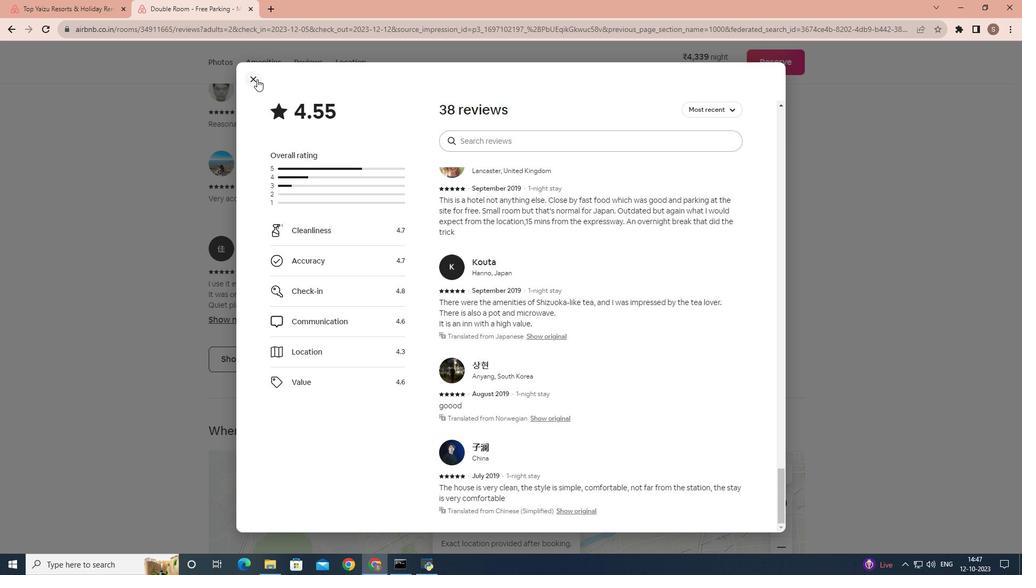 
Action: Mouse pressed left at (257, 79)
Screenshot: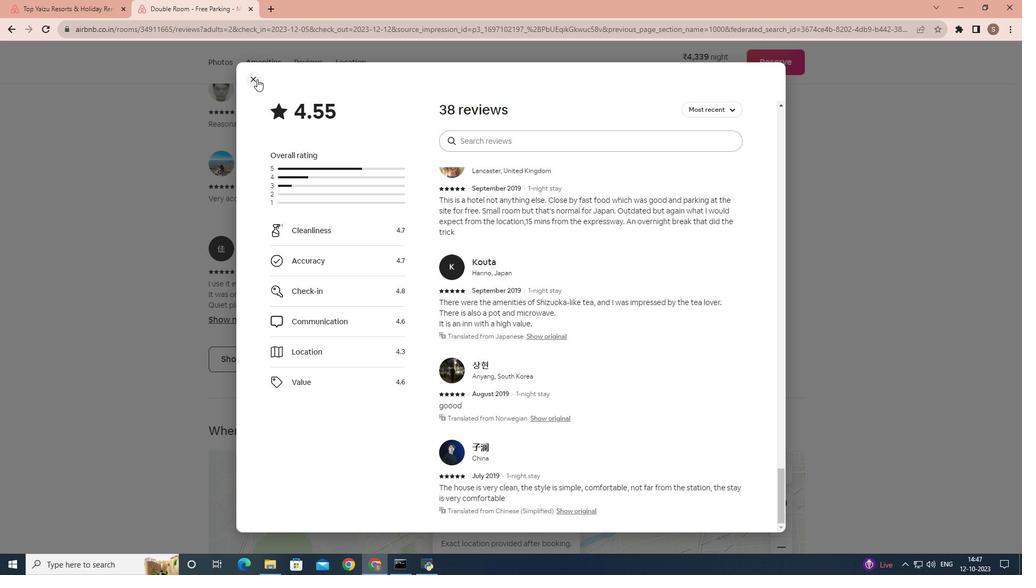 
Action: Mouse moved to (411, 332)
Screenshot: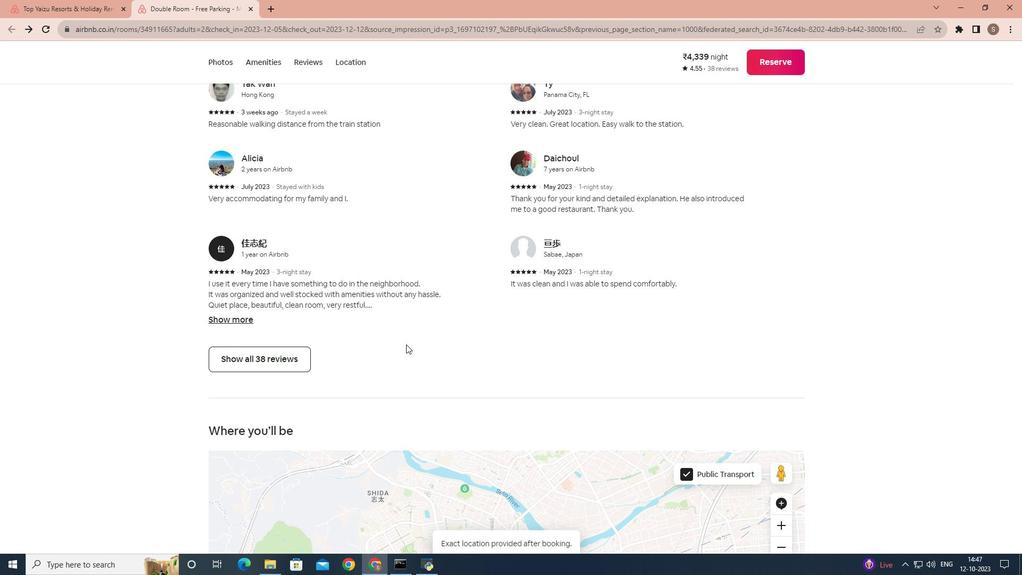 
Action: Mouse scrolled (411, 332) with delta (0, 0)
Screenshot: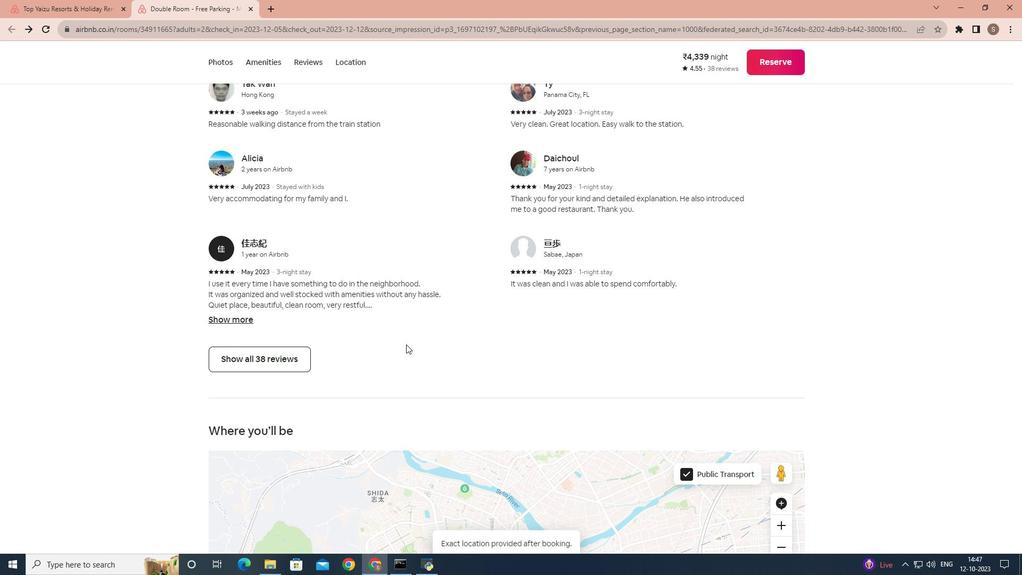 
Action: Mouse moved to (409, 338)
Screenshot: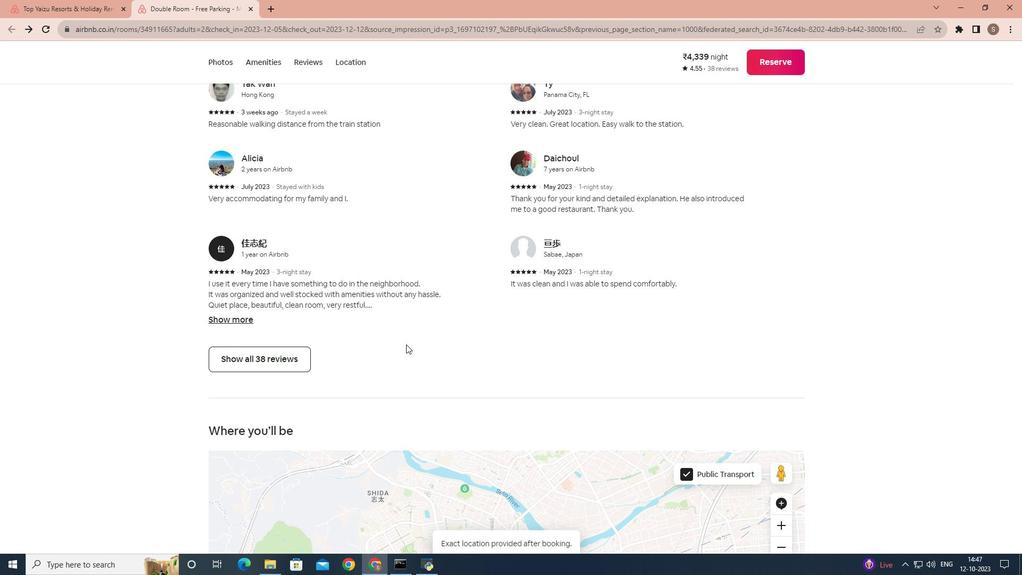 
Action: Mouse scrolled (409, 337) with delta (0, 0)
Screenshot: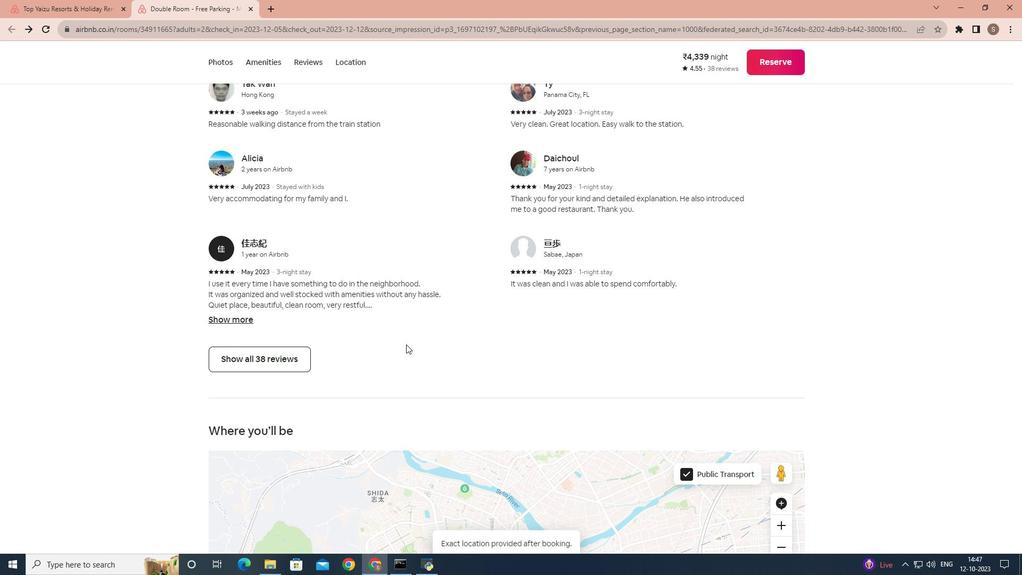 
Action: Mouse moved to (374, 487)
Screenshot: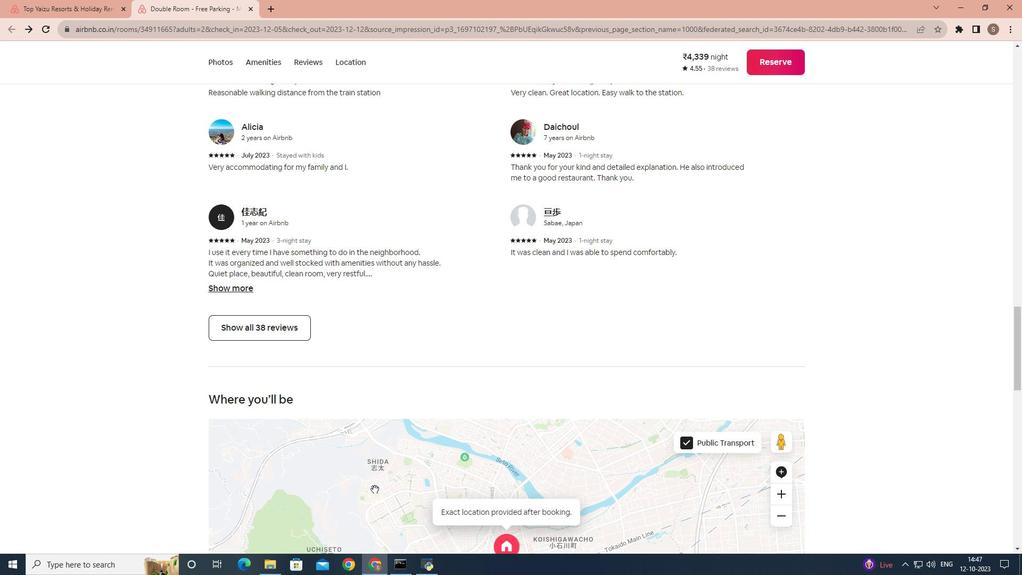 
Action: Mouse scrolled (374, 486) with delta (0, 0)
Screenshot: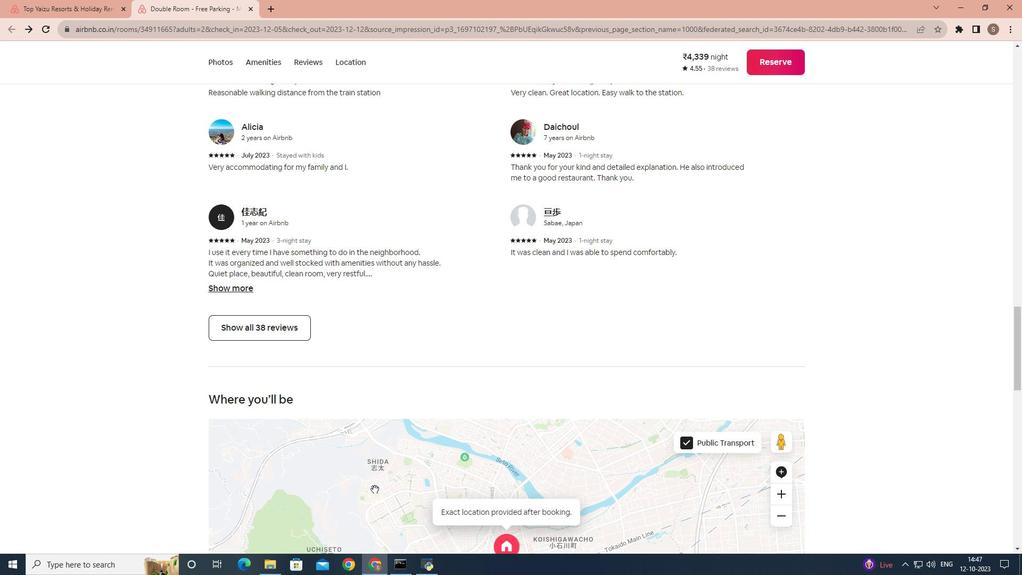 
Action: Mouse moved to (374, 488)
Screenshot: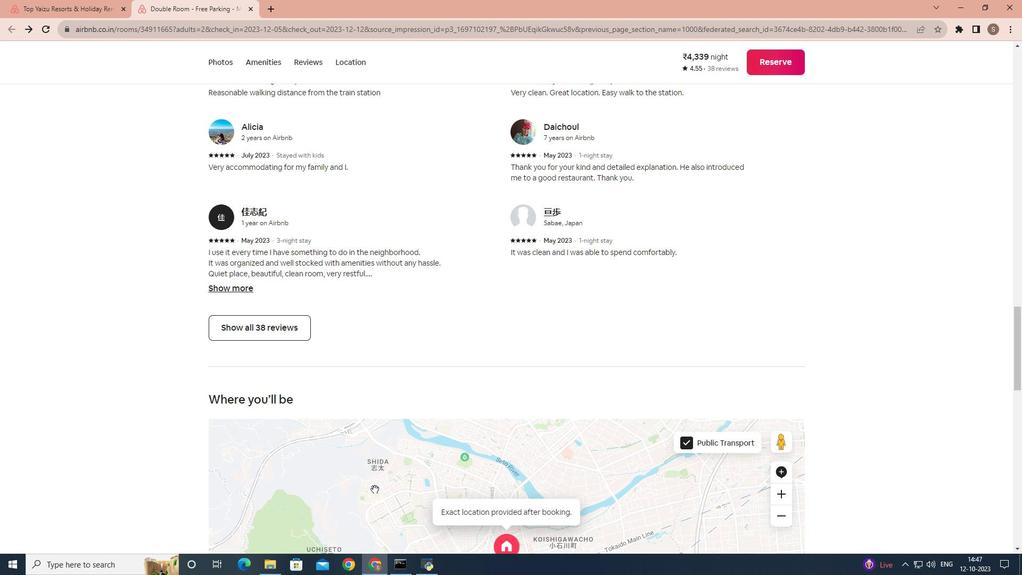 
Action: Mouse scrolled (374, 487) with delta (0, 0)
Screenshot: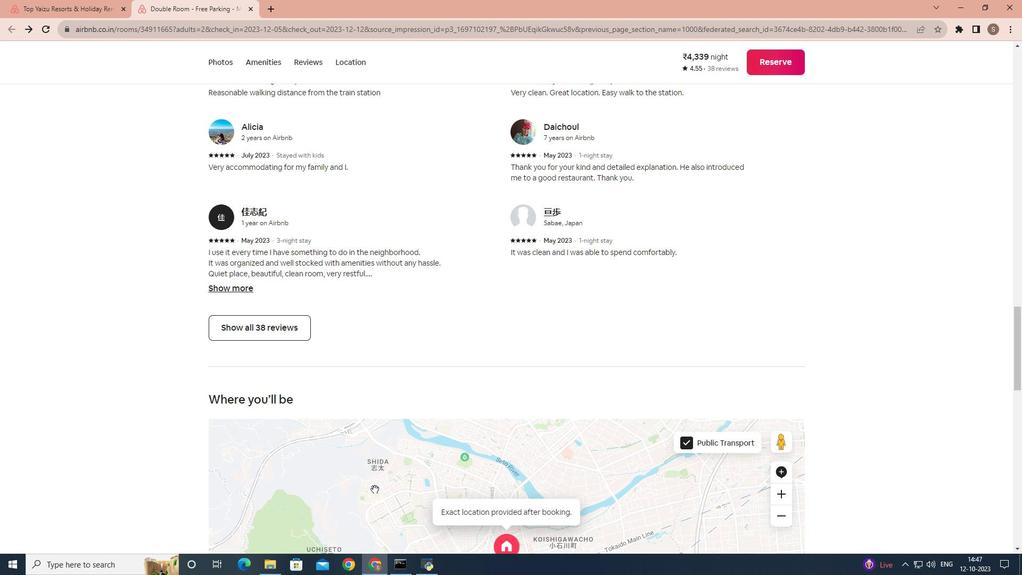
Action: Mouse moved to (374, 489)
